 Task: In the  document Janeausten.odt ,align picture to the 'center'. Insert word art below the picture and give heading  'Jane Austen  in Light Purple'change the shape height to  7.2 in
Action: Mouse moved to (334, 504)
Screenshot: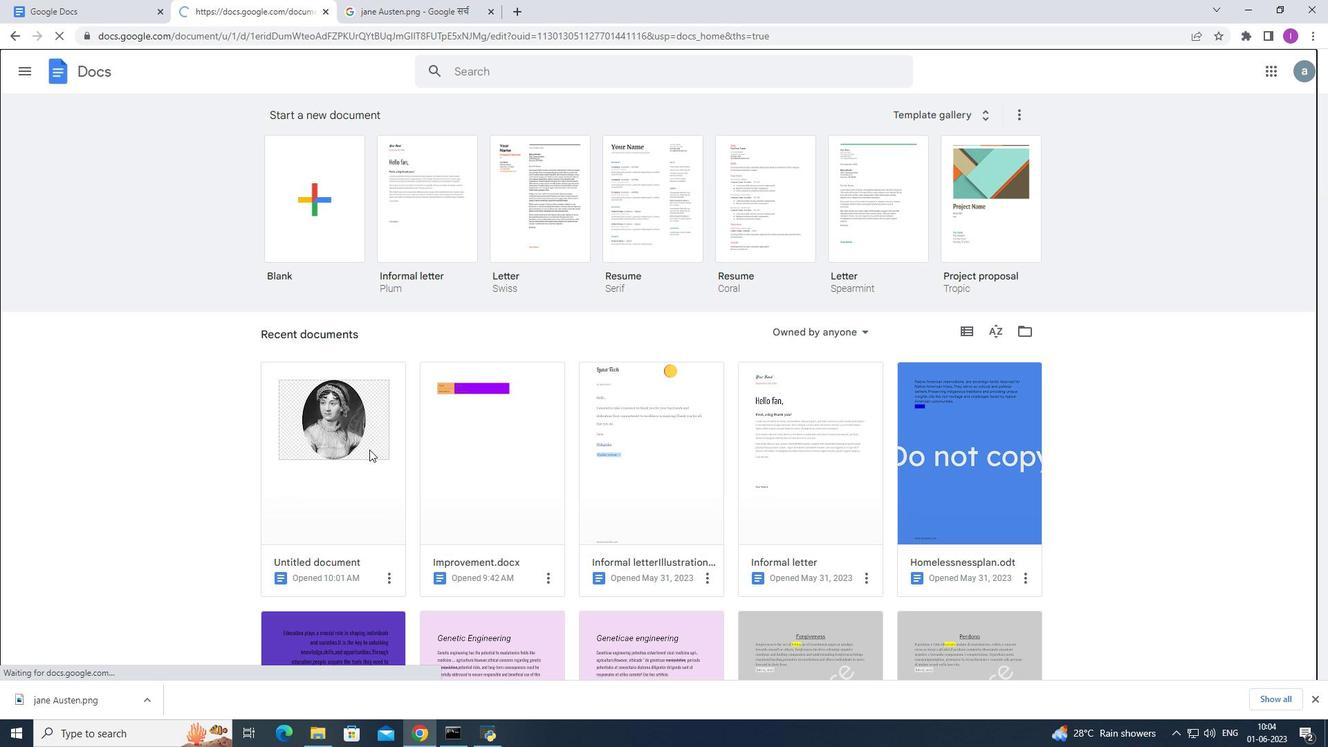 
Action: Mouse pressed left at (334, 504)
Screenshot: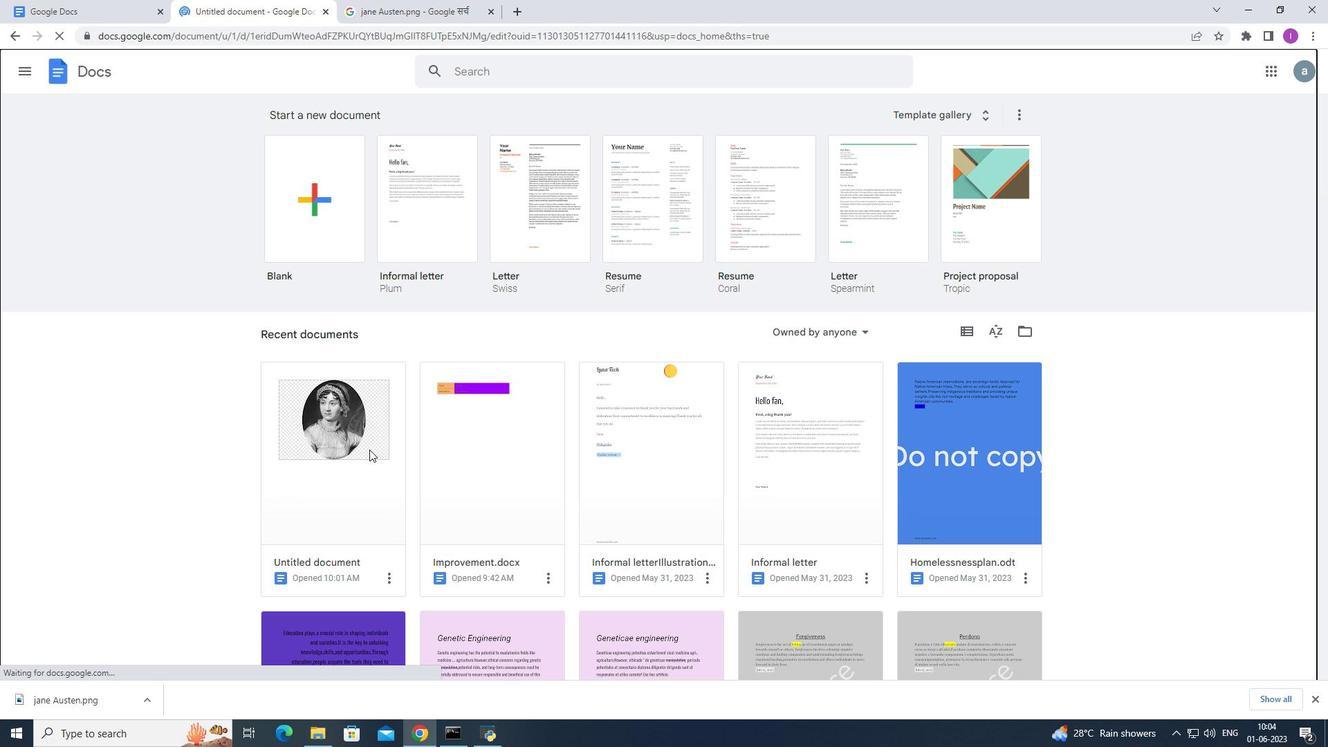 
Action: Mouse moved to (436, 213)
Screenshot: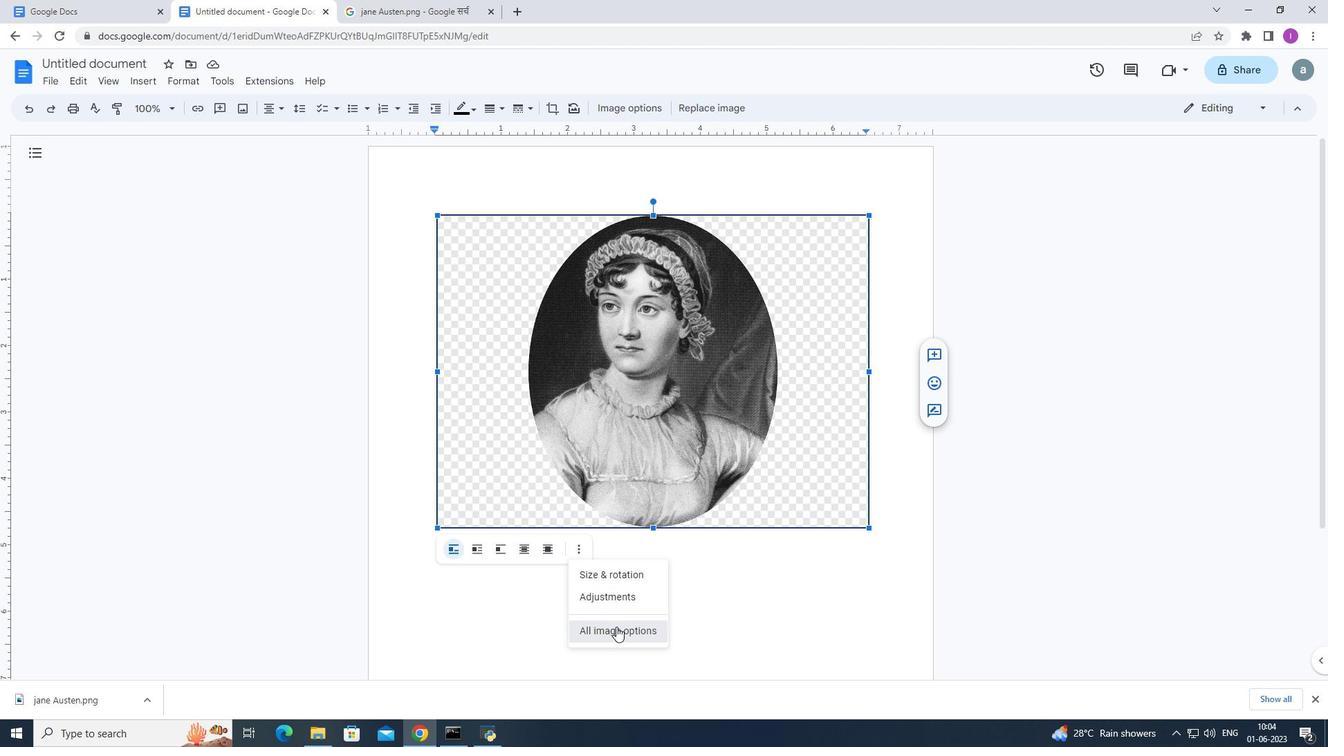 
Action: Mouse pressed left at (436, 213)
Screenshot: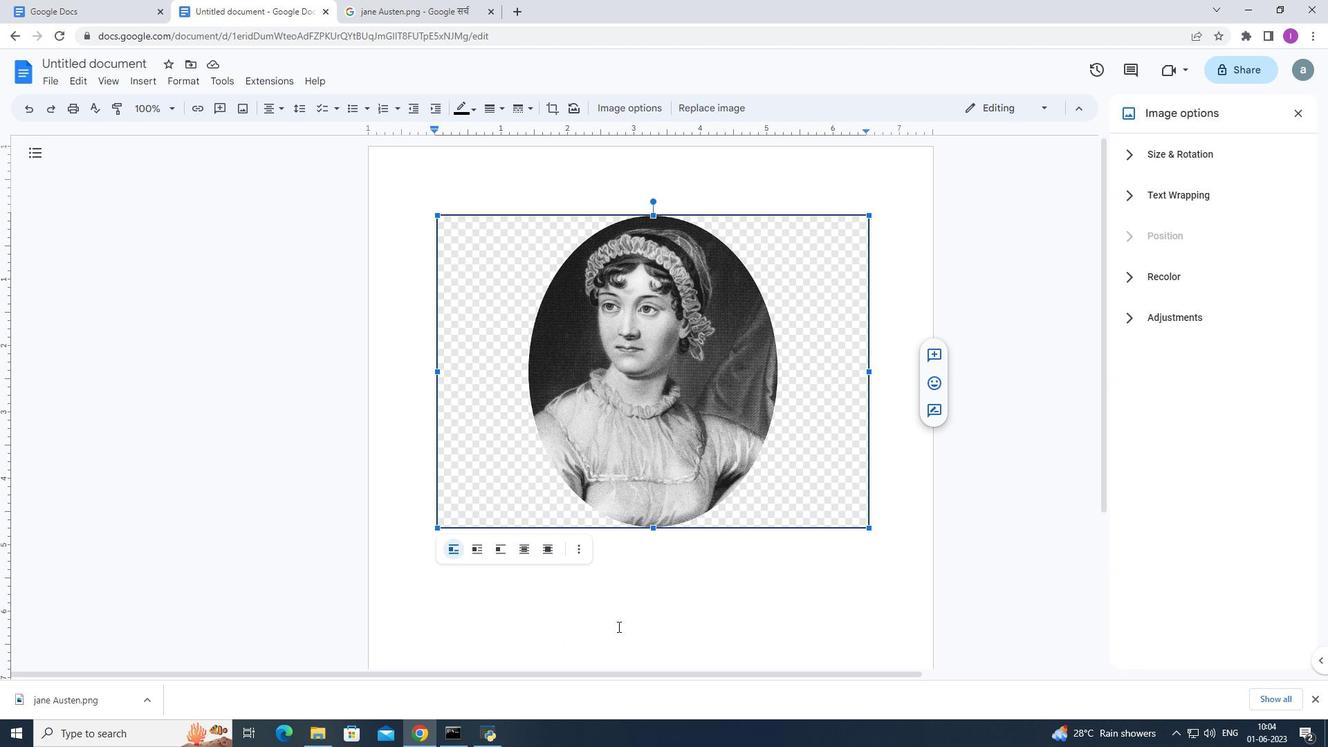 
Action: Mouse moved to (275, 105)
Screenshot: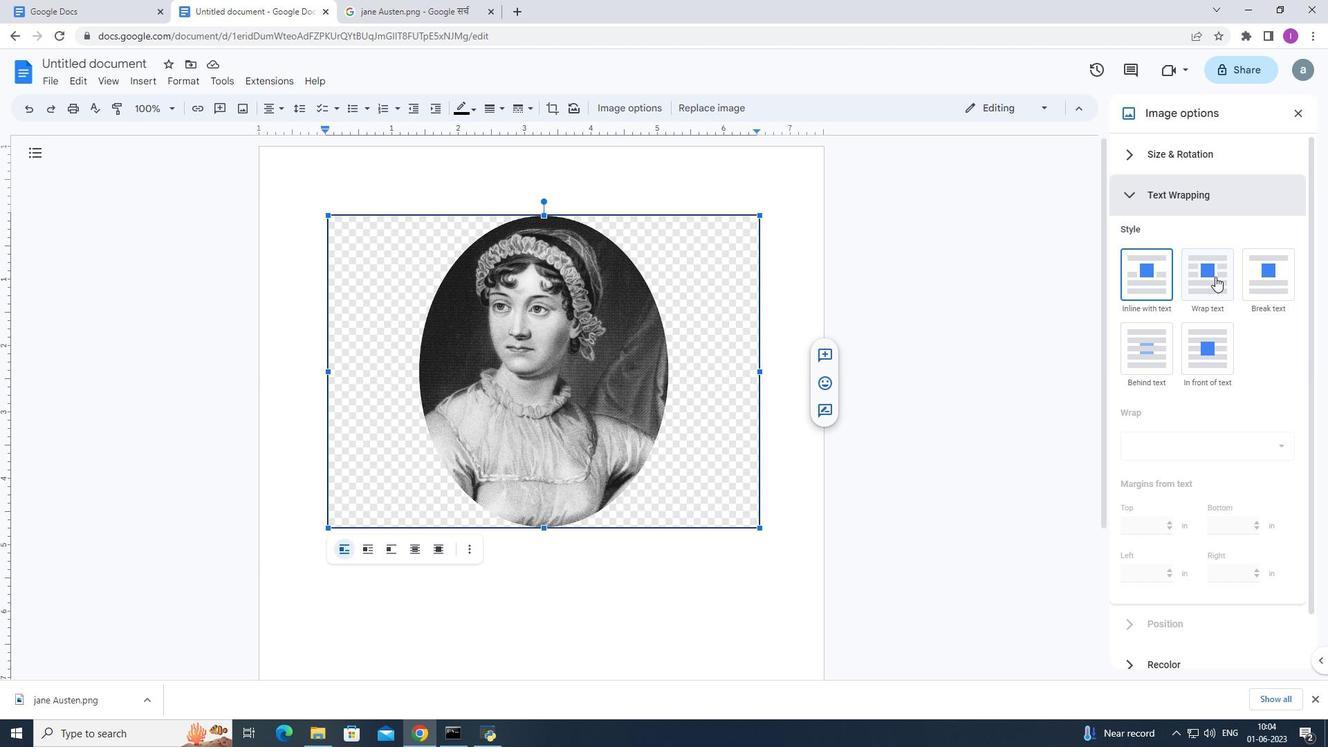 
Action: Mouse pressed left at (275, 105)
Screenshot: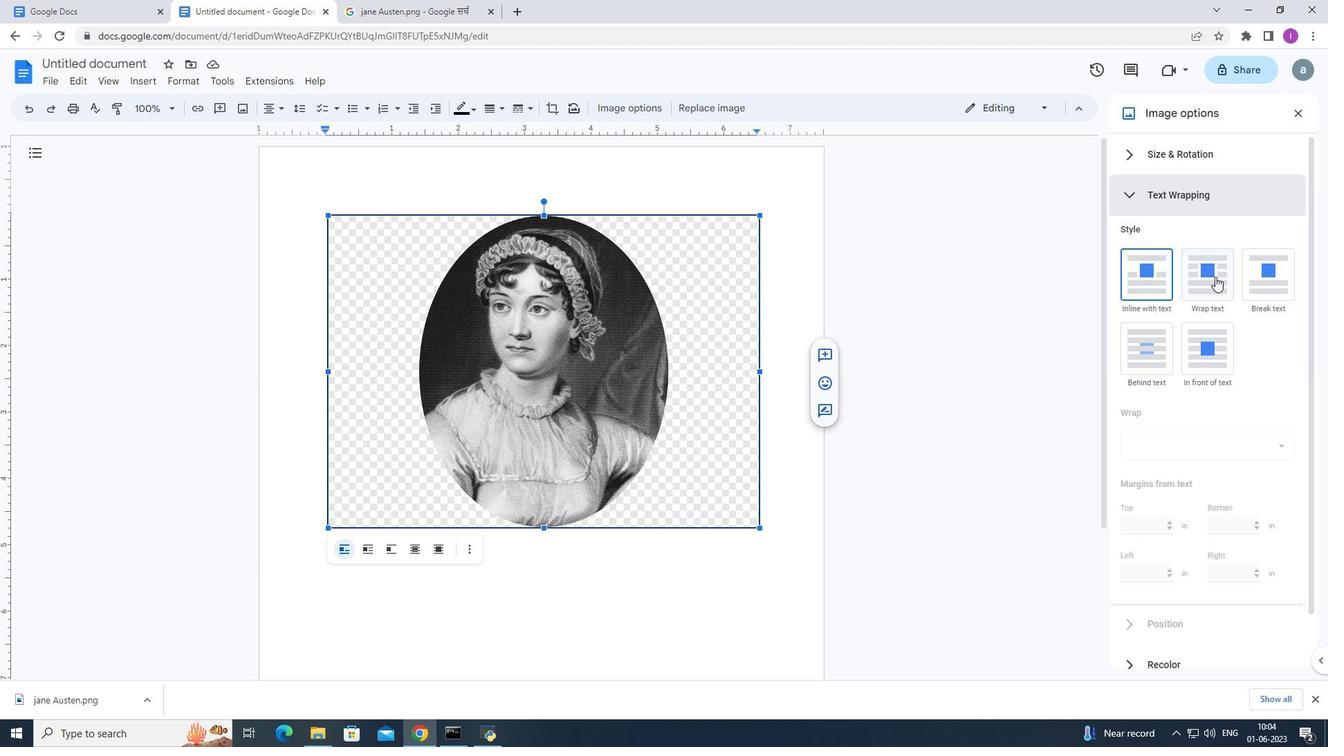 
Action: Mouse moved to (286, 134)
Screenshot: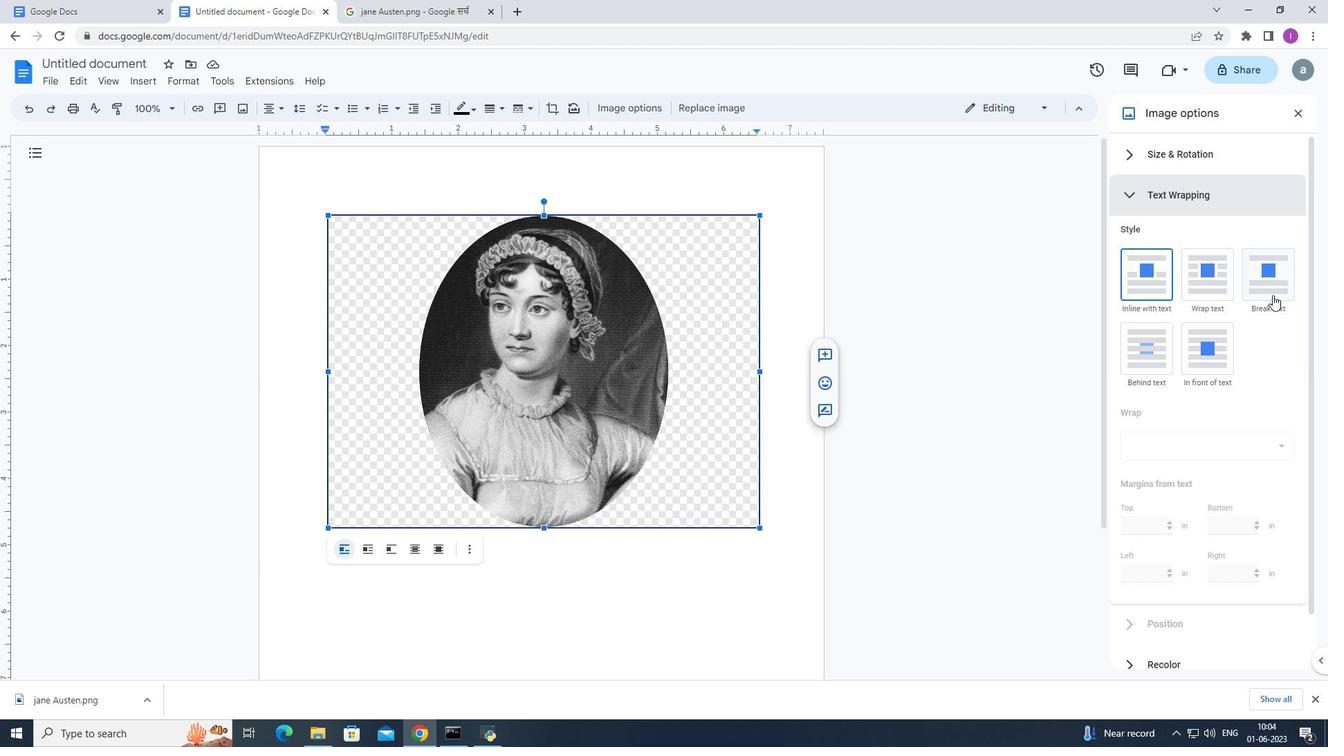 
Action: Mouse pressed left at (286, 134)
Screenshot: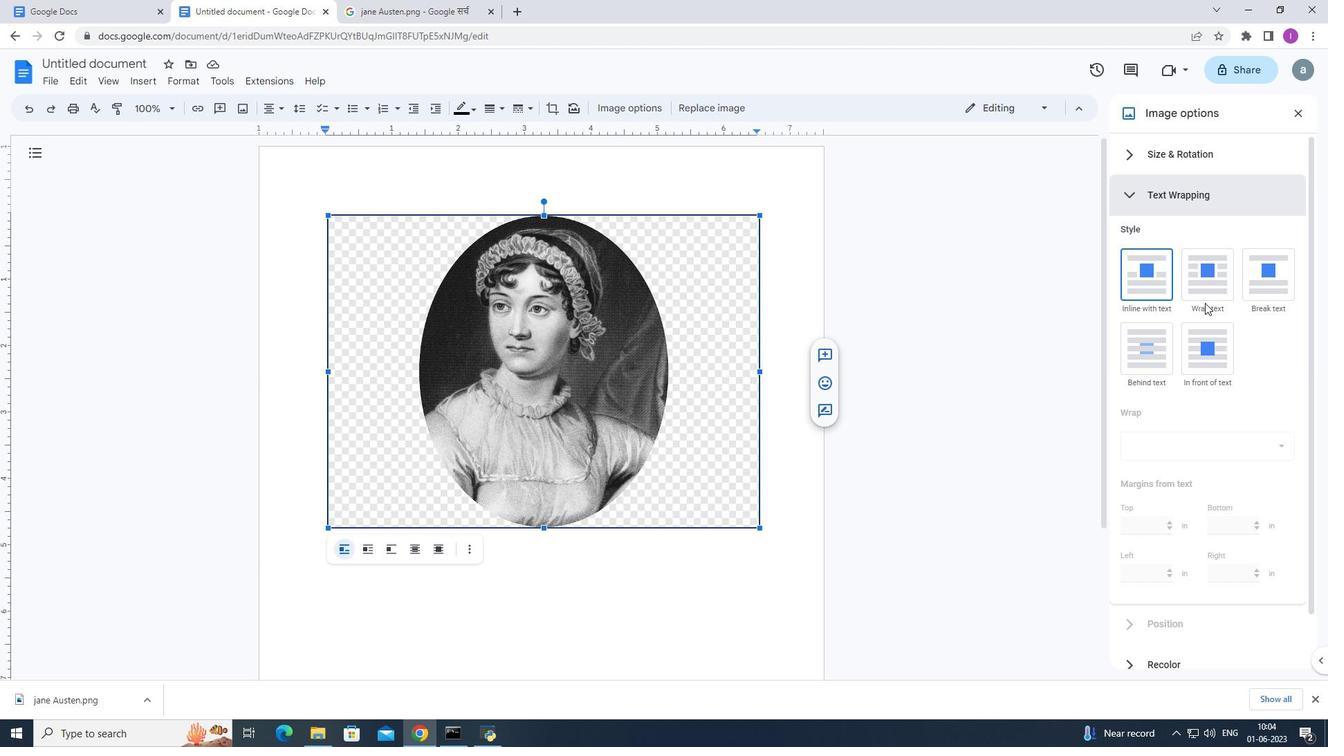 
Action: Mouse moved to (152, 78)
Screenshot: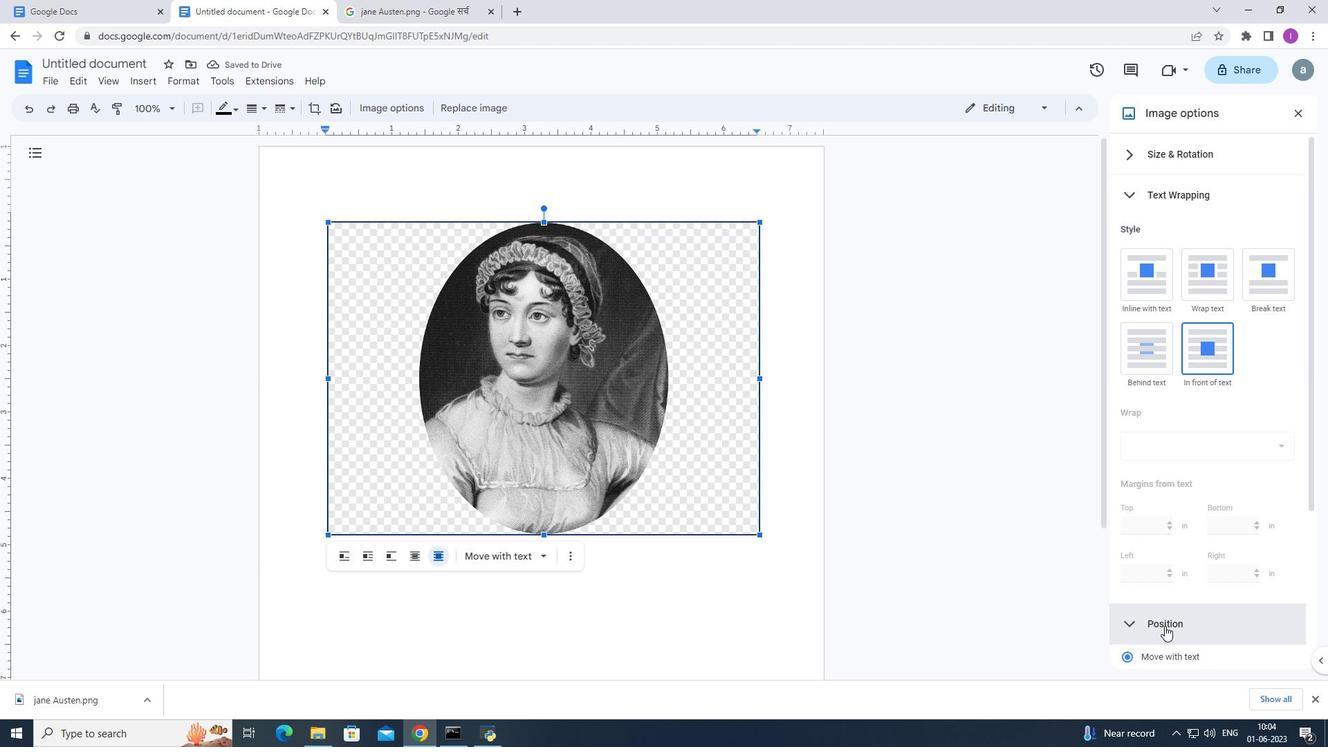 
Action: Mouse pressed left at (152, 78)
Screenshot: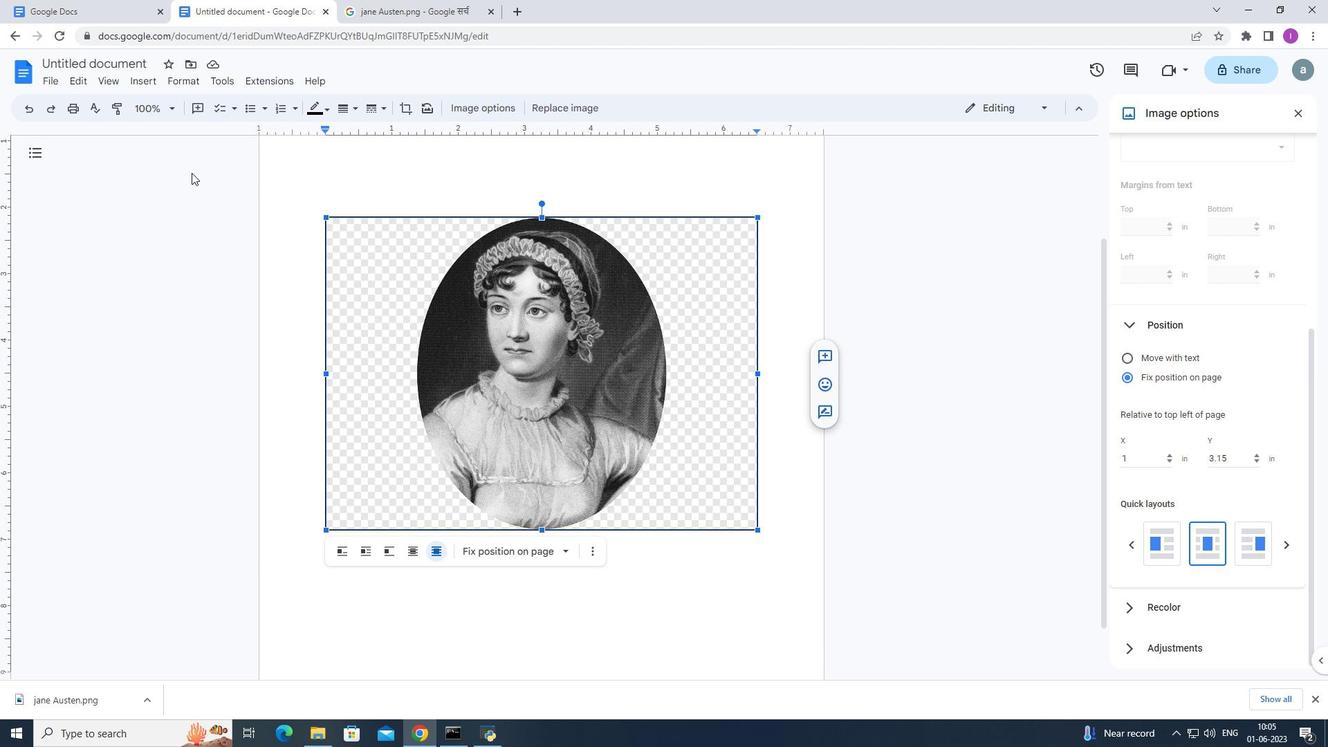 
Action: Mouse moved to (387, 152)
Screenshot: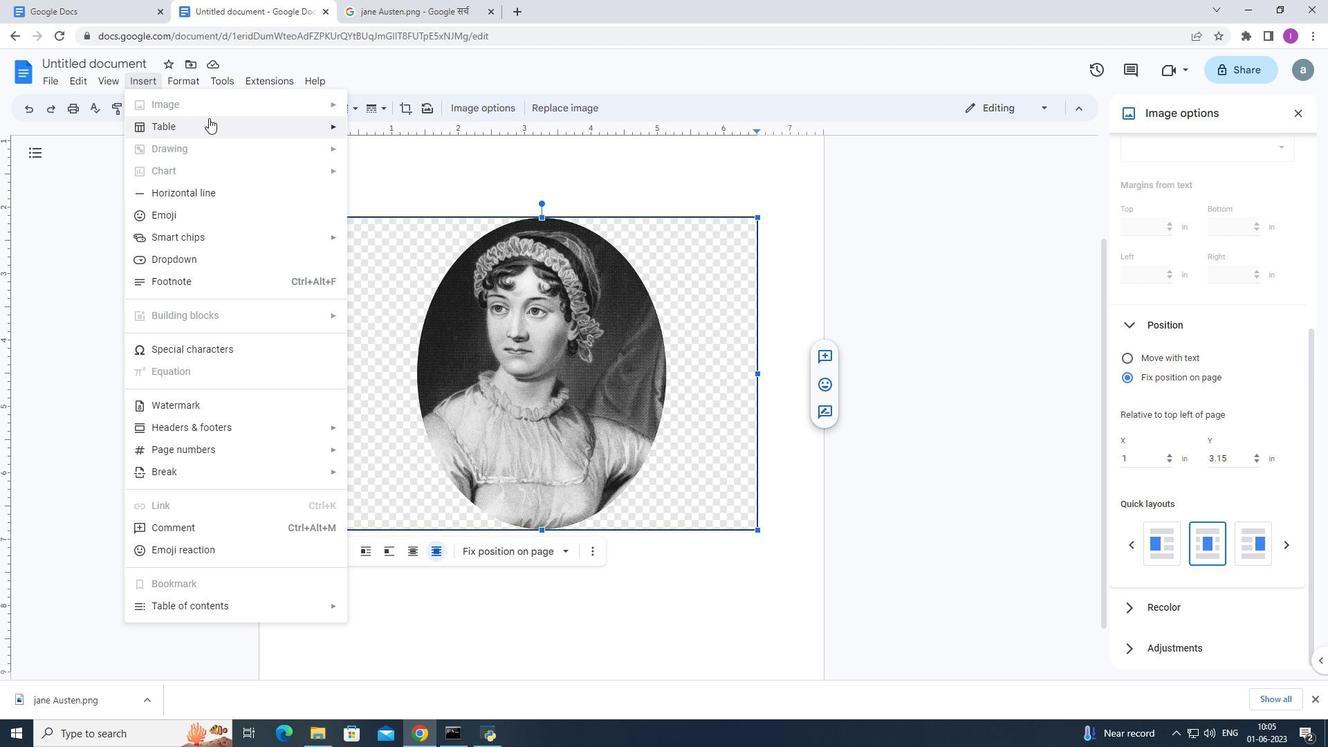 
Action: Mouse pressed left at (387, 152)
Screenshot: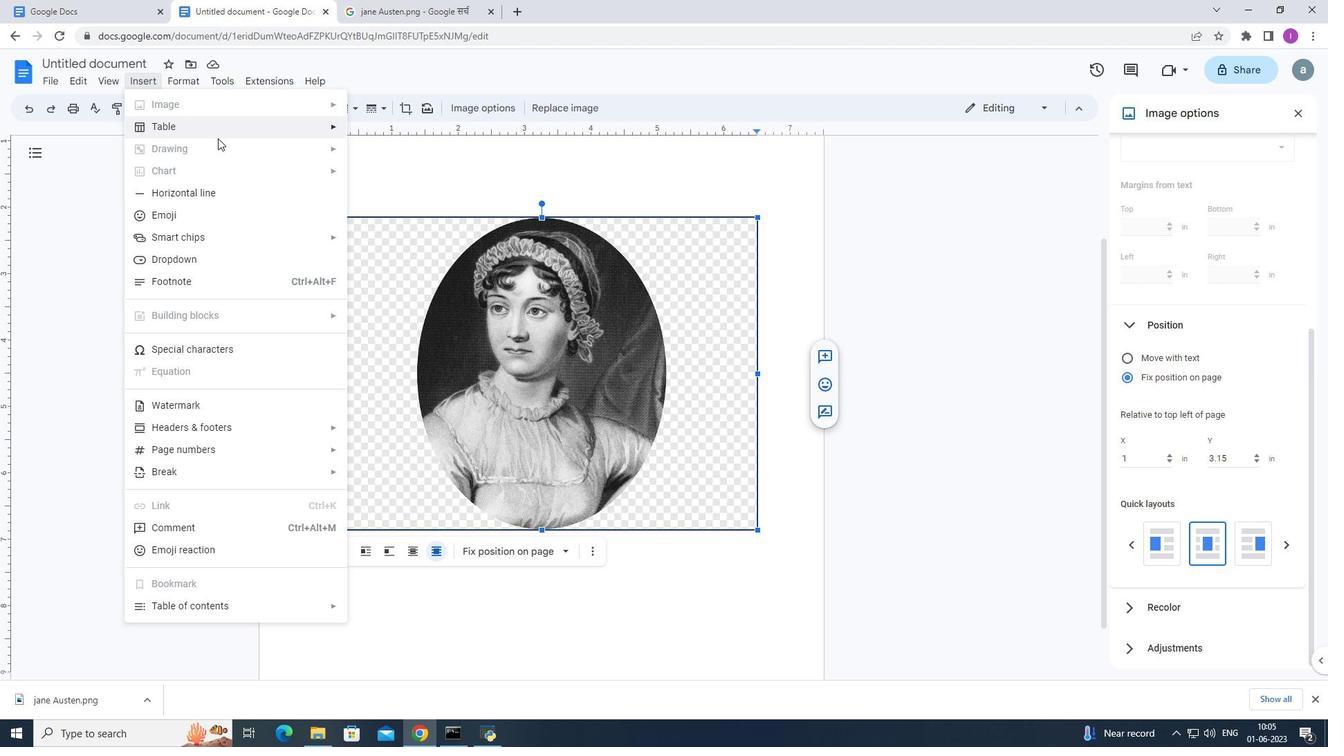 
Action: Mouse moved to (363, 130)
Screenshot: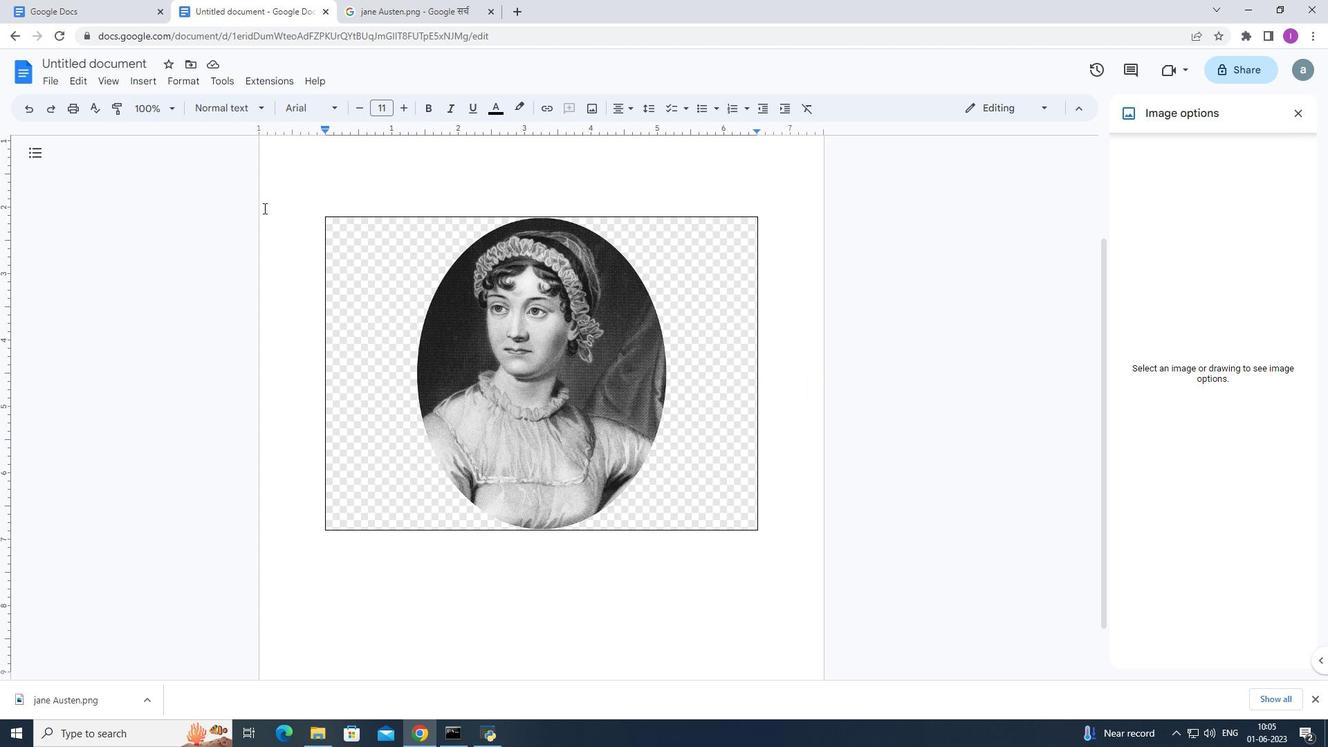 
Action: Mouse pressed left at (363, 130)
Screenshot: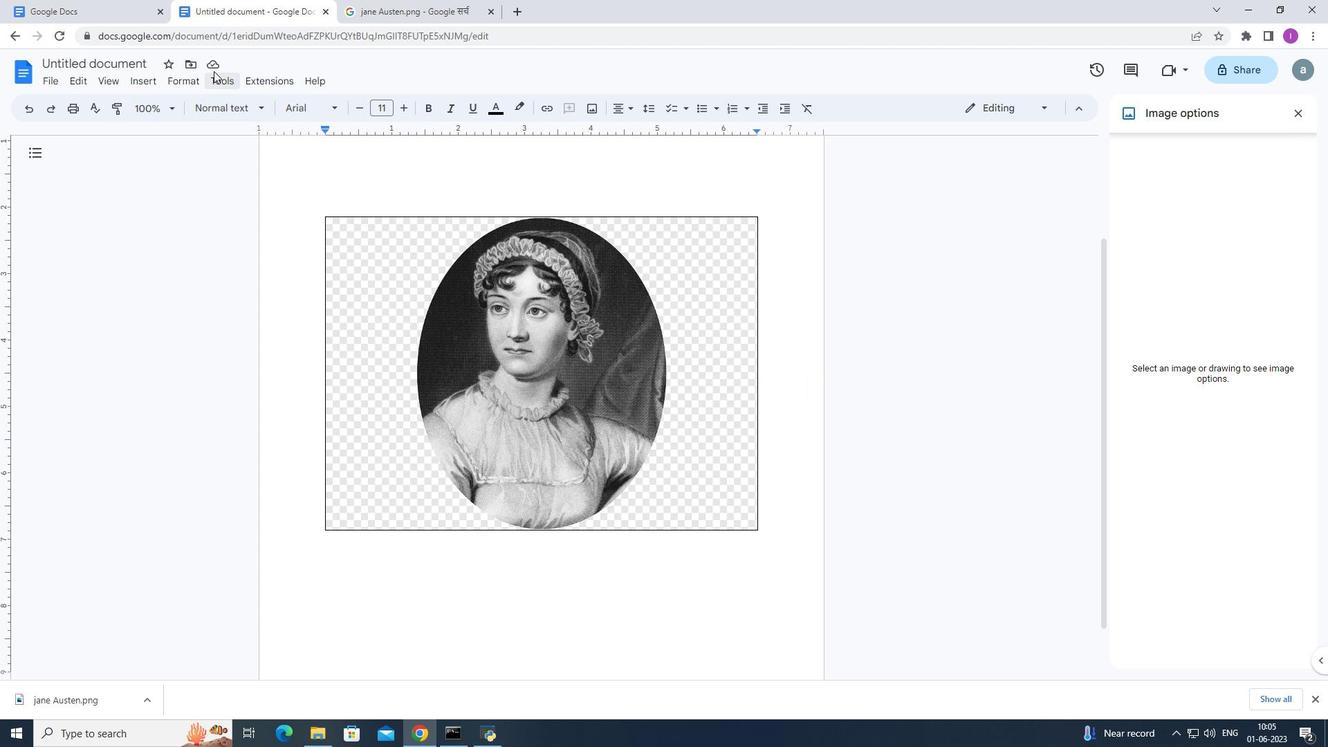 
Action: Mouse moved to (660, 205)
Screenshot: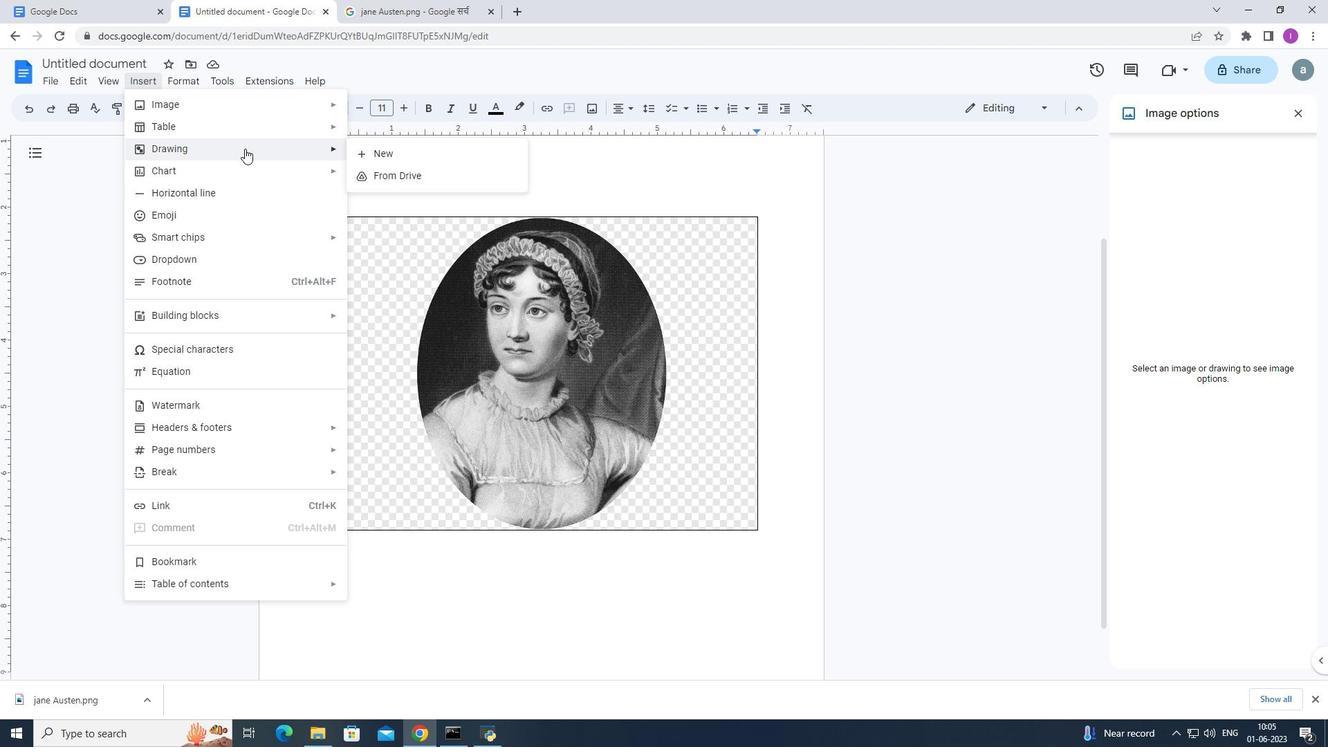 
Action: Mouse pressed left at (660, 205)
Screenshot: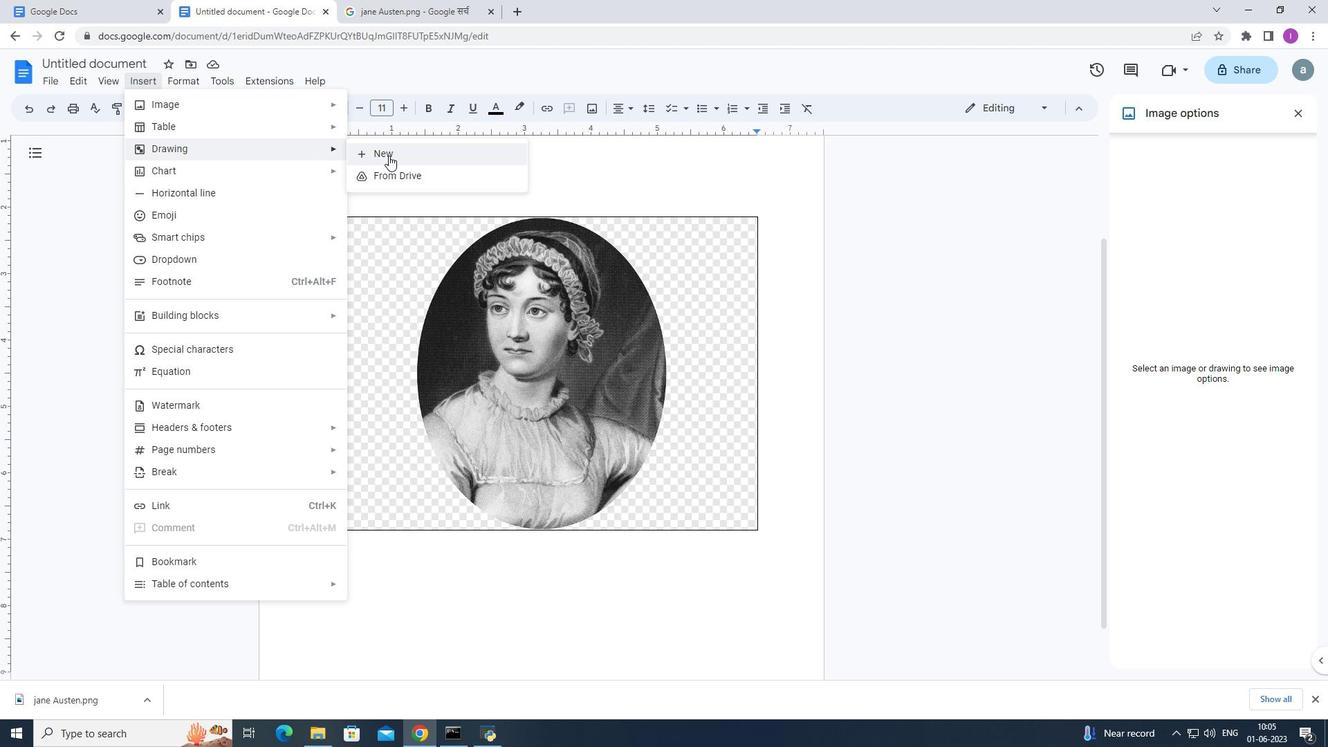 
Action: Mouse moved to (363, 130)
Screenshot: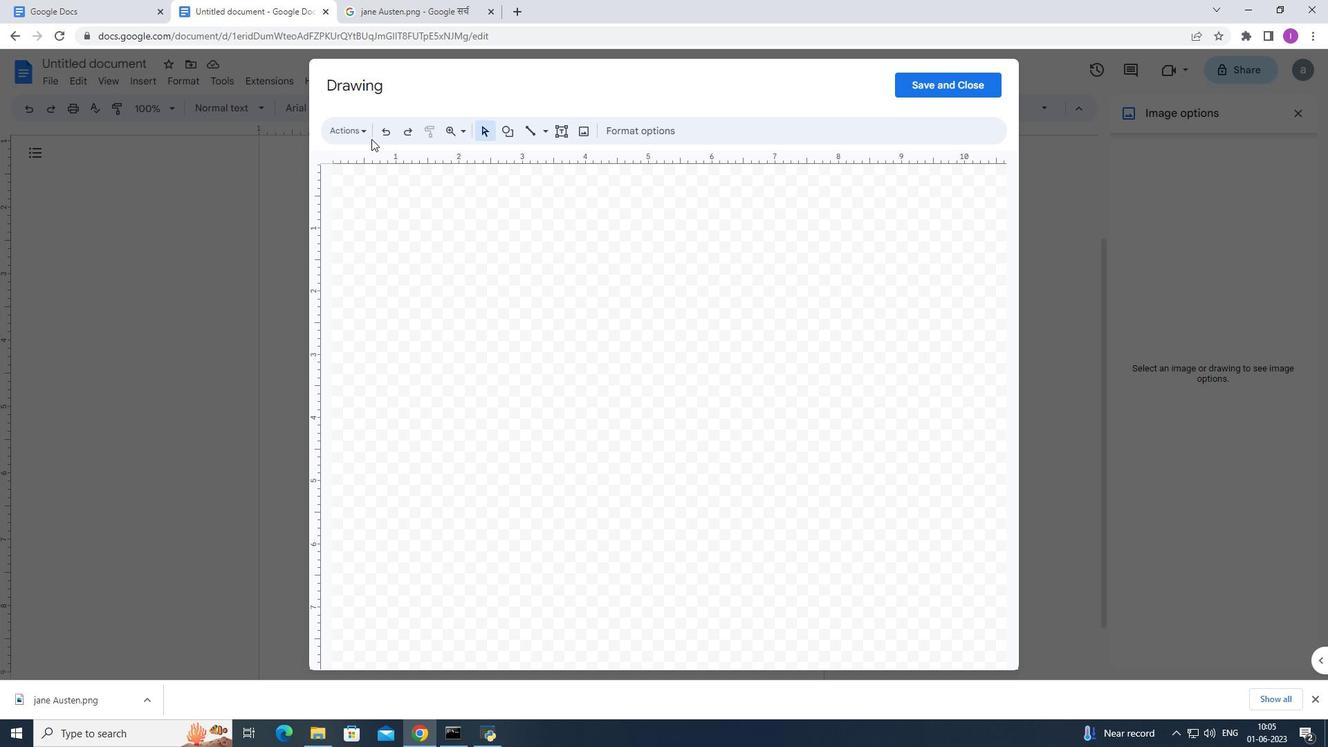 
Action: Mouse pressed left at (363, 130)
Screenshot: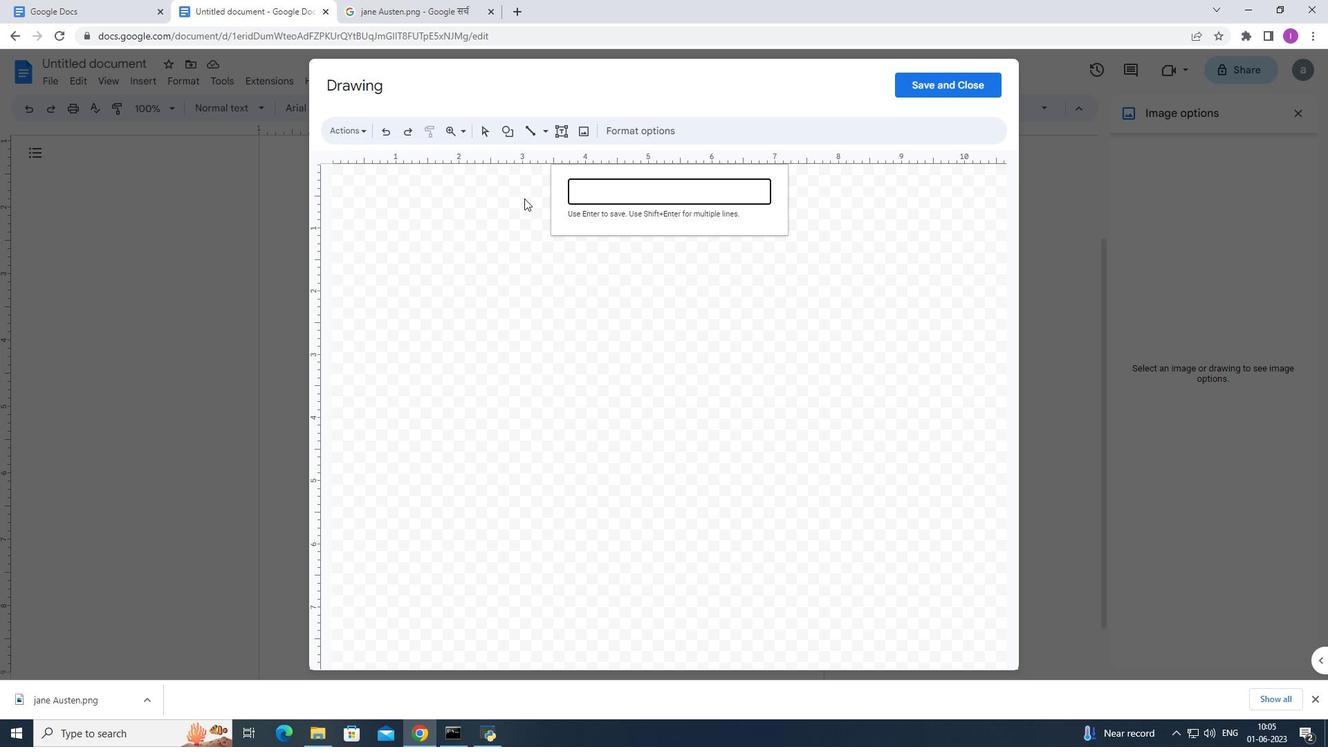 
Action: Mouse moved to (15, 35)
Screenshot: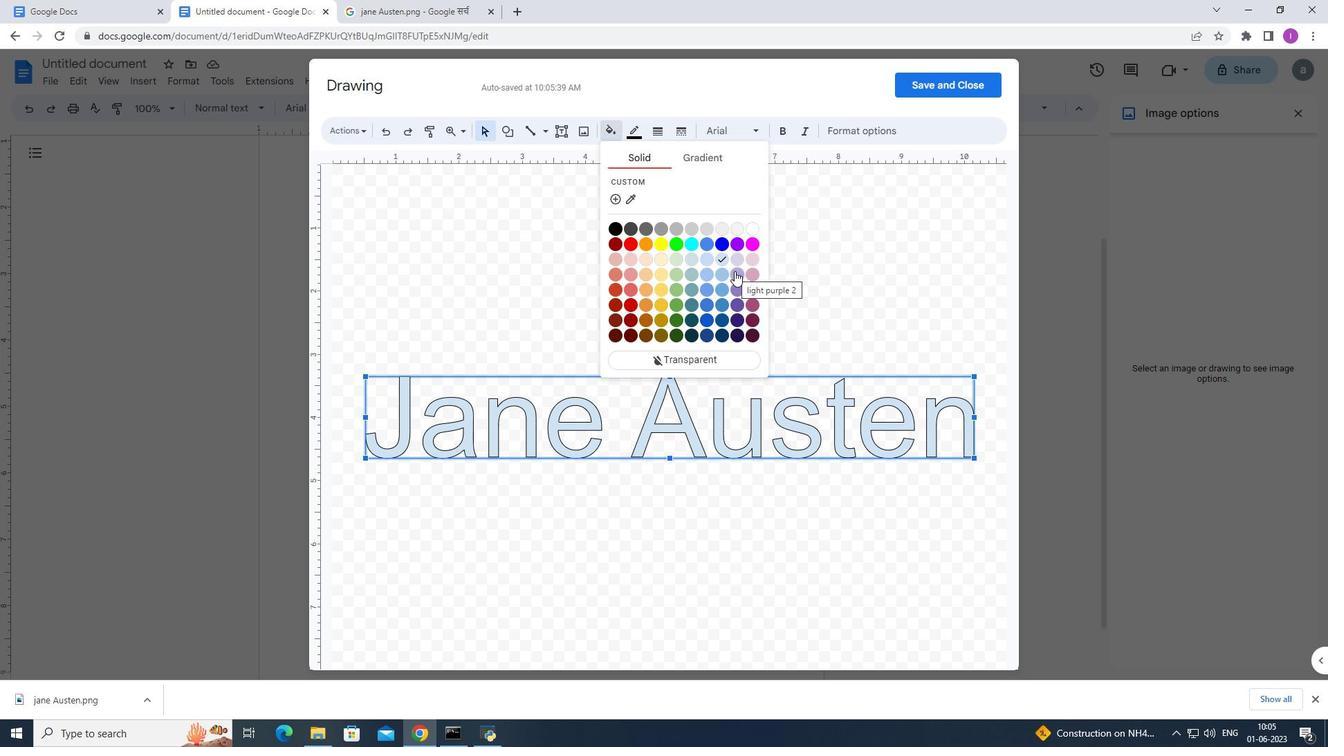 
Action: Mouse pressed left at (15, 35)
Screenshot: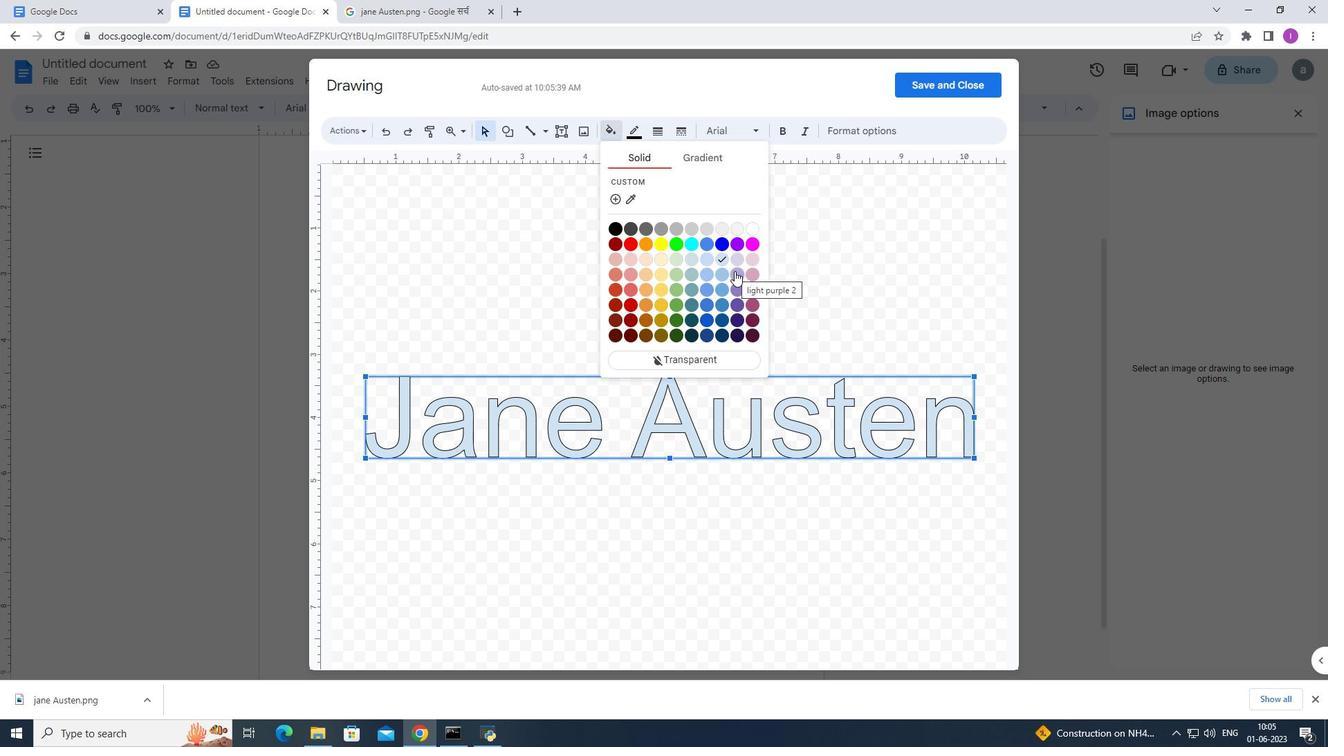 
Action: Mouse moved to (714, 116)
Screenshot: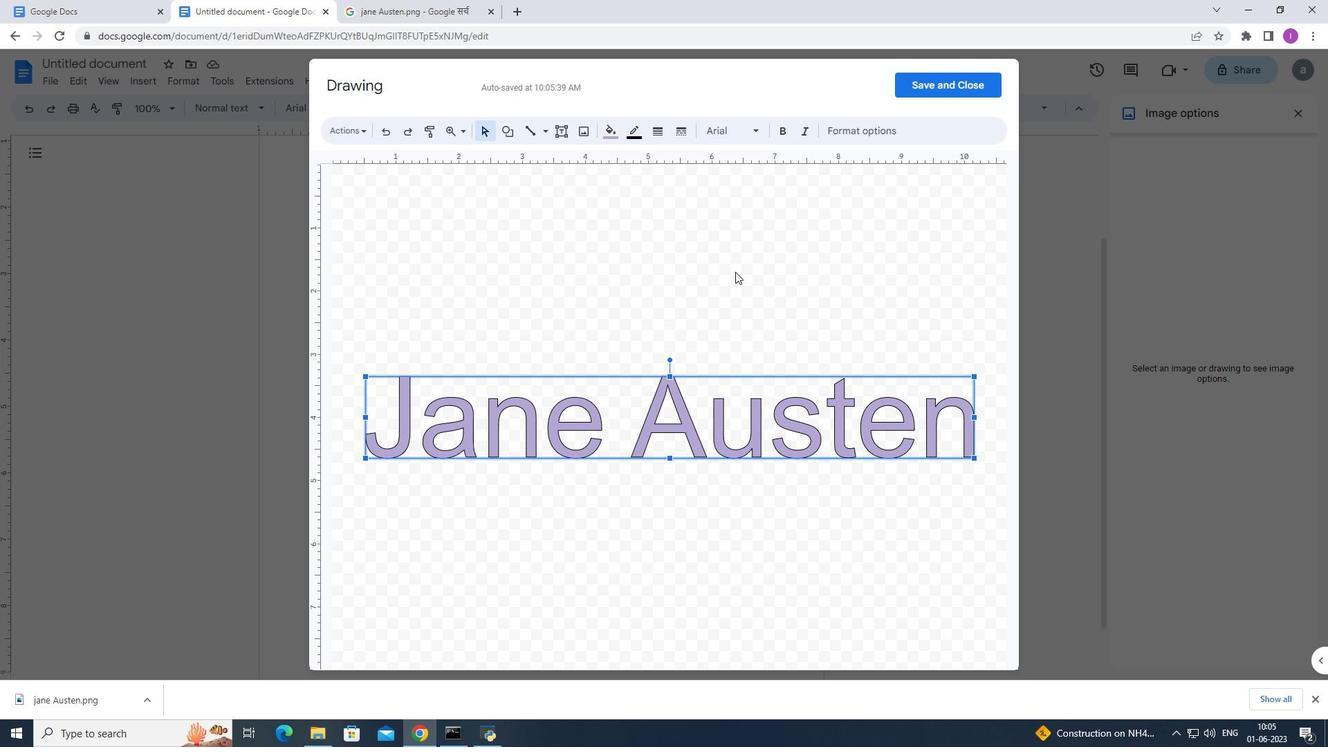 
Action: Mouse pressed left at (714, 116)
Screenshot: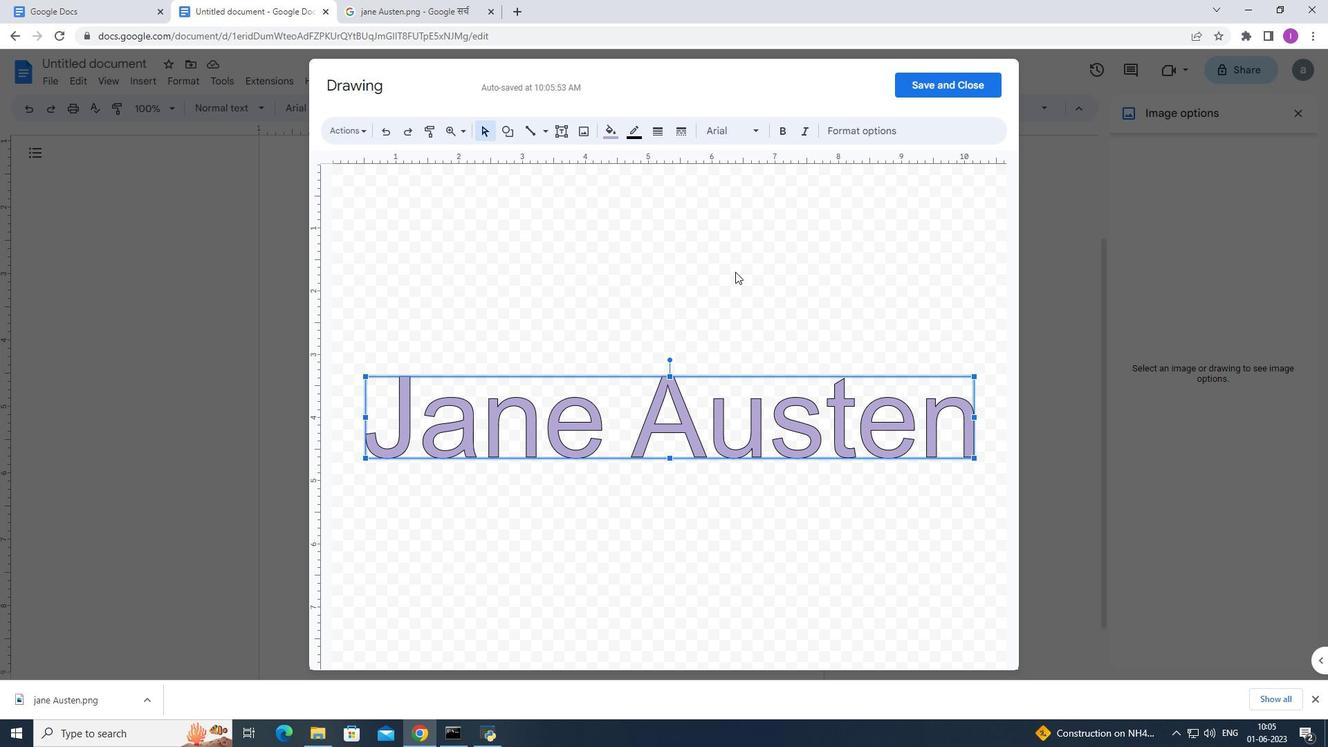 
Action: Mouse moved to (316, 402)
Screenshot: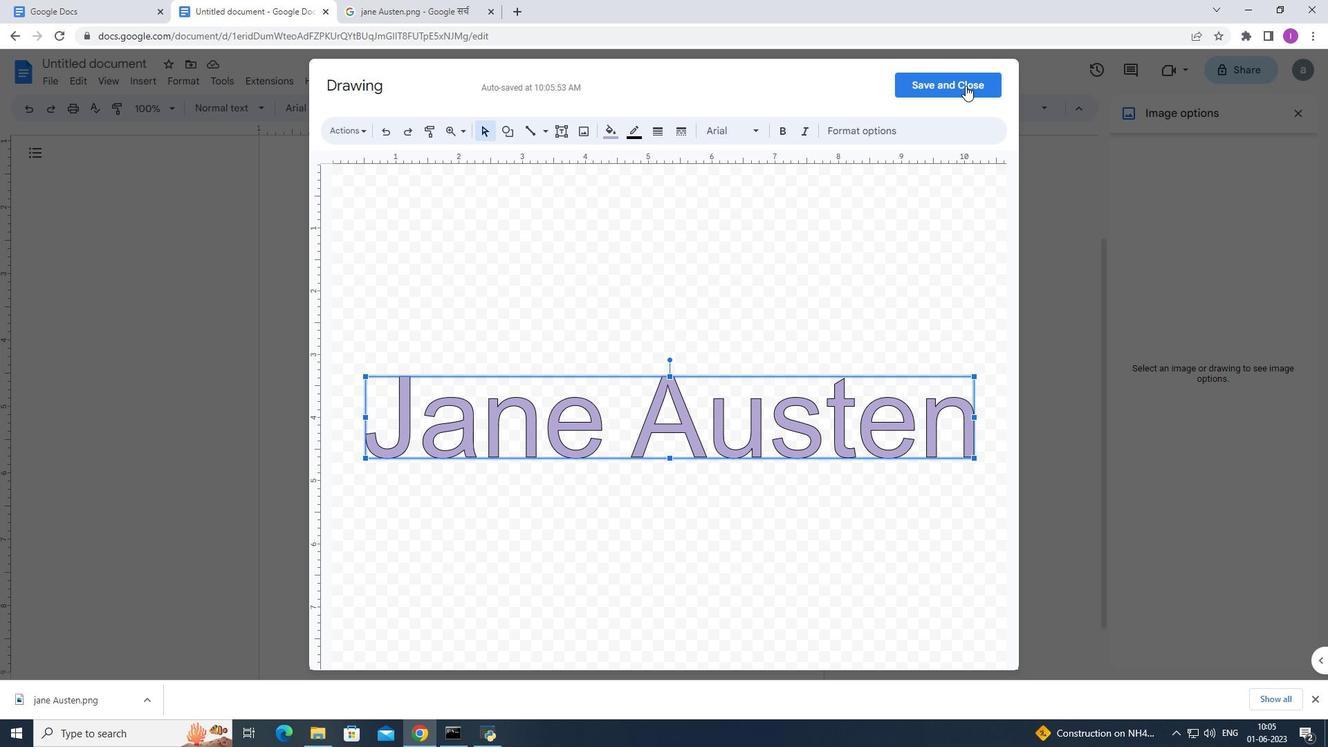 
Action: Mouse pressed left at (316, 402)
Screenshot: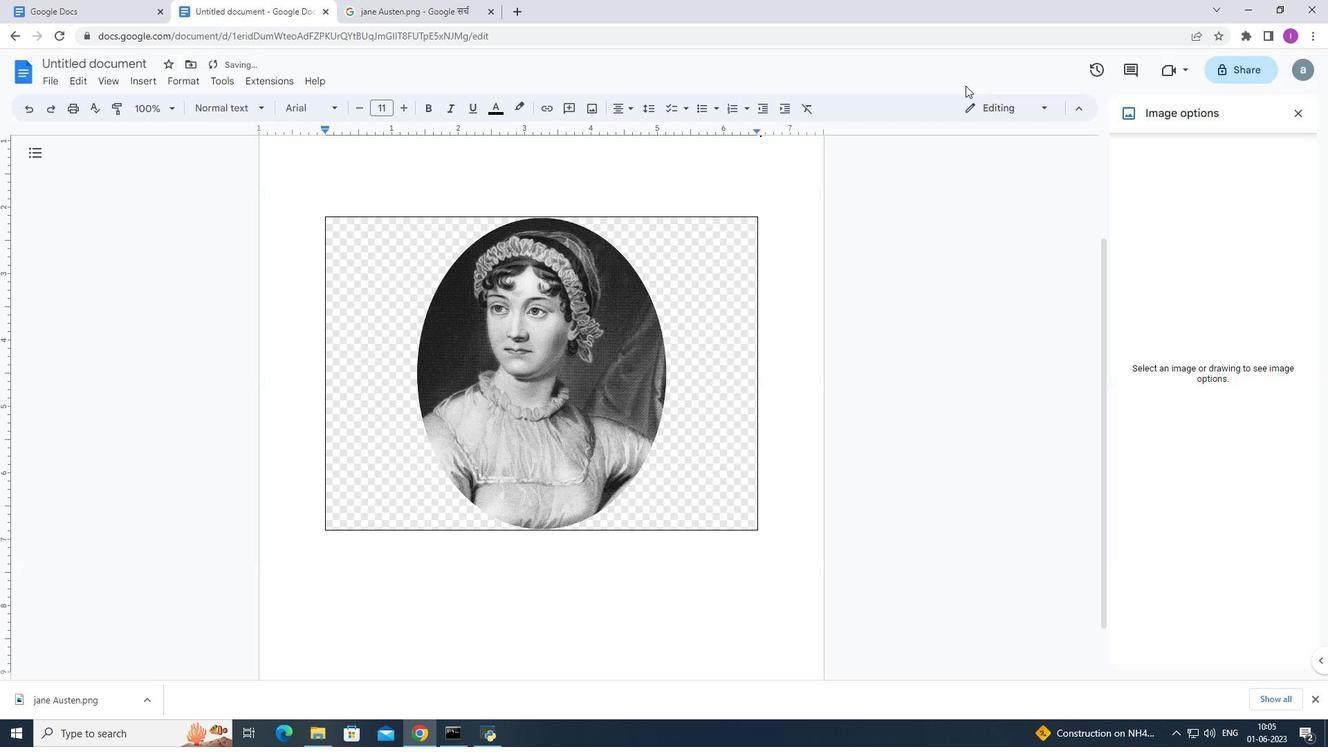 
Action: Mouse moved to (437, 217)
Screenshot: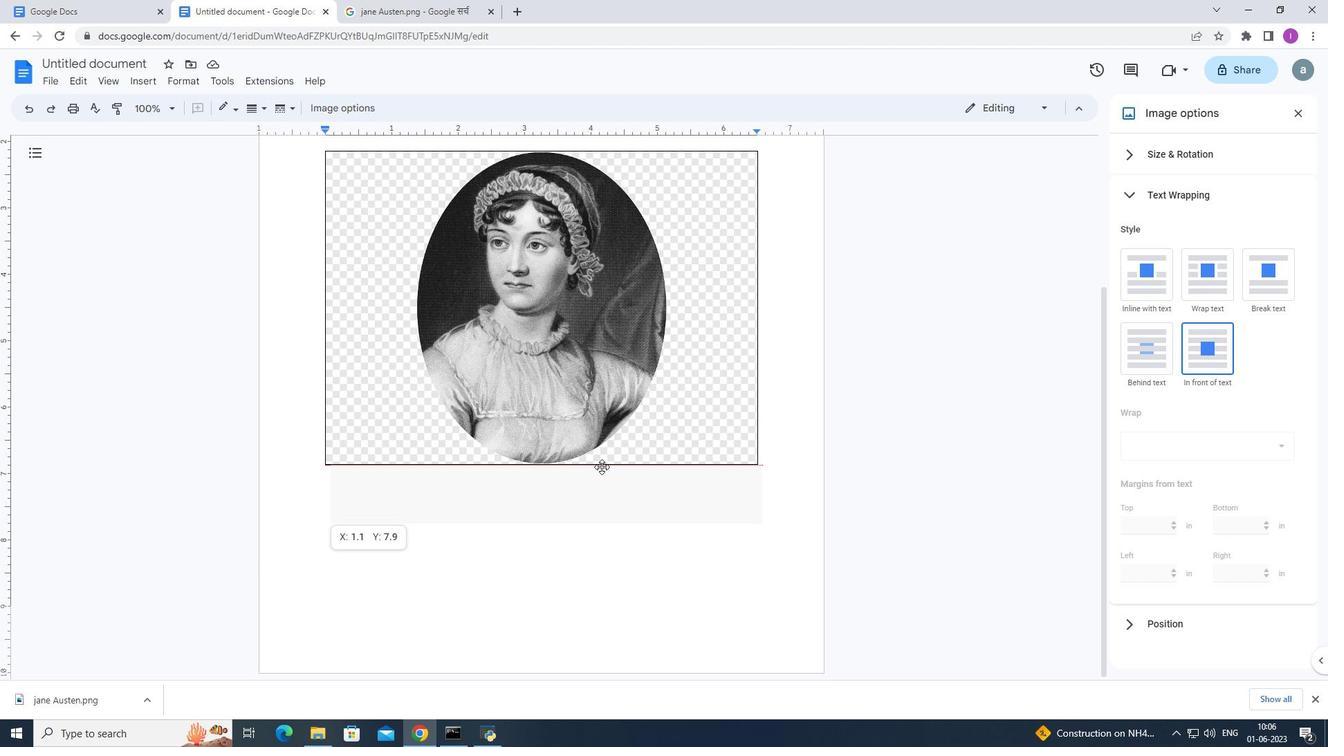 
Action: Mouse pressed left at (437, 217)
Screenshot: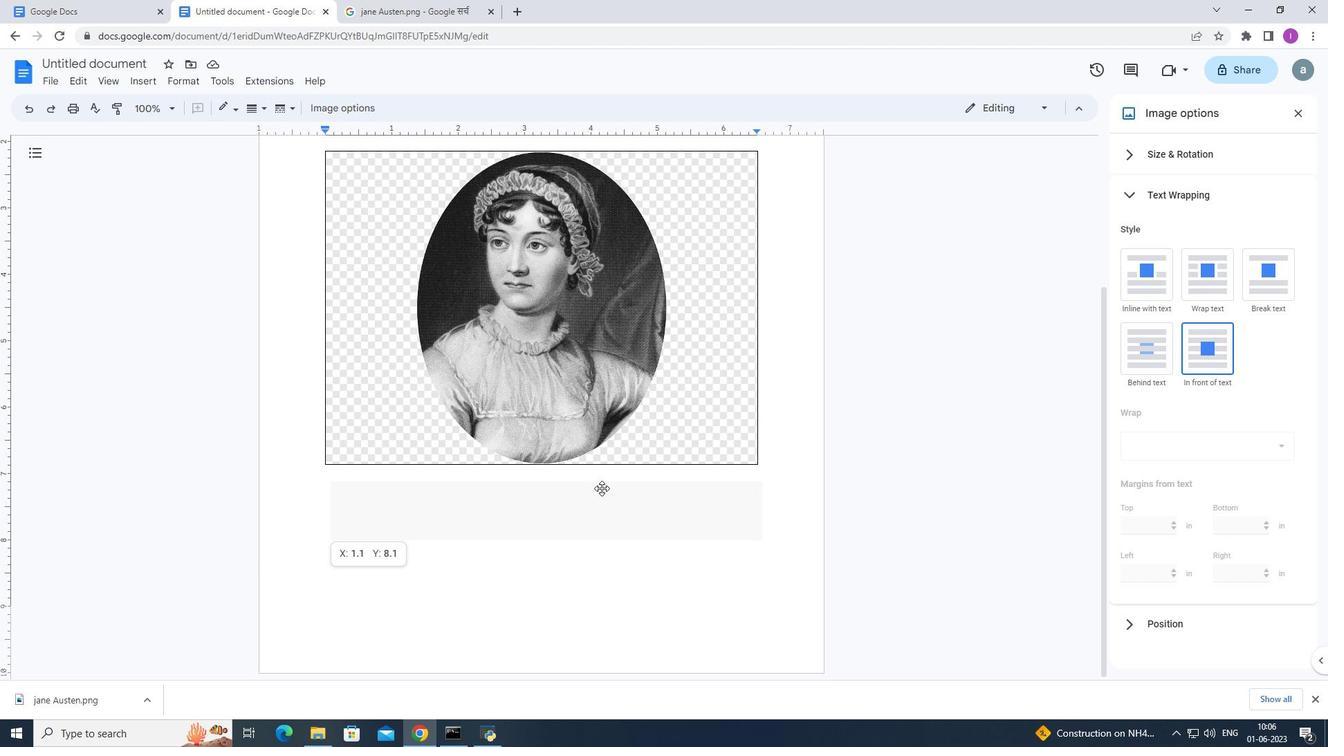 
Action: Mouse moved to (273, 105)
Screenshot: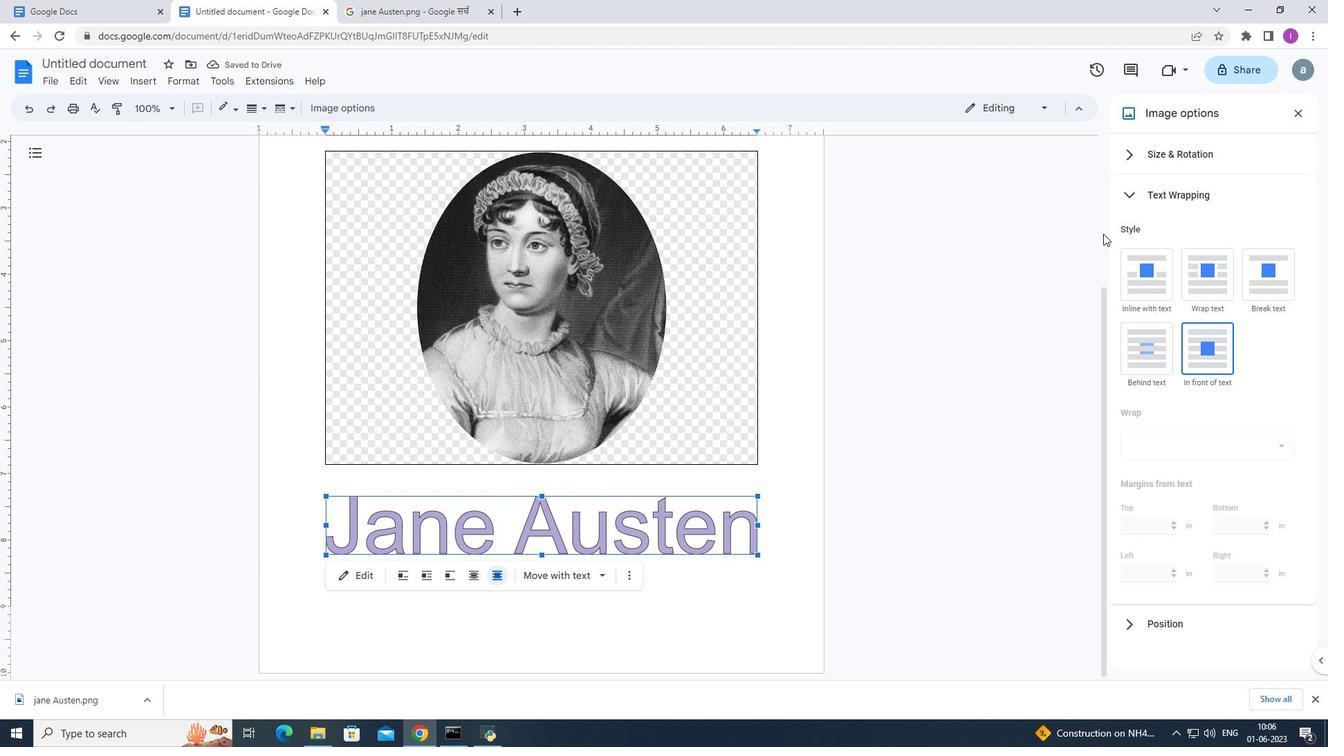 
Action: Mouse pressed left at (273, 105)
Screenshot: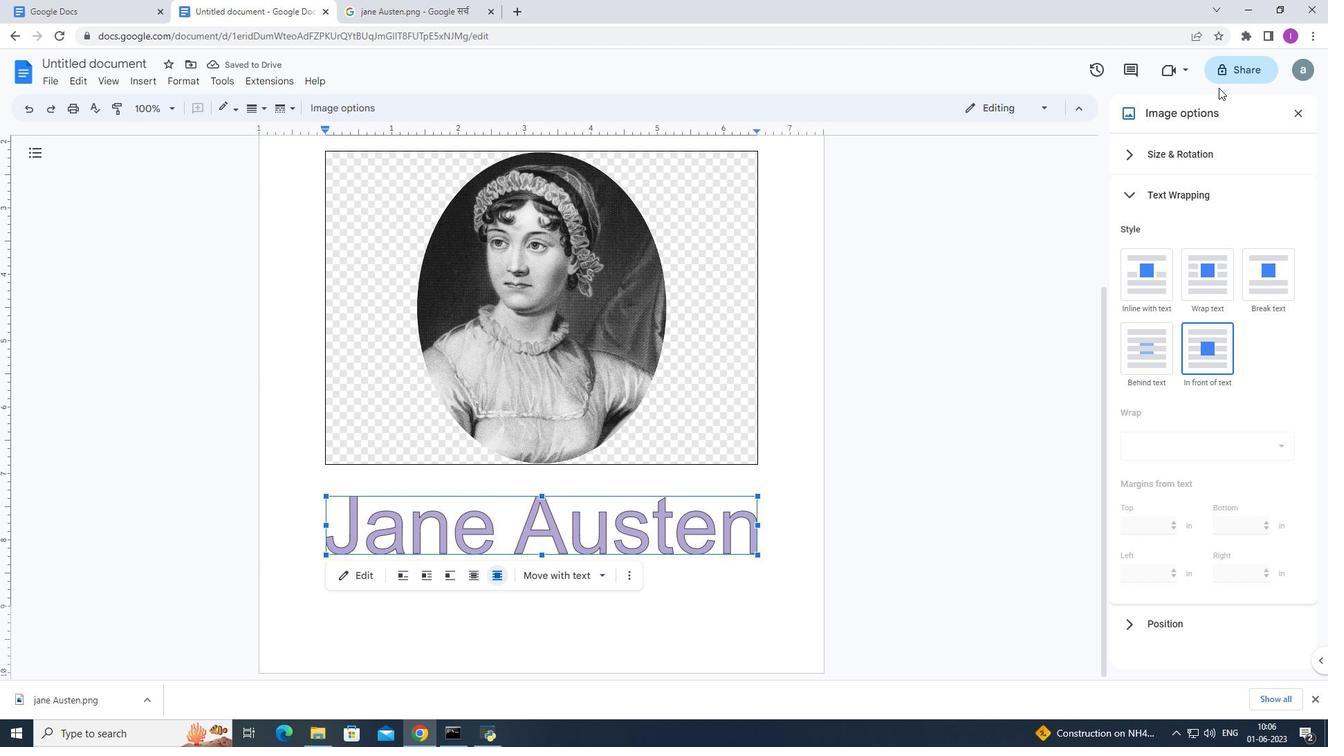 
Action: Mouse moved to (291, 131)
Screenshot: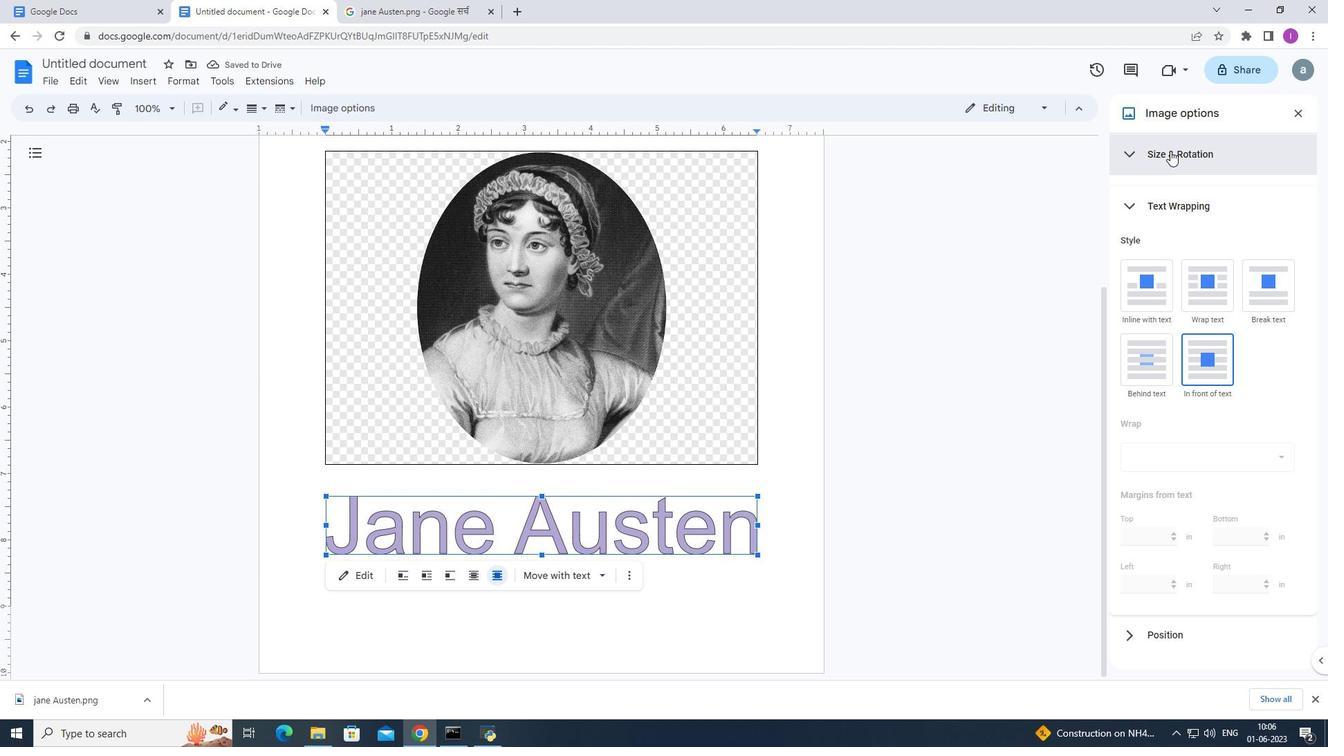 
Action: Mouse pressed left at (291, 131)
Screenshot: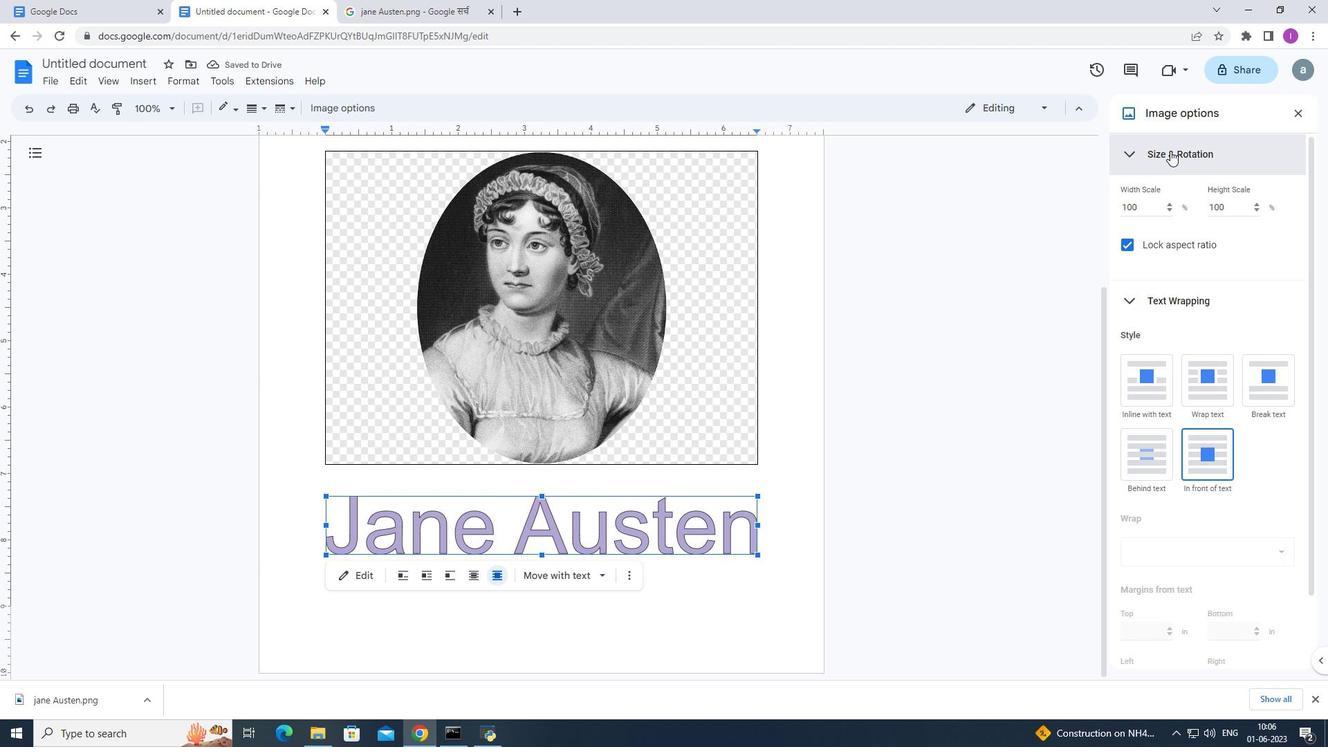 
Action: Mouse moved to (144, 82)
Screenshot: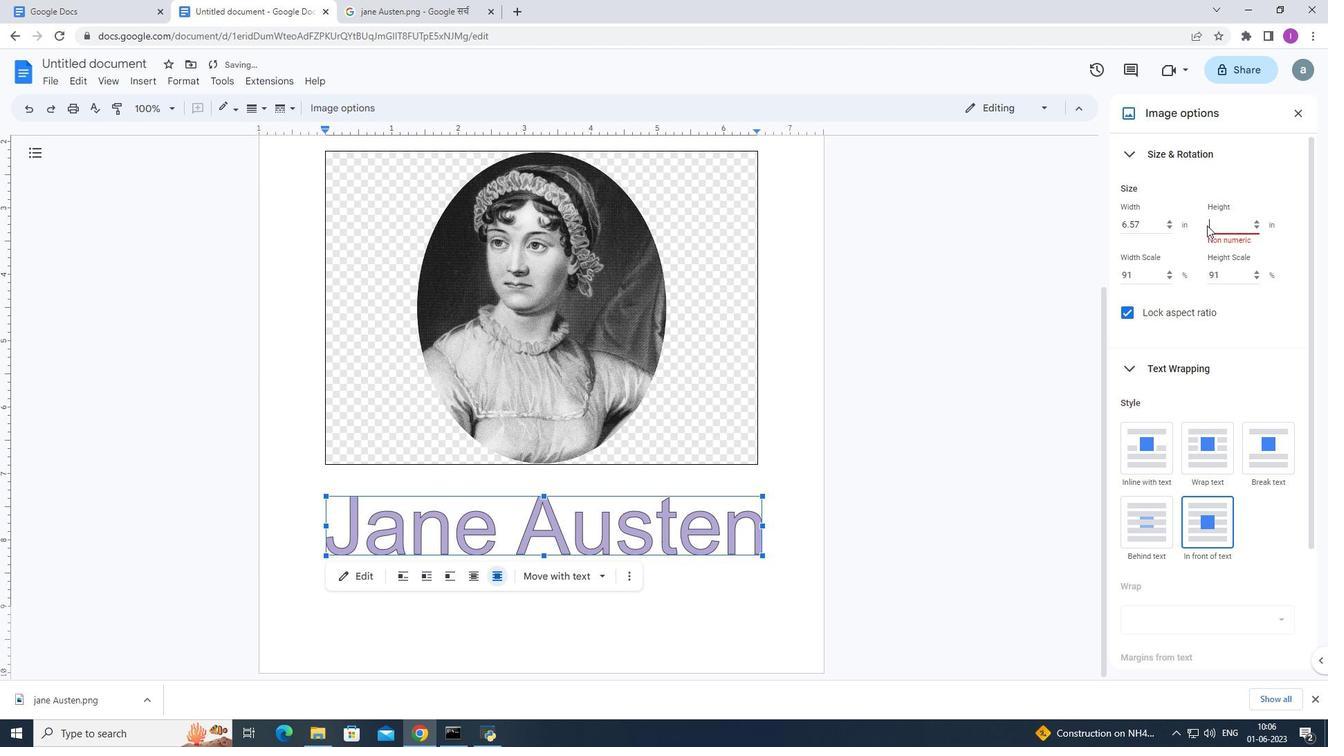 
Action: Mouse pressed left at (144, 82)
Screenshot: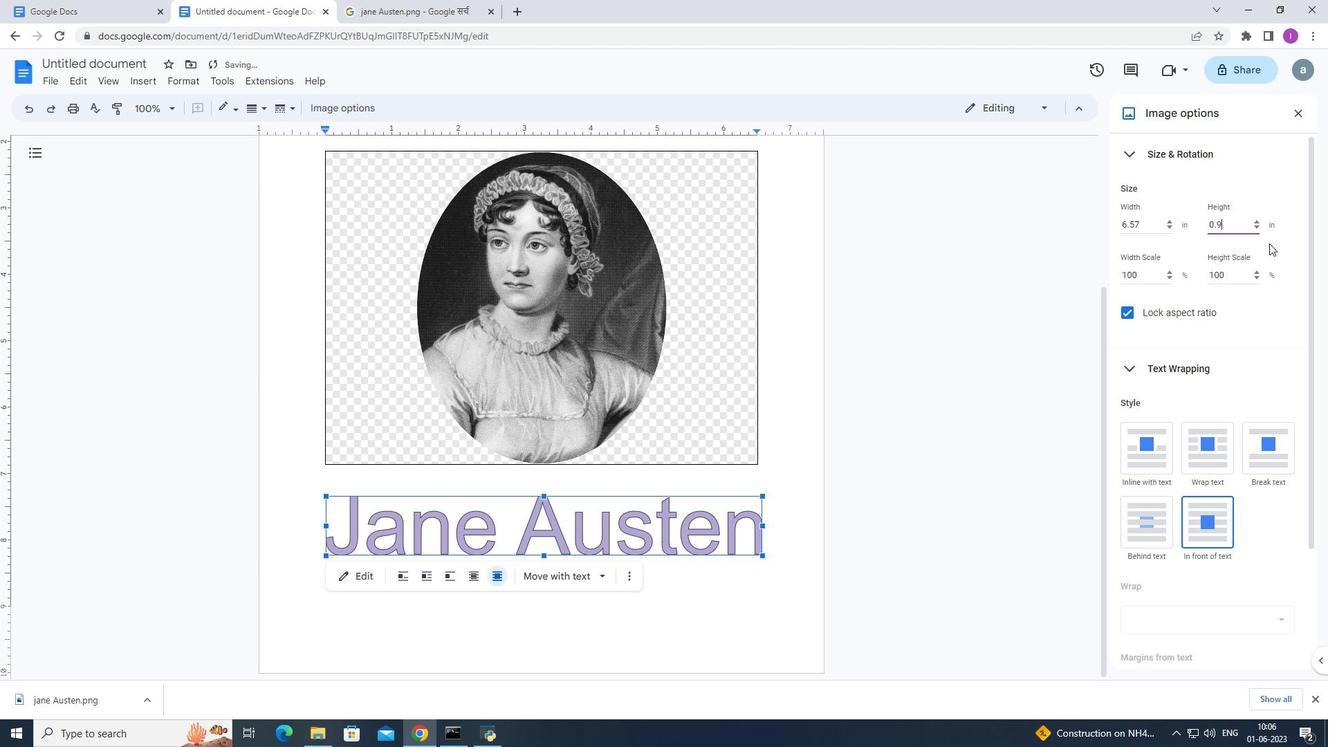 
Action: Mouse moved to (389, 148)
Screenshot: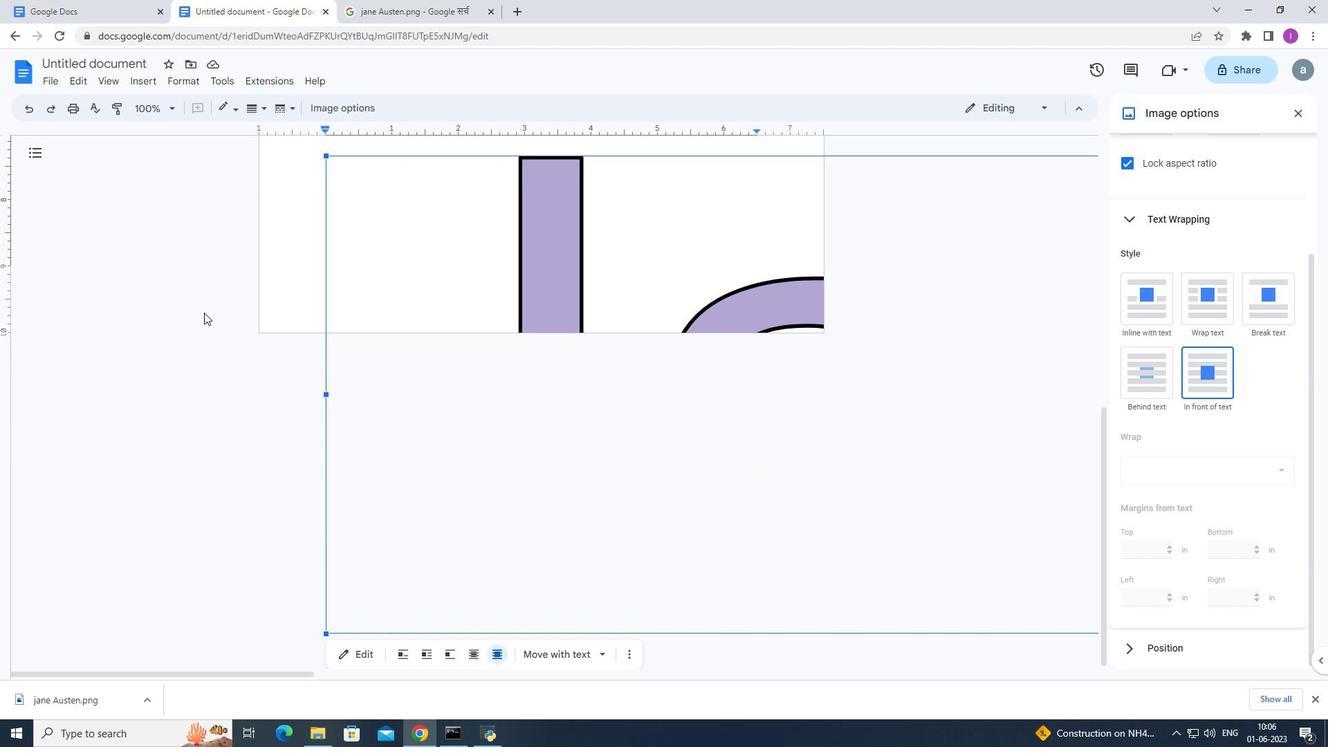 
Action: Mouse pressed left at (389, 148)
Screenshot: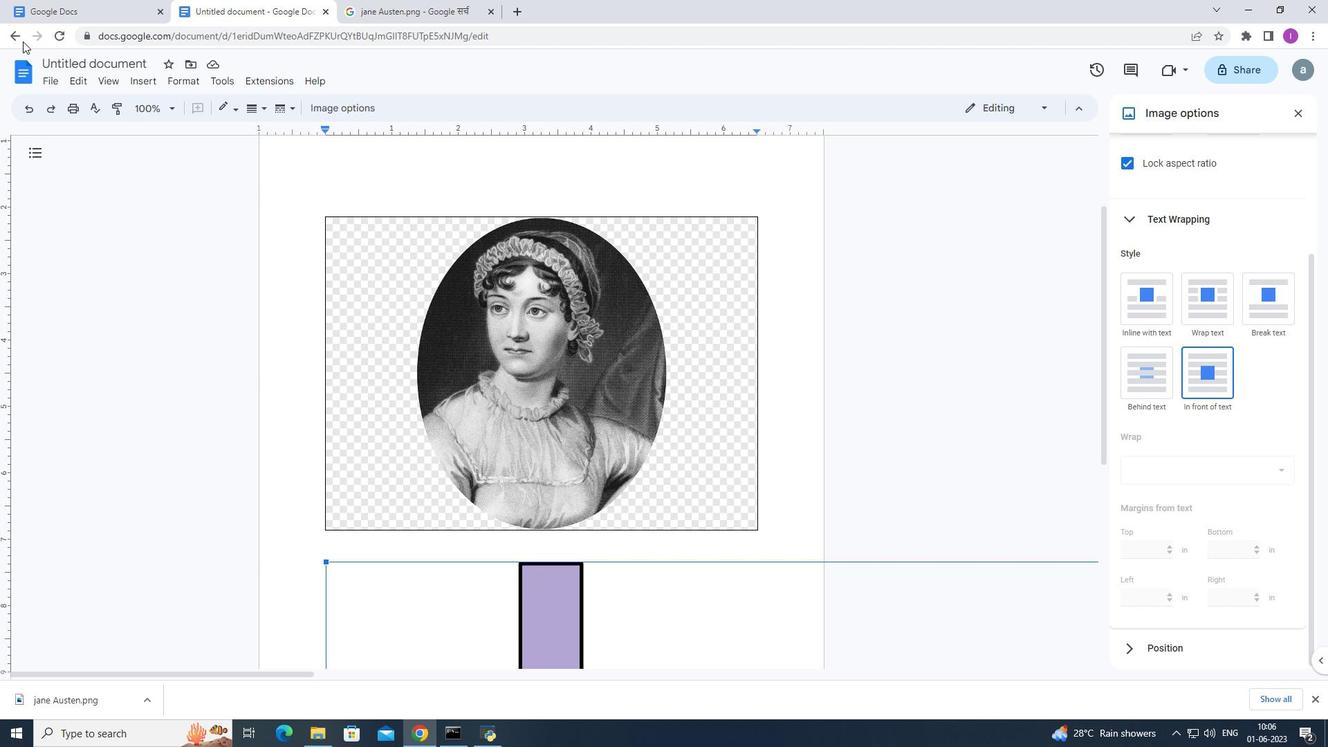 
Action: Mouse moved to (360, 129)
Screenshot: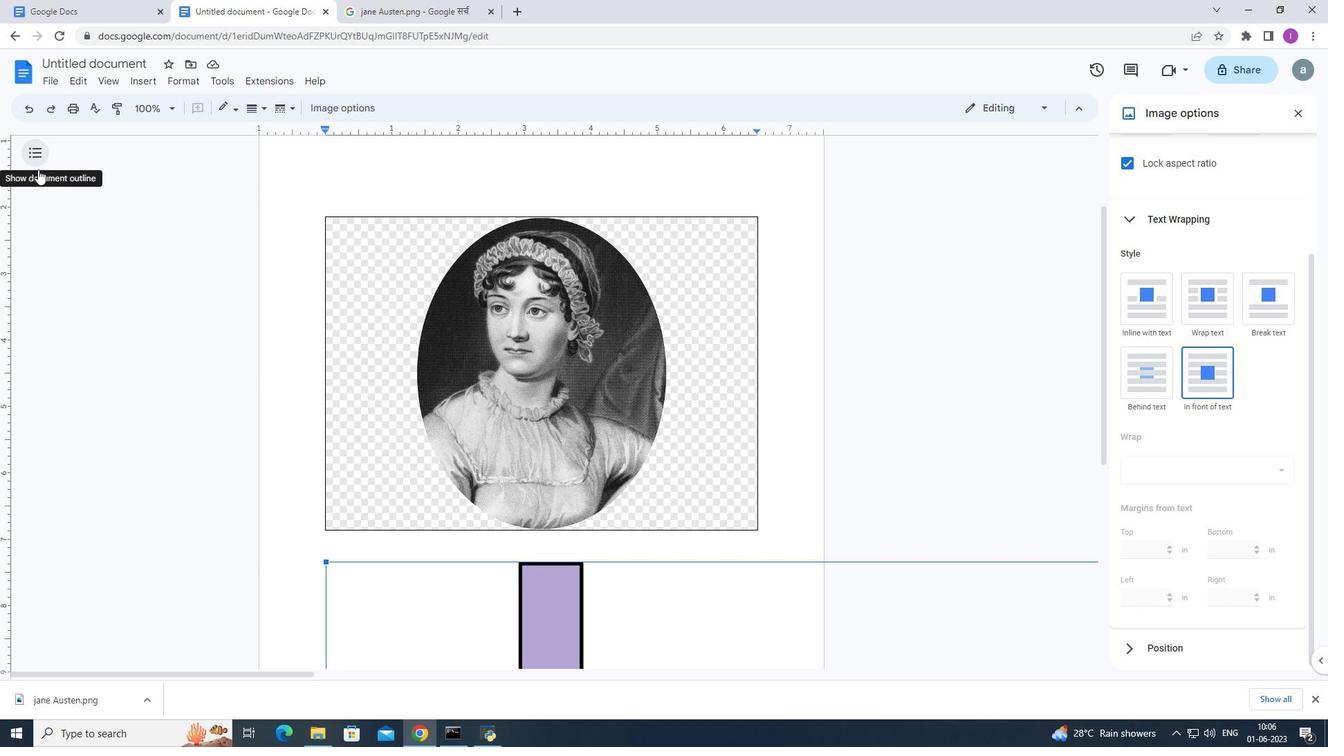 
Action: Mouse pressed left at (360, 129)
Screenshot: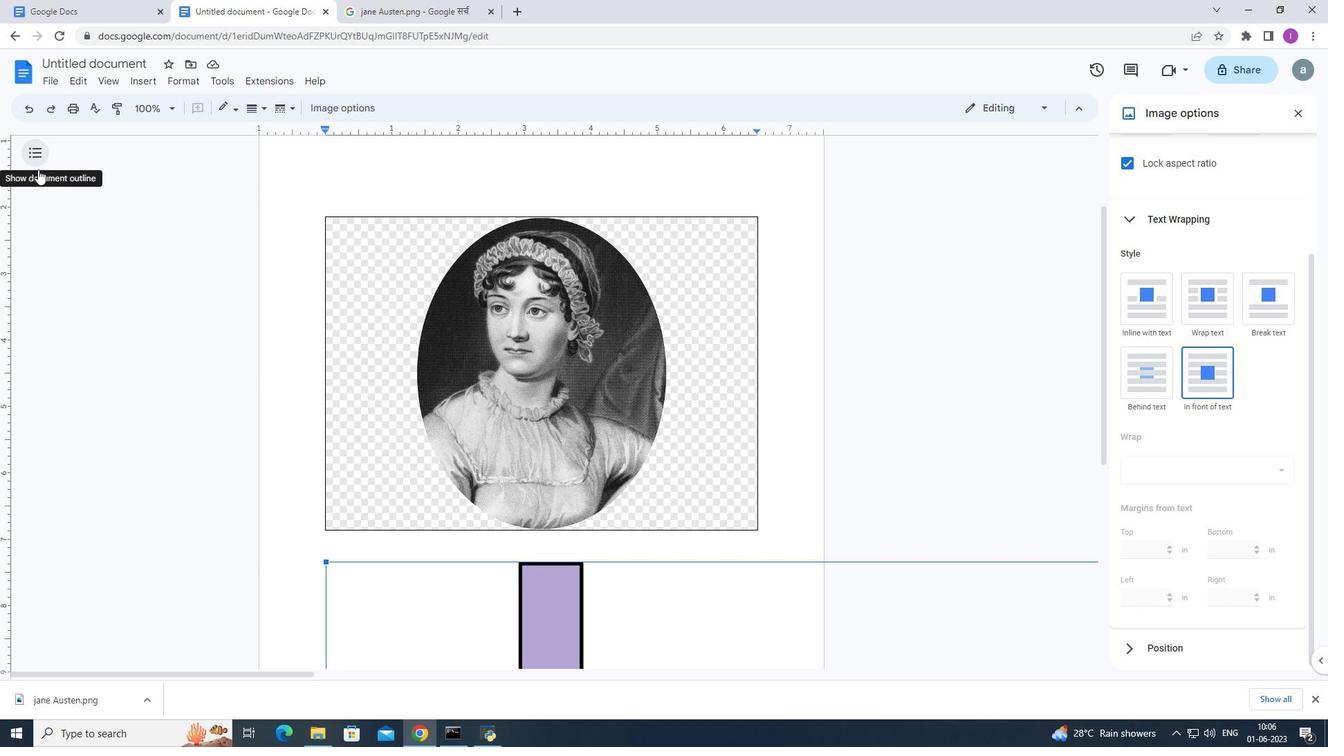 
Action: Mouse moved to (390, 226)
Screenshot: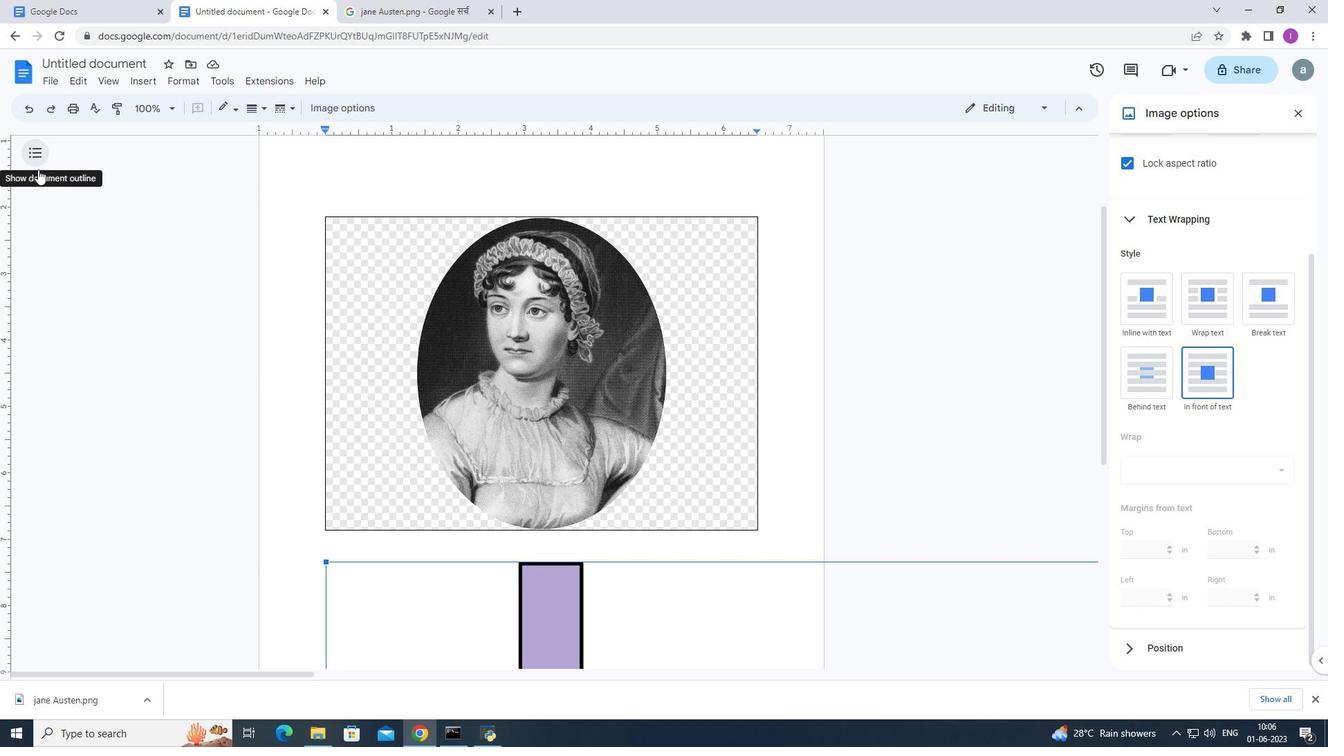 
Action: Mouse pressed left at (390, 226)
Screenshot: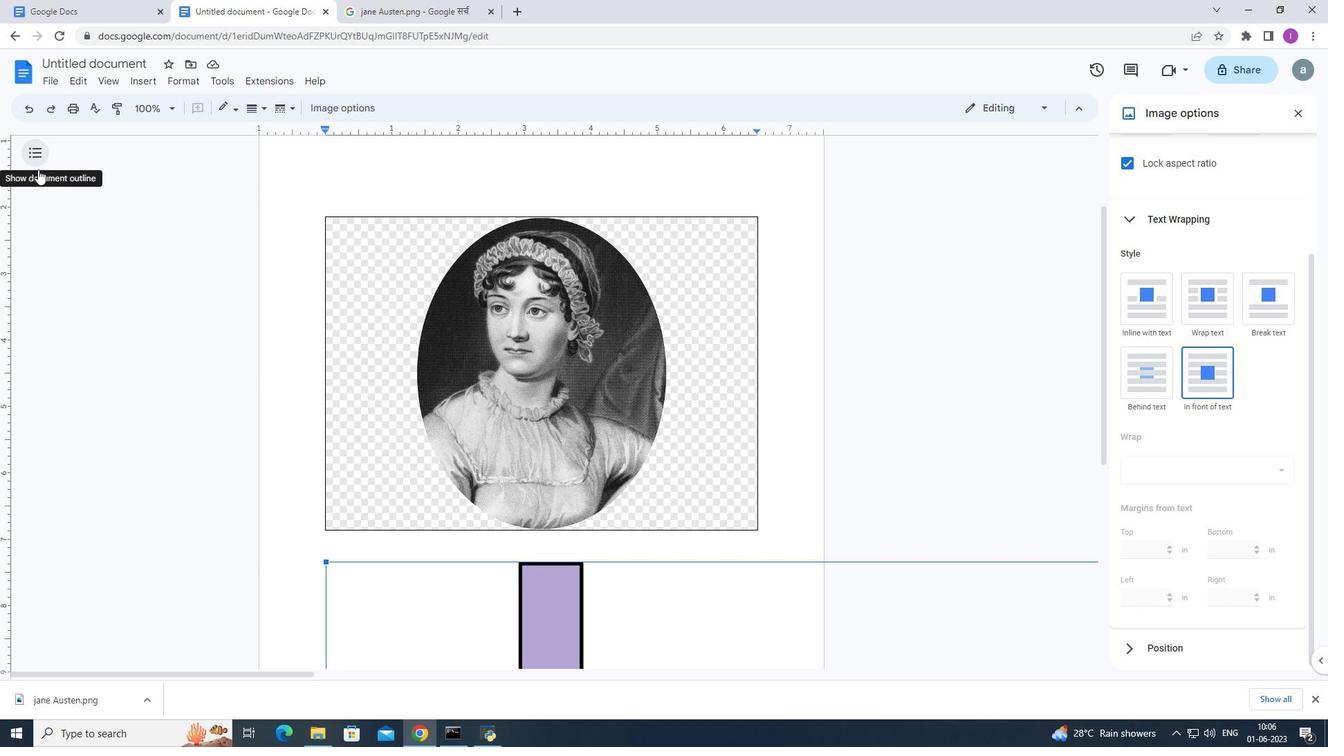 
Action: Mouse moved to (677, 175)
Screenshot: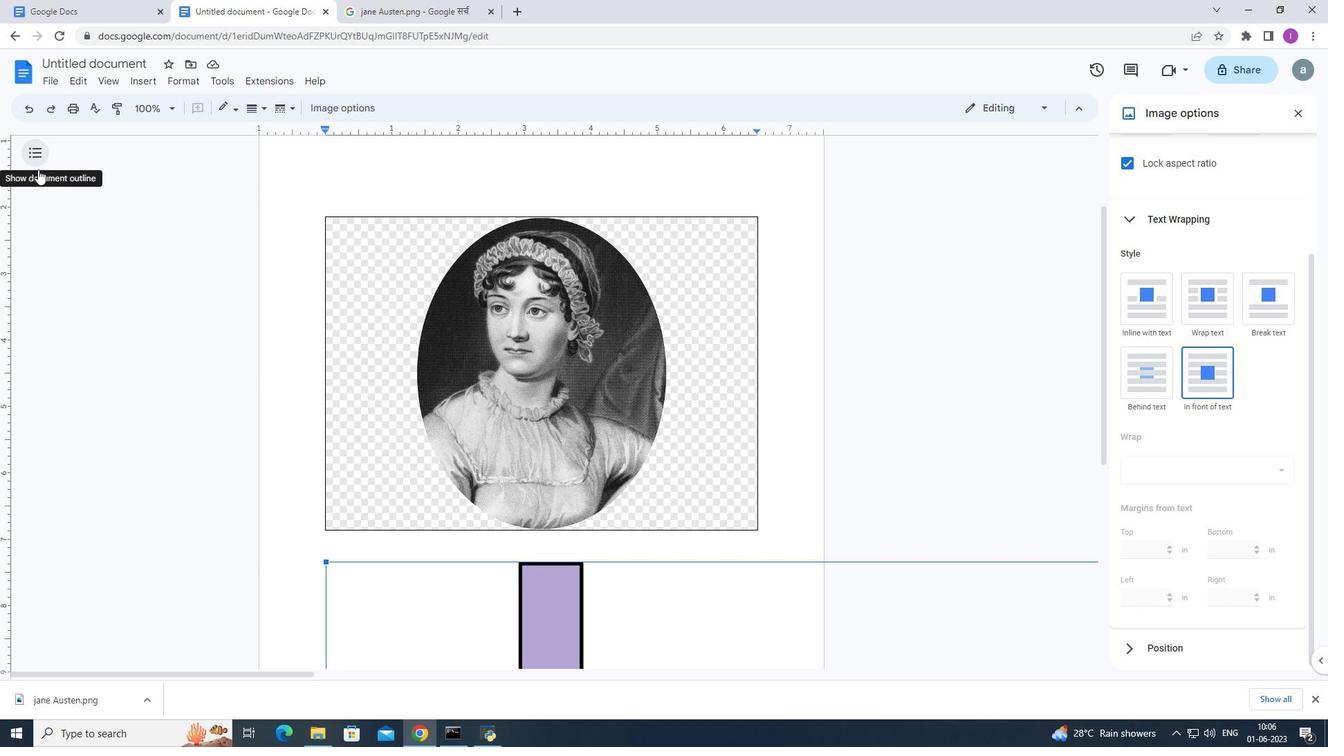 
Action: Key pressed <Key.shift>Jane<Key.space><Key.shift><Key.shift><Key.shift><Key.shift><Key.shift><Key.shift><Key.shift>Austin
Screenshot: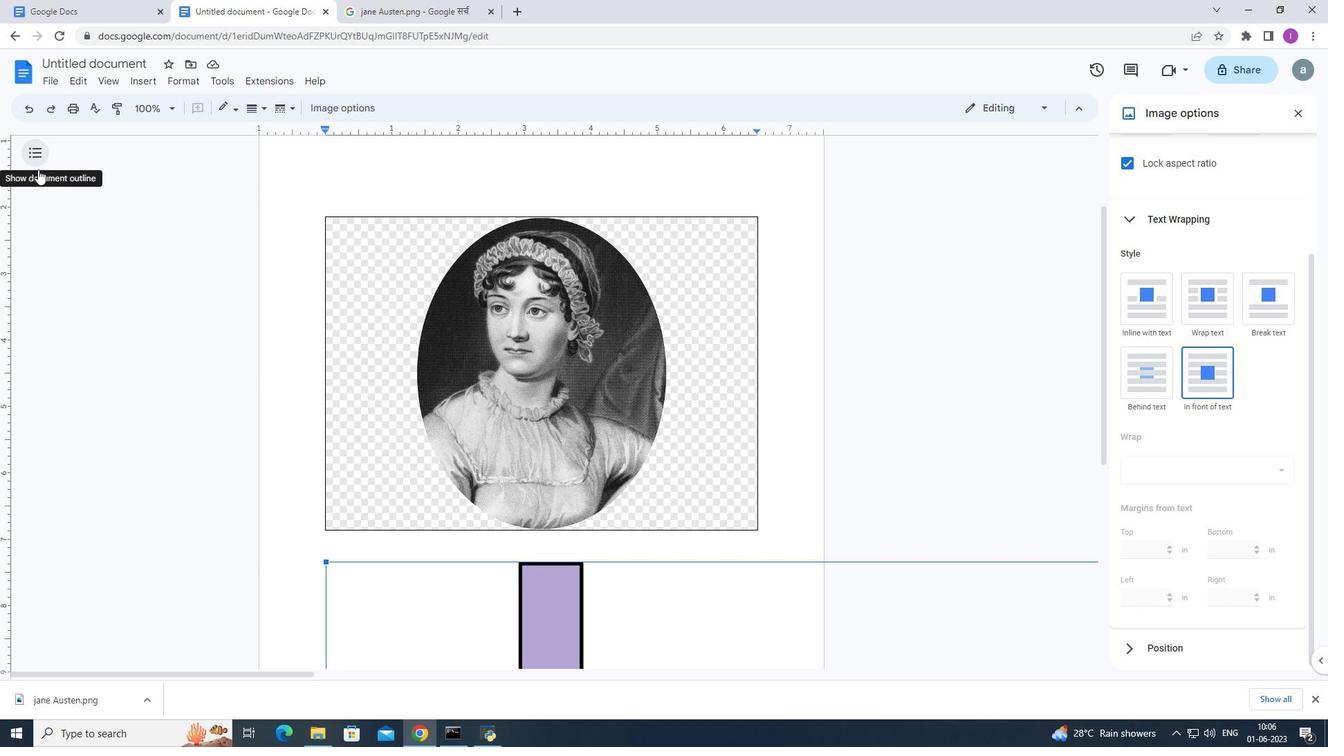 
Action: Mouse moved to (624, 197)
Screenshot: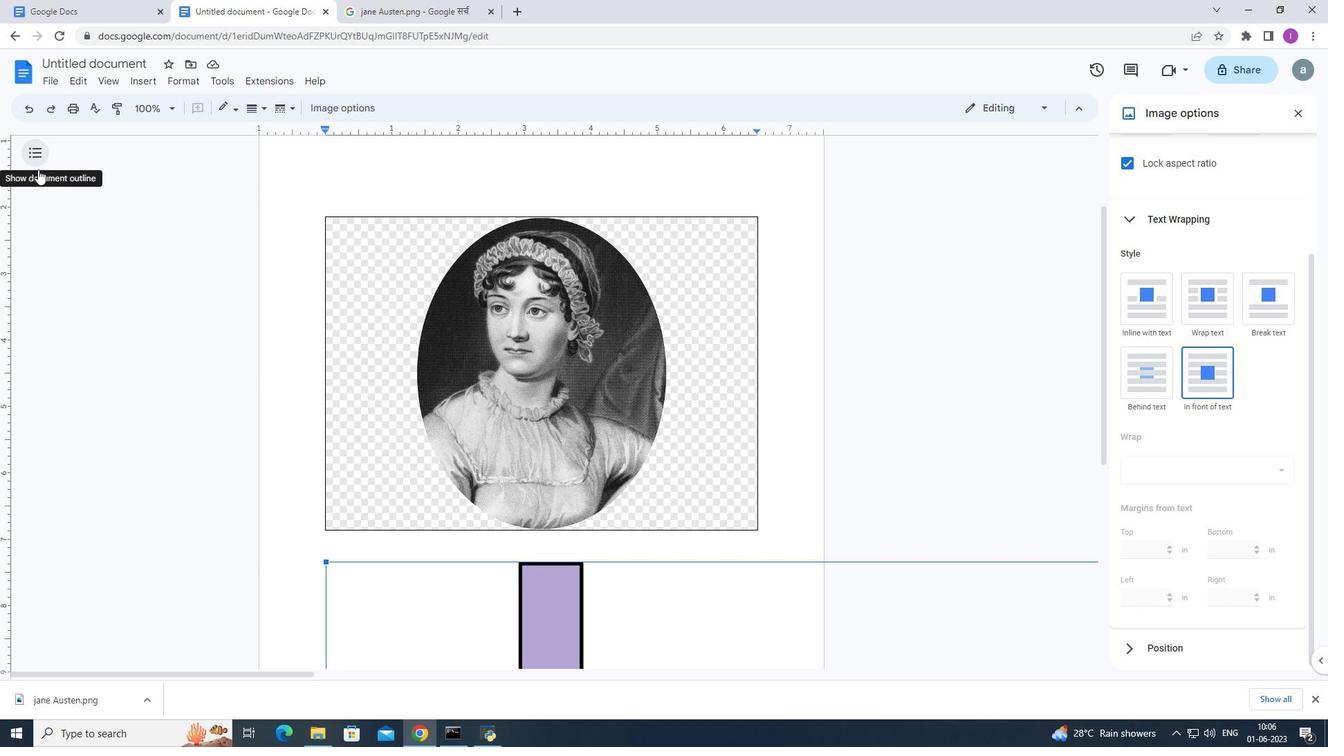 
Action: Key pressed <Key.backspace><Key.backspace>en
Screenshot: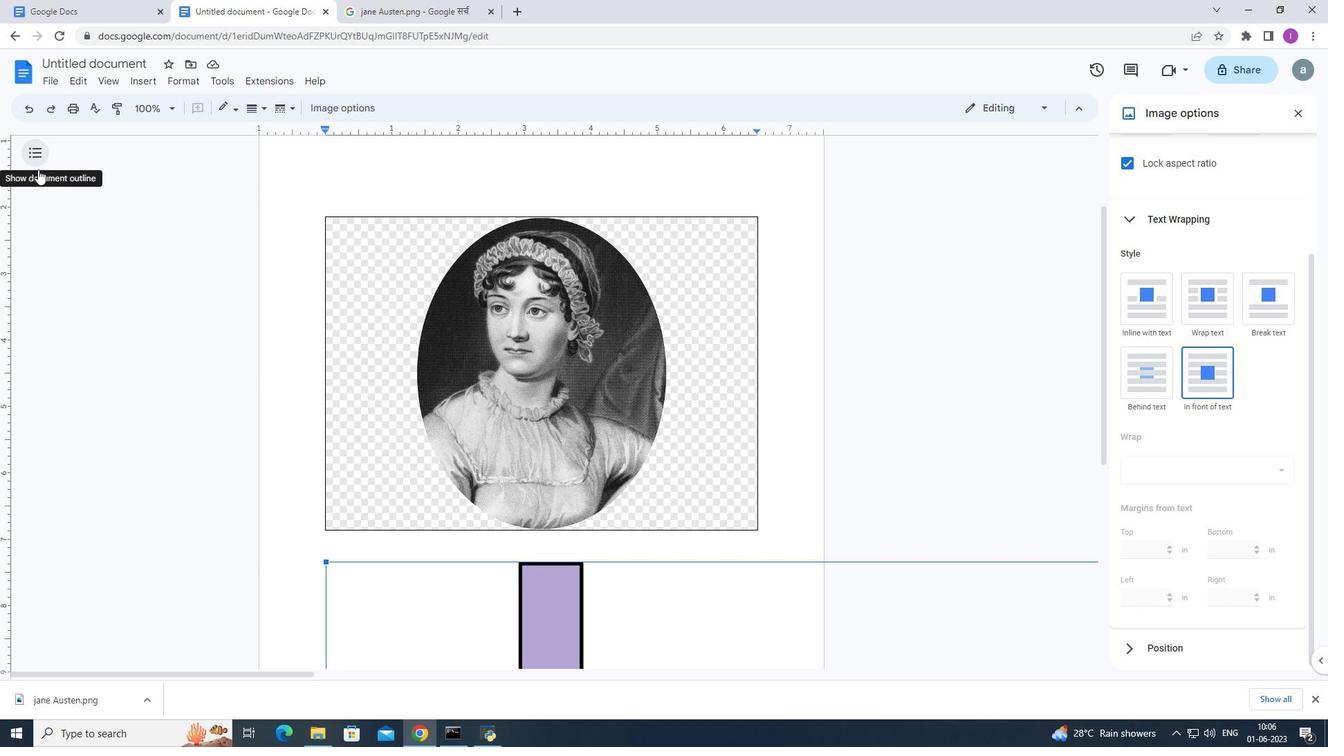 
Action: Mouse moved to (937, 80)
Screenshot: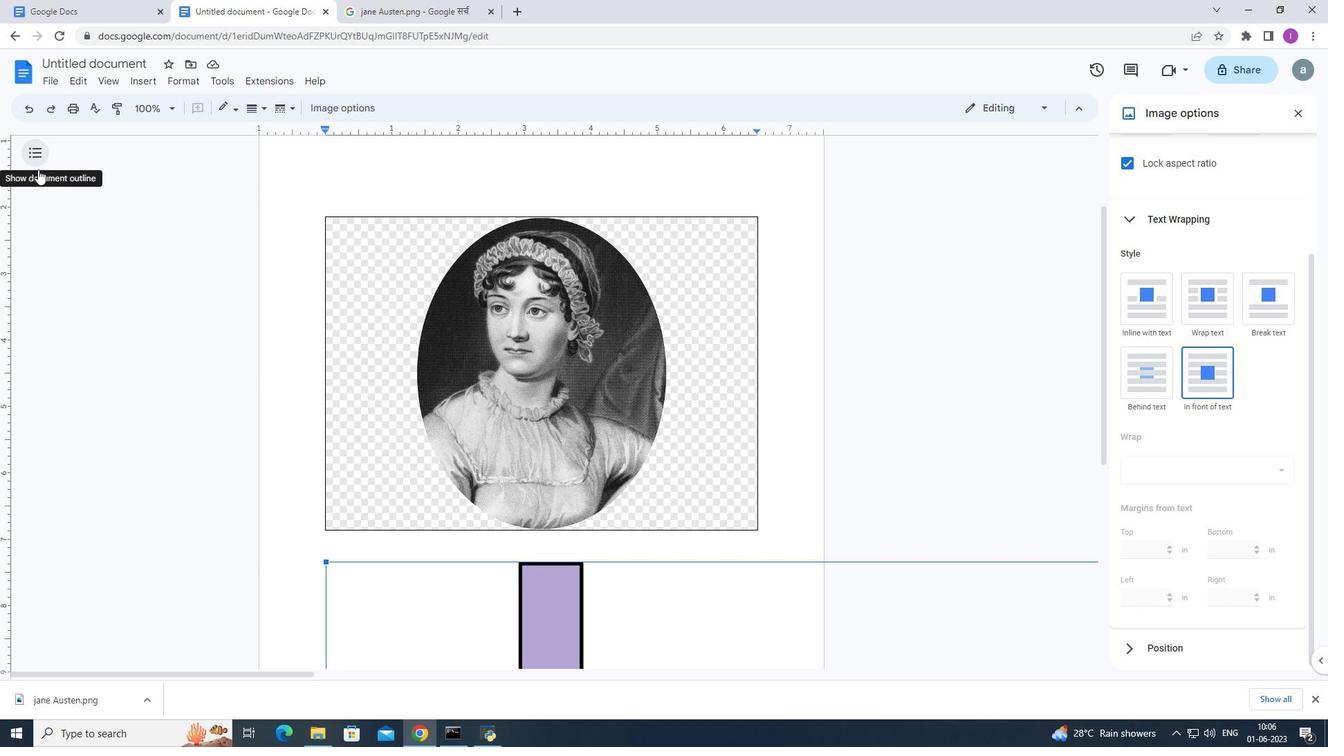 
Action: Mouse pressed left at (937, 80)
Screenshot: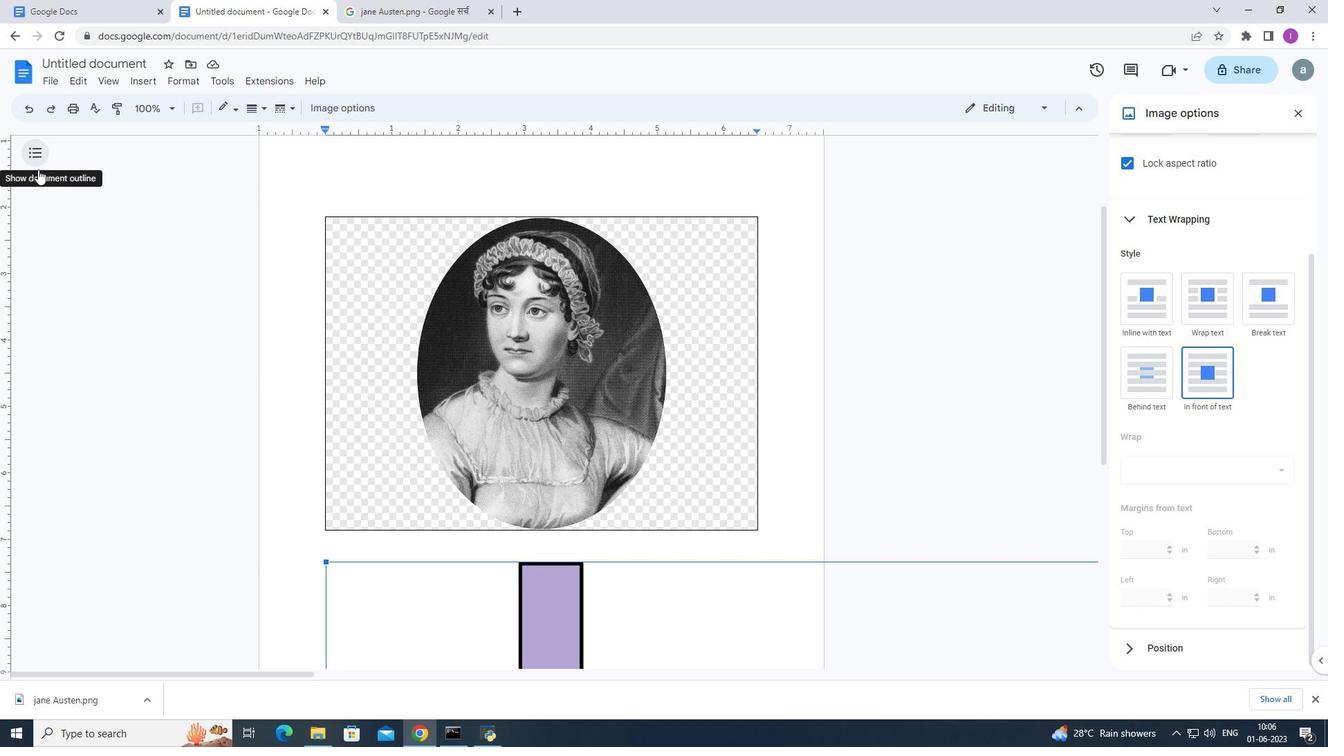 
Action: Mouse moved to (369, 449)
Screenshot: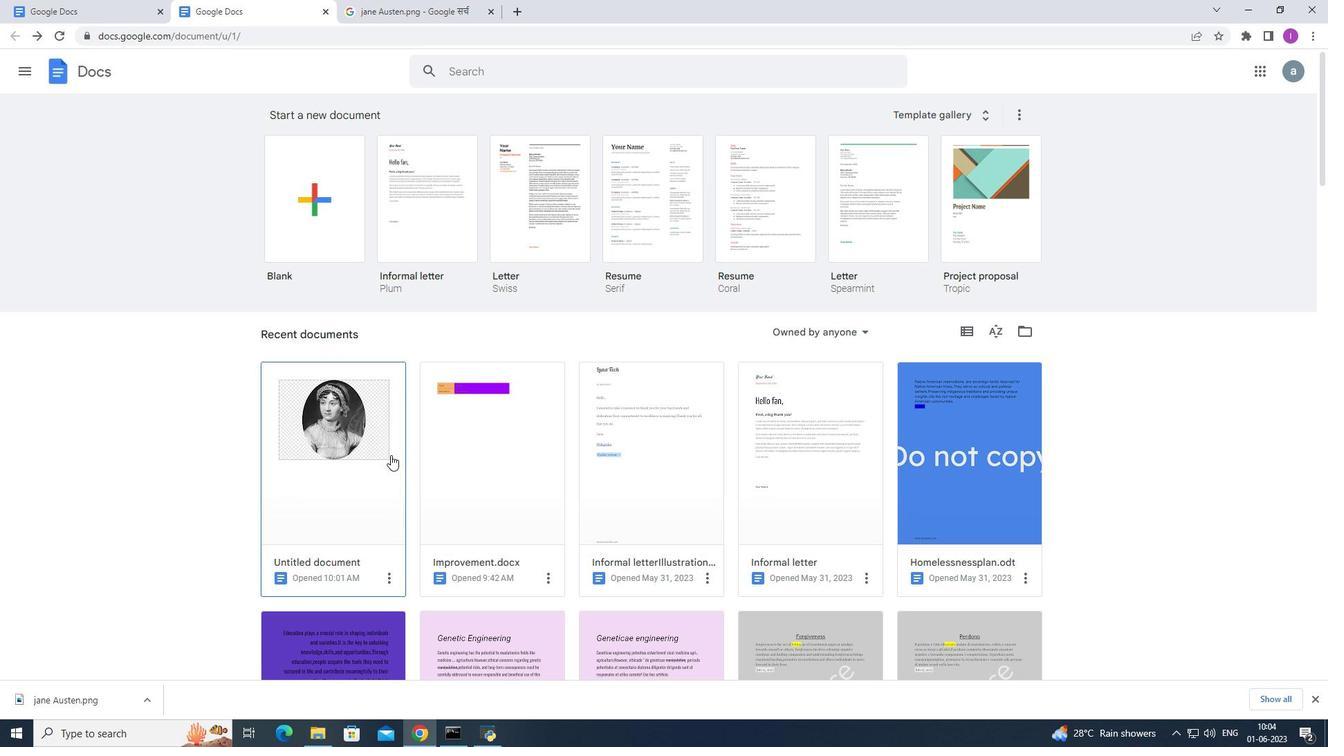 
Action: Mouse pressed left at (369, 449)
Screenshot: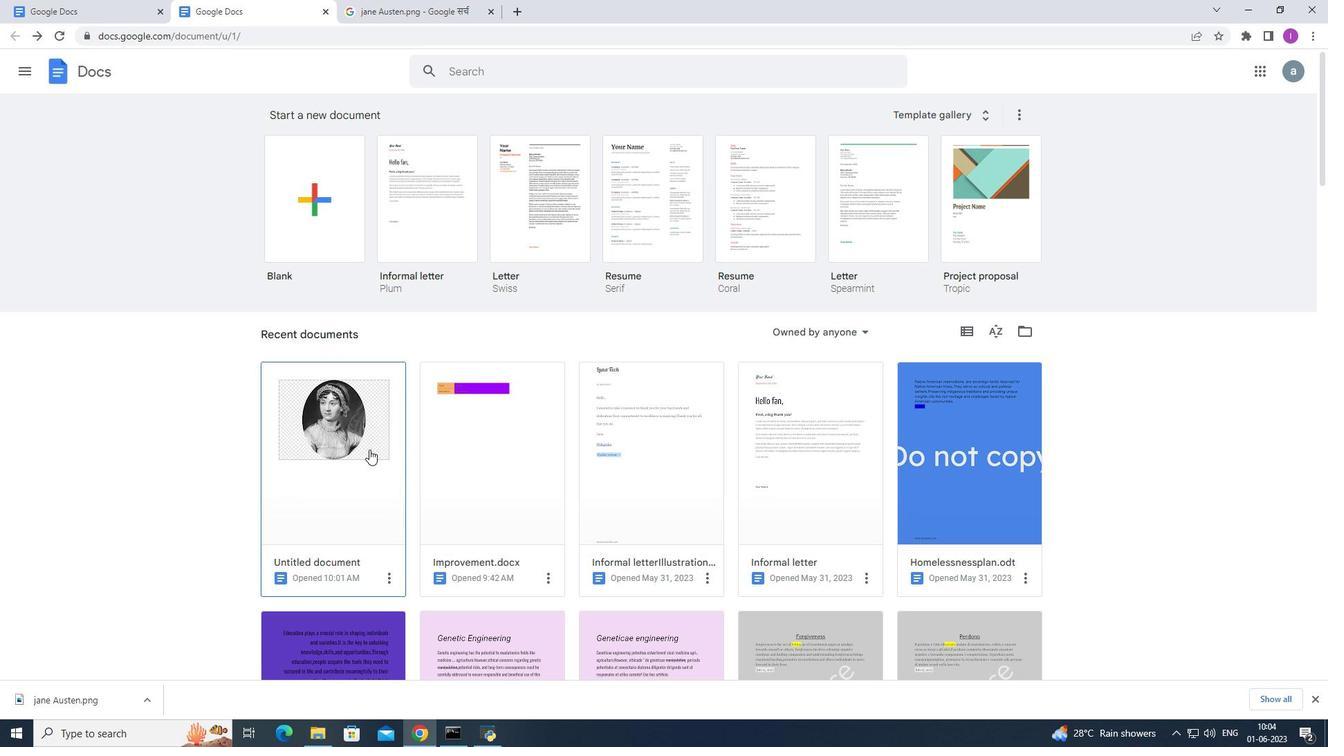 
Action: Mouse moved to (669, 404)
Screenshot: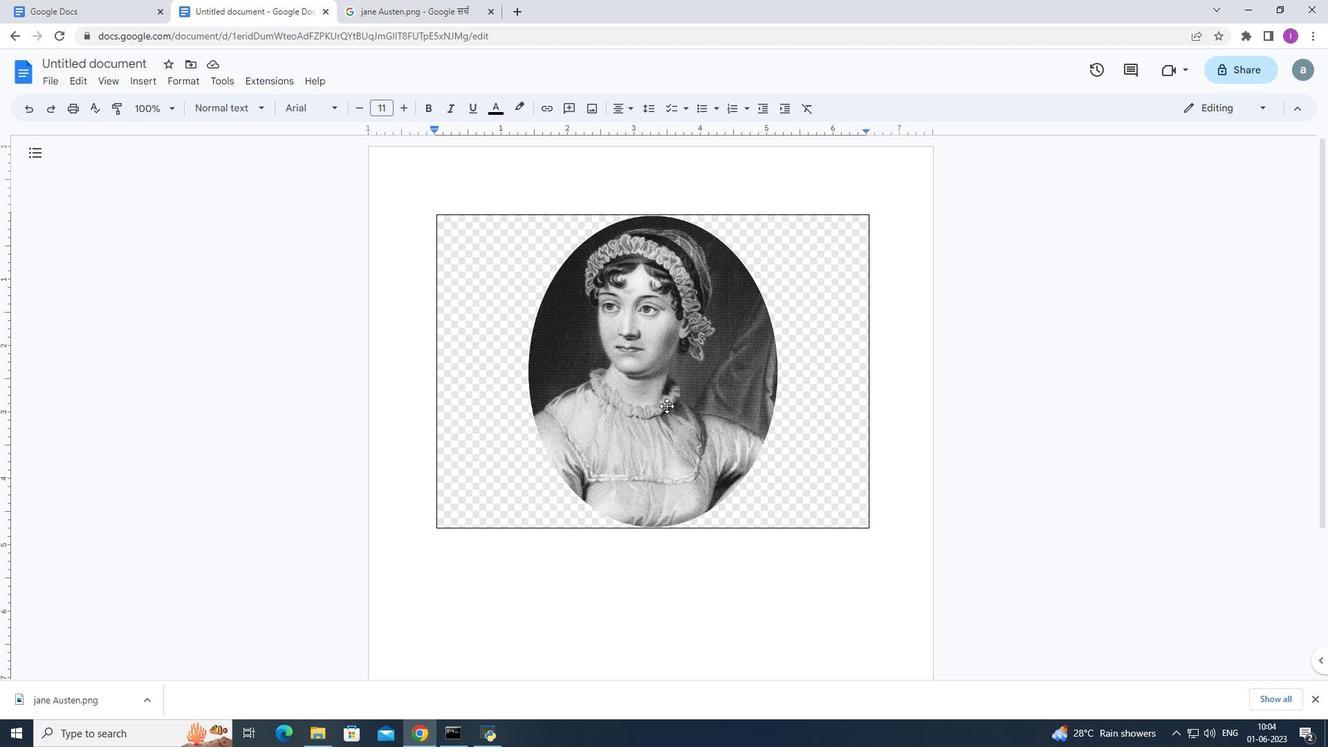 
Action: Mouse pressed left at (669, 404)
Screenshot: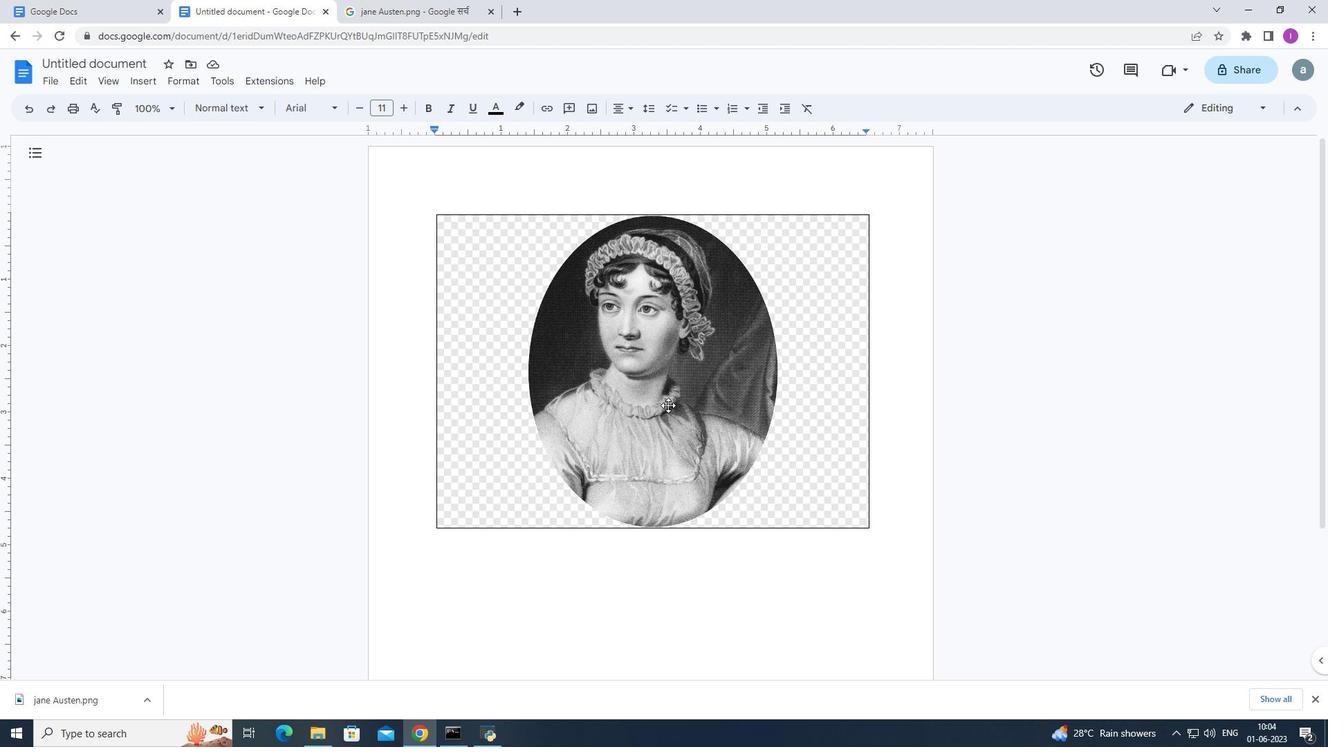 
Action: Mouse moved to (577, 550)
Screenshot: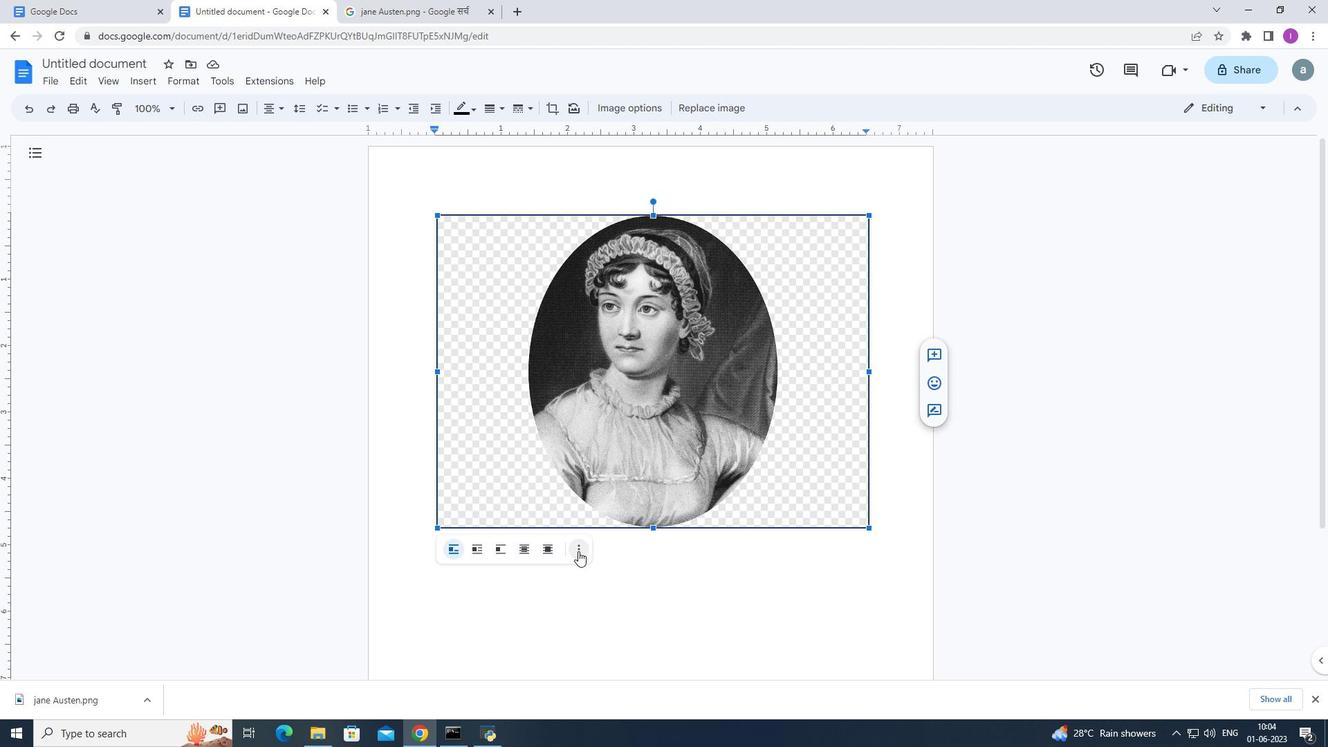 
Action: Mouse pressed left at (577, 550)
Screenshot: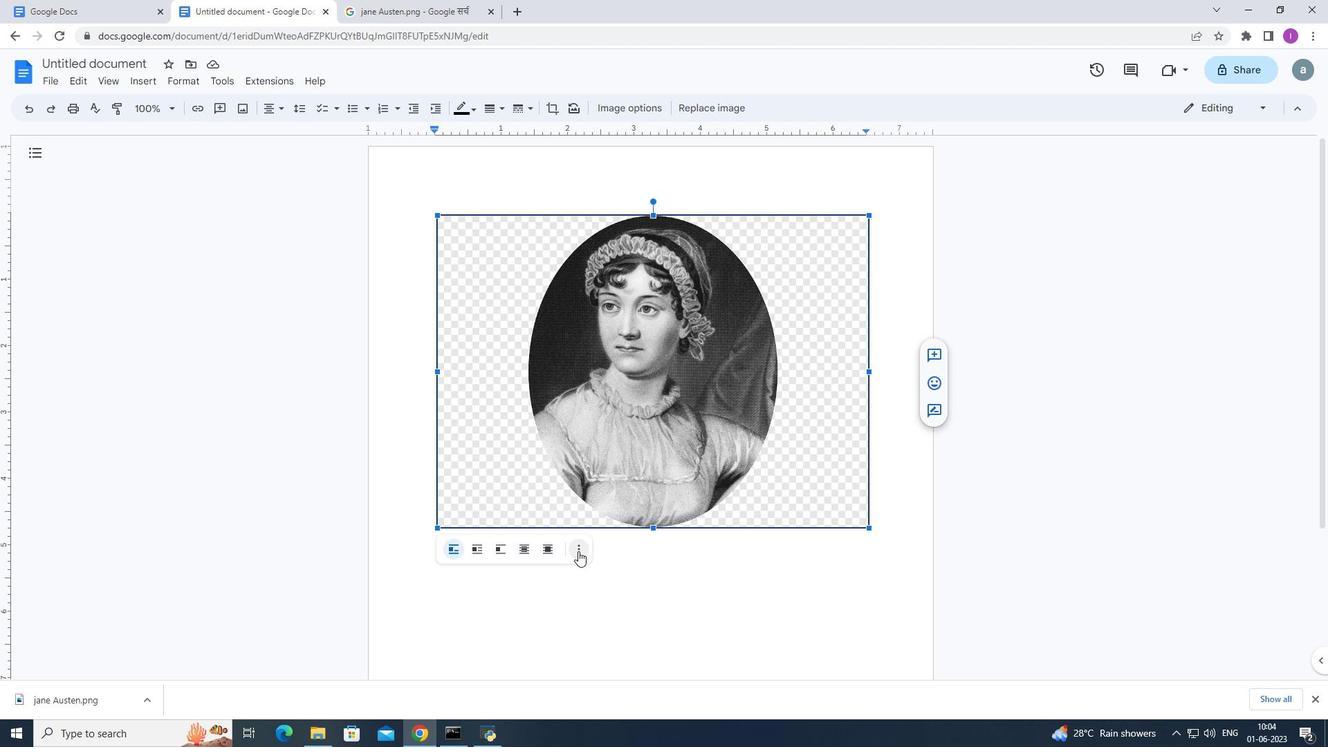 
Action: Mouse moved to (616, 626)
Screenshot: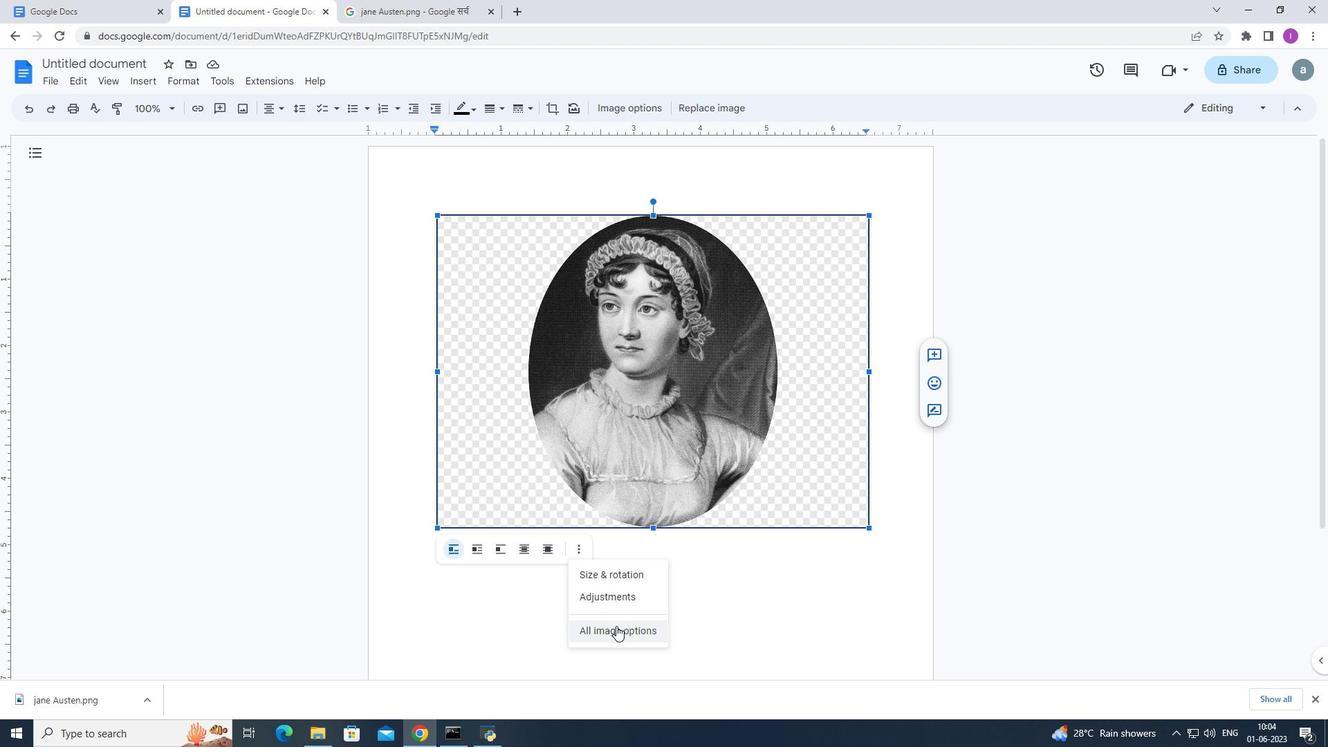 
Action: Mouse pressed left at (616, 626)
Screenshot: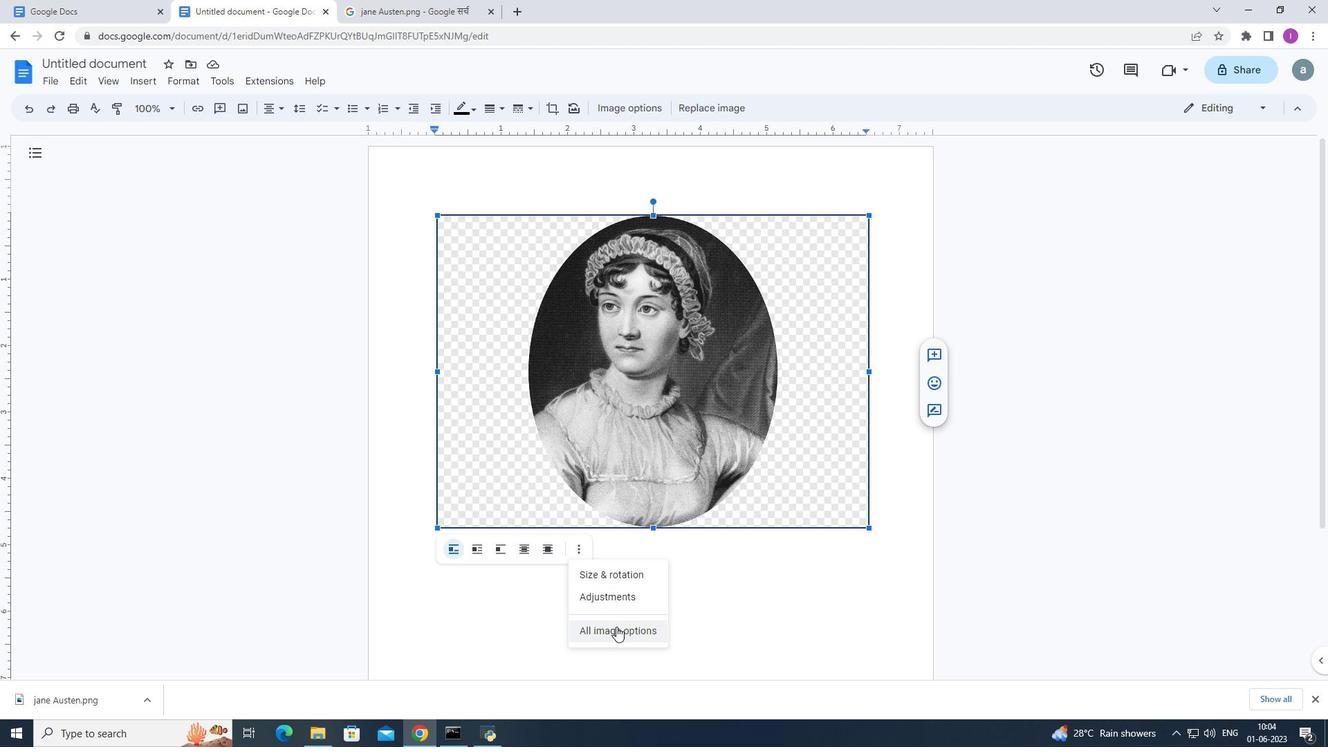 
Action: Mouse moved to (1194, 198)
Screenshot: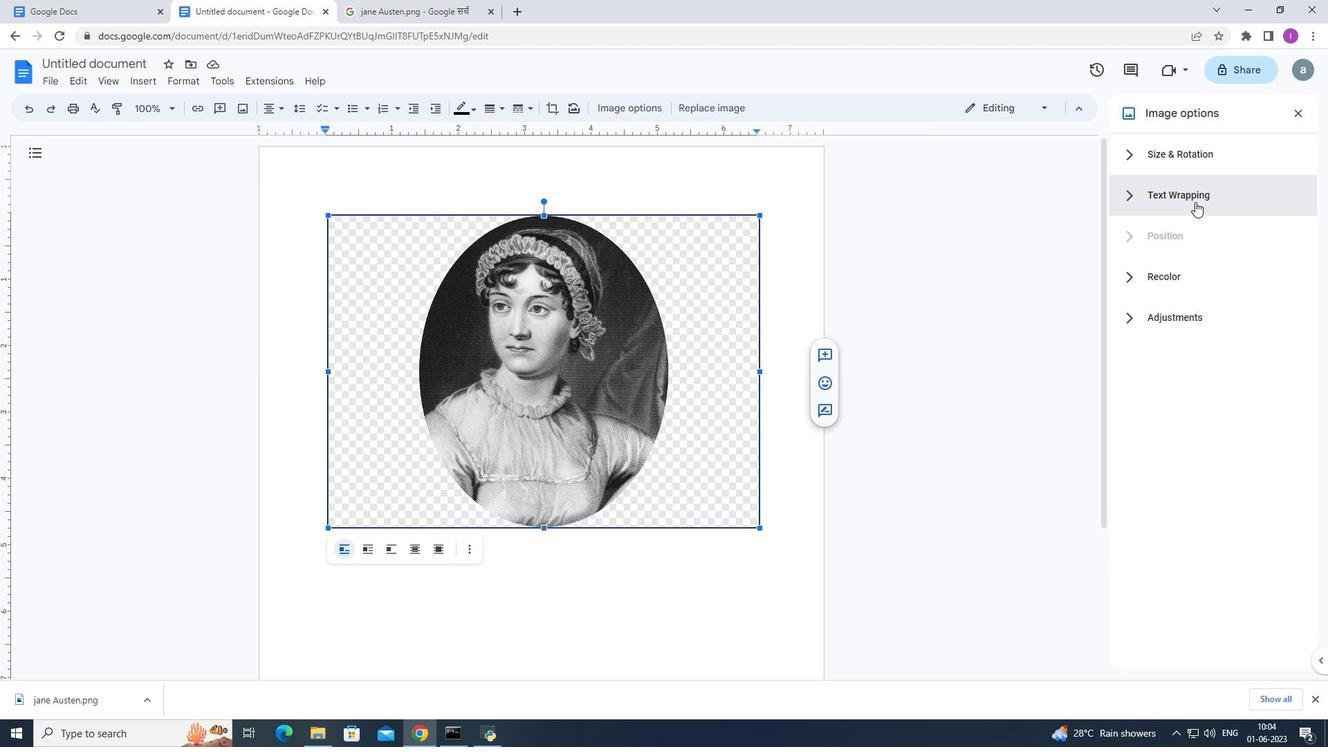
Action: Mouse pressed left at (1194, 198)
Screenshot: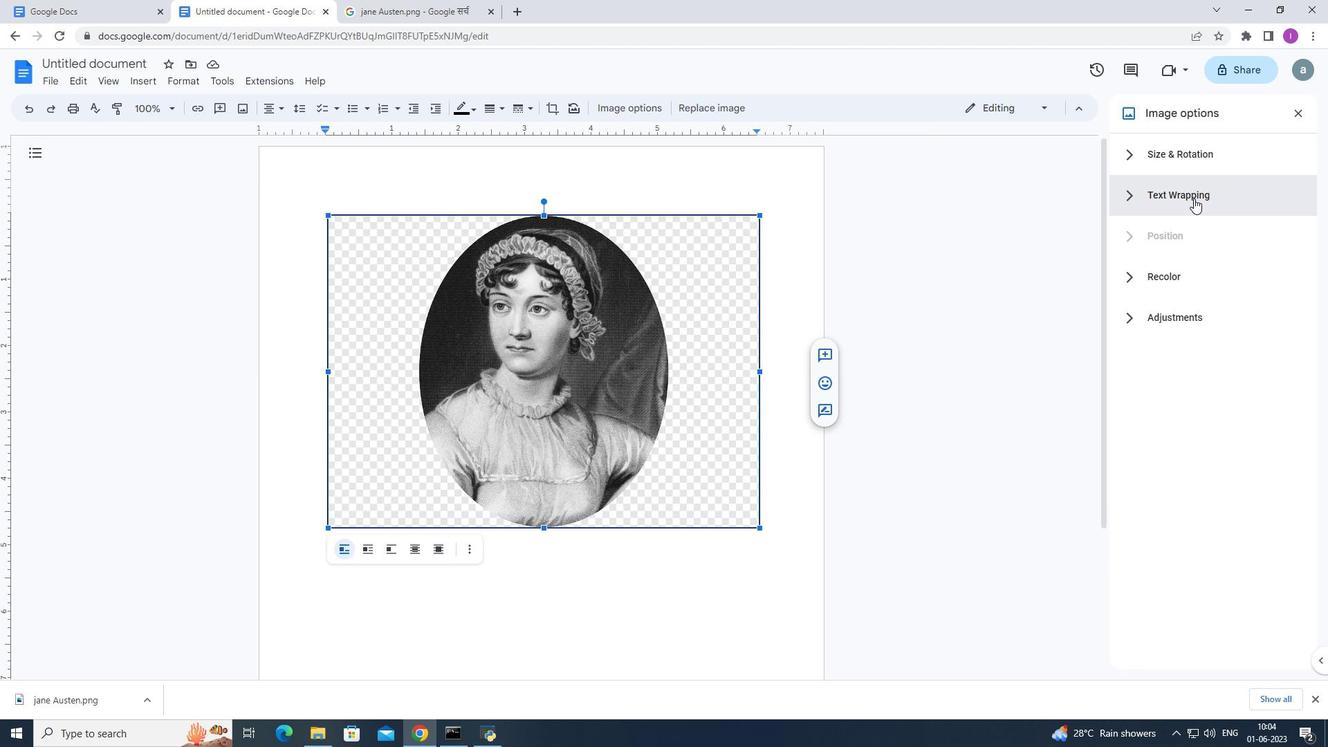 
Action: Mouse moved to (1221, 361)
Screenshot: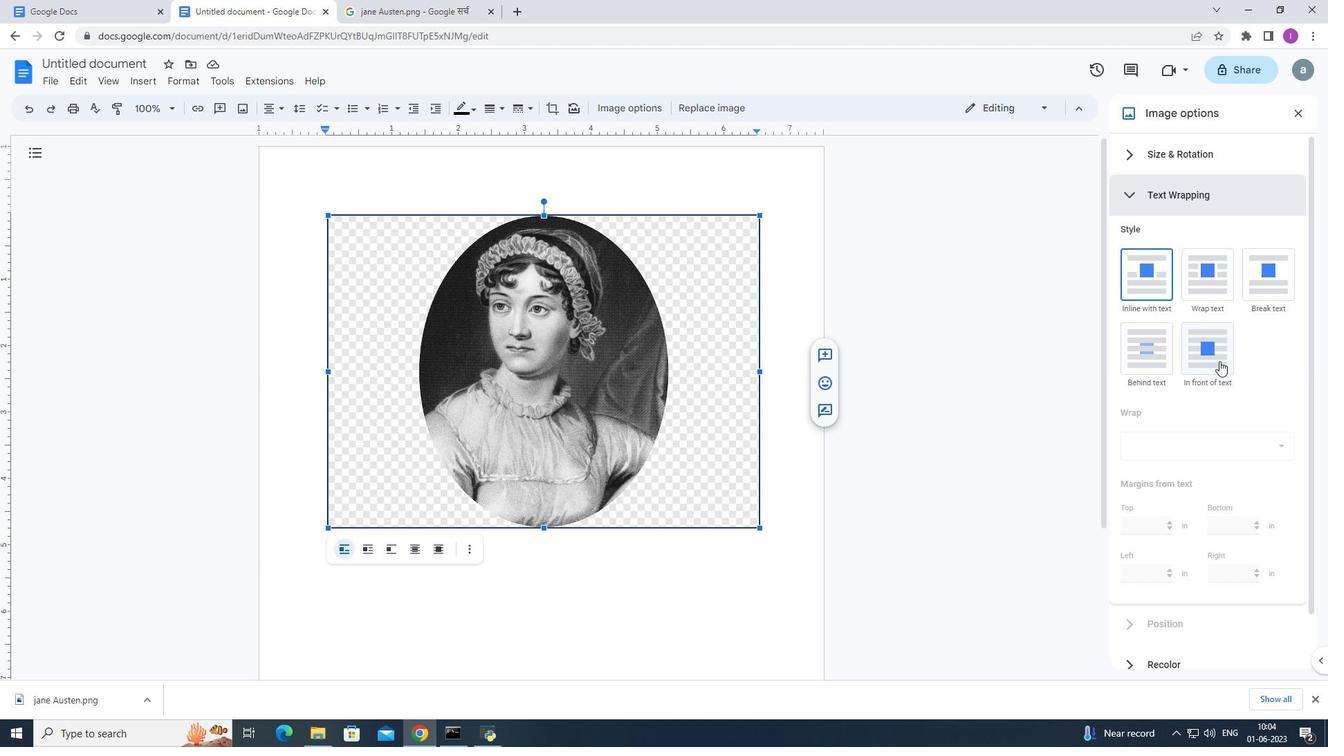 
Action: Mouse pressed left at (1221, 361)
Screenshot: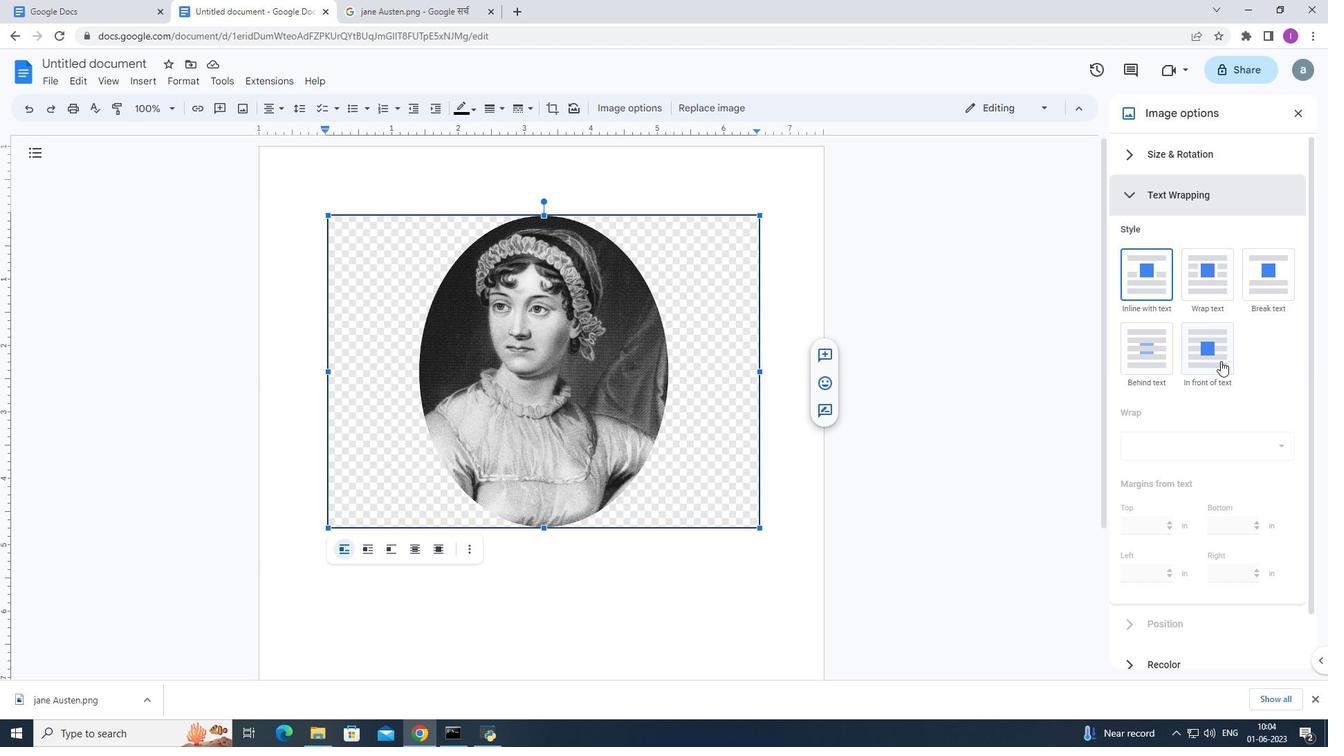 
Action: Mouse moved to (1158, 615)
Screenshot: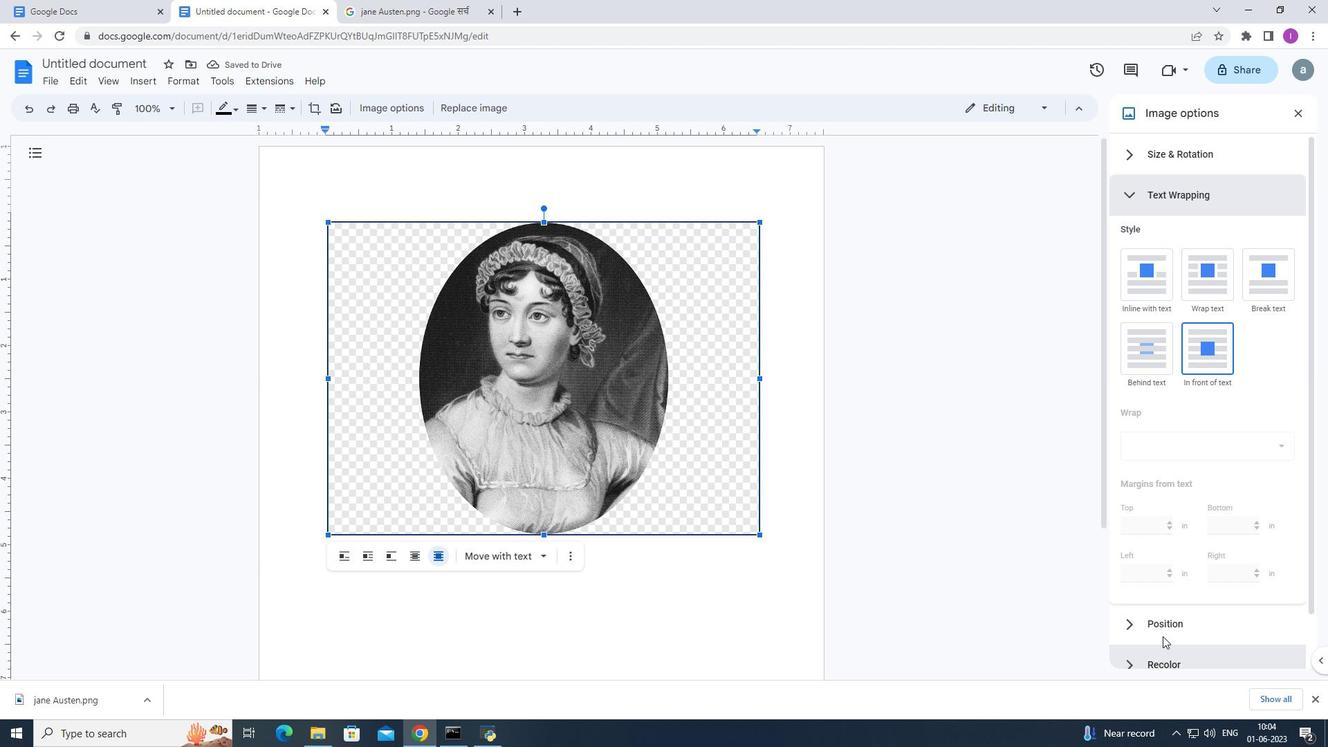 
Action: Mouse pressed left at (1158, 615)
Screenshot: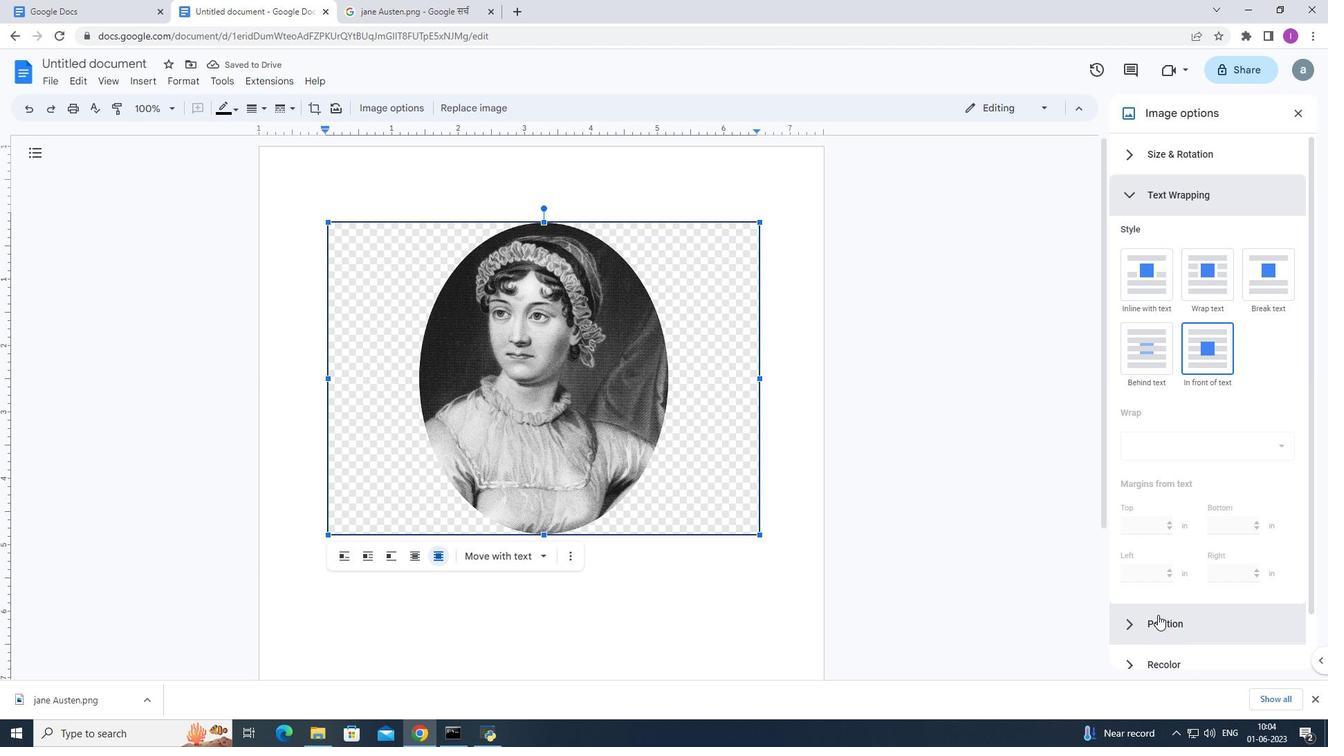 
Action: Mouse moved to (1165, 626)
Screenshot: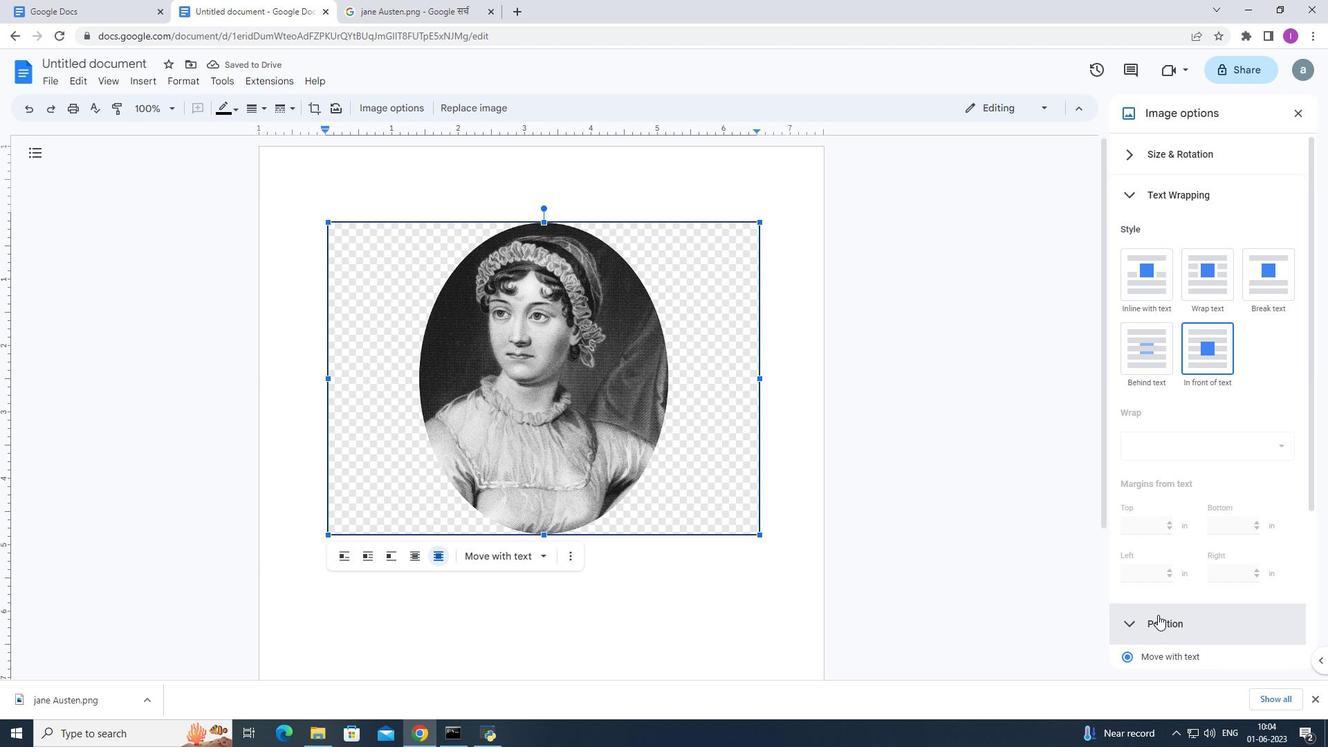 
Action: Mouse scrolled (1165, 625) with delta (0, 0)
Screenshot: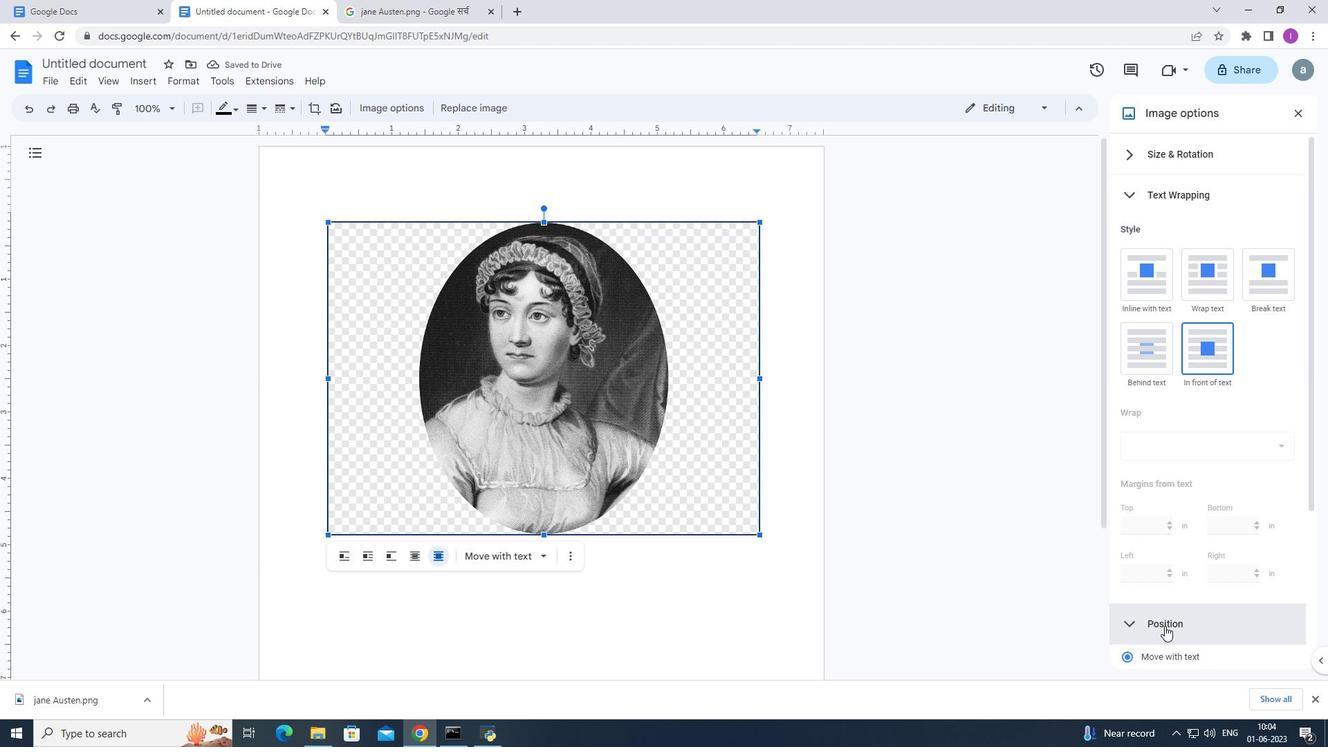 
Action: Mouse scrolled (1165, 625) with delta (0, 0)
Screenshot: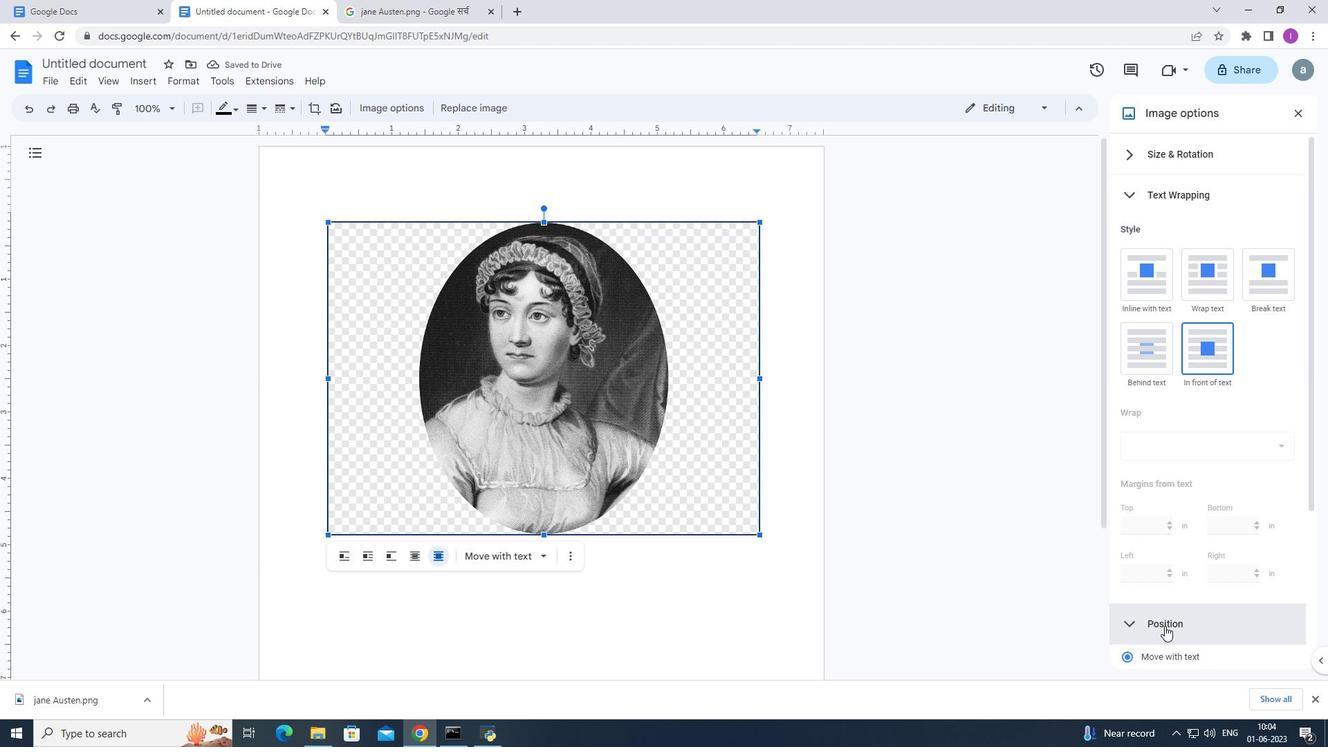 
Action: Mouse scrolled (1165, 625) with delta (0, 0)
Screenshot: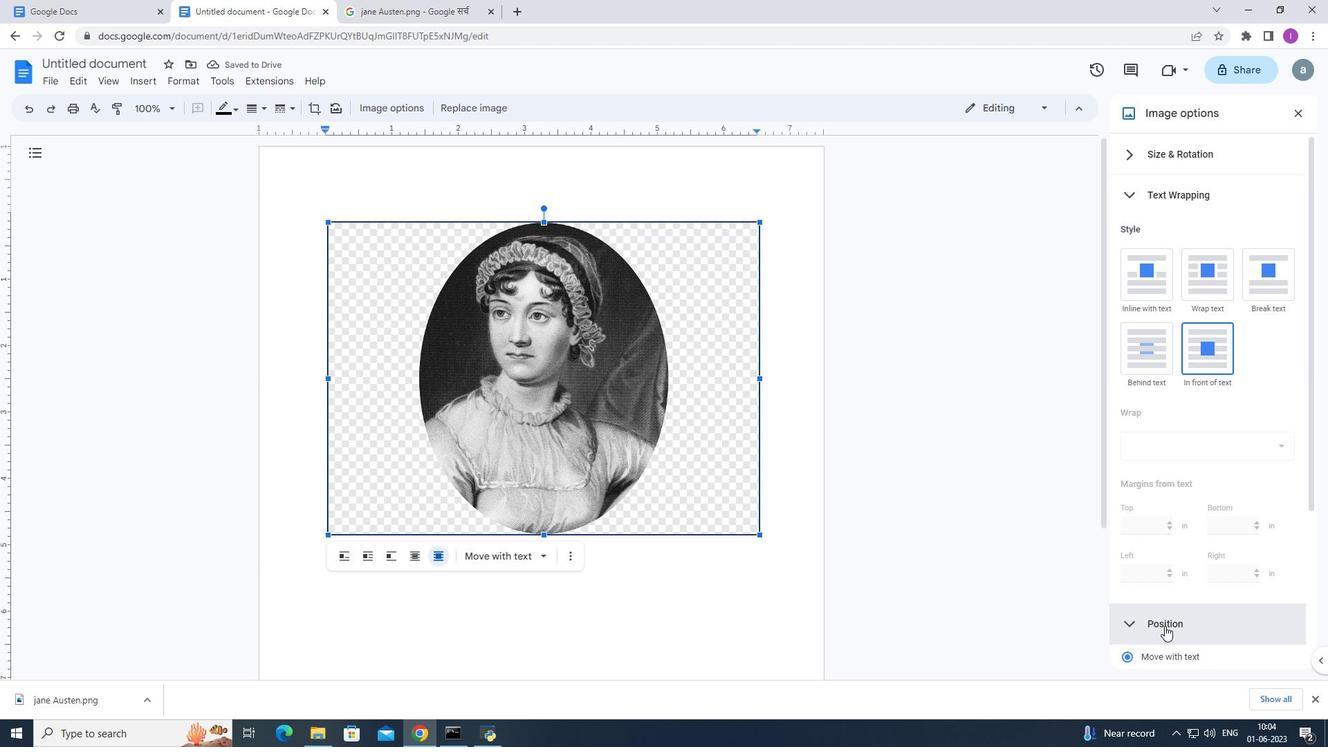 
Action: Mouse moved to (1165, 622)
Screenshot: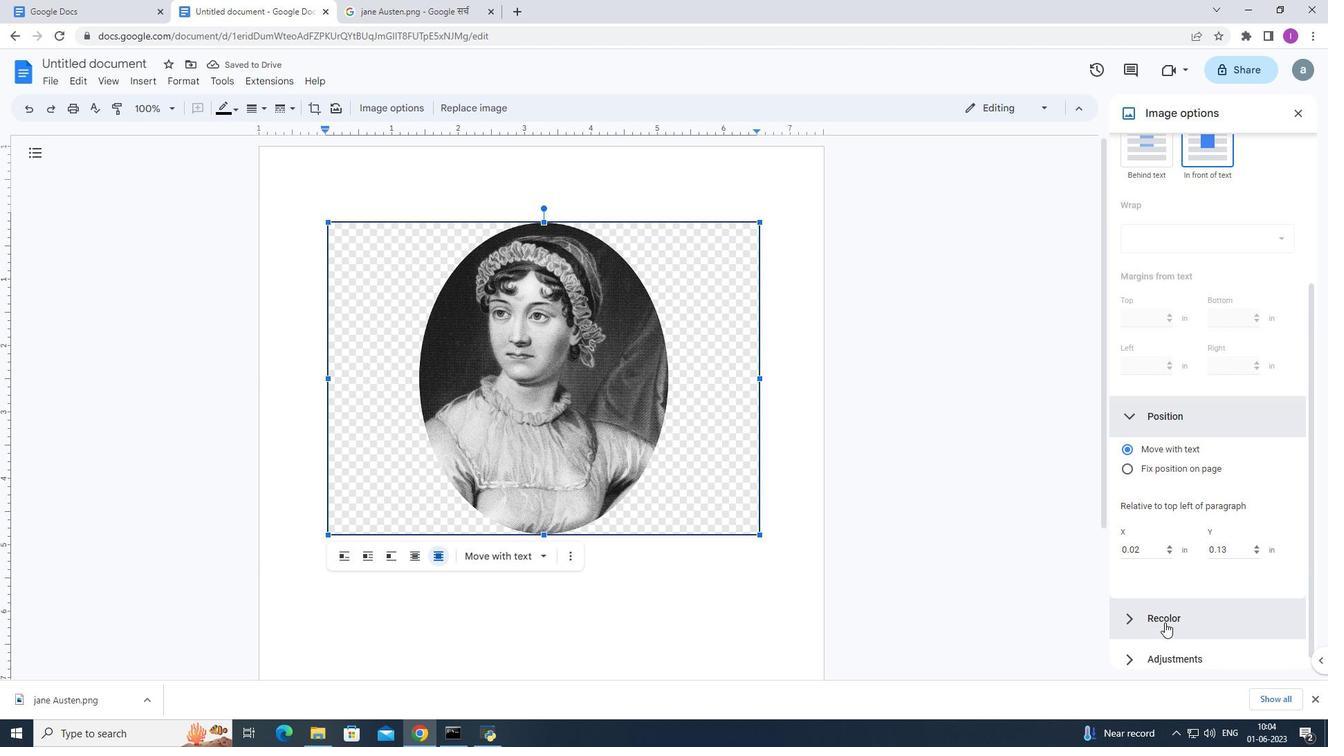 
Action: Mouse scrolled (1165, 622) with delta (0, 0)
Screenshot: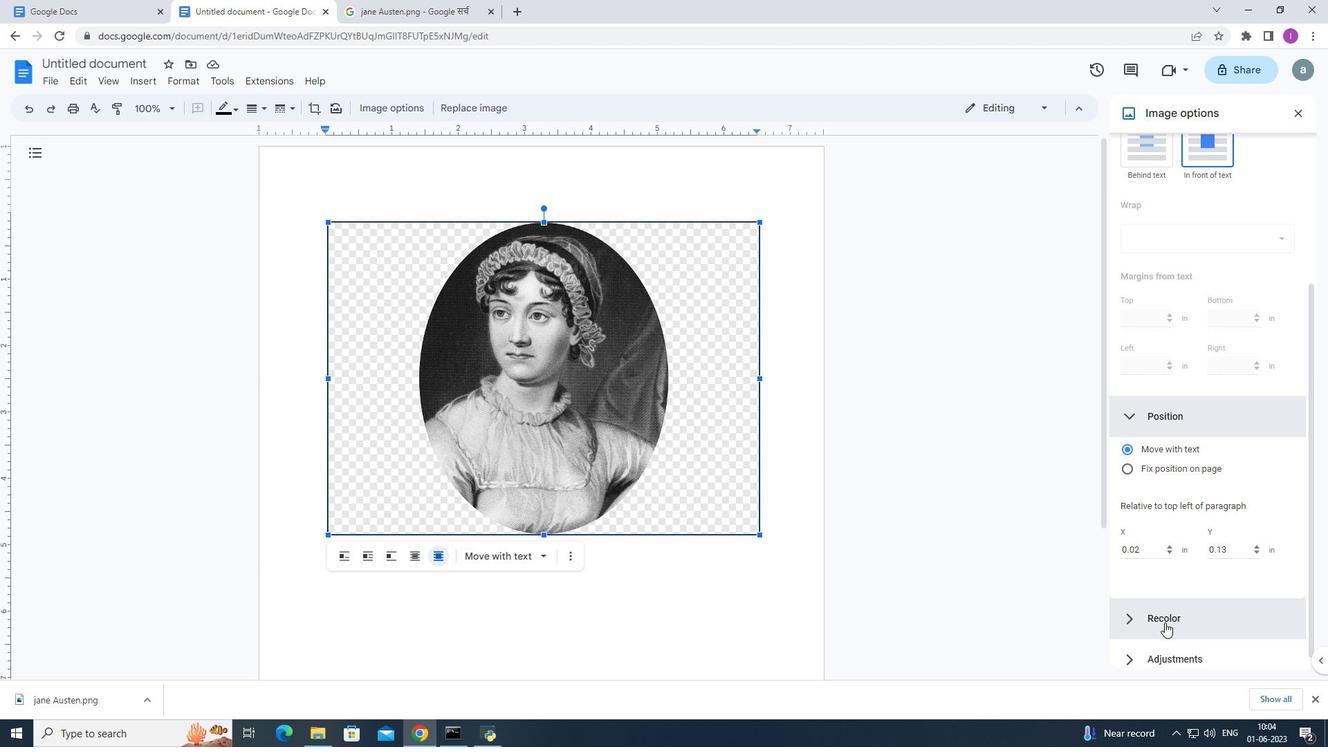
Action: Mouse moved to (1129, 457)
Screenshot: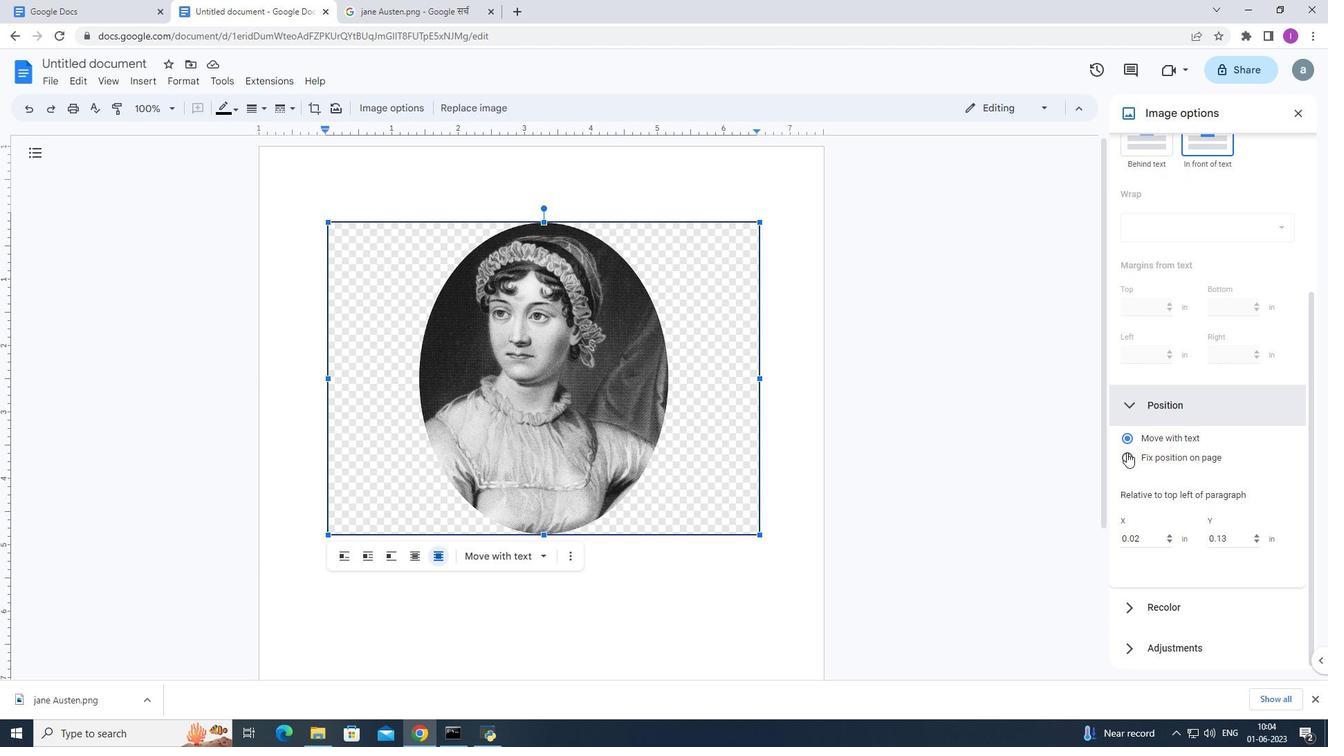
Action: Mouse pressed left at (1129, 457)
Screenshot: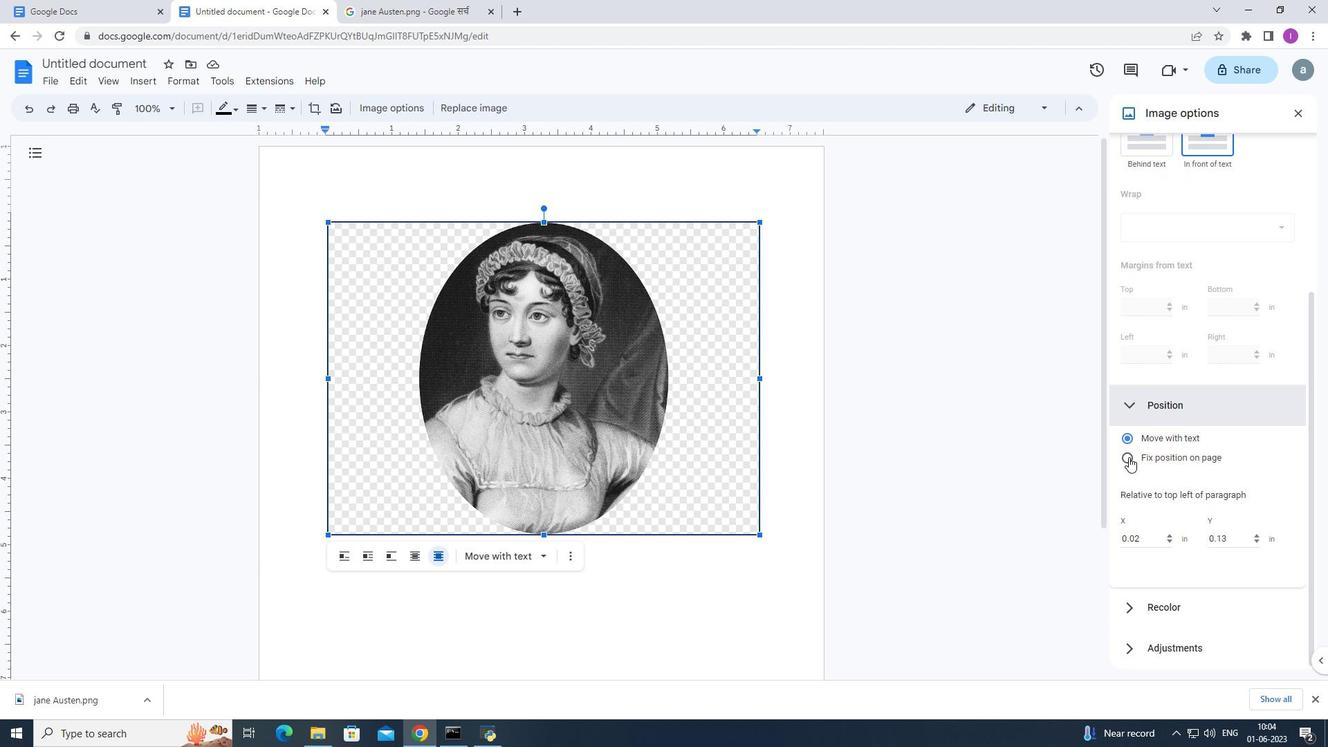 
Action: Mouse moved to (1161, 514)
Screenshot: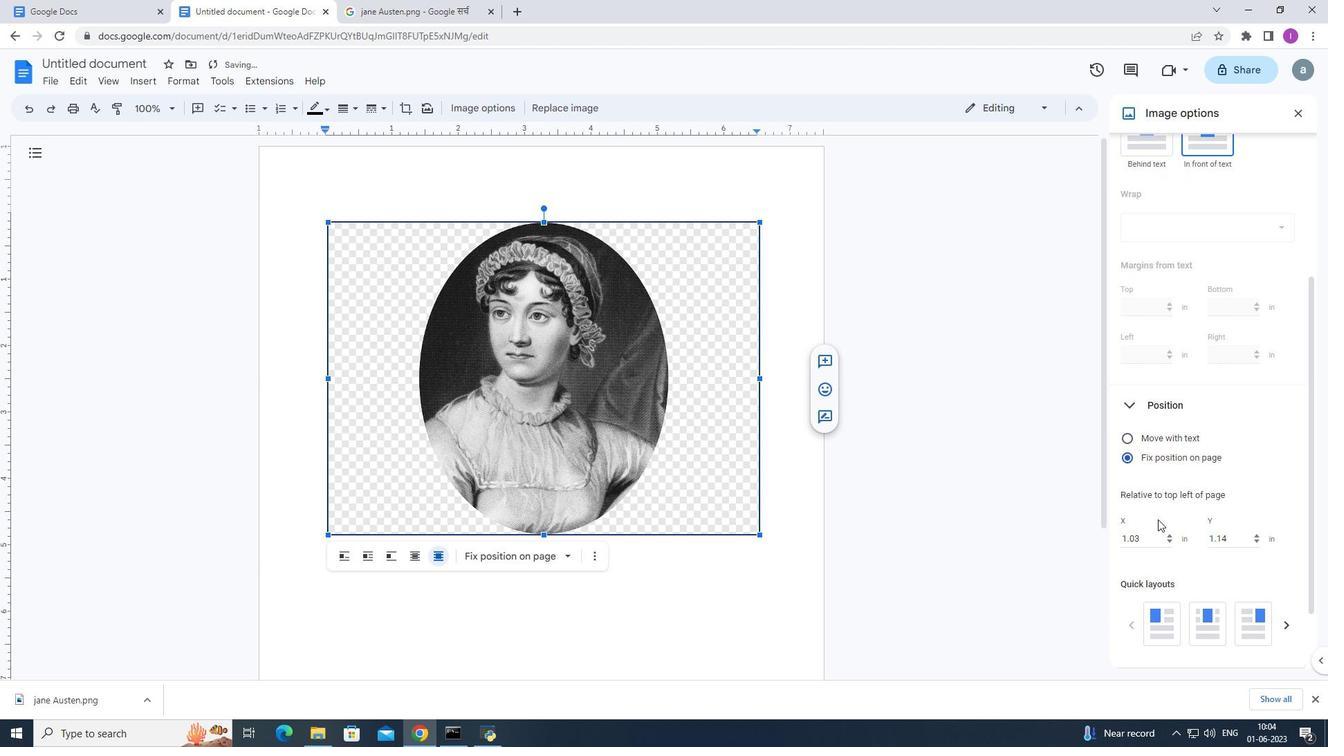 
Action: Mouse scrolled (1161, 514) with delta (0, 0)
Screenshot: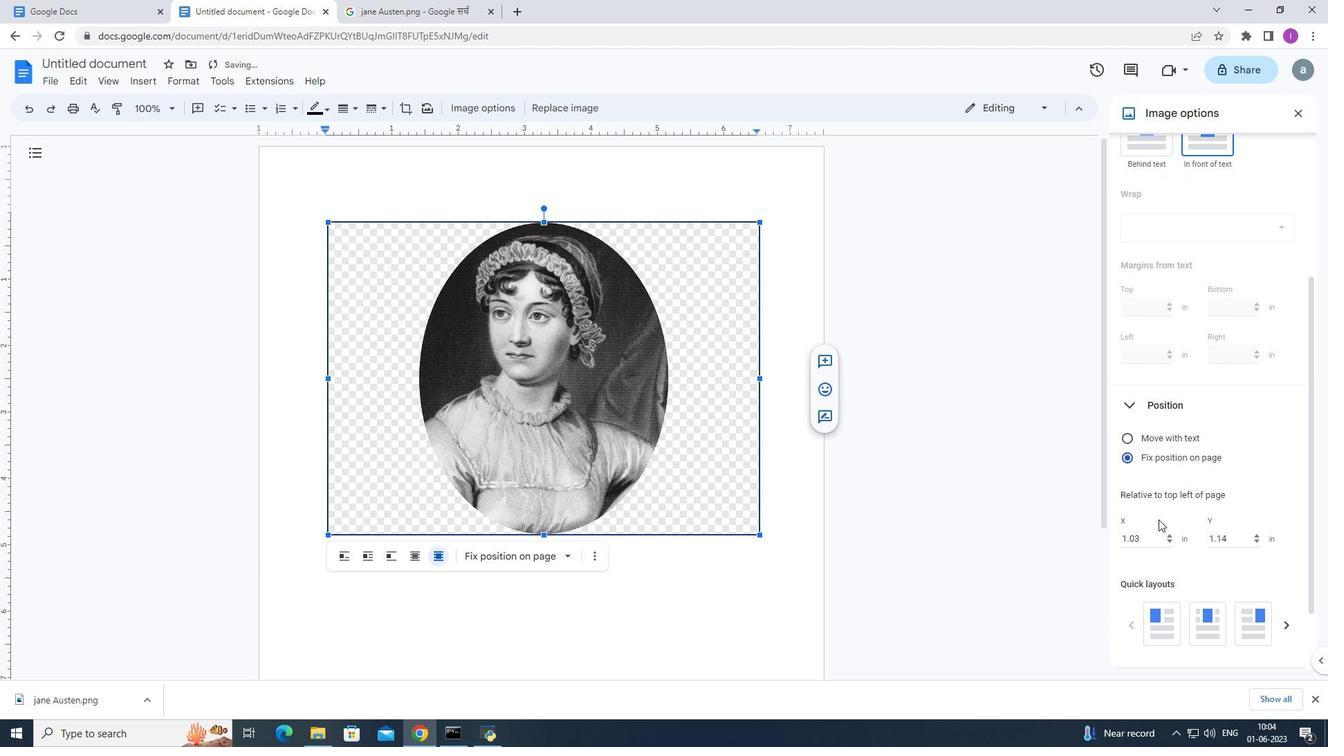 
Action: Mouse scrolled (1161, 514) with delta (0, 0)
Screenshot: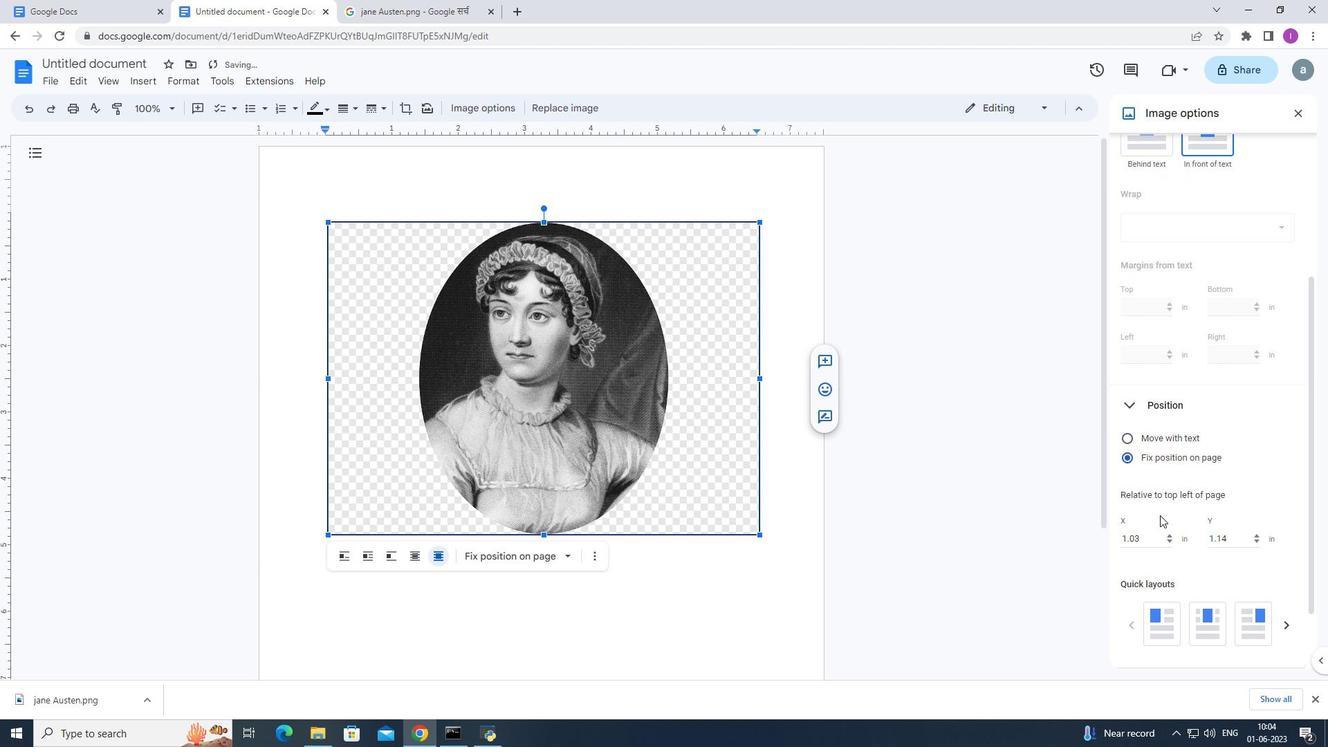 
Action: Mouse scrolled (1161, 514) with delta (0, 0)
Screenshot: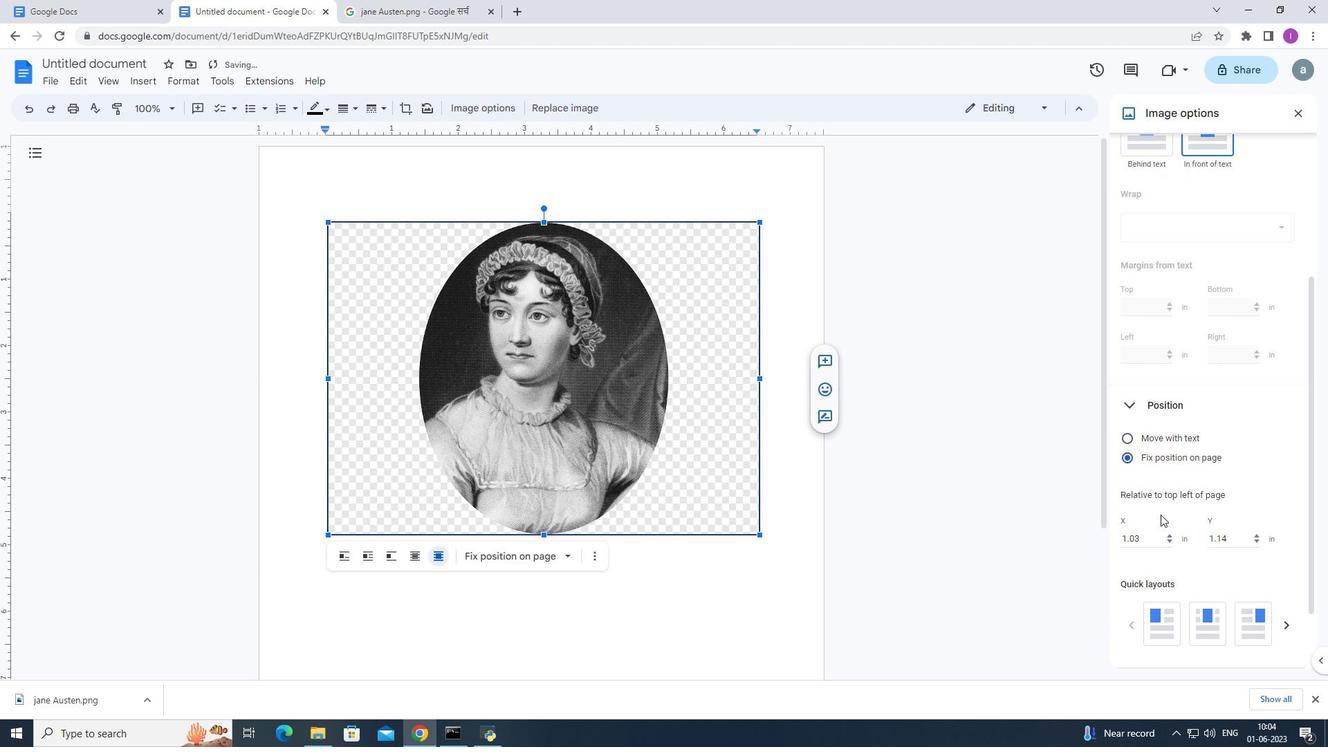 
Action: Mouse moved to (1161, 511)
Screenshot: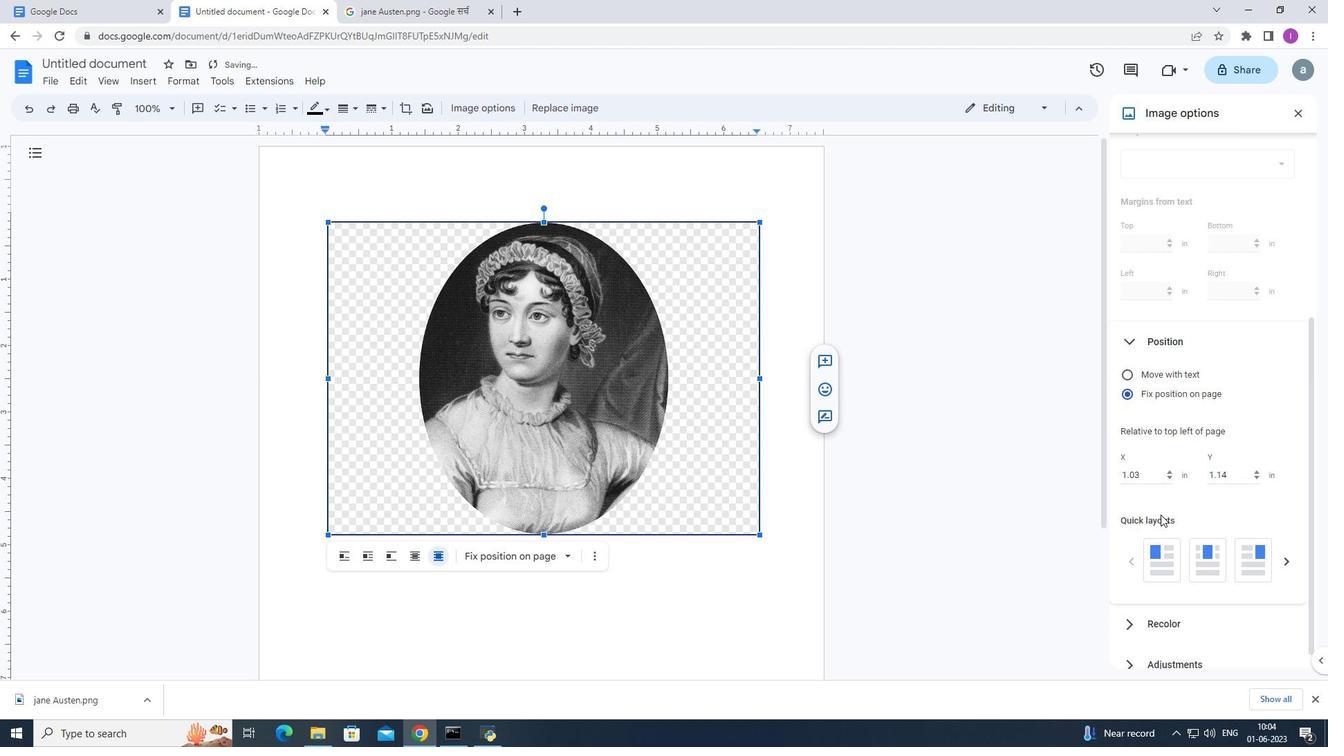 
Action: Mouse scrolled (1161, 510) with delta (0, 0)
Screenshot: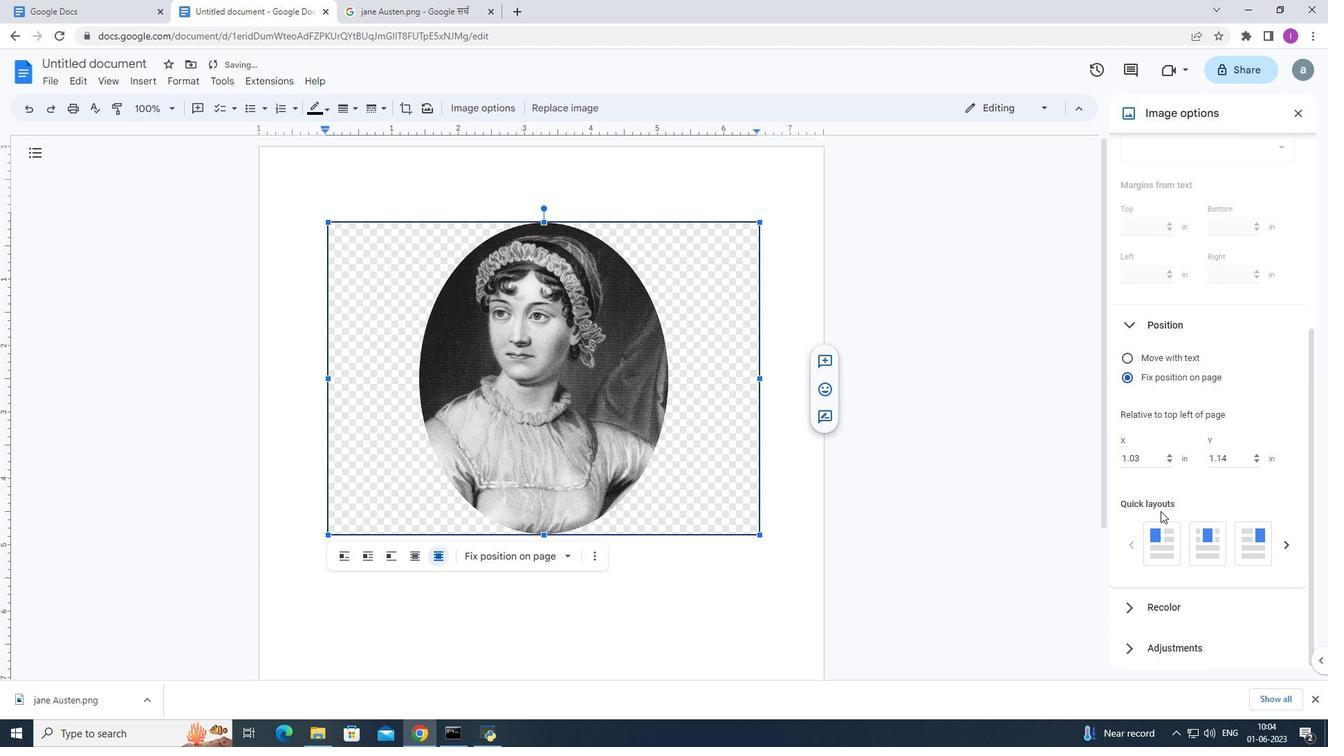 
Action: Mouse scrolled (1161, 510) with delta (0, 0)
Screenshot: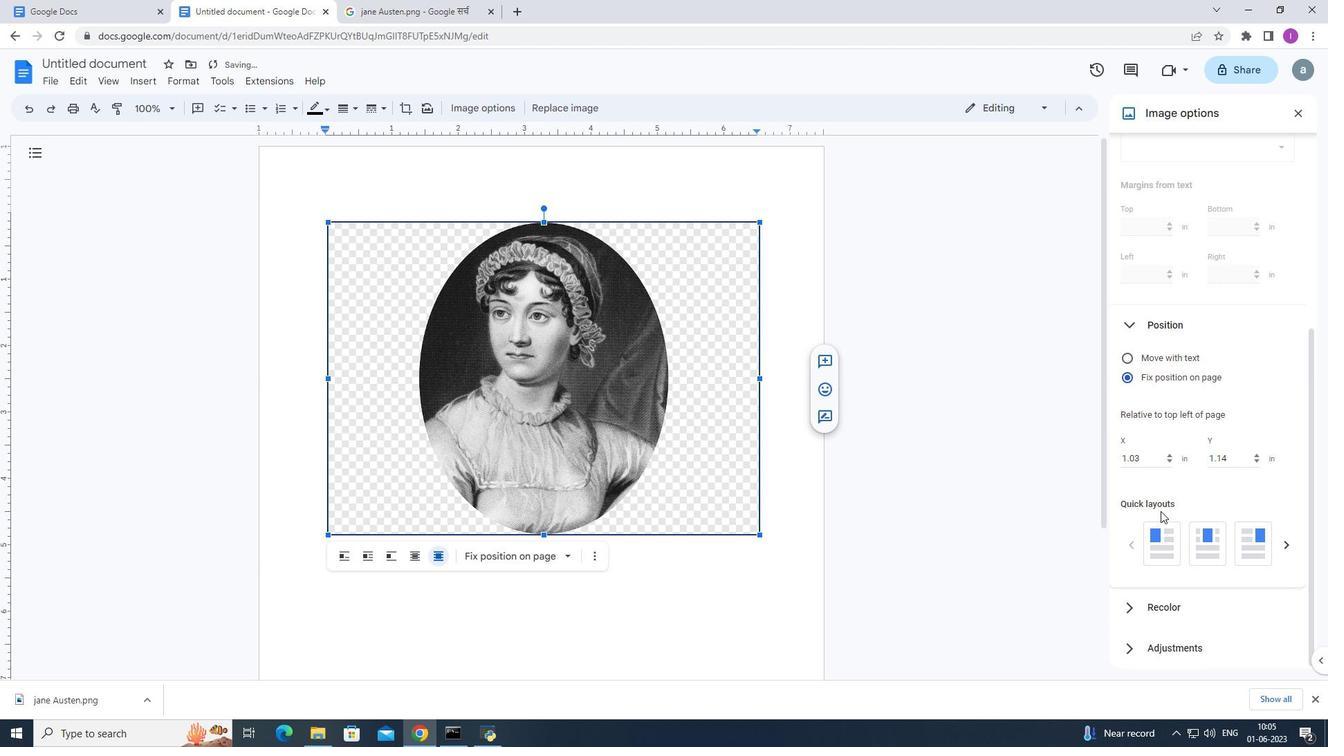 
Action: Mouse scrolled (1161, 510) with delta (0, 0)
Screenshot: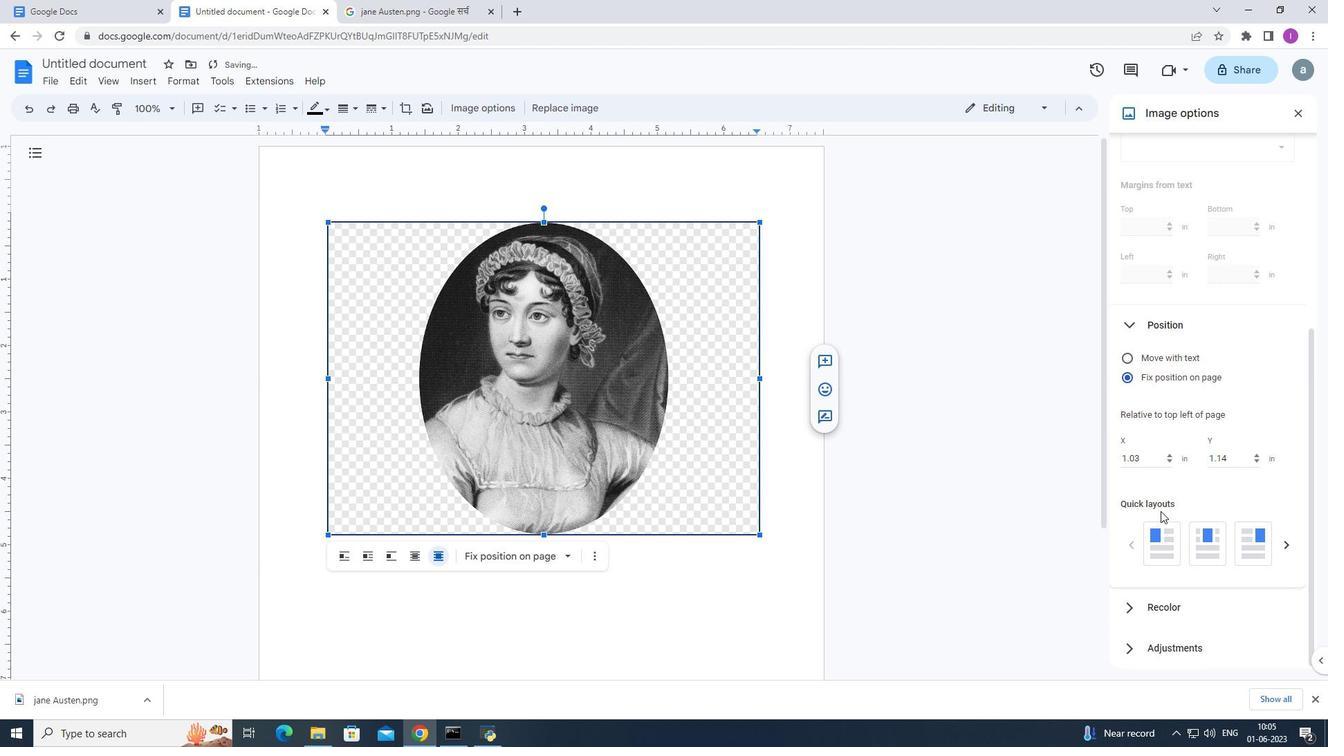 
Action: Mouse scrolled (1161, 510) with delta (0, 0)
Screenshot: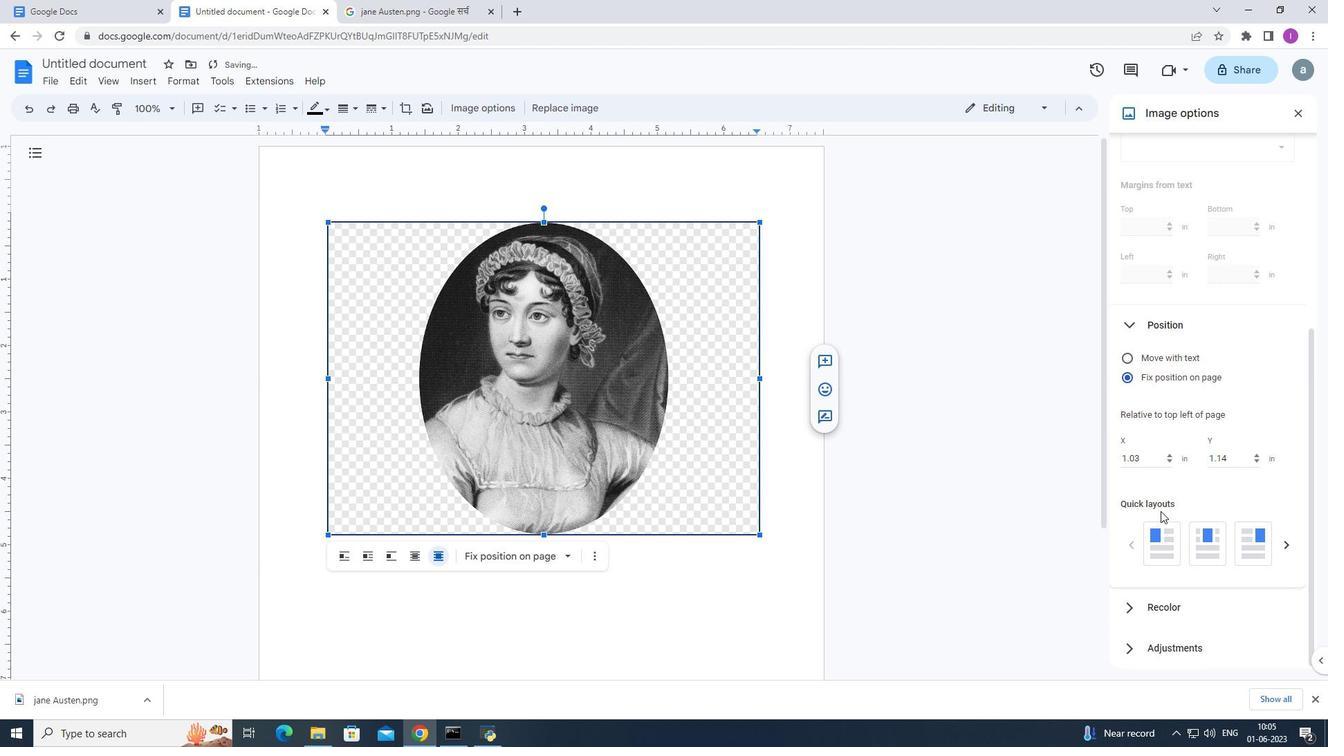 
Action: Mouse moved to (1286, 544)
Screenshot: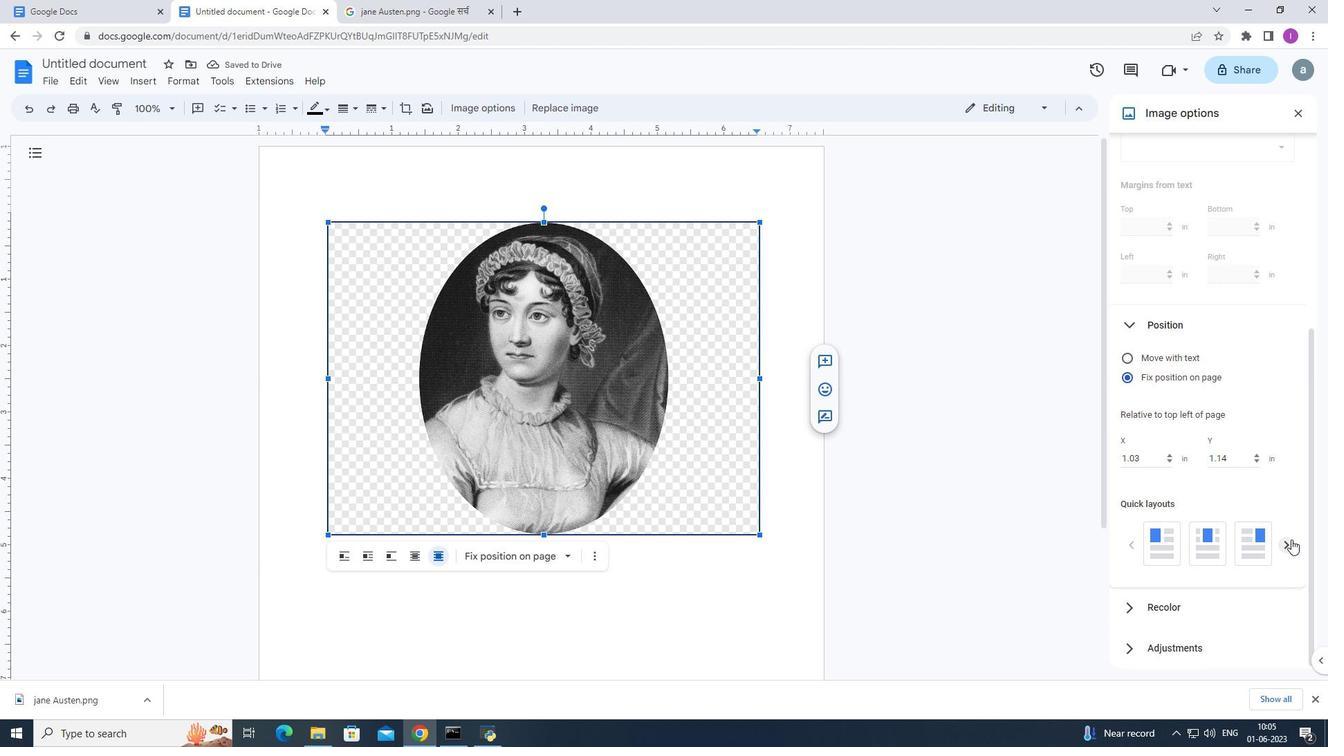 
Action: Mouse pressed left at (1286, 544)
Screenshot: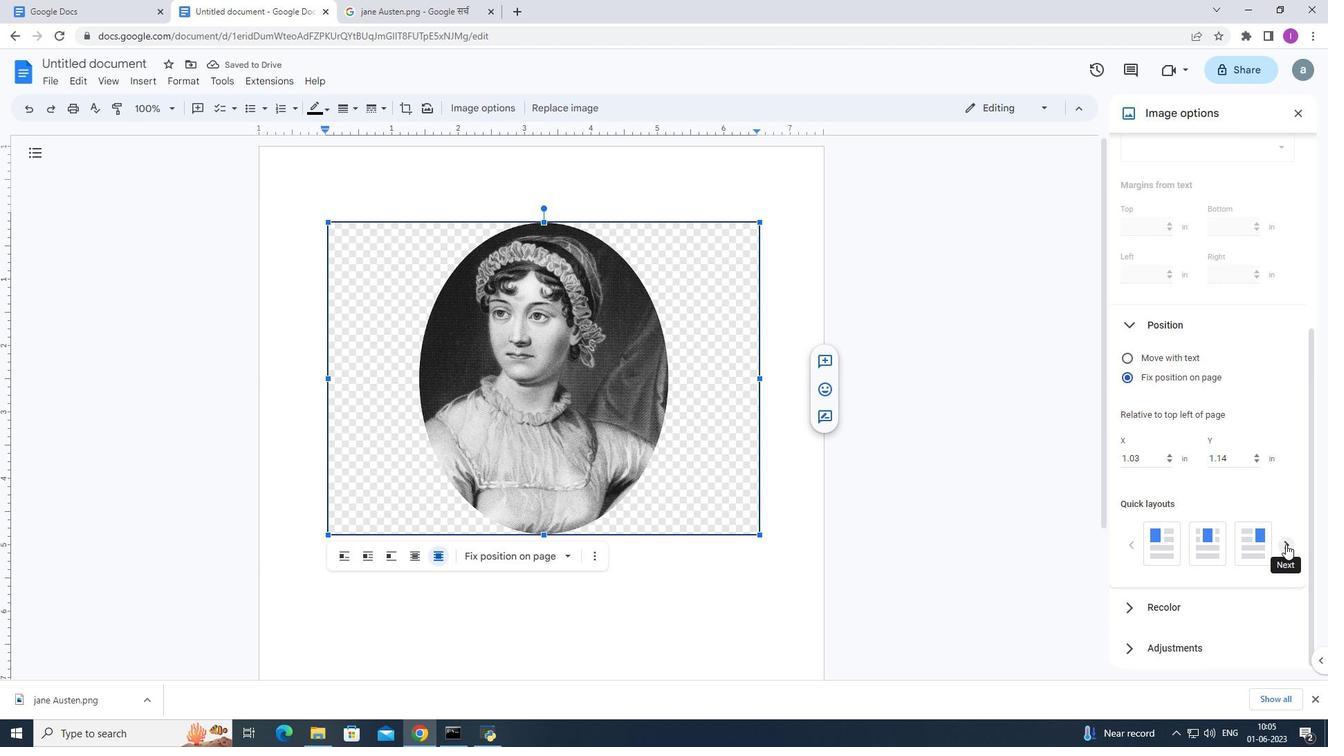 
Action: Mouse moved to (1206, 556)
Screenshot: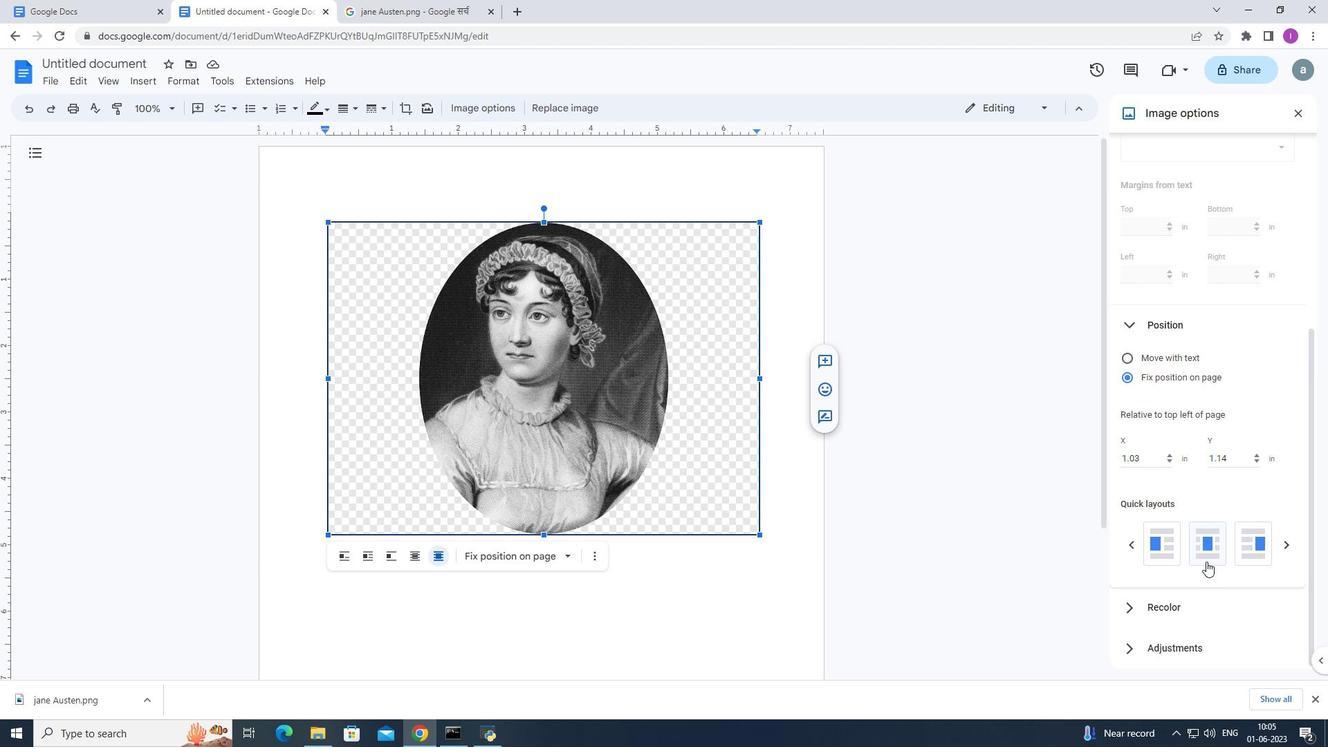 
Action: Mouse pressed left at (1206, 556)
Screenshot: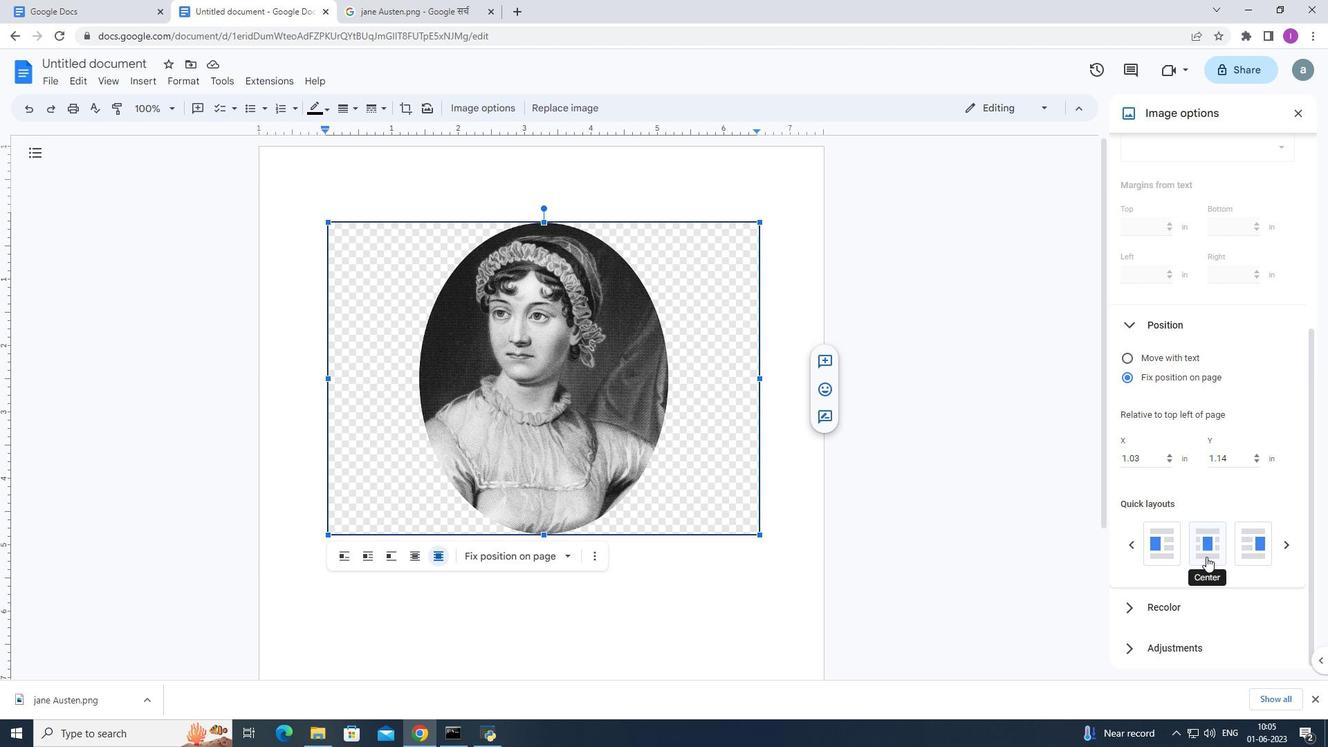 
Action: Mouse moved to (221, 309)
Screenshot: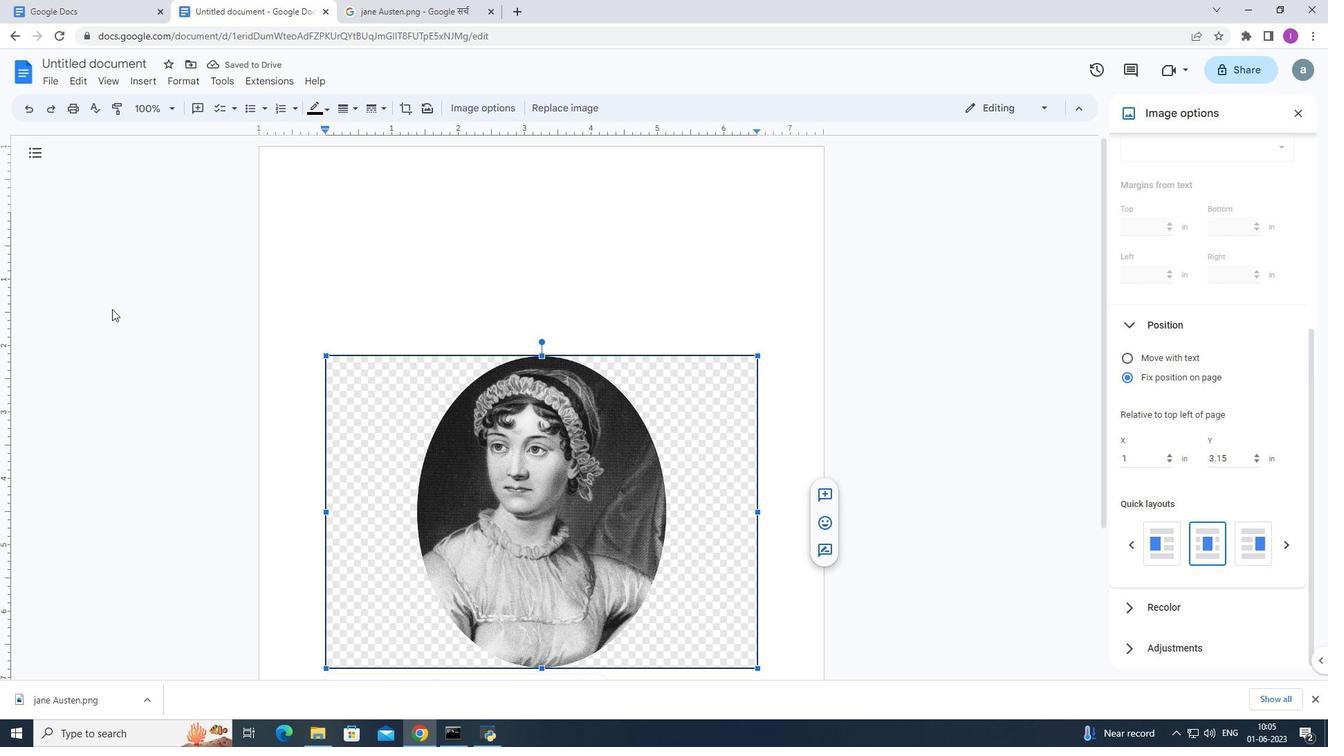 
Action: Mouse scrolled (217, 308) with delta (0, 0)
Screenshot: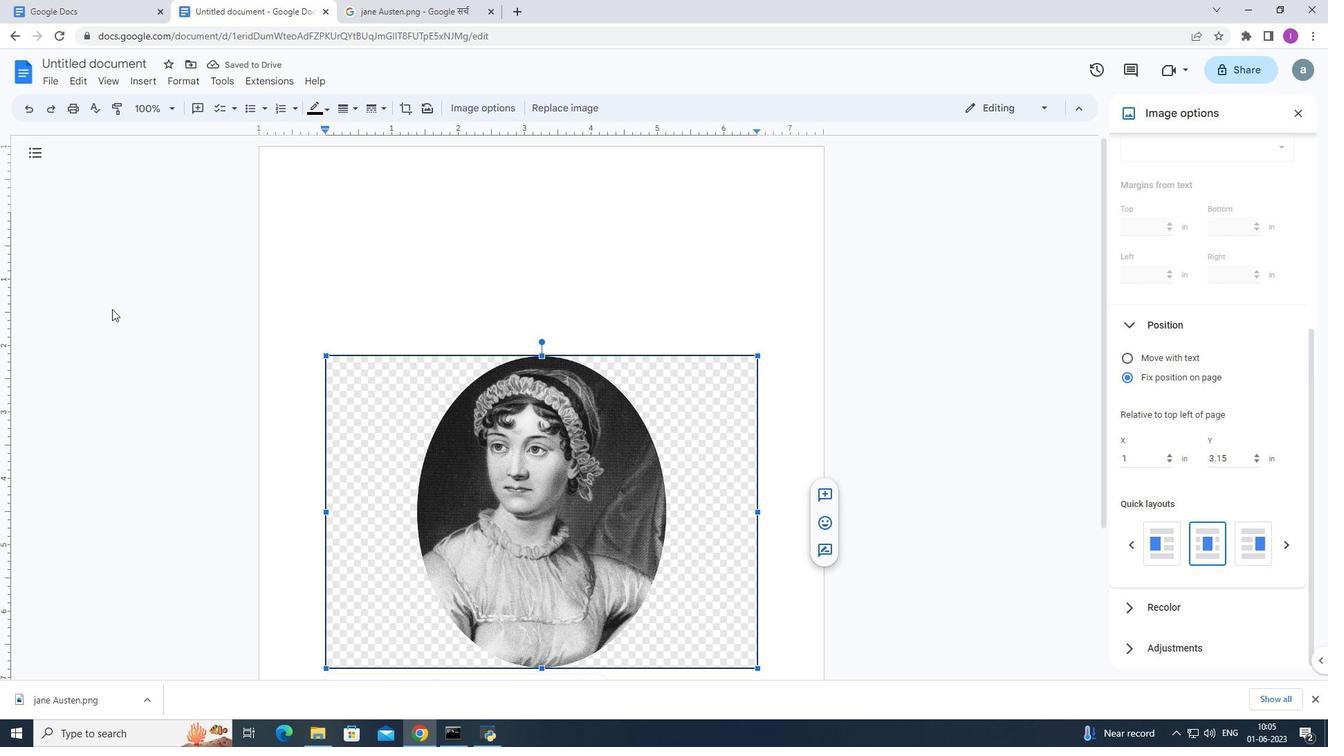 
Action: Mouse moved to (249, 305)
Screenshot: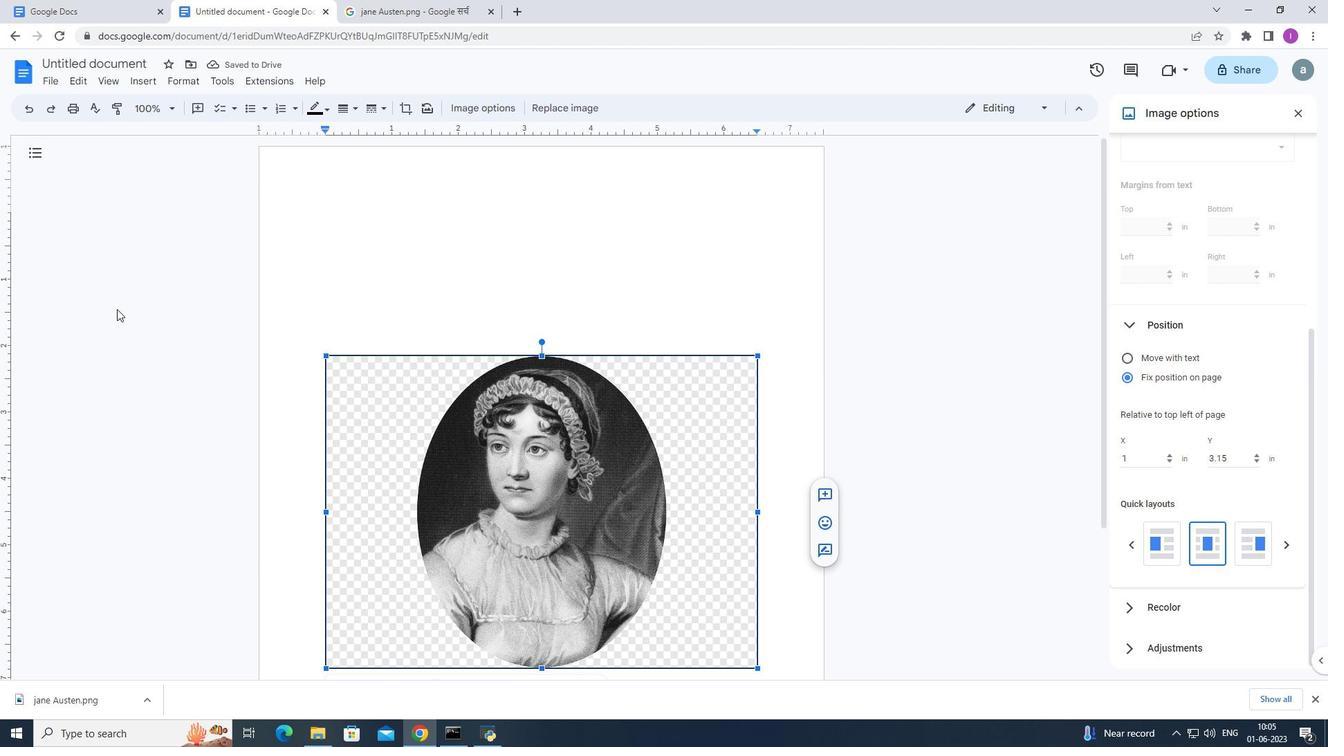
Action: Mouse scrolled (245, 305) with delta (0, 0)
Screenshot: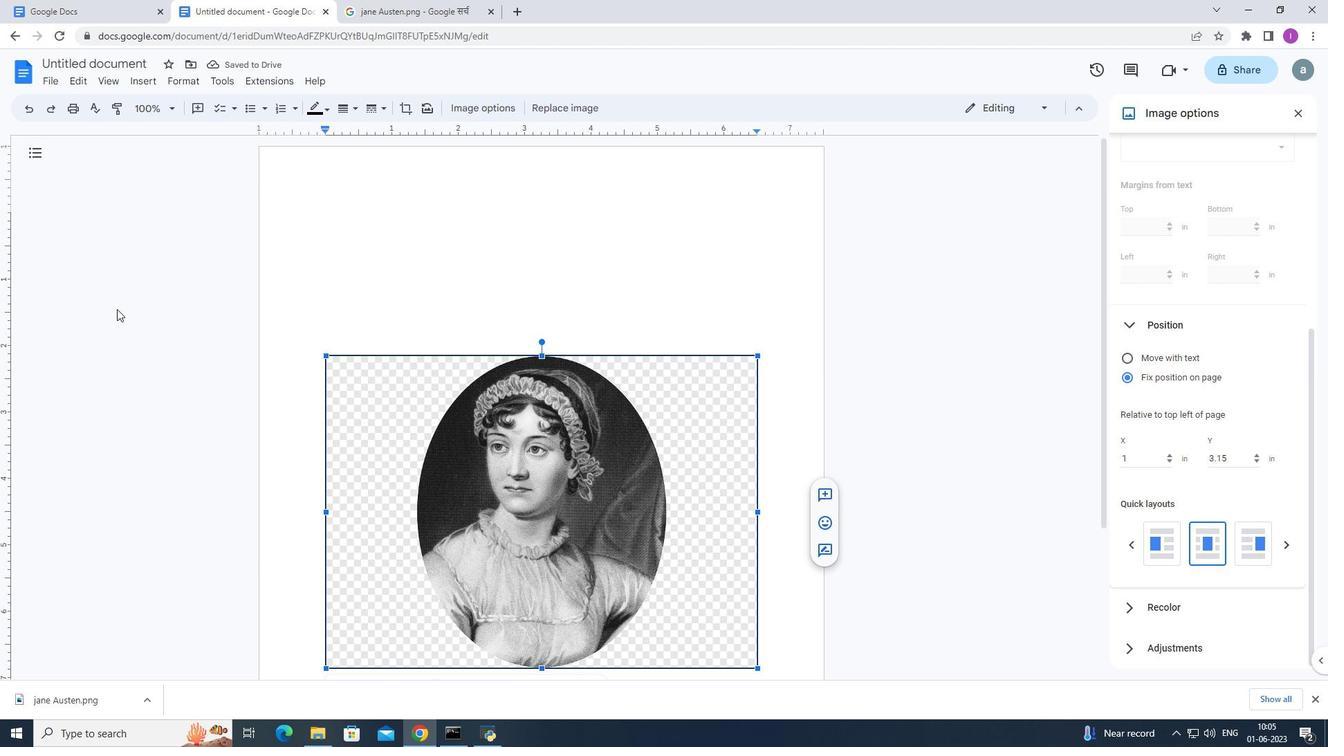 
Action: Mouse moved to (251, 304)
Screenshot: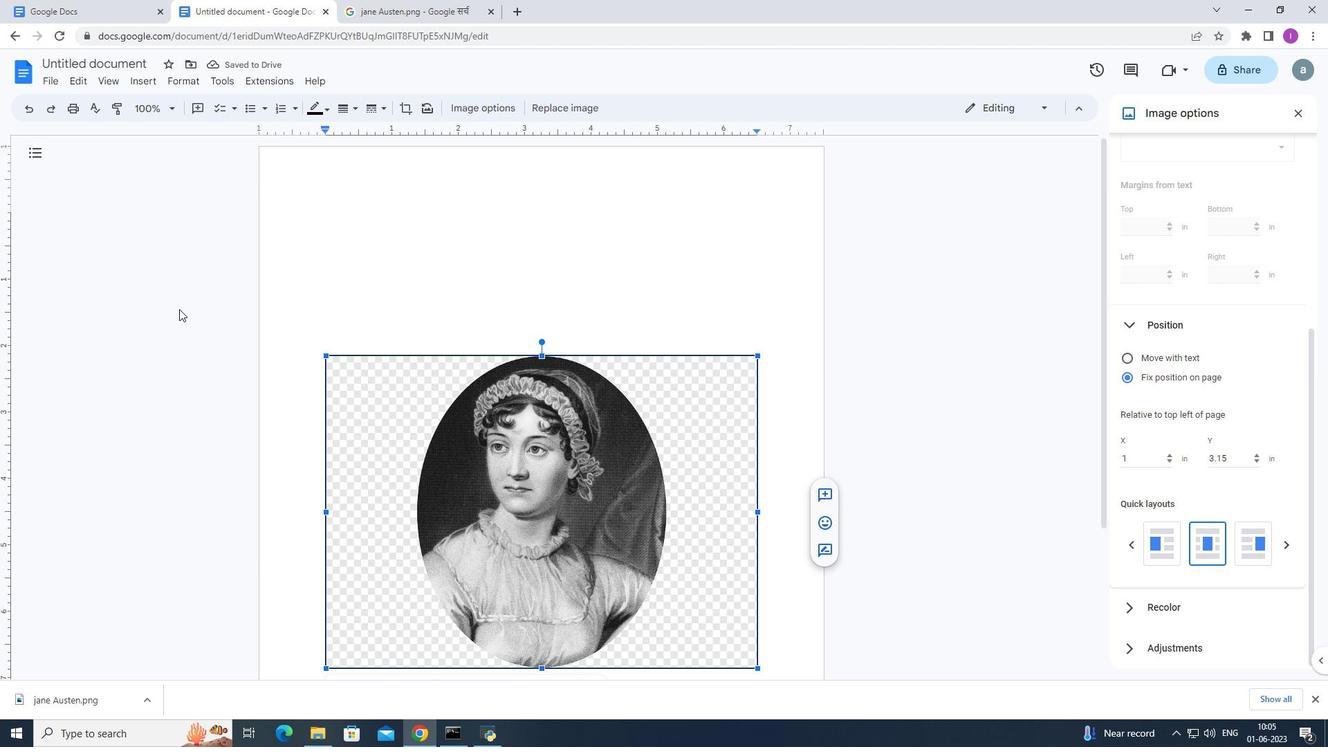 
Action: Mouse scrolled (251, 303) with delta (0, 0)
Screenshot: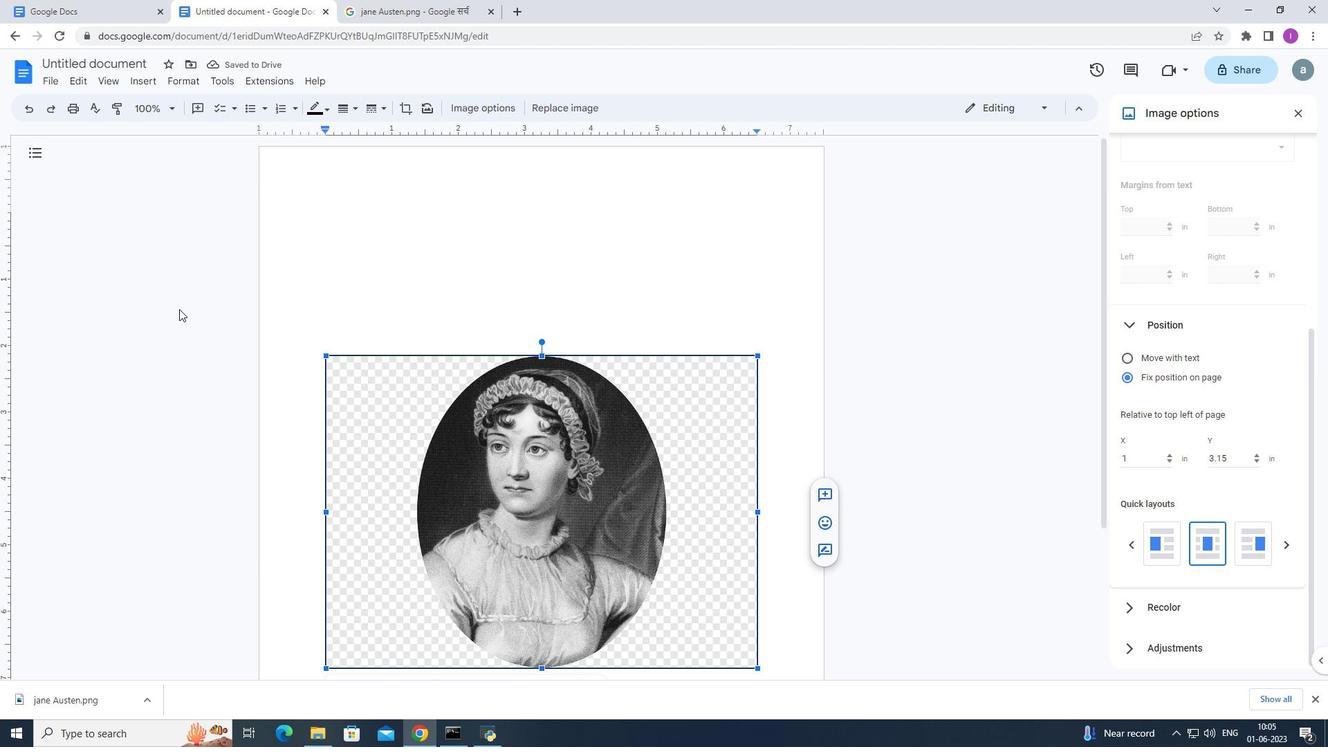 
Action: Mouse moved to (251, 304)
Screenshot: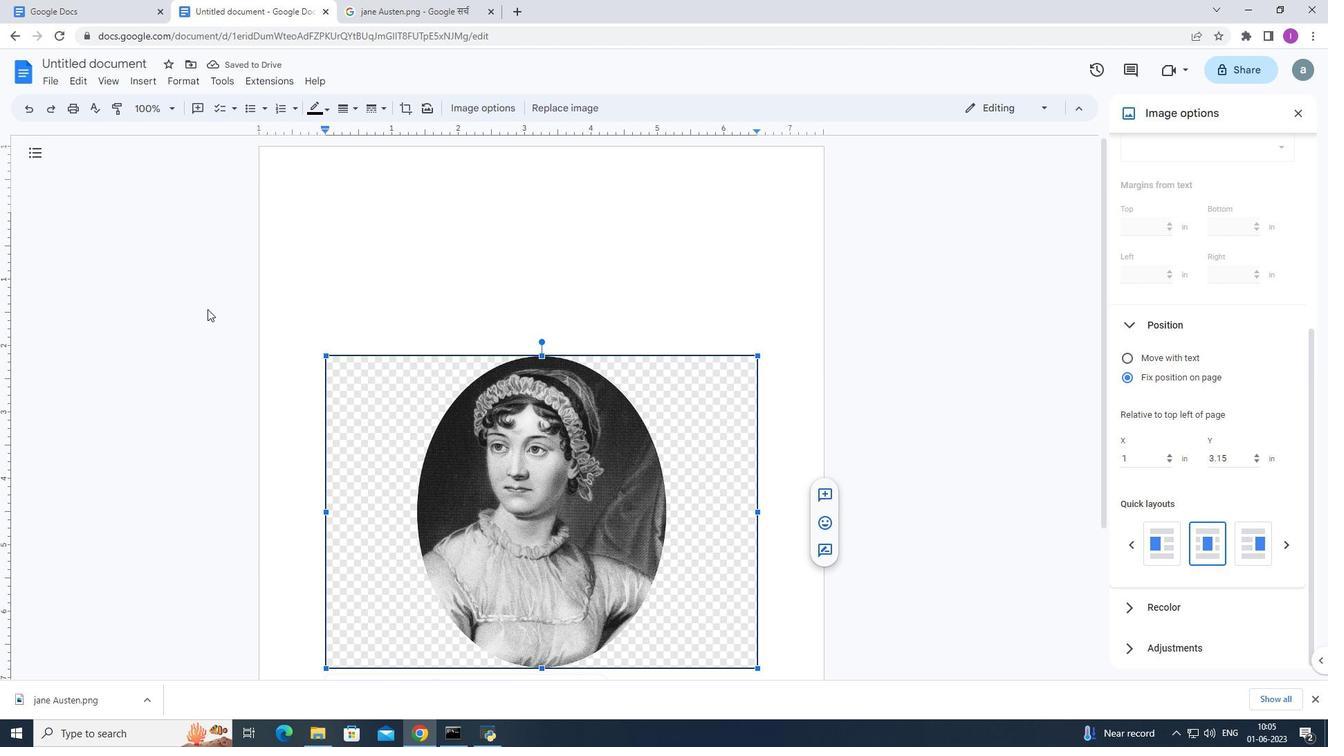 
Action: Mouse scrolled (251, 303) with delta (0, 0)
Screenshot: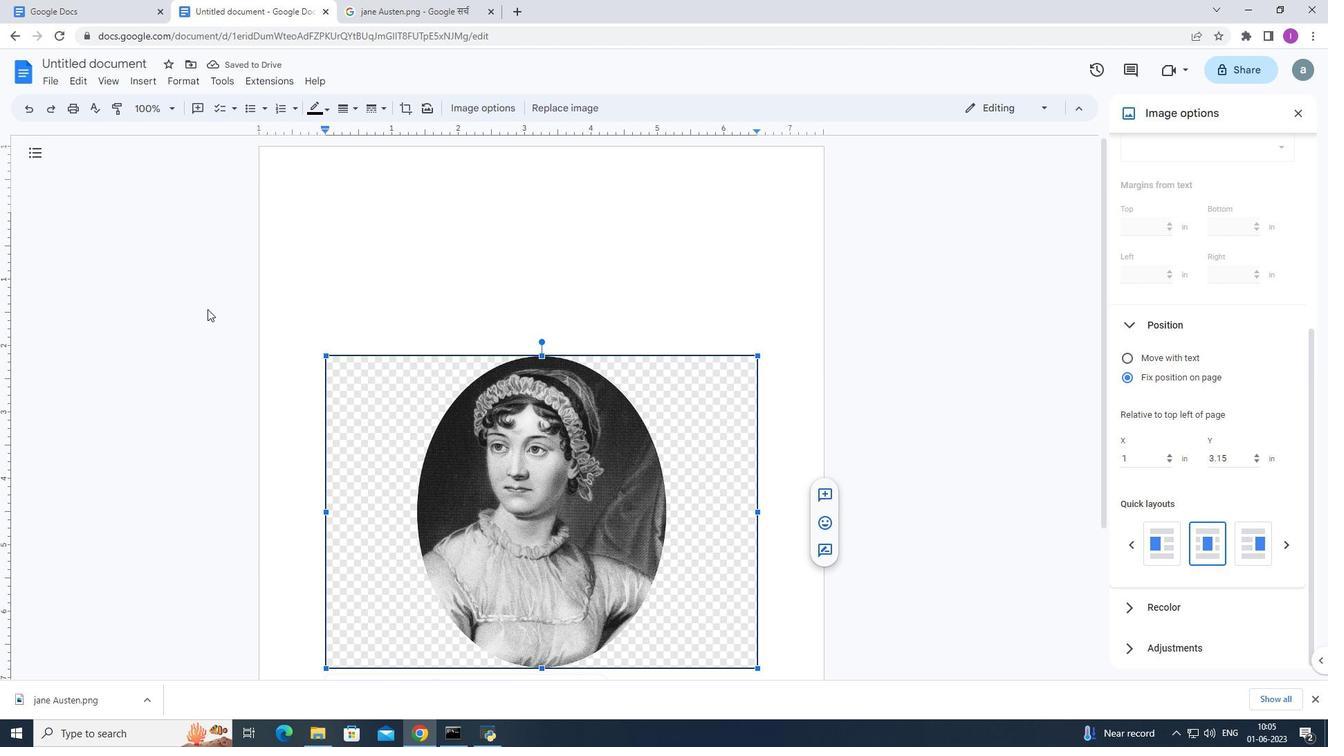 
Action: Mouse moved to (136, 83)
Screenshot: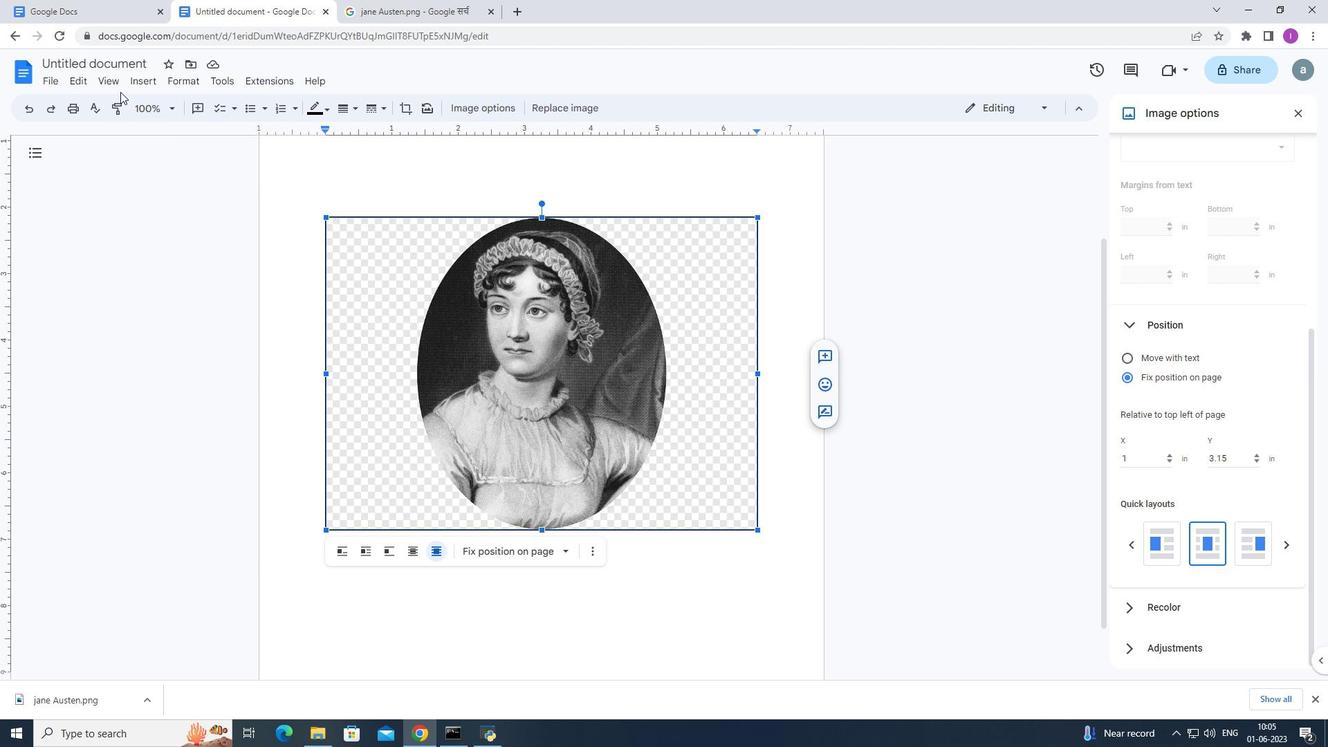 
Action: Mouse pressed left at (136, 83)
Screenshot: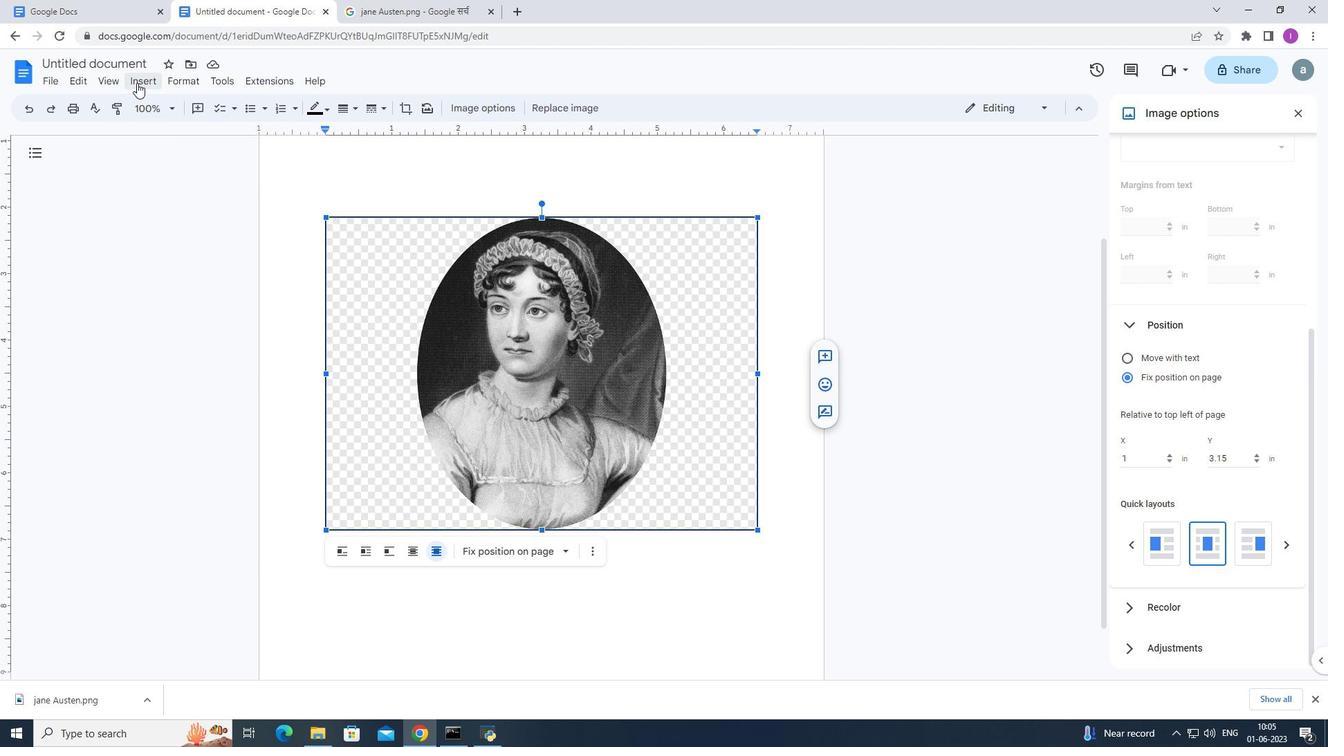 
Action: Mouse moved to (550, 624)
Screenshot: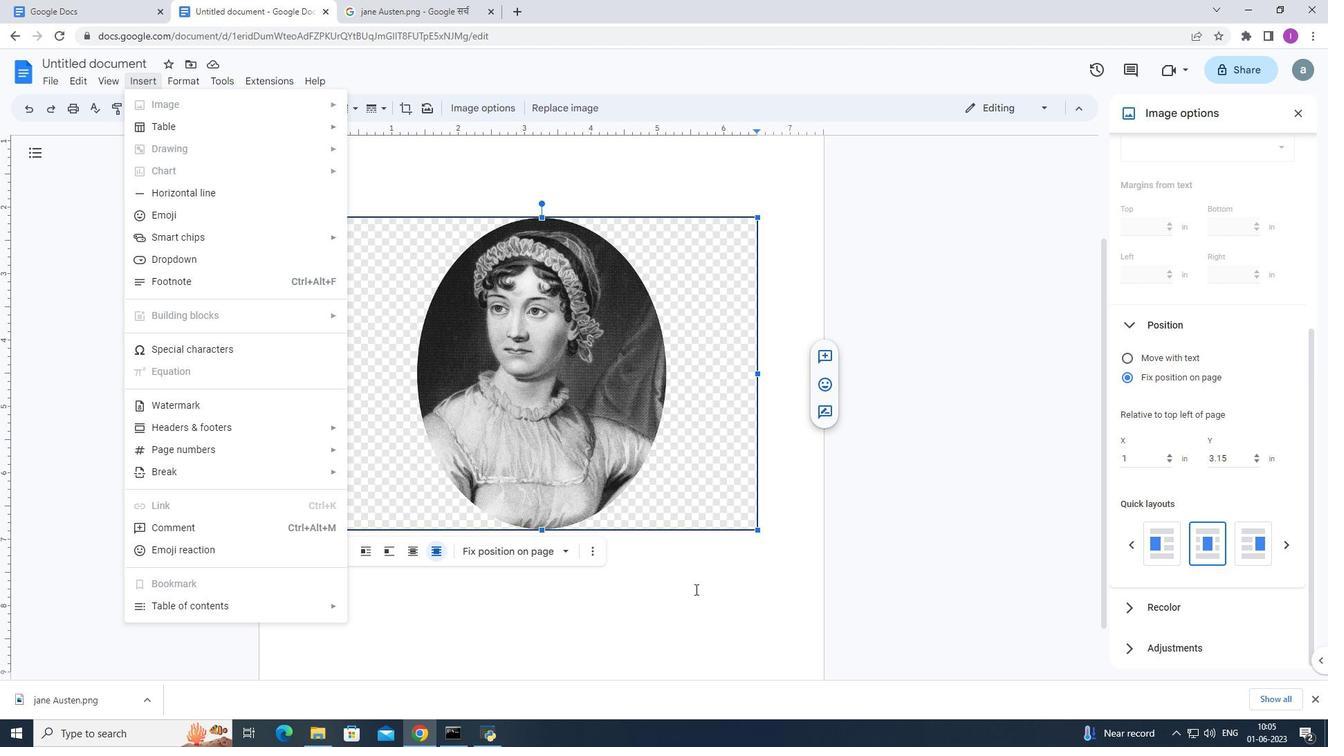 
Action: Mouse pressed left at (550, 624)
Screenshot: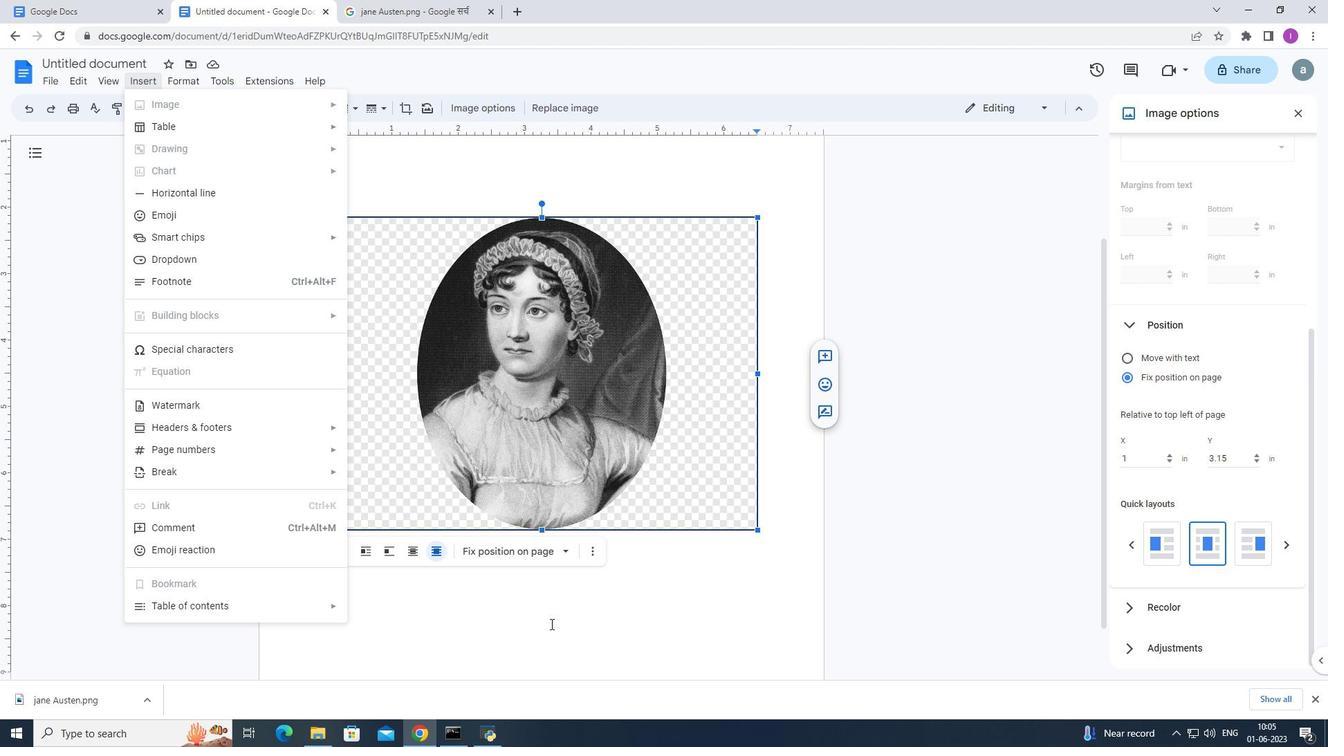 
Action: Mouse pressed left at (550, 624)
Screenshot: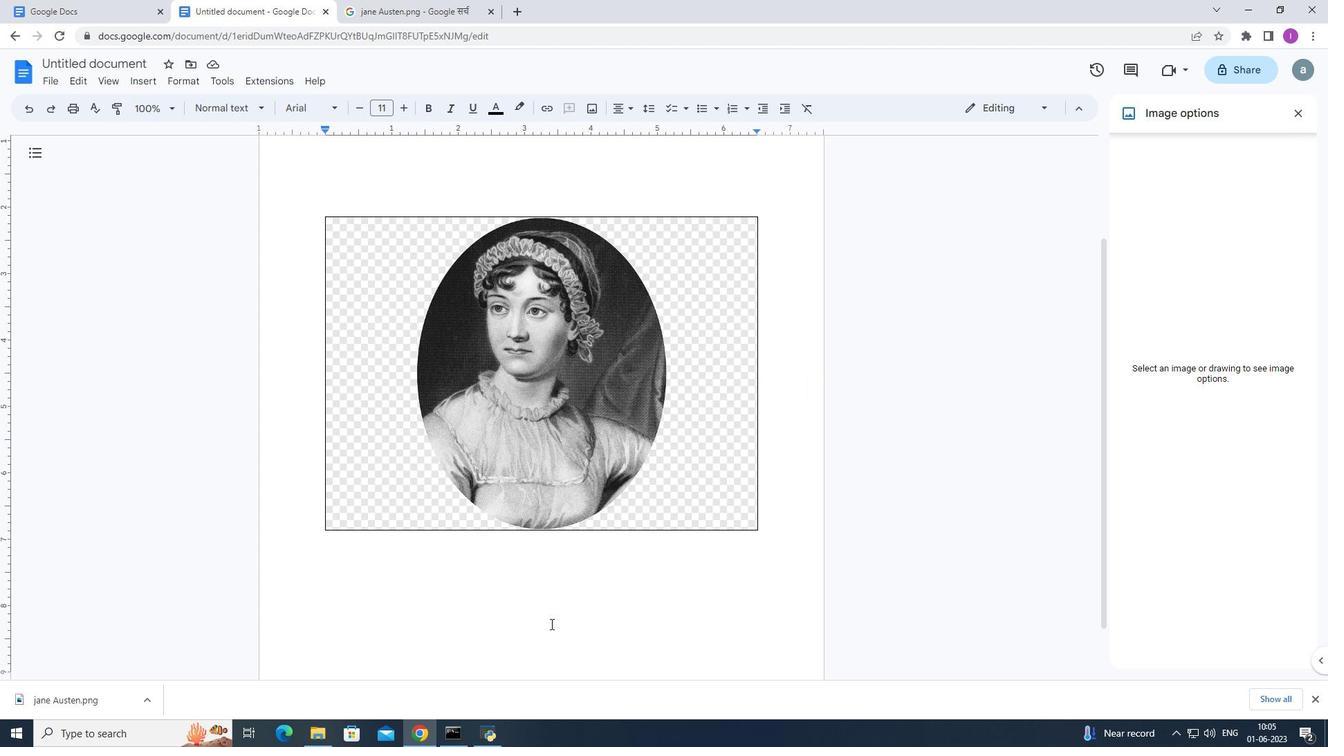 
Action: Mouse moved to (150, 82)
Screenshot: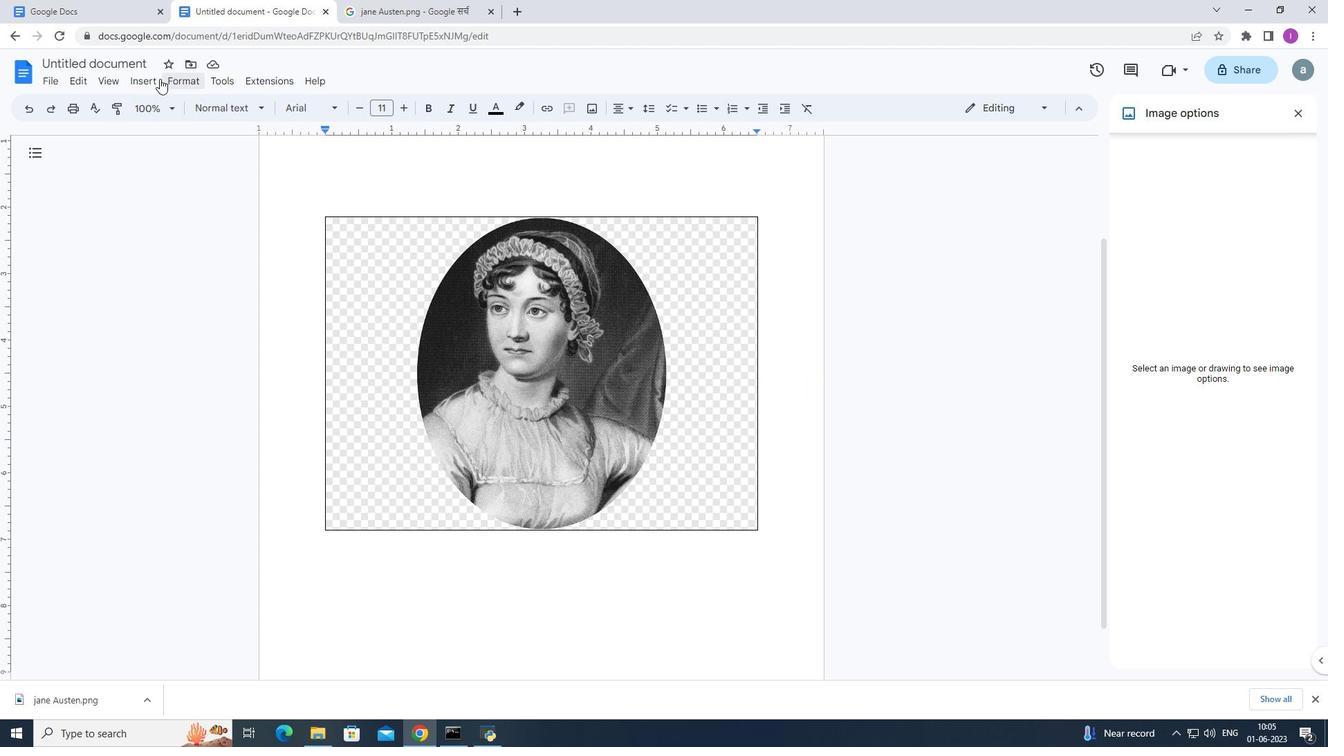 
Action: Mouse pressed left at (150, 82)
Screenshot: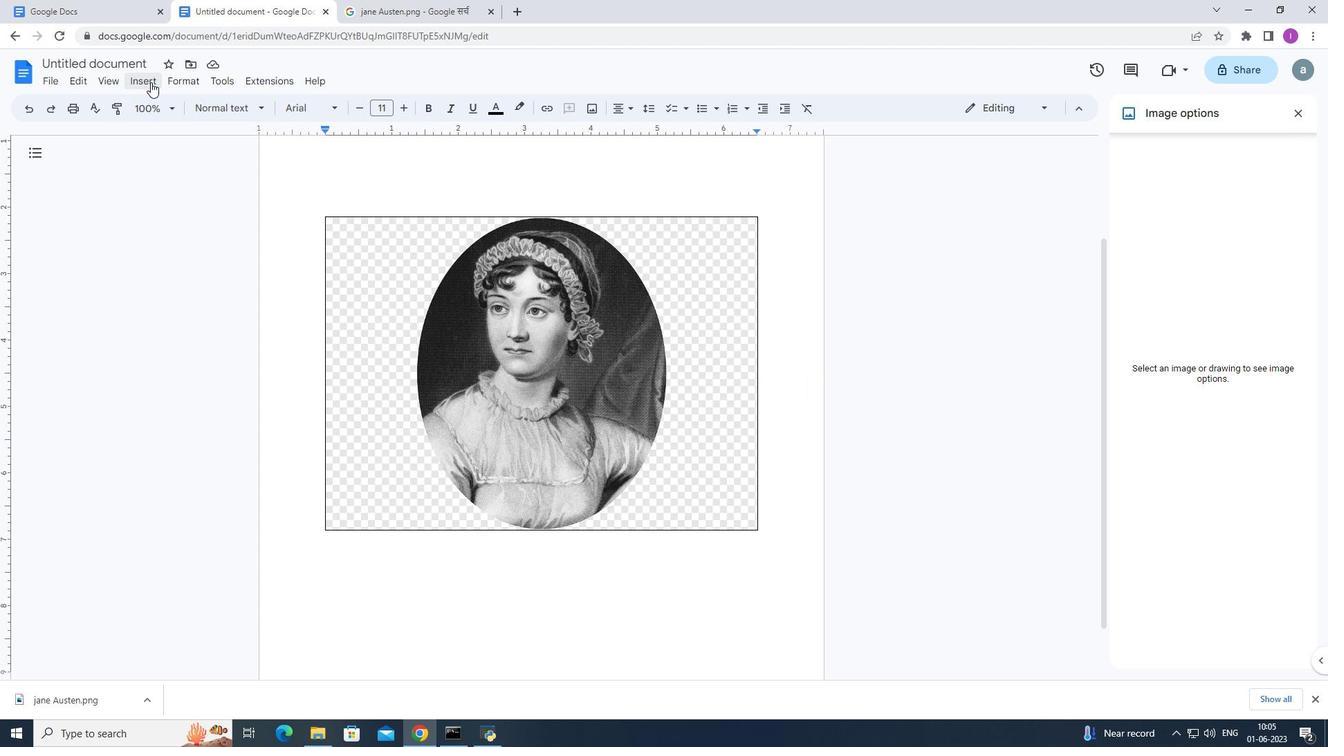 
Action: Mouse moved to (388, 155)
Screenshot: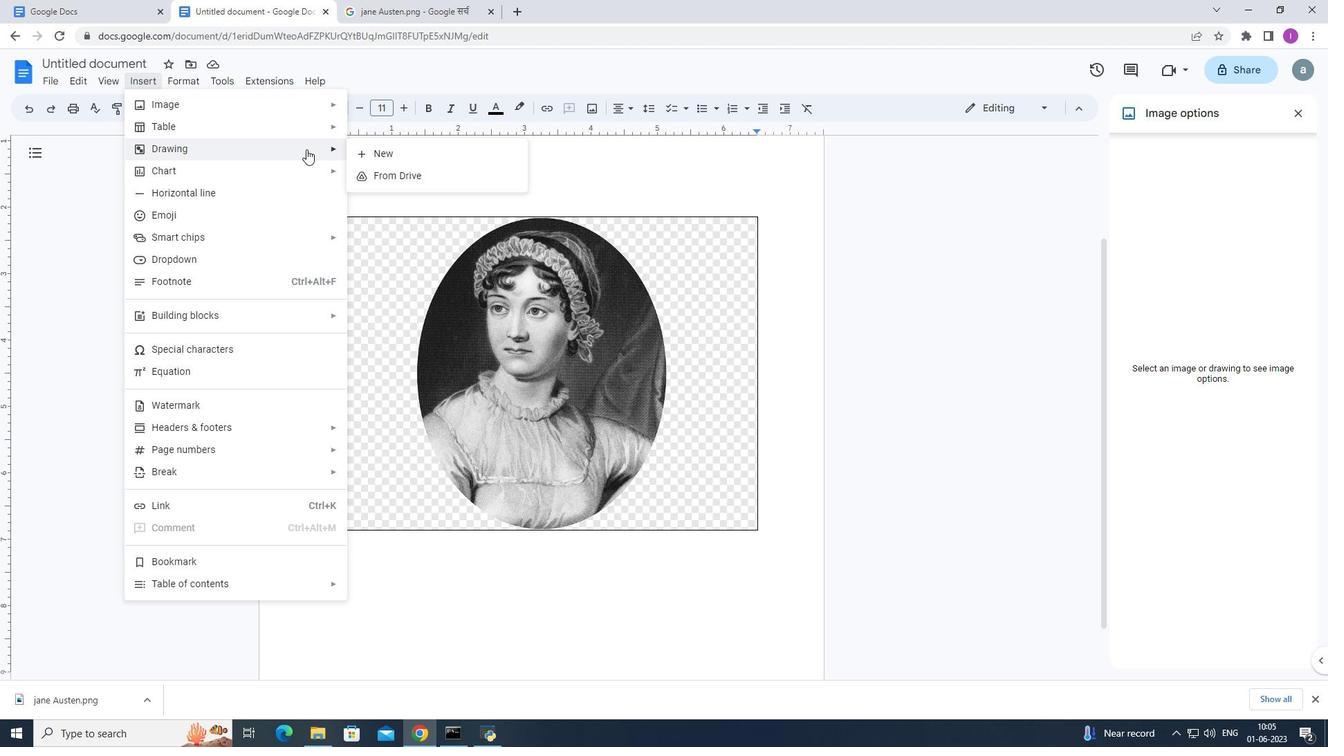 
Action: Mouse pressed left at (388, 155)
Screenshot: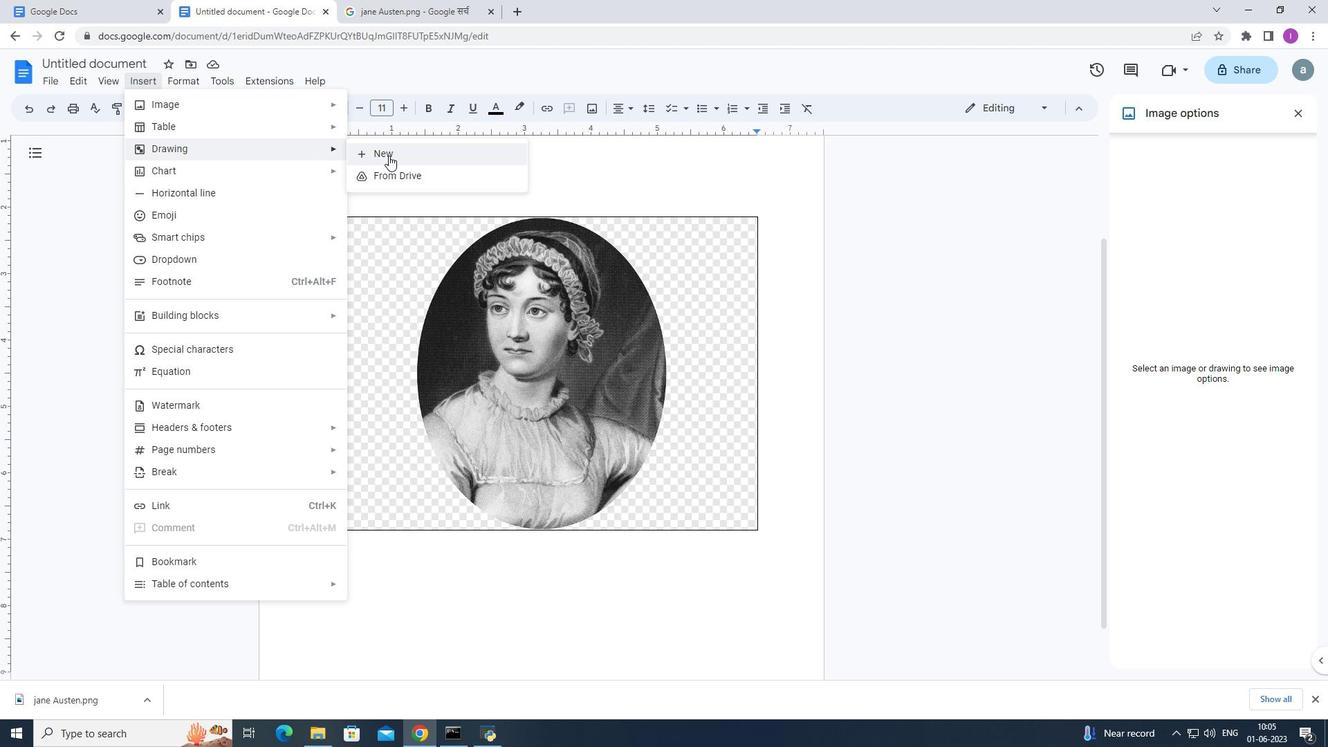 
Action: Mouse moved to (366, 129)
Screenshot: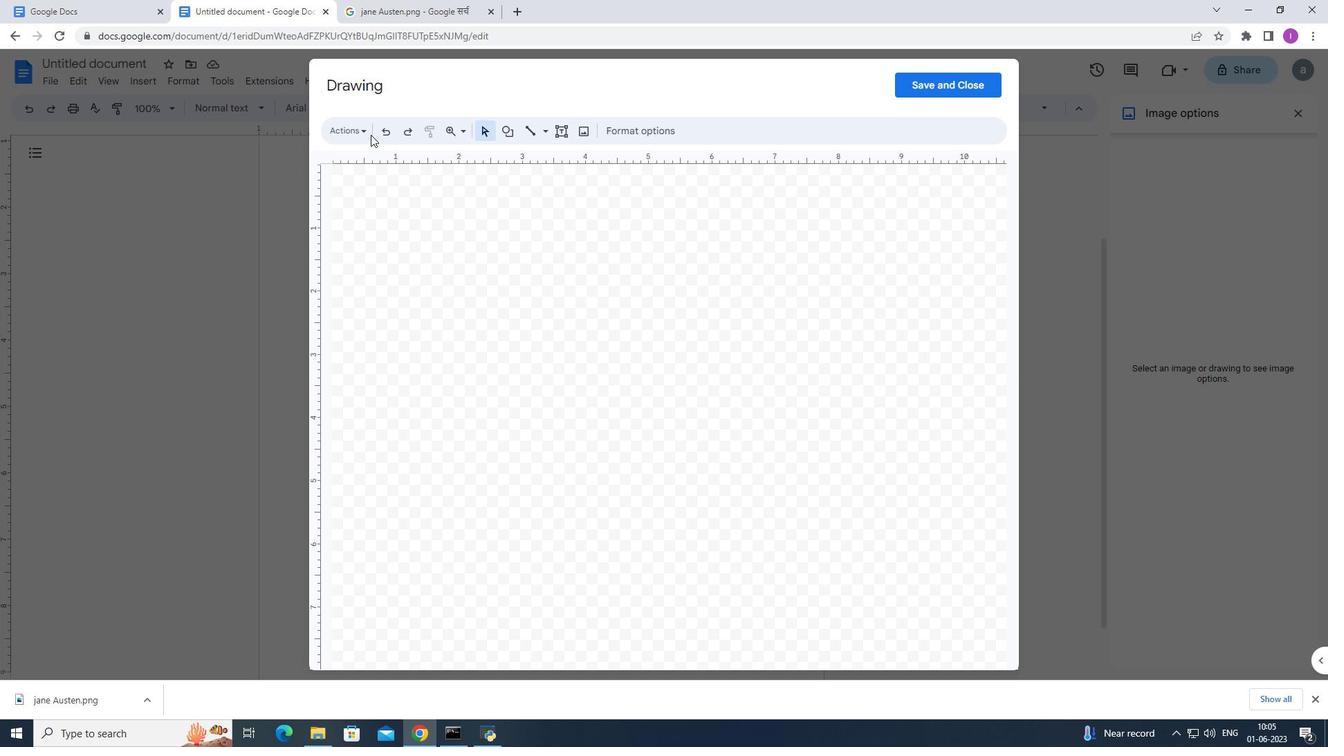 
Action: Mouse pressed left at (366, 129)
Screenshot: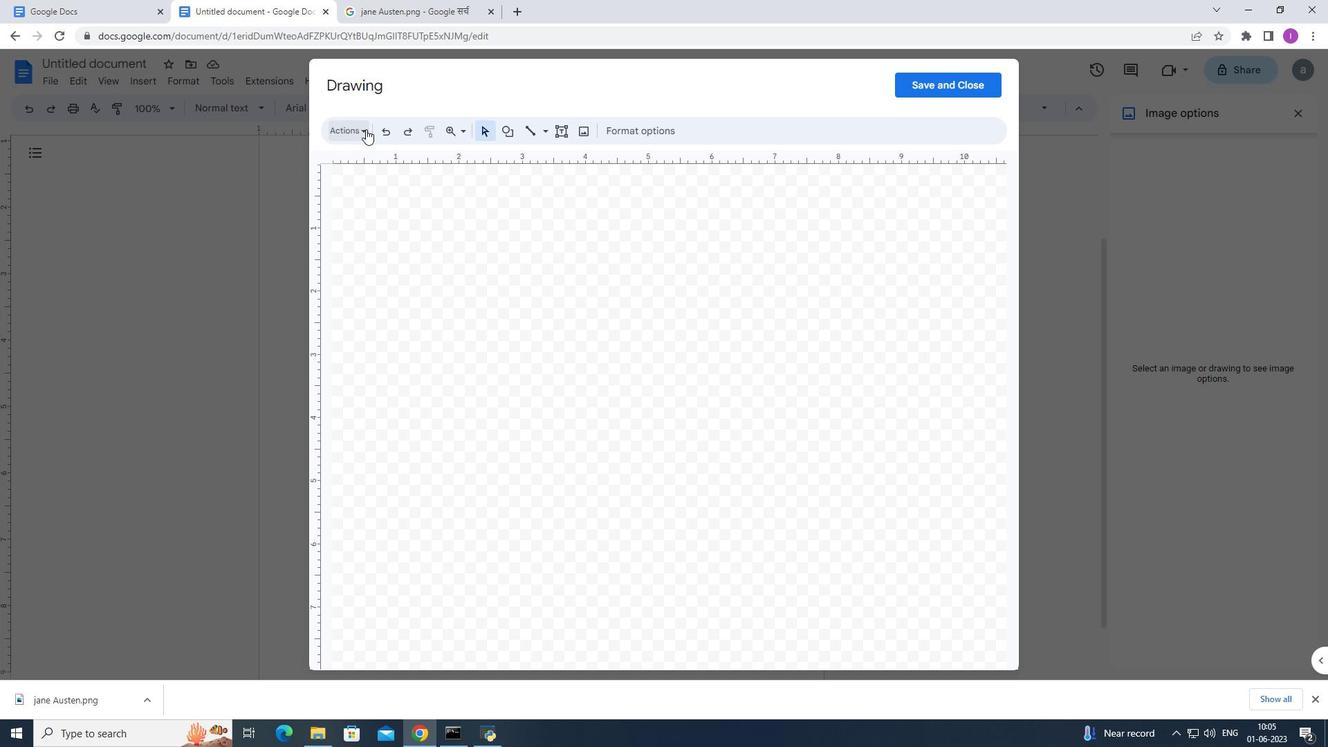 
Action: Mouse moved to (390, 228)
Screenshot: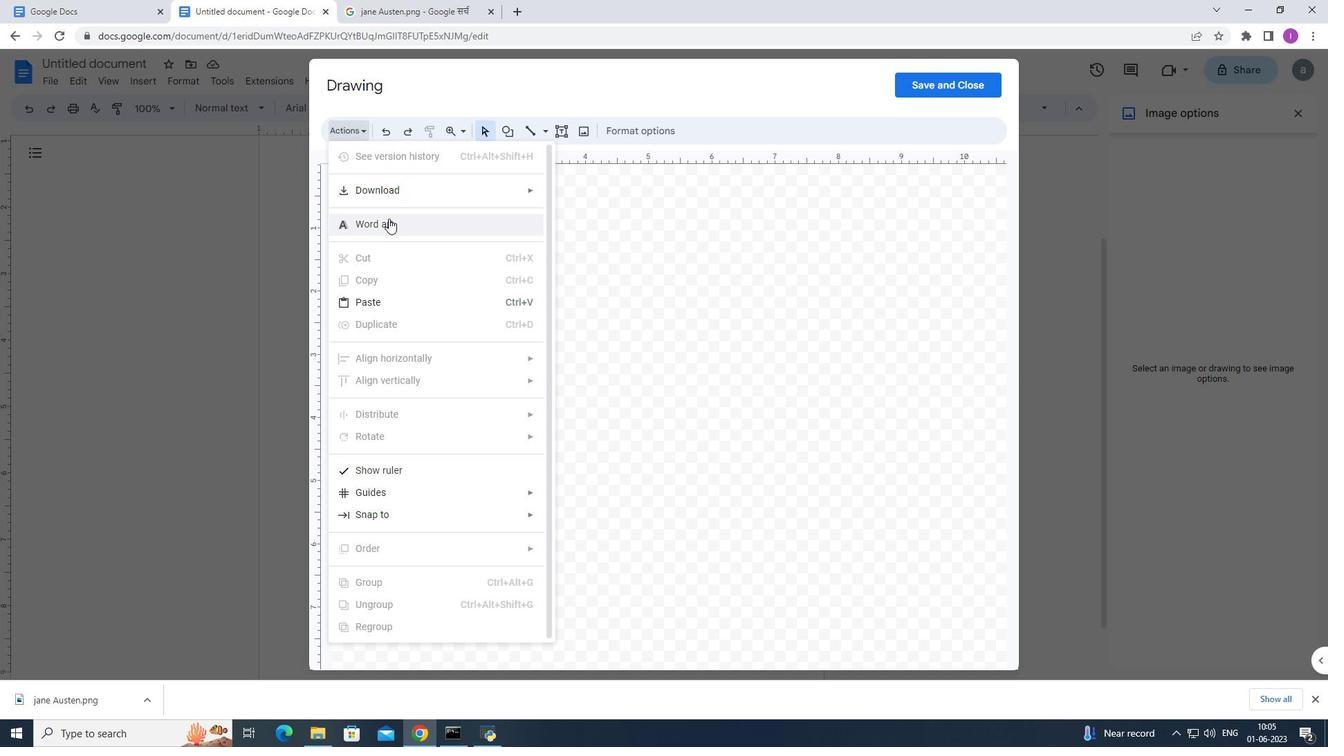 
Action: Mouse pressed left at (390, 228)
Screenshot: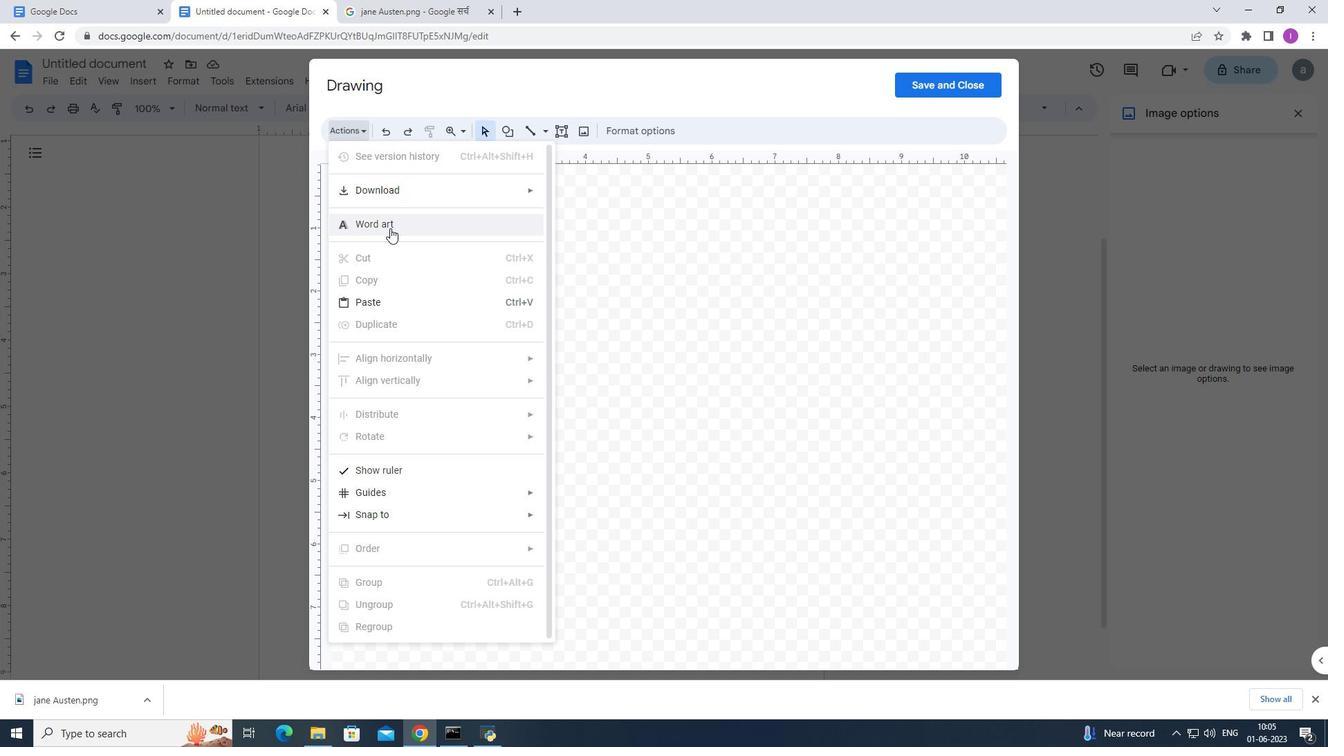 
Action: Mouse moved to (527, 198)
Screenshot: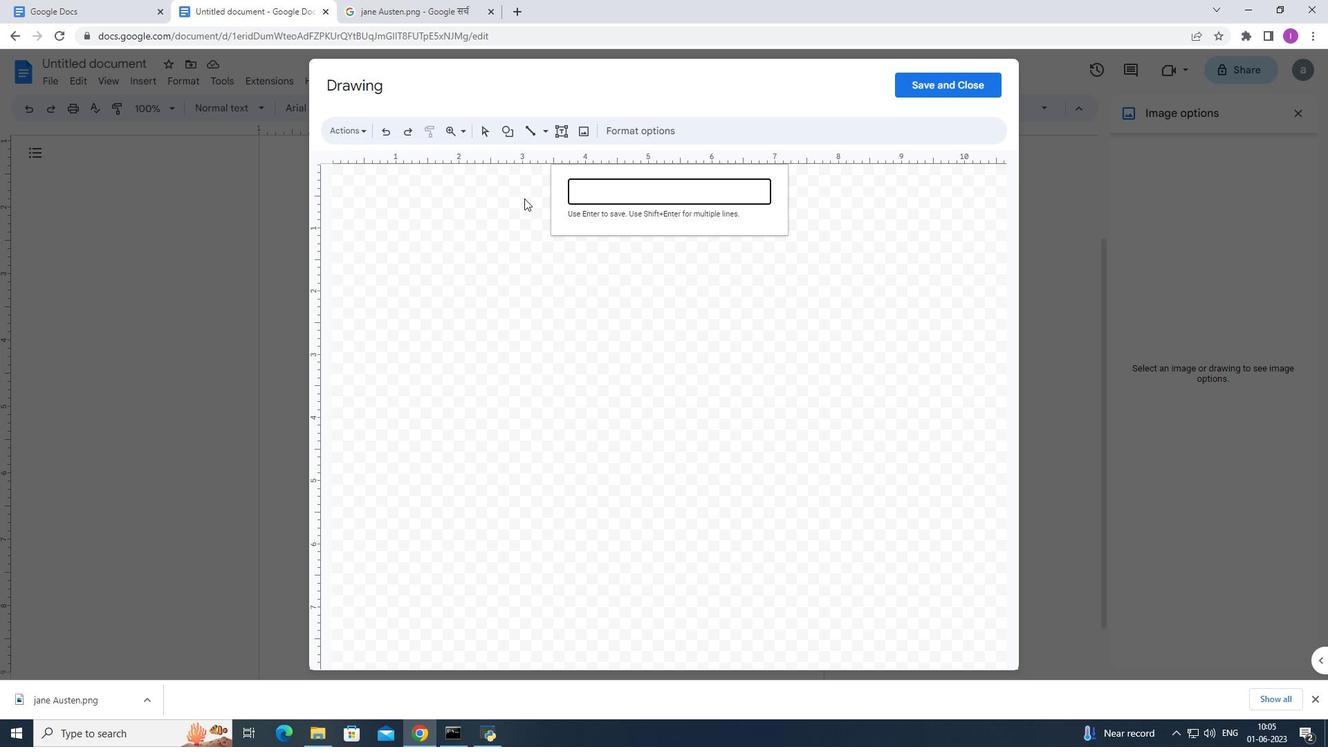 
Action: Key pressed <Key.shift>Jane<Key.space><Key.shift>Austen<Key.enter>
Screenshot: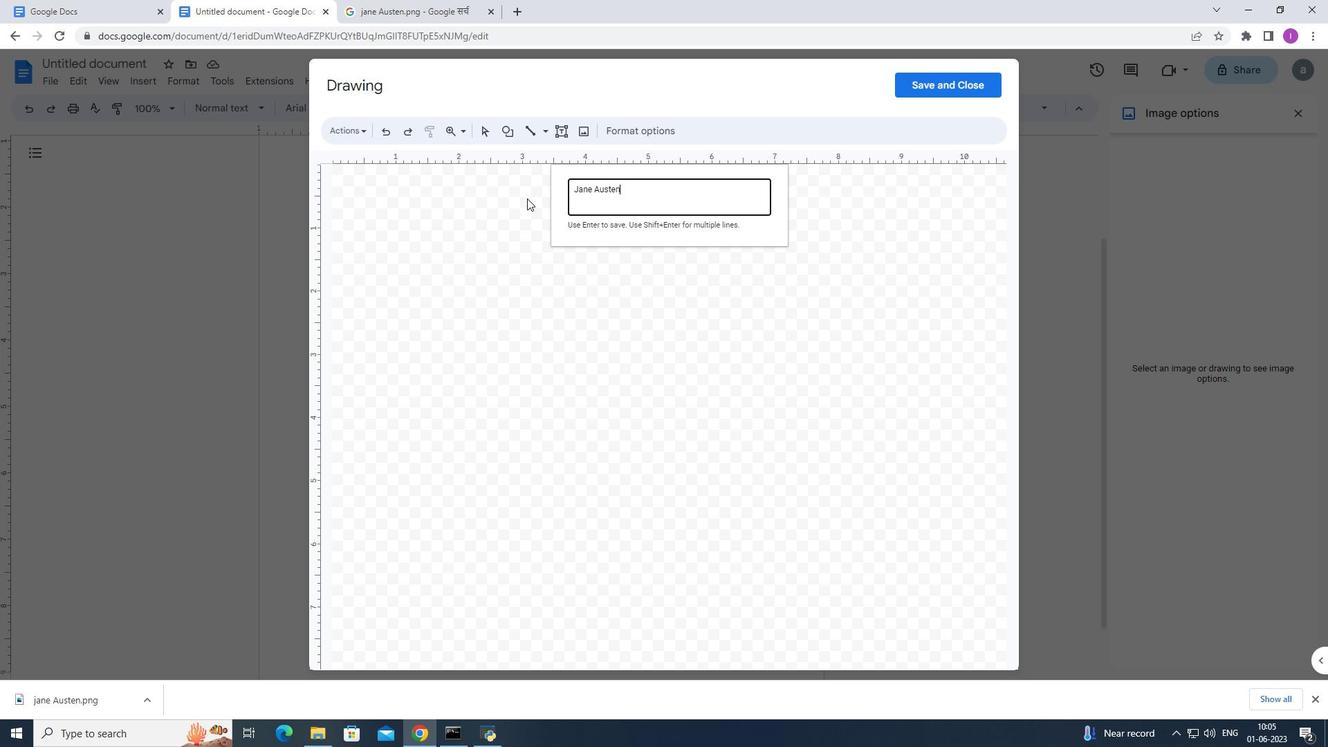 
Action: Mouse moved to (614, 130)
Screenshot: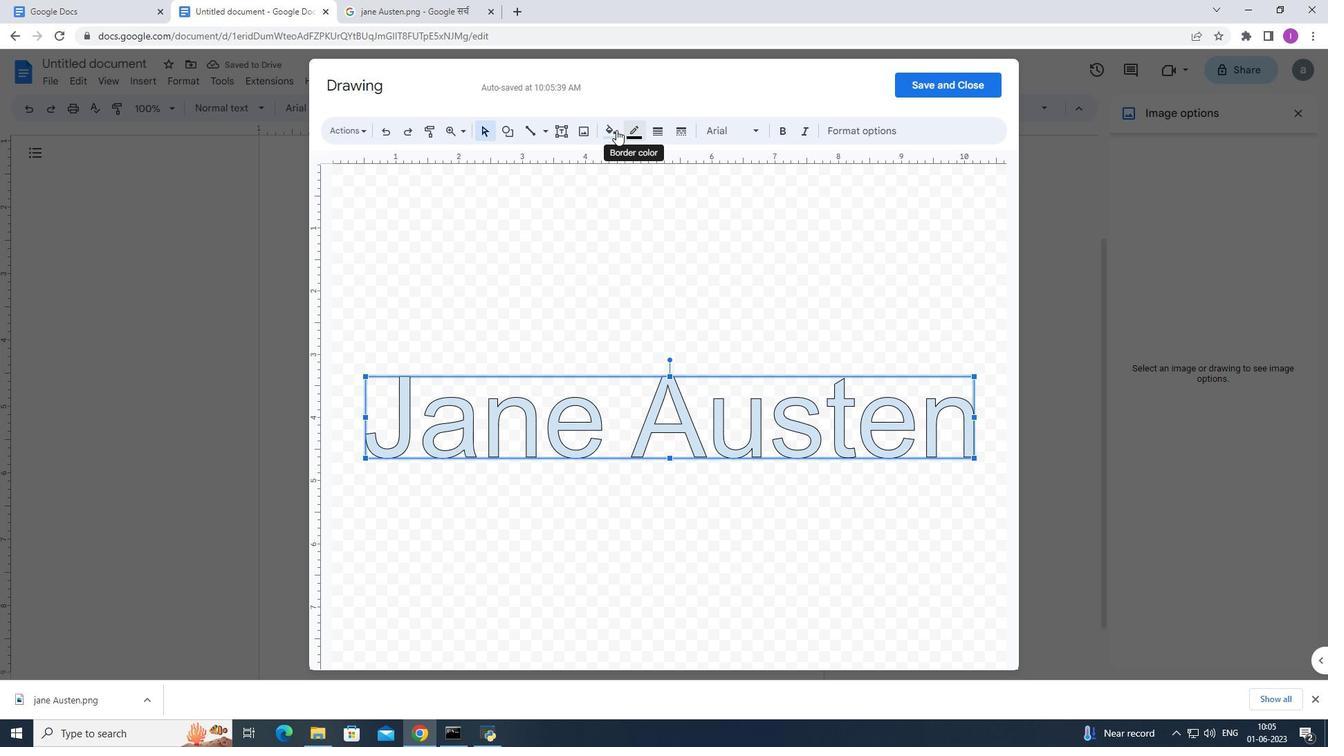 
Action: Mouse pressed left at (614, 130)
Screenshot: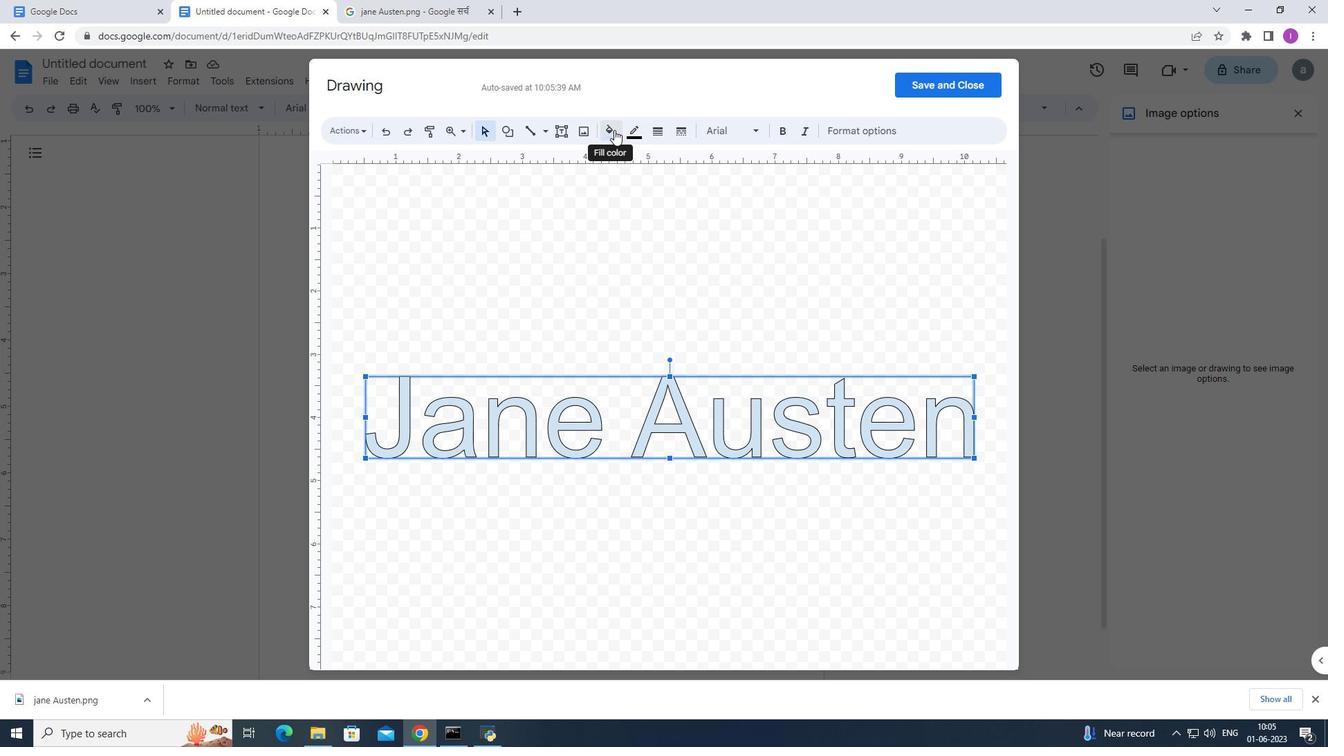 
Action: Mouse moved to (735, 271)
Screenshot: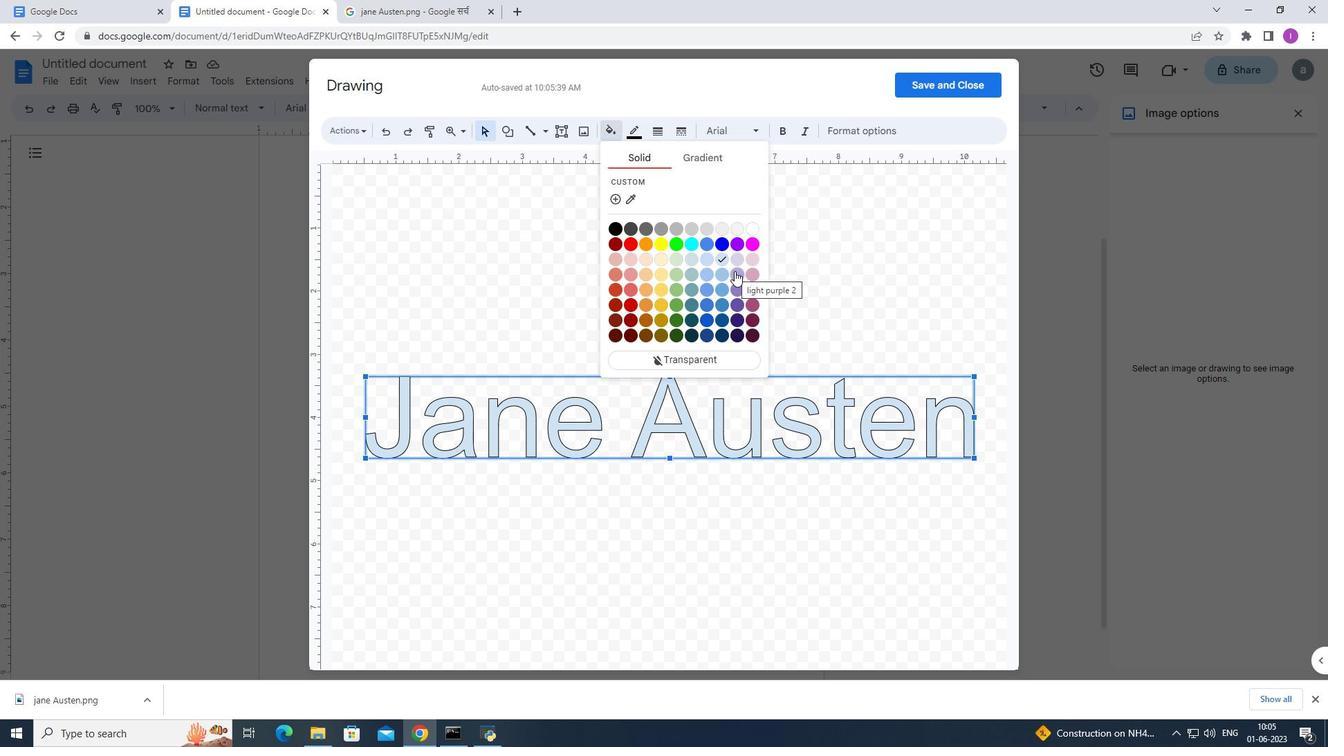 
Action: Mouse pressed left at (735, 271)
Screenshot: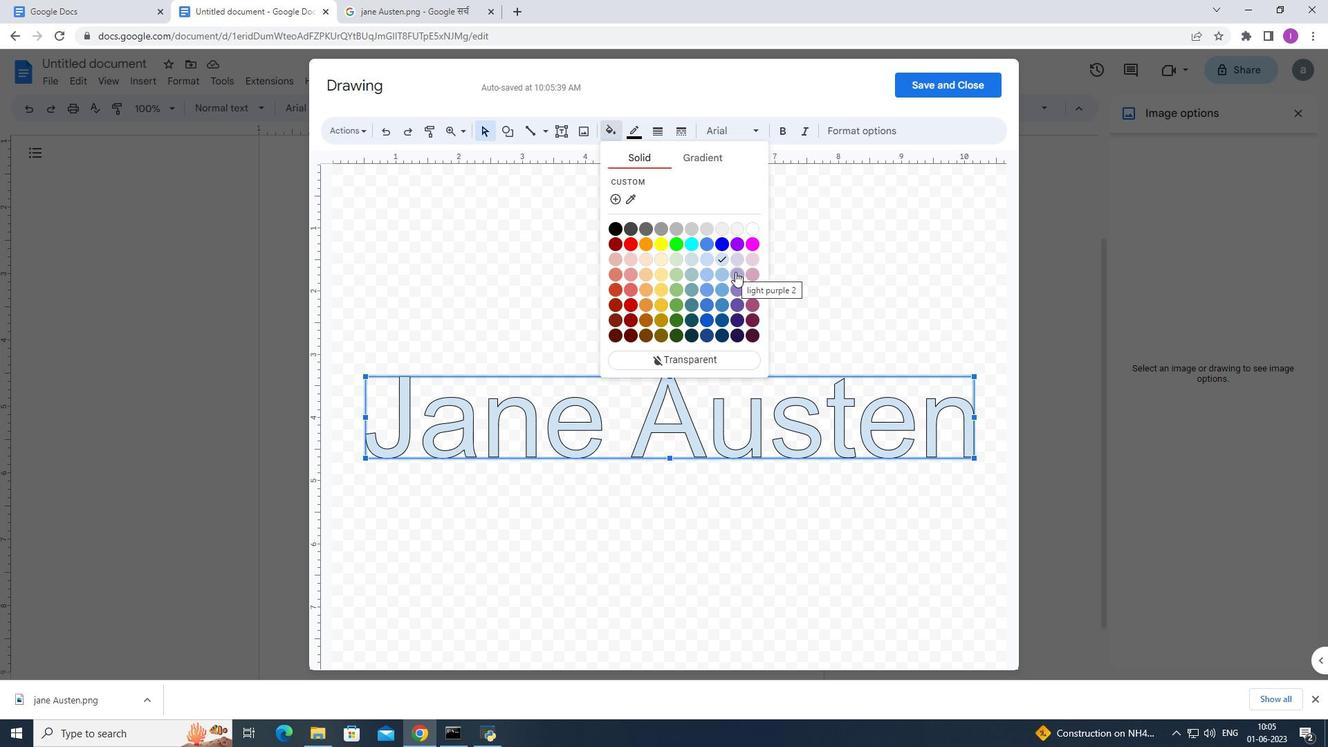 
Action: Mouse moved to (965, 85)
Screenshot: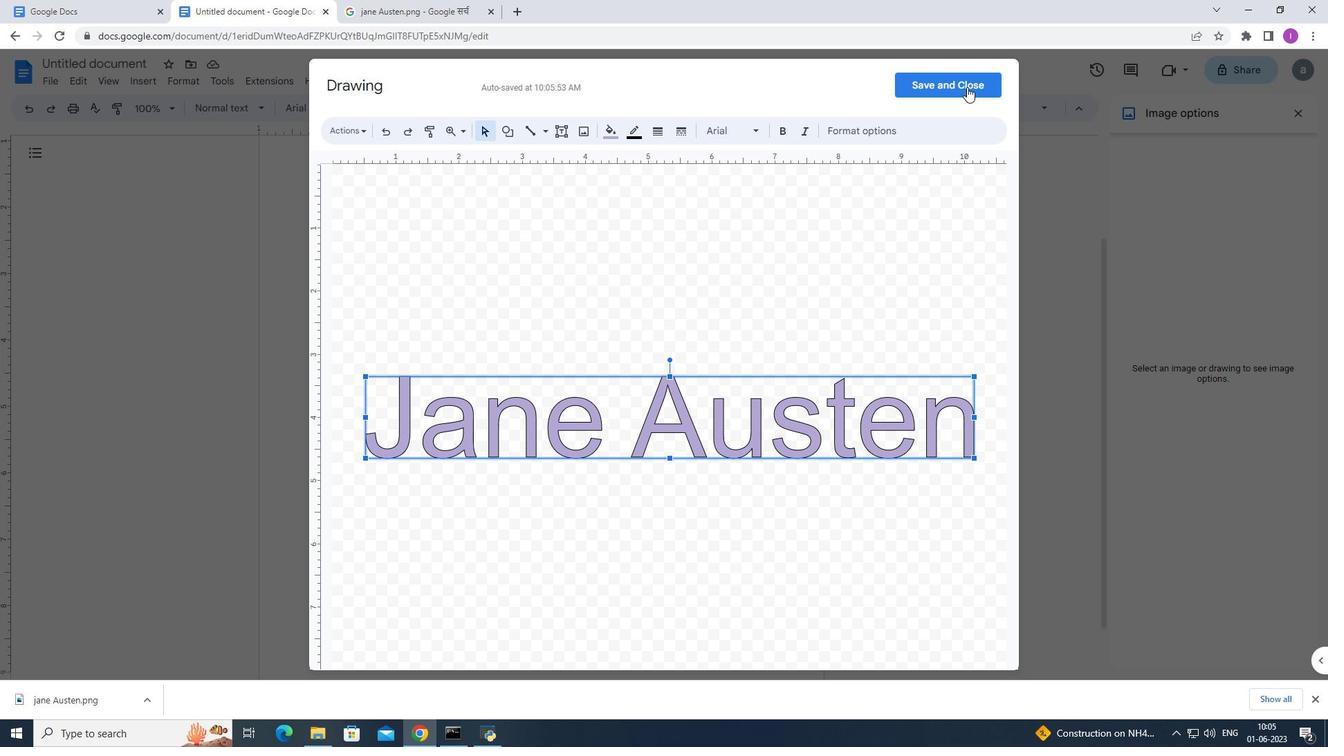 
Action: Mouse pressed left at (965, 85)
Screenshot: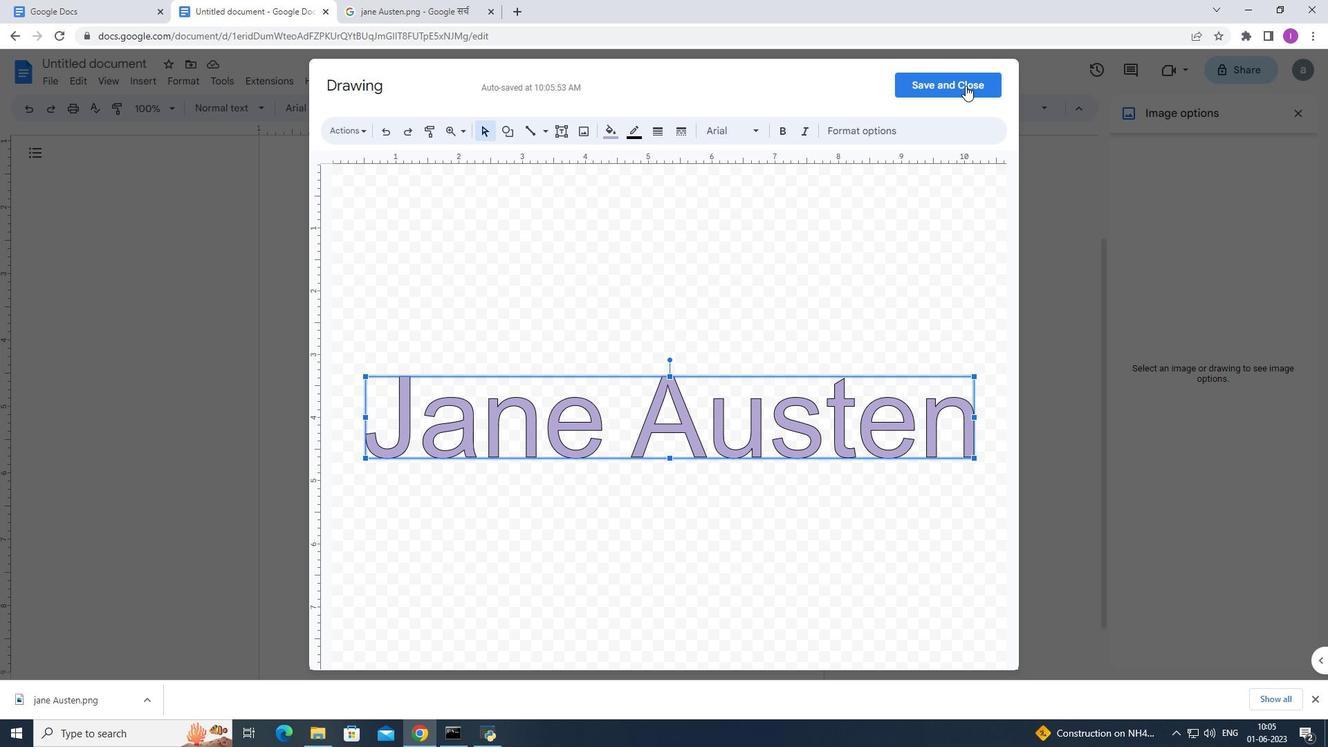
Action: Mouse moved to (642, 605)
Screenshot: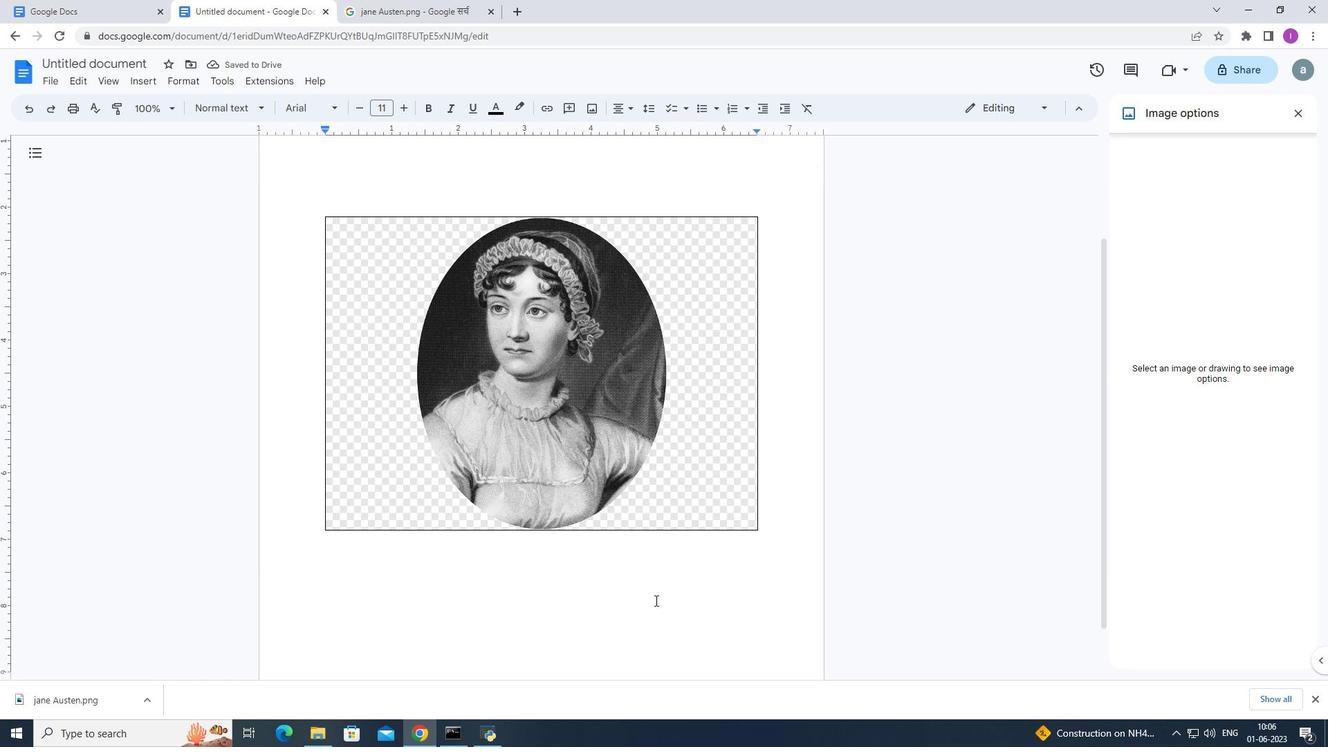 
Action: Mouse scrolled (642, 604) with delta (0, 0)
Screenshot: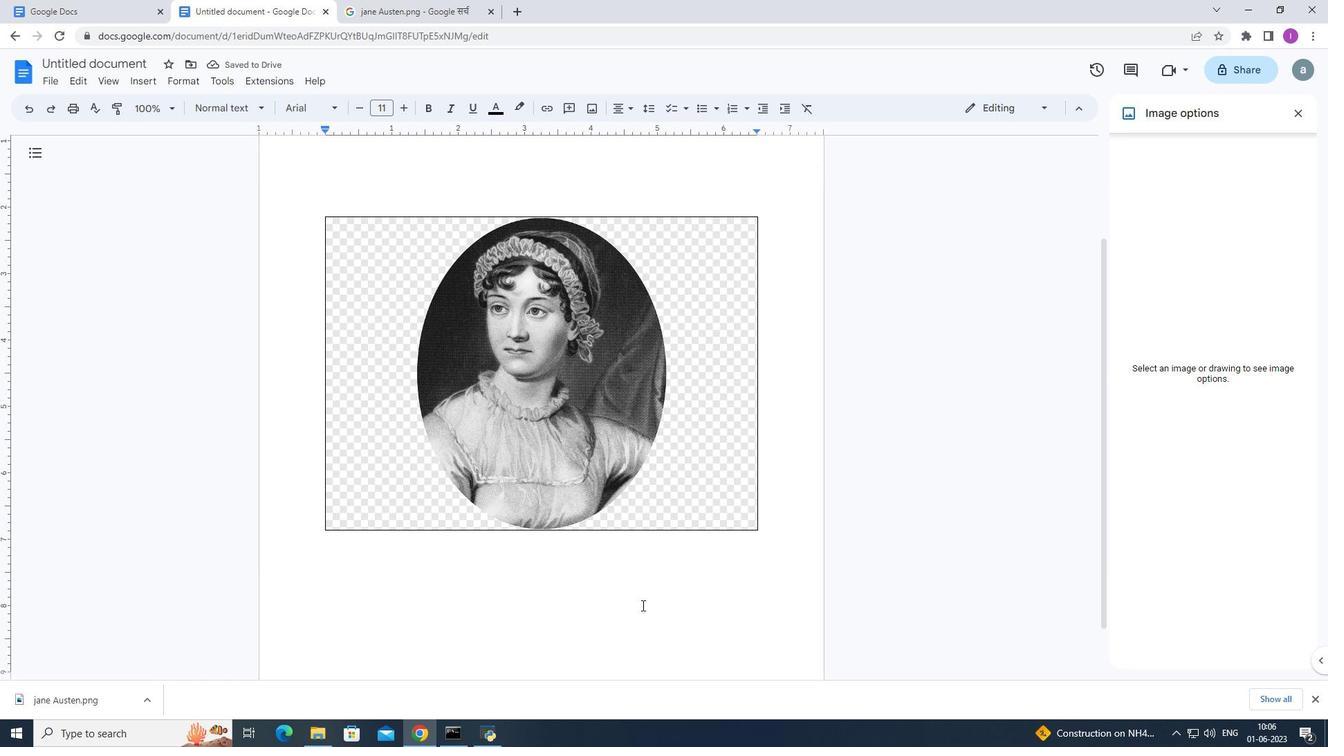 
Action: Mouse scrolled (642, 604) with delta (0, 0)
Screenshot: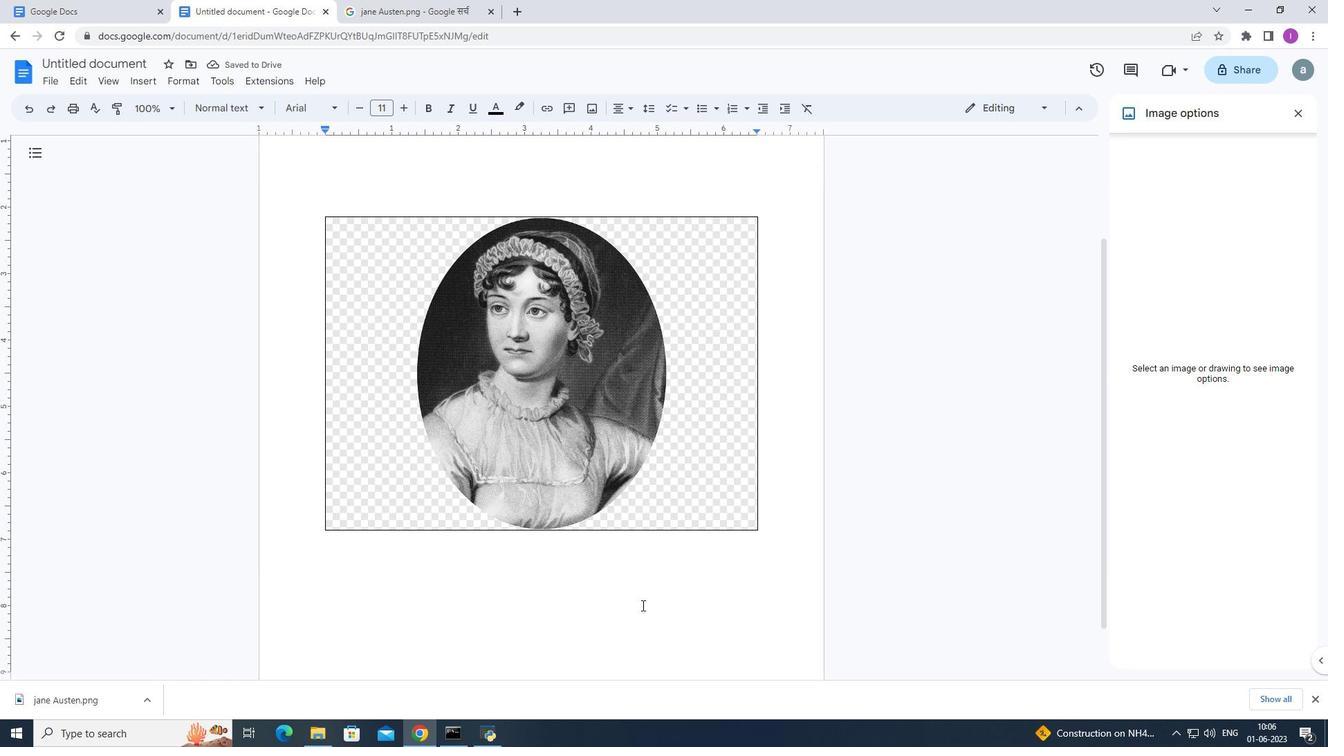 
Action: Mouse scrolled (642, 604) with delta (0, 0)
Screenshot: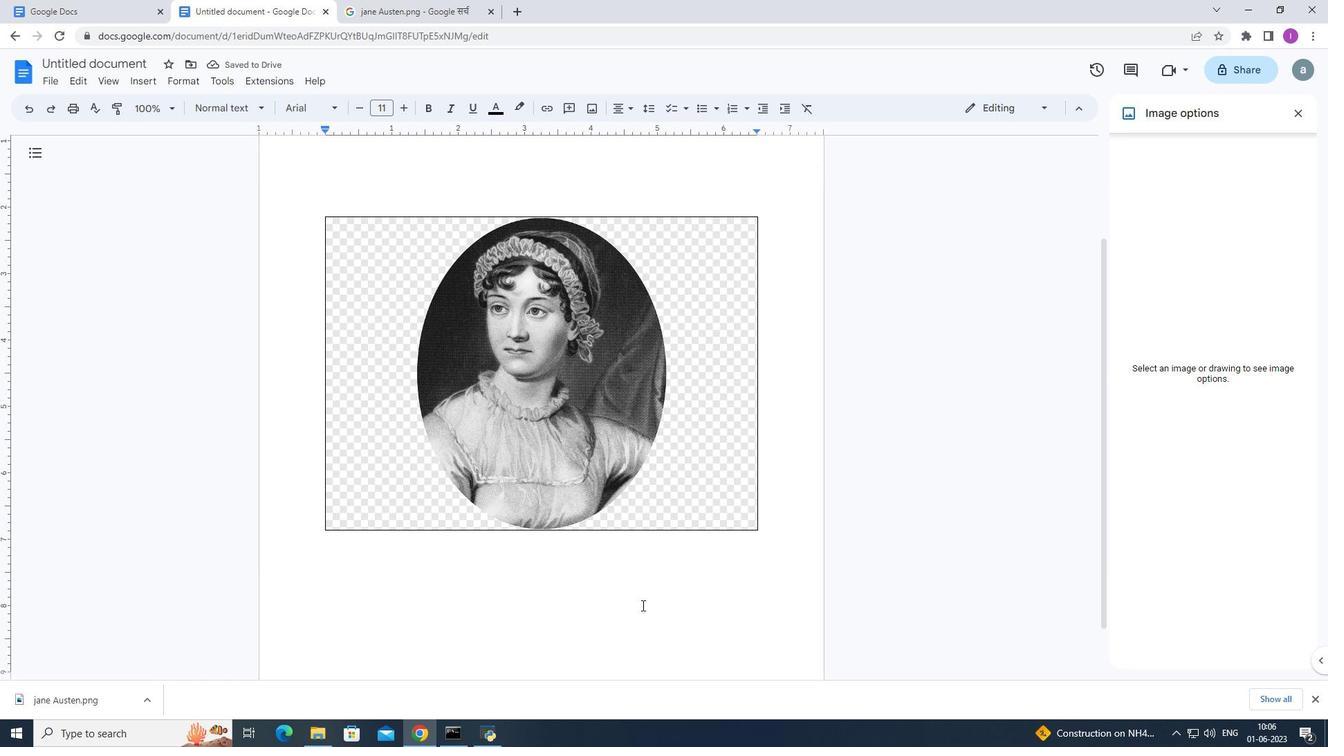 
Action: Mouse moved to (662, 556)
Screenshot: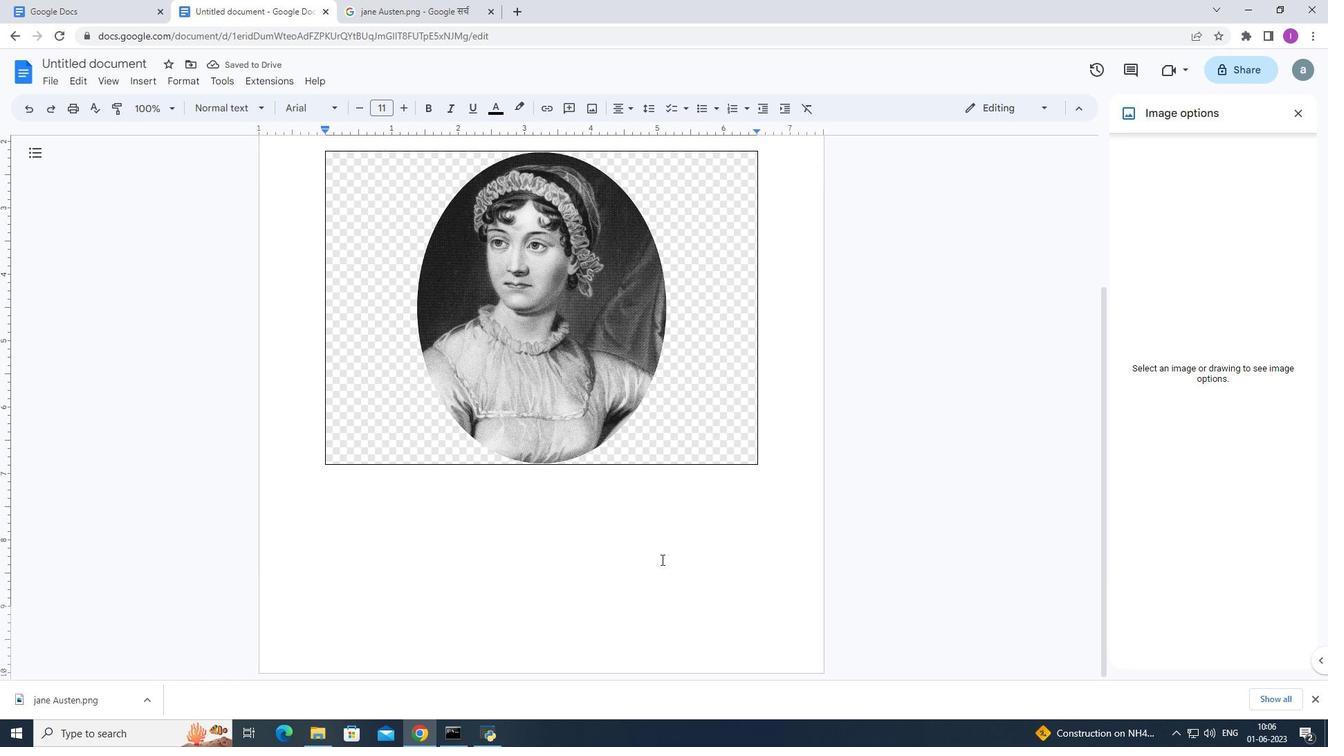 
Action: Mouse scrolled (662, 556) with delta (0, 0)
Screenshot: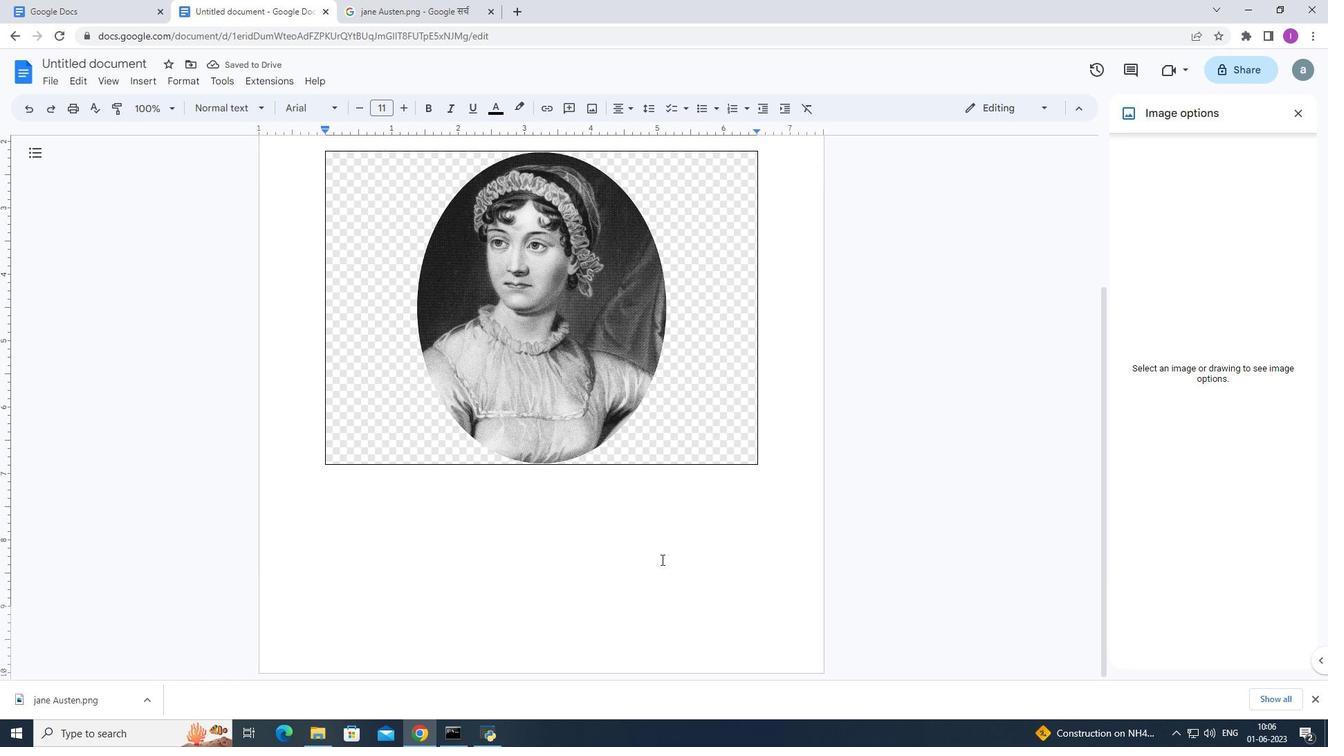 
Action: Mouse moved to (662, 552)
Screenshot: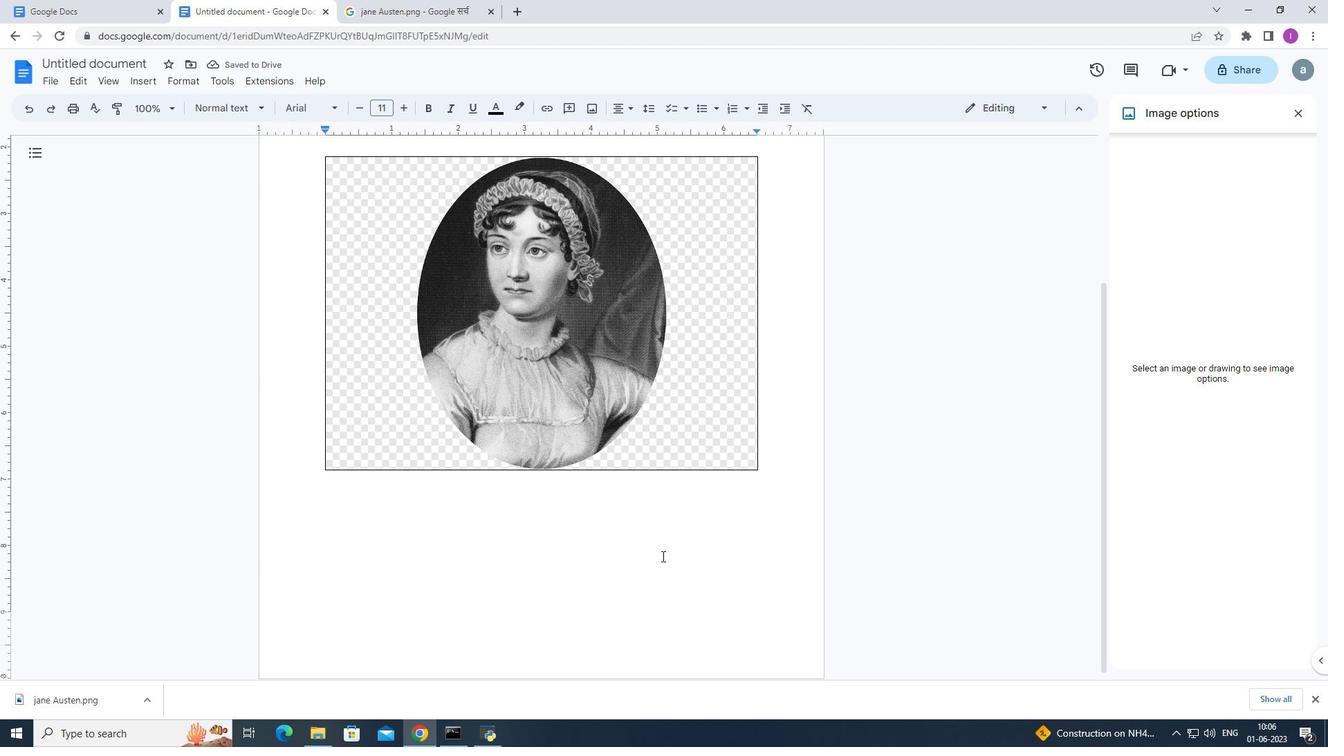 
Action: Mouse scrolled (662, 552) with delta (0, 0)
Screenshot: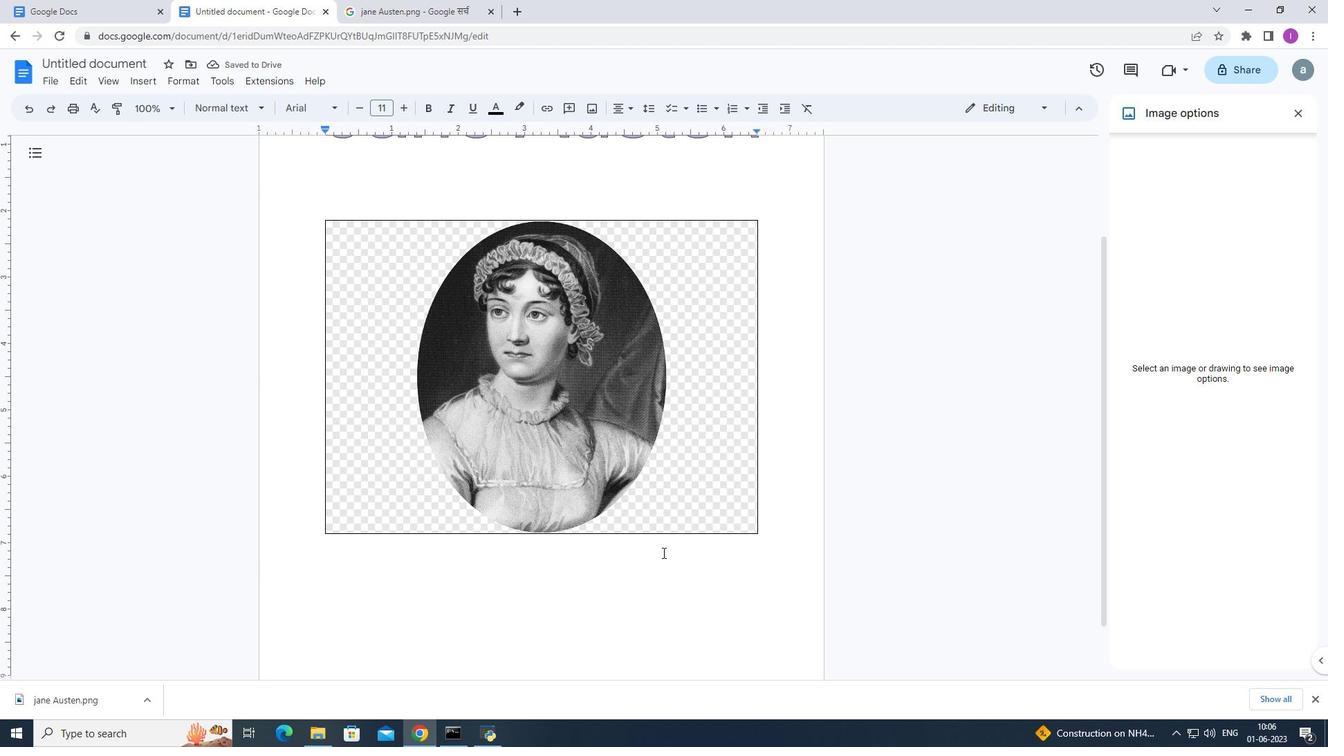 
Action: Mouse scrolled (662, 552) with delta (0, 0)
Screenshot: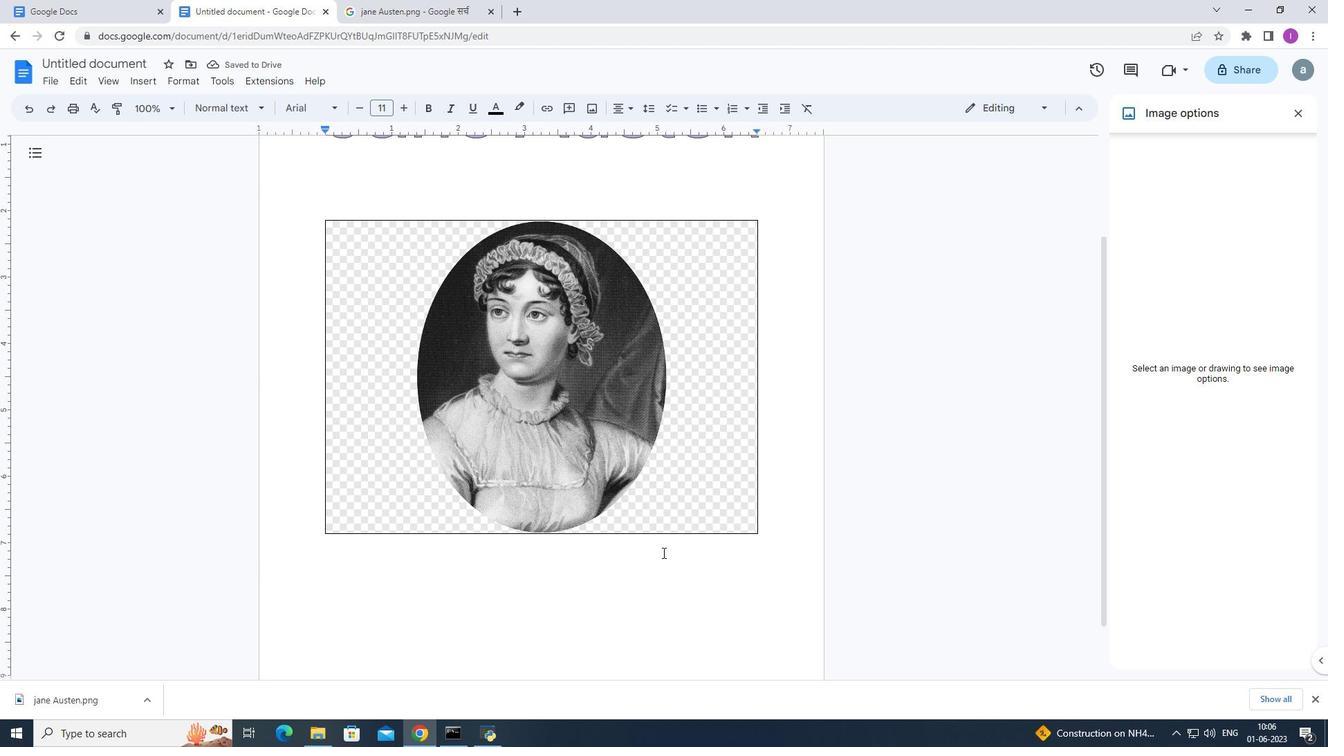 
Action: Mouse moved to (652, 490)
Screenshot: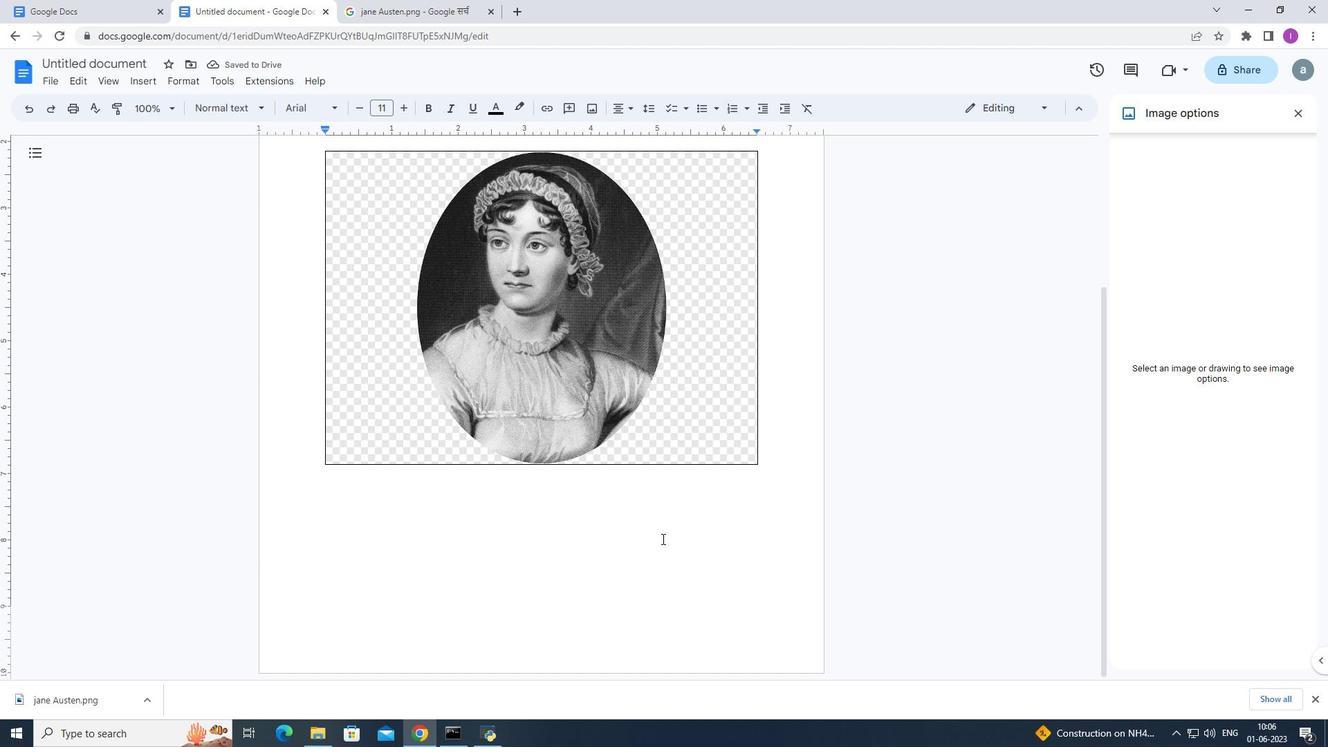 
Action: Mouse scrolled (652, 491) with delta (0, 0)
Screenshot: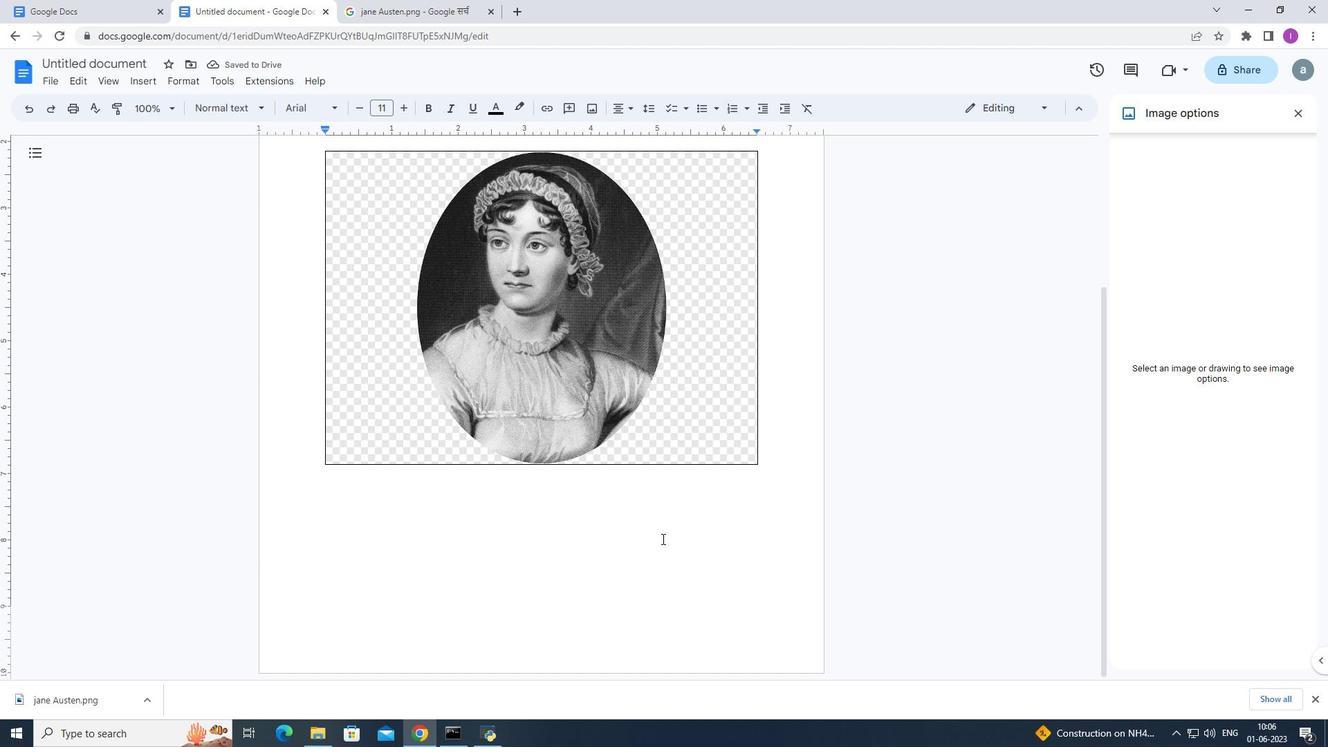 
Action: Mouse scrolled (652, 491) with delta (0, 0)
Screenshot: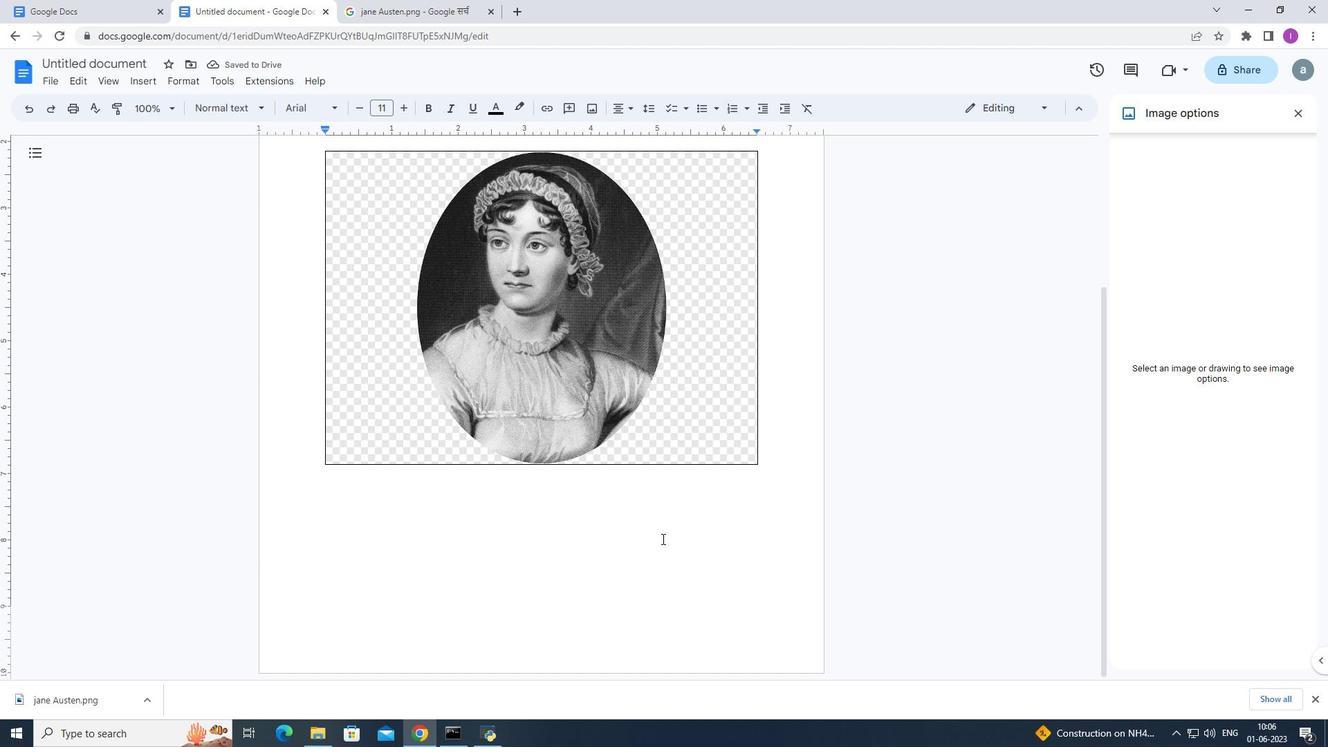 
Action: Mouse scrolled (652, 491) with delta (0, 0)
Screenshot: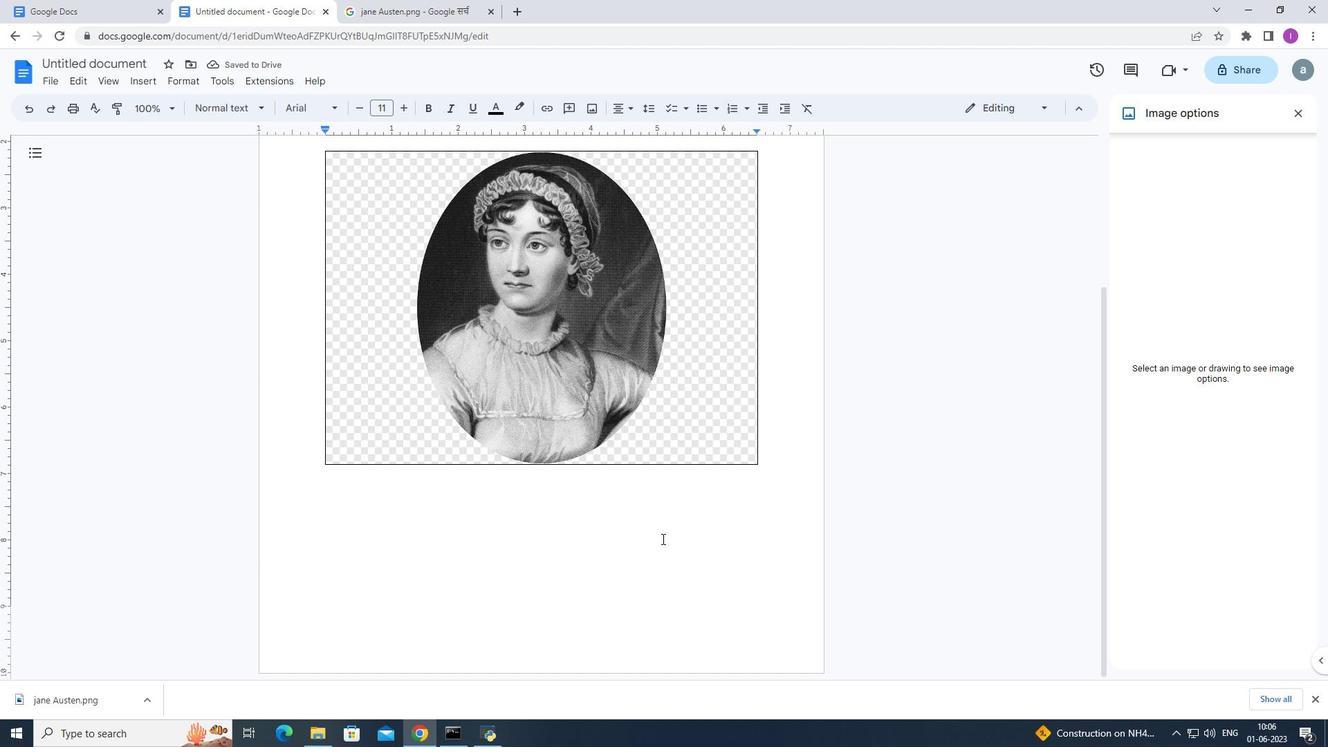 
Action: Mouse scrolled (652, 491) with delta (0, 0)
Screenshot: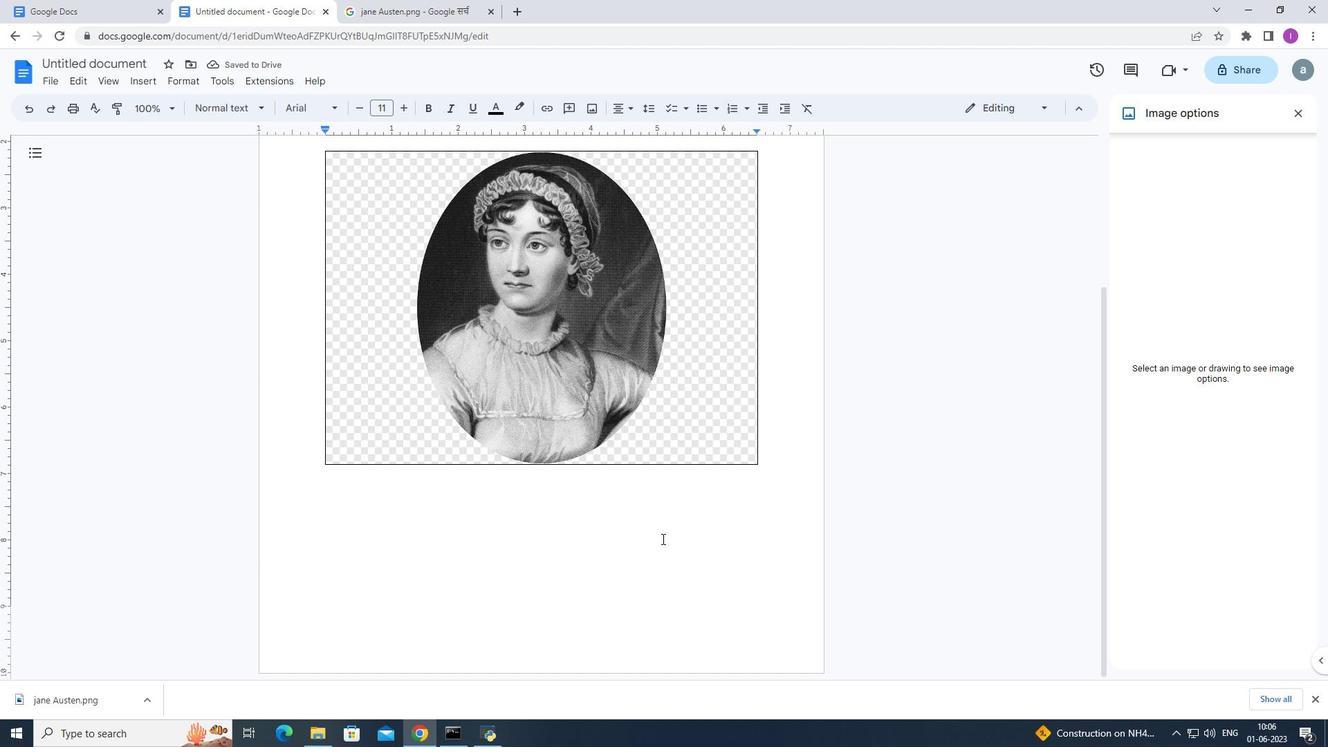
Action: Mouse scrolled (652, 491) with delta (0, 0)
Screenshot: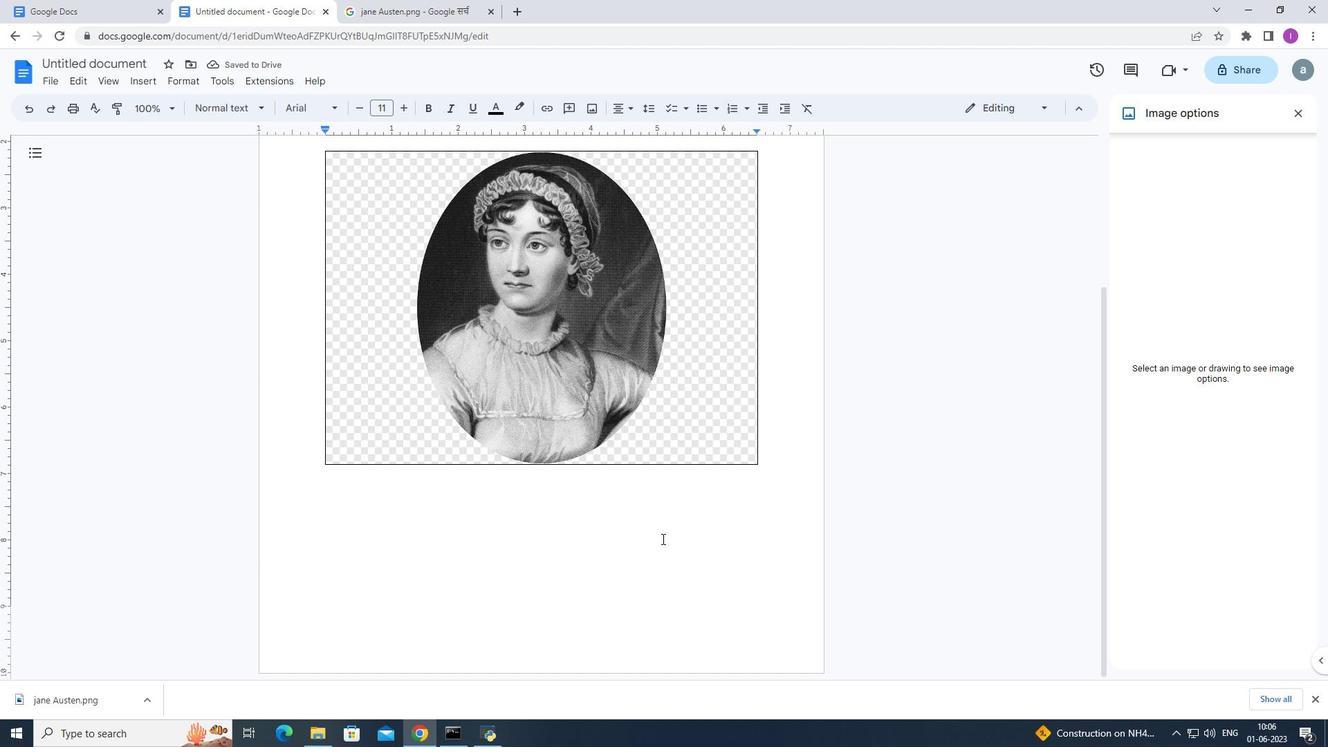 
Action: Mouse scrolled (652, 491) with delta (0, 0)
Screenshot: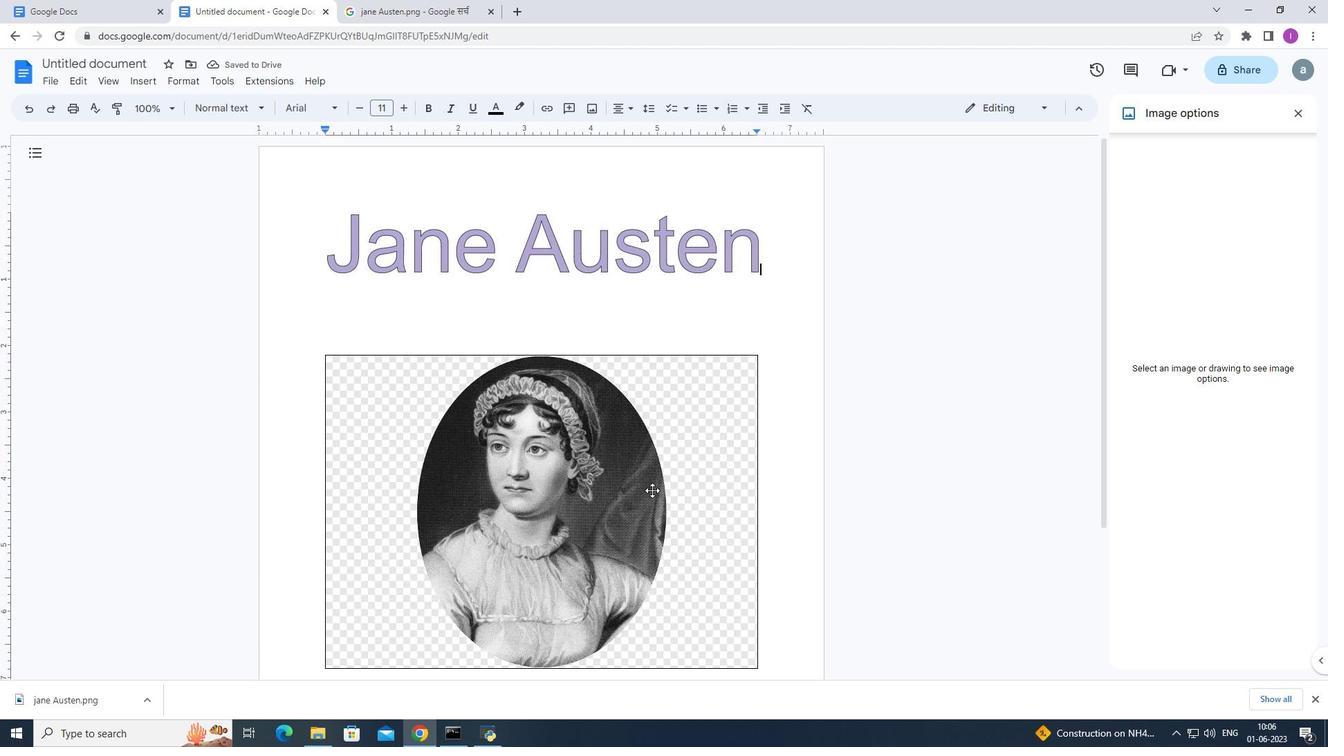 
Action: Mouse moved to (362, 225)
Screenshot: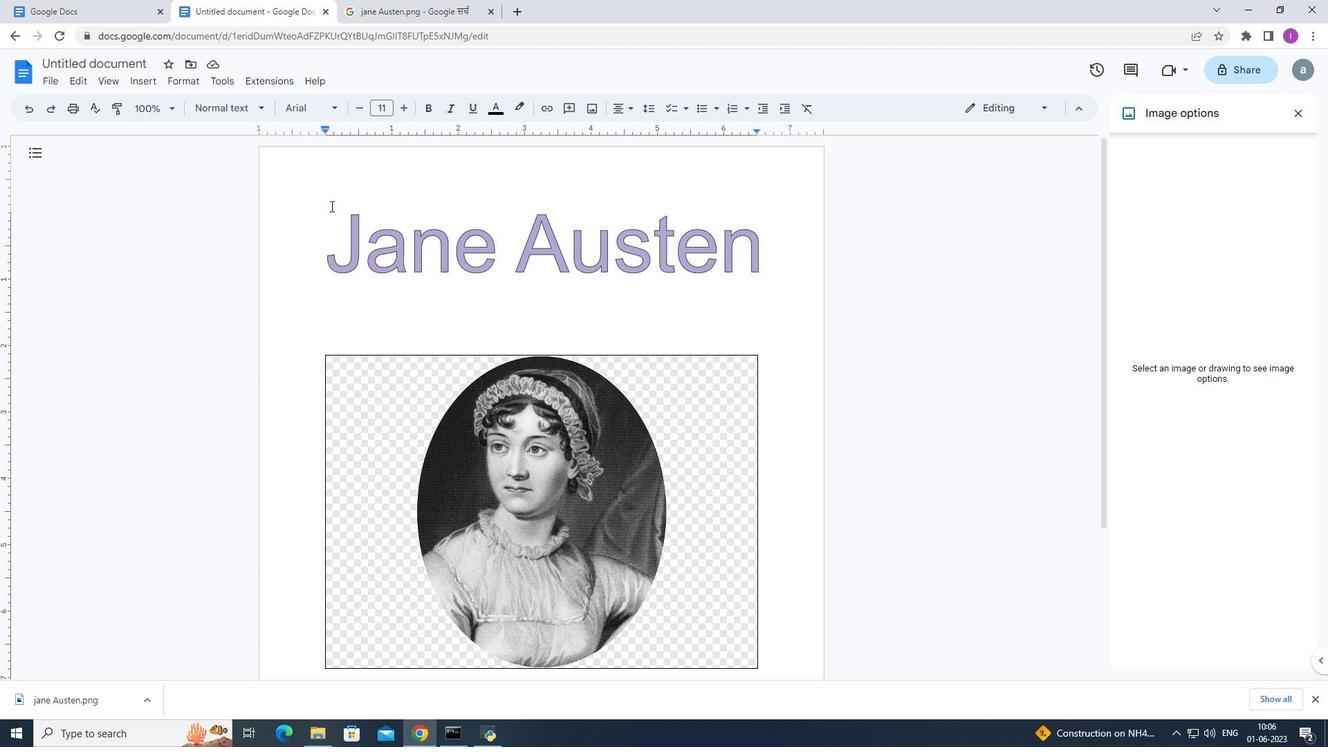 
Action: Mouse pressed left at (362, 225)
Screenshot: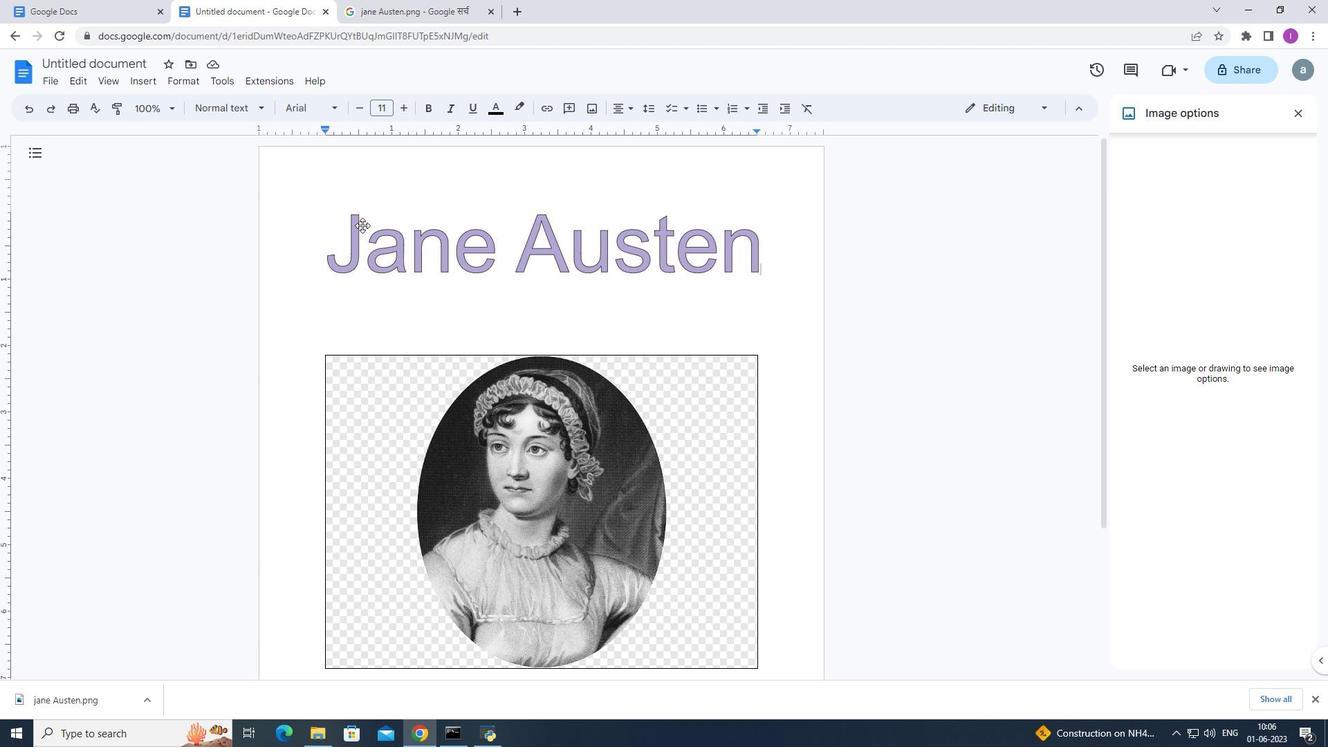 
Action: Mouse moved to (503, 295)
Screenshot: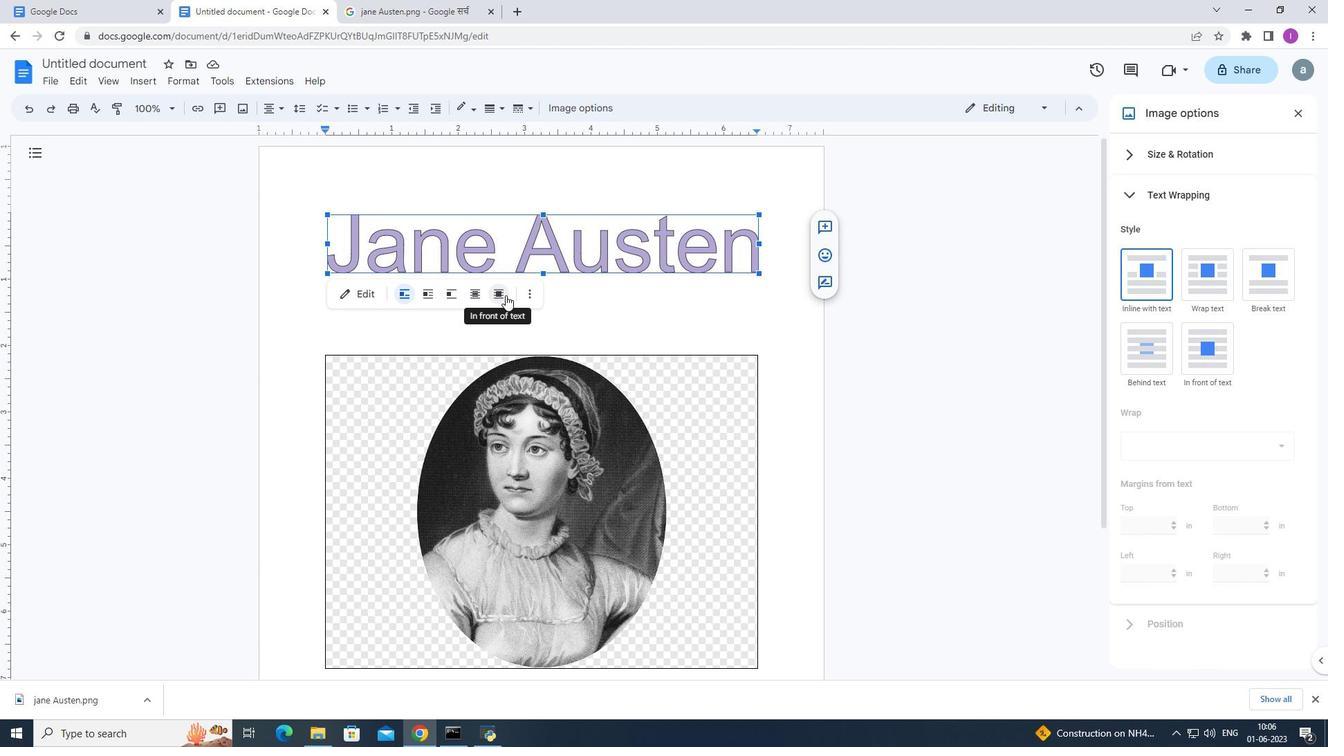 
Action: Mouse pressed left at (503, 295)
Screenshot: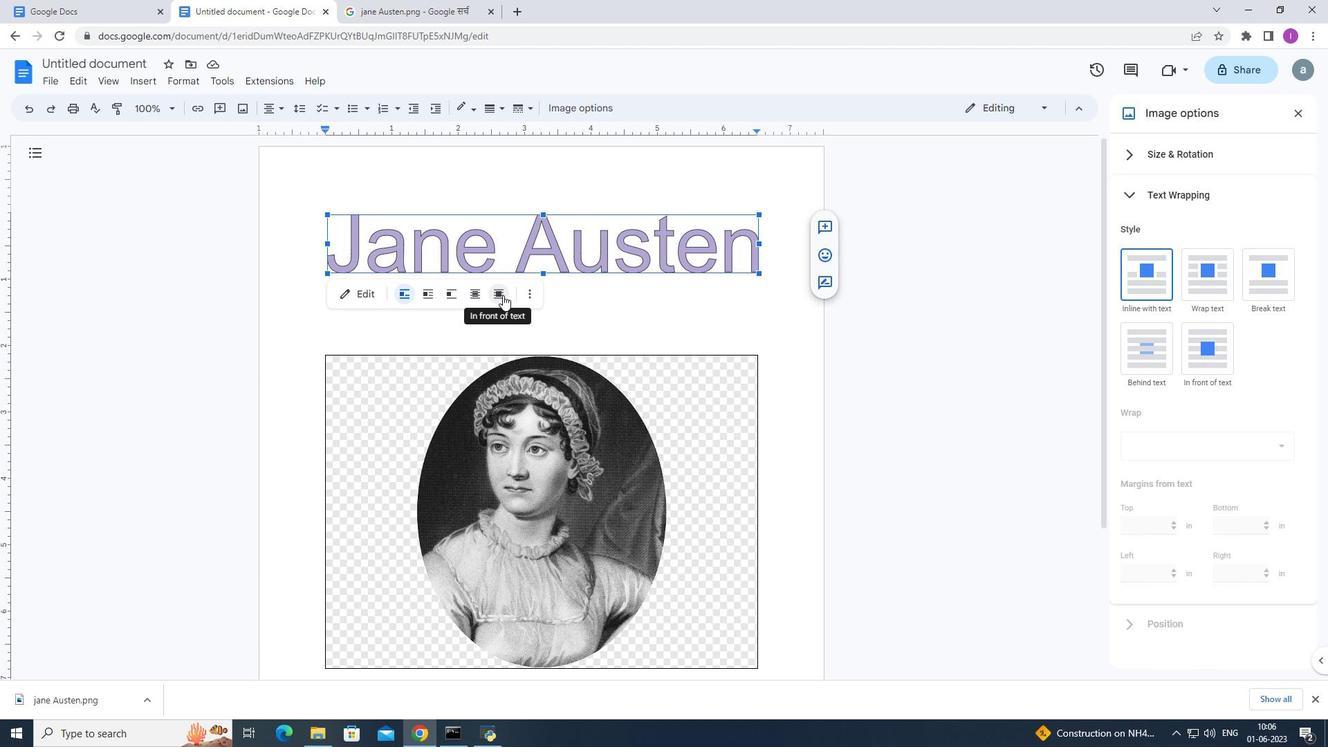 
Action: Mouse moved to (598, 223)
Screenshot: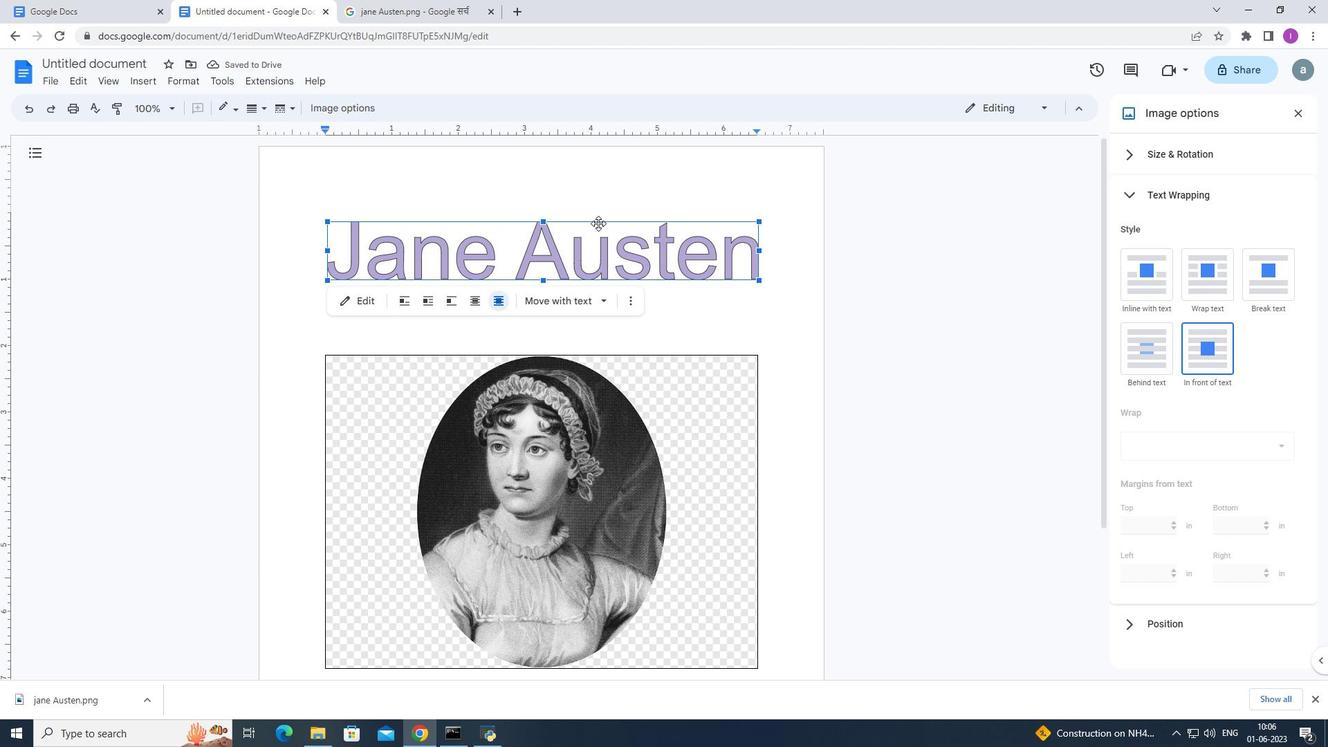 
Action: Mouse pressed left at (598, 223)
Screenshot: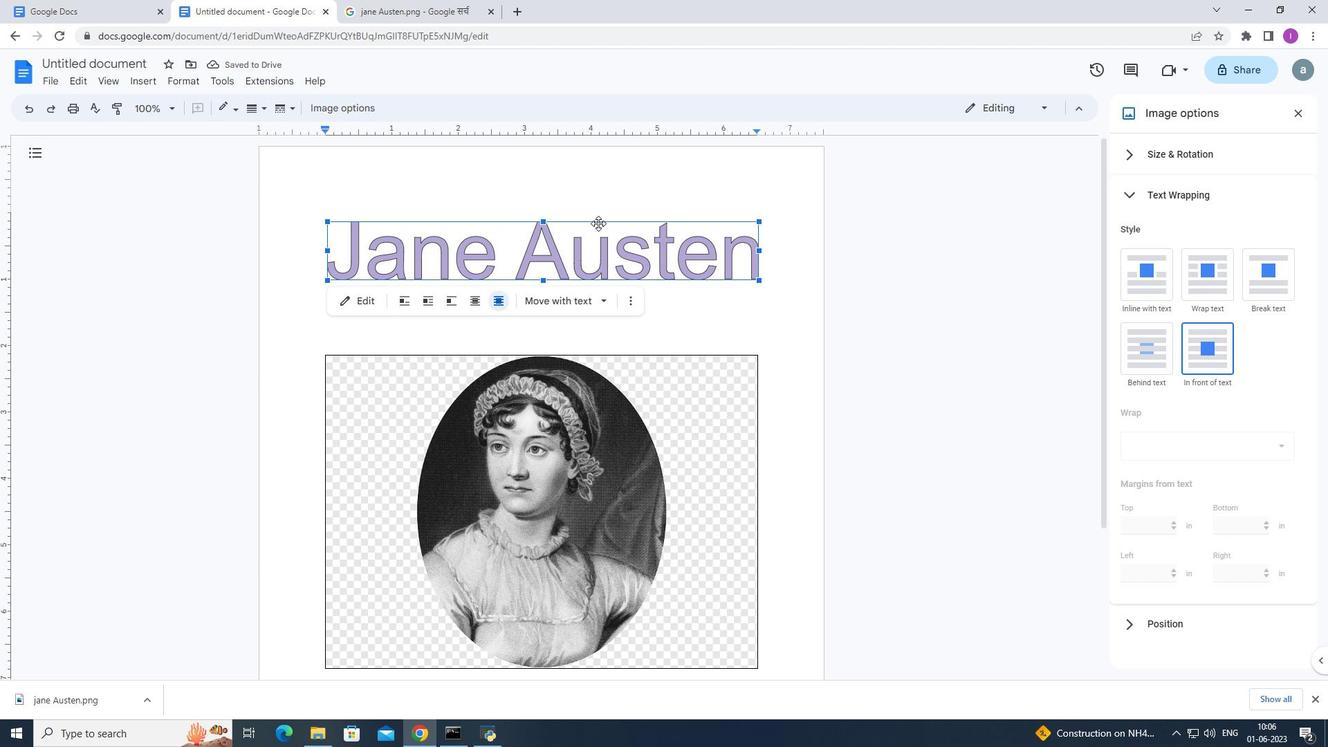 
Action: Mouse pressed left at (598, 223)
Screenshot: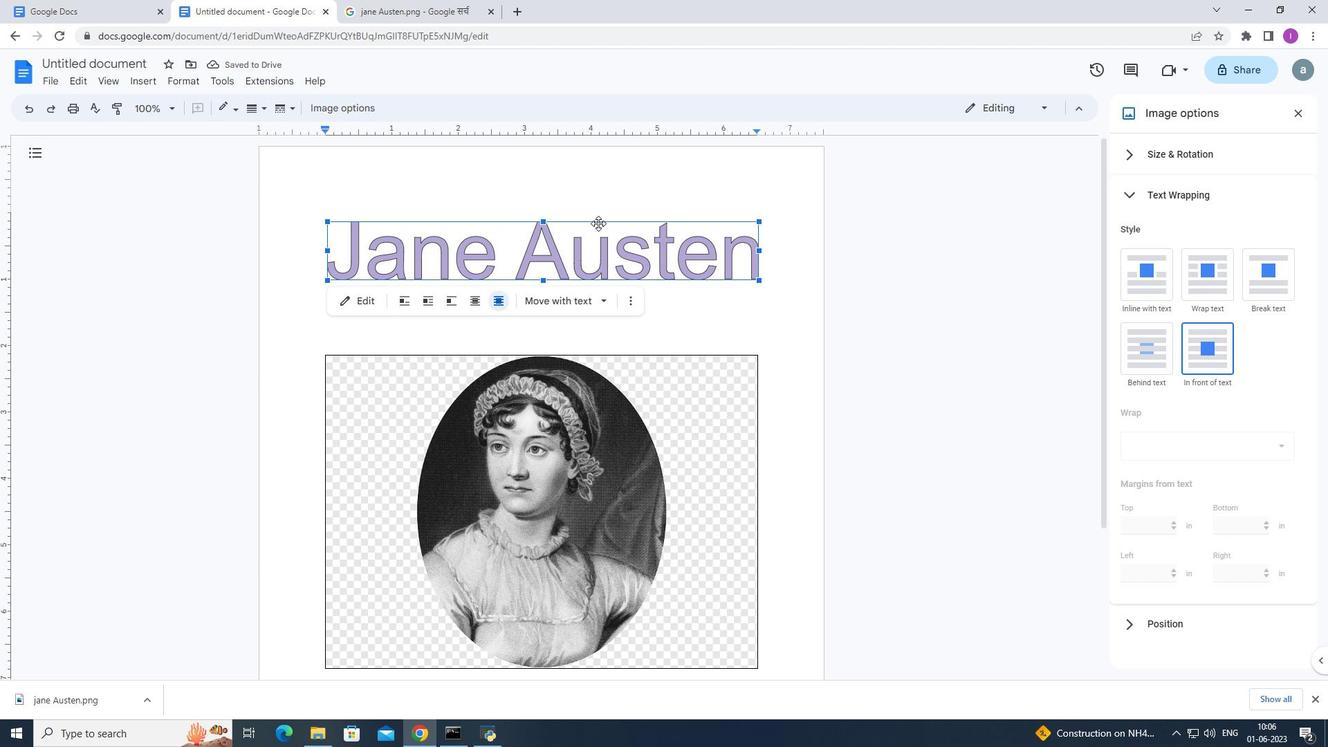 
Action: Mouse moved to (601, 449)
Screenshot: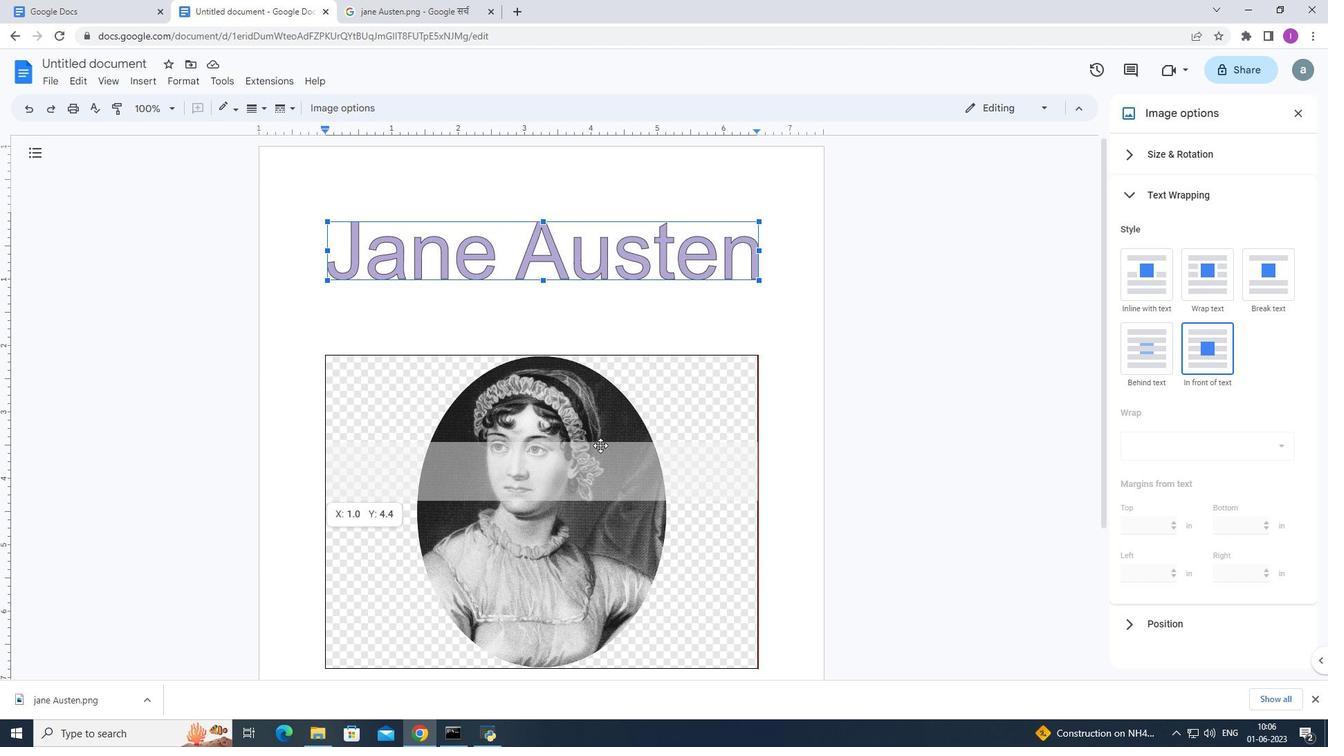 
Action: Mouse scrolled (601, 449) with delta (0, 0)
Screenshot: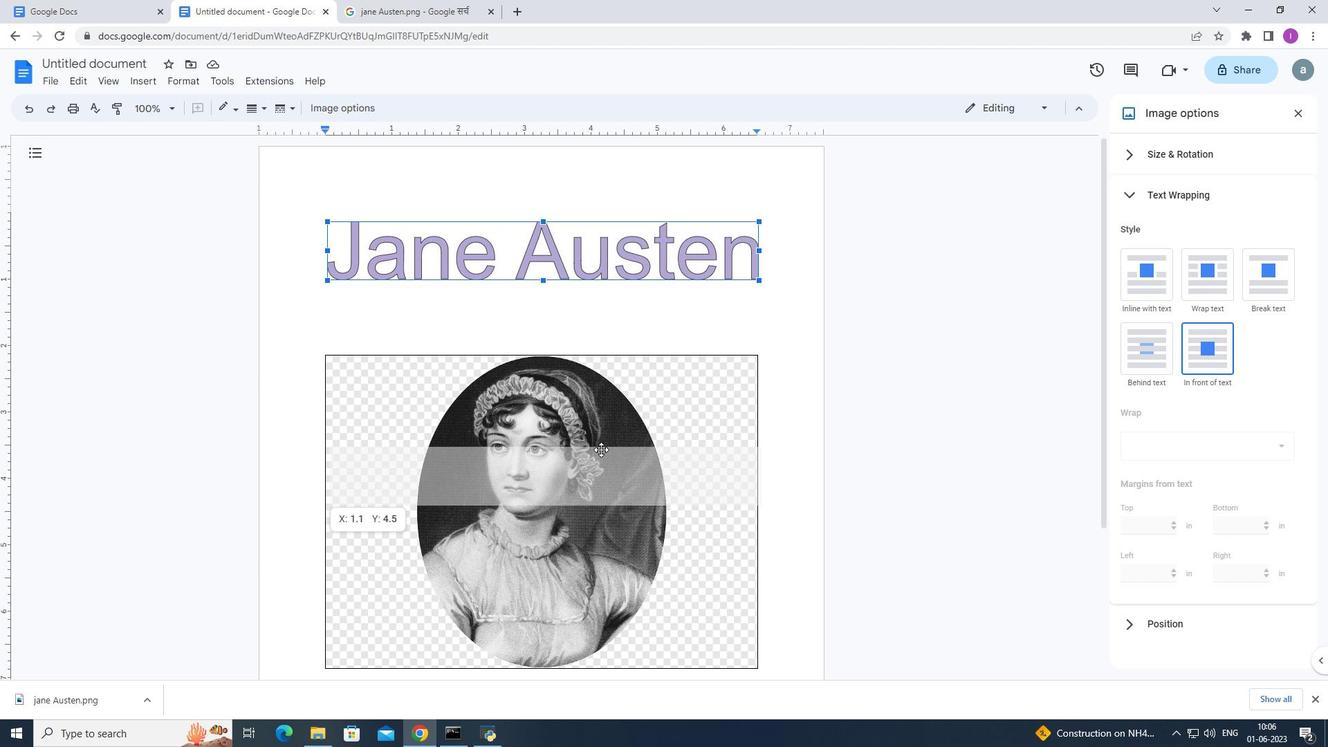 
Action: Mouse scrolled (601, 449) with delta (0, 0)
Screenshot: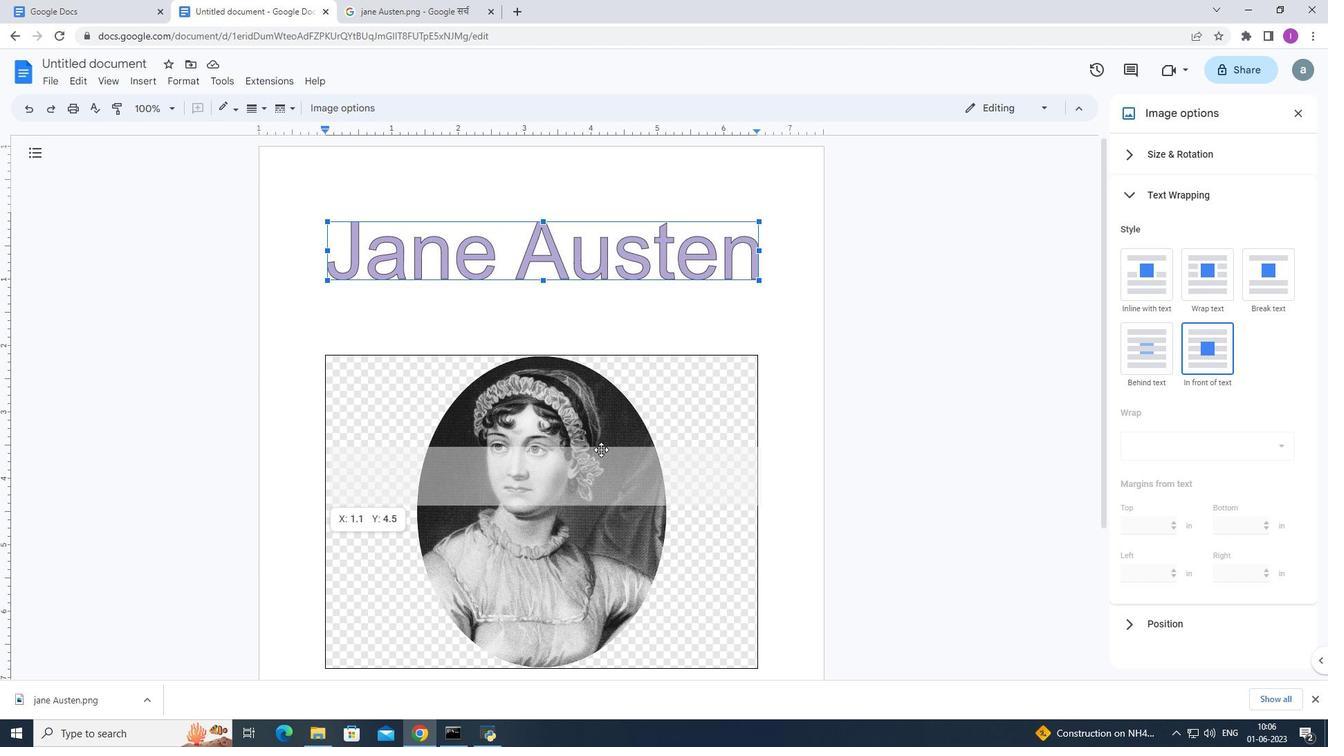 
Action: Mouse moved to (601, 451)
Screenshot: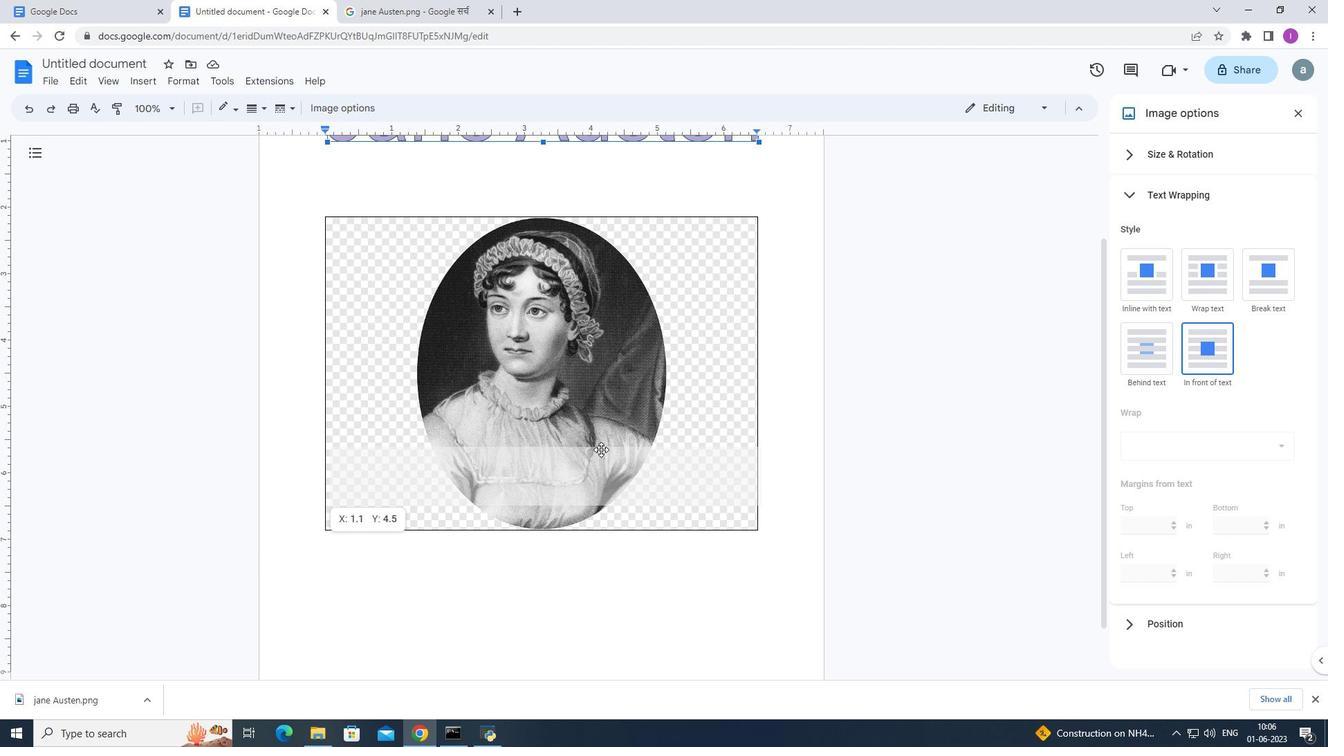 
Action: Mouse scrolled (601, 451) with delta (0, 0)
Screenshot: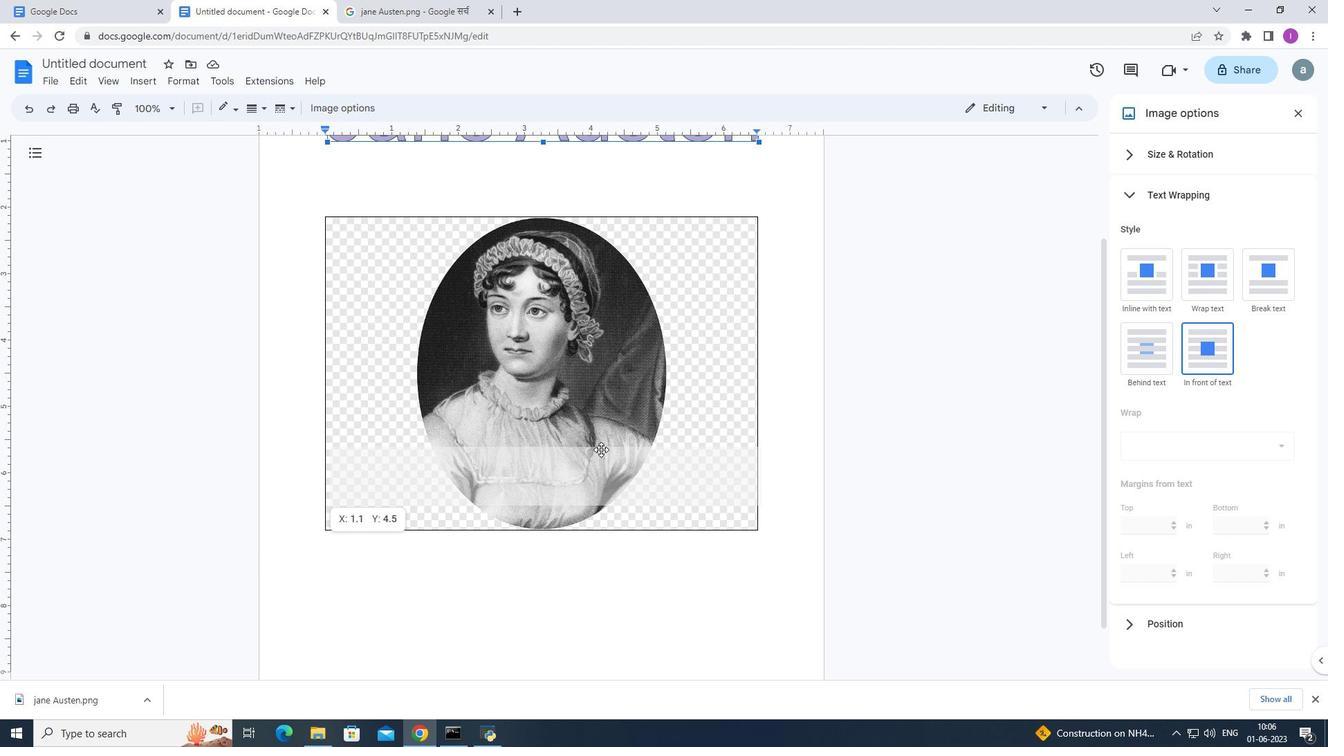 
Action: Mouse moved to (601, 454)
Screenshot: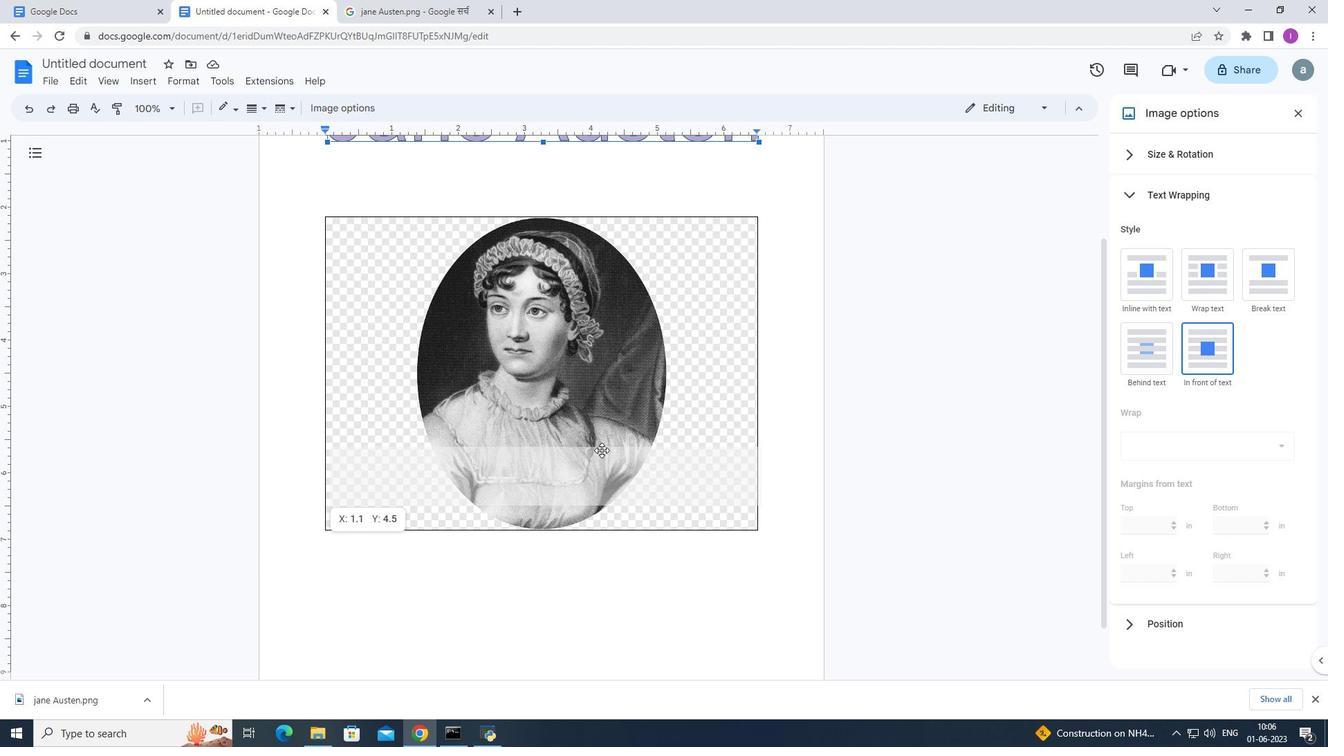 
Action: Mouse scrolled (601, 453) with delta (0, 0)
Screenshot: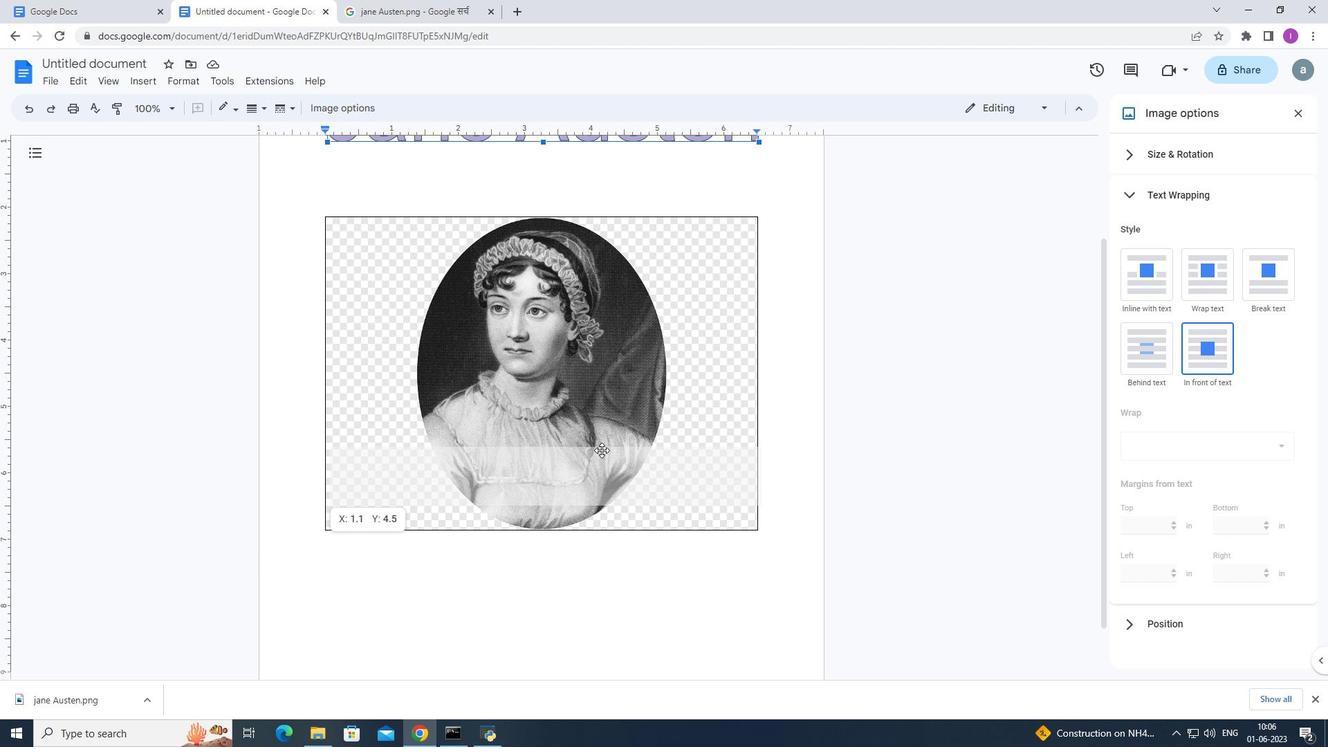 
Action: Mouse moved to (601, 455)
Screenshot: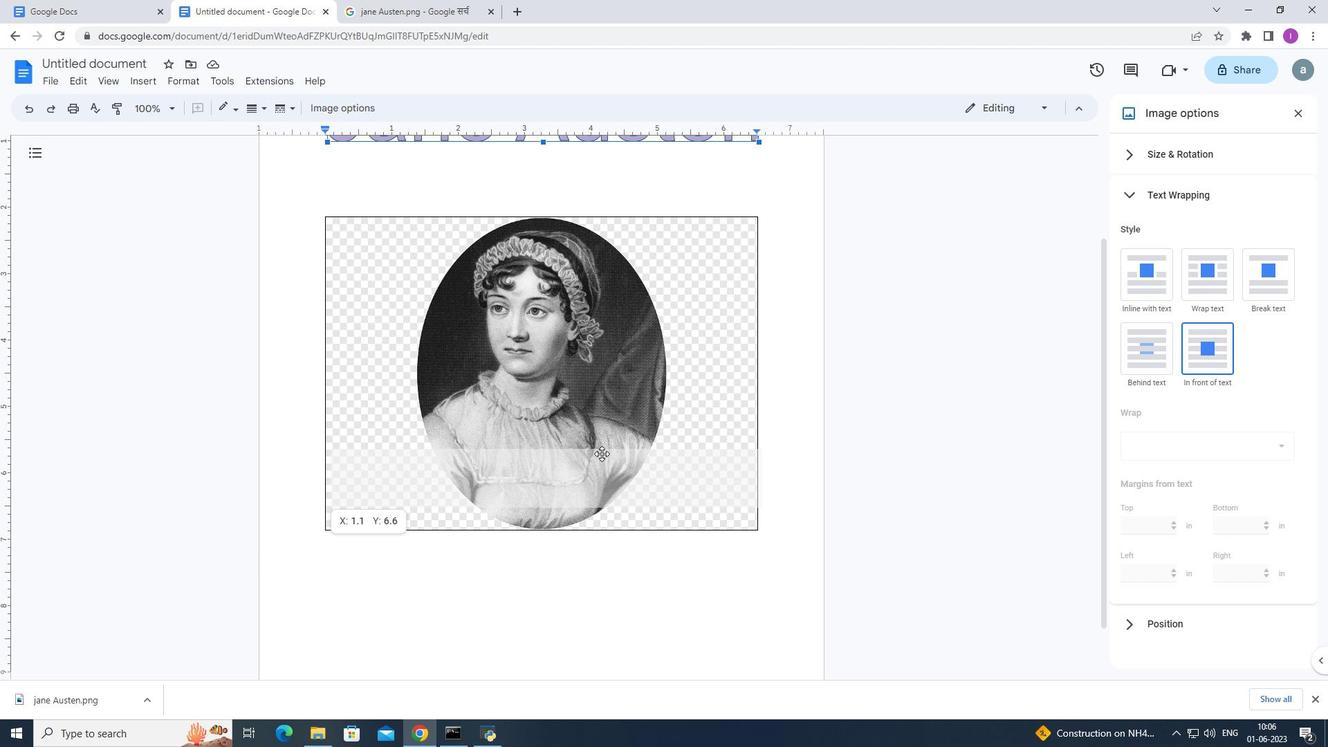 
Action: Mouse scrolled (601, 455) with delta (0, 0)
Screenshot: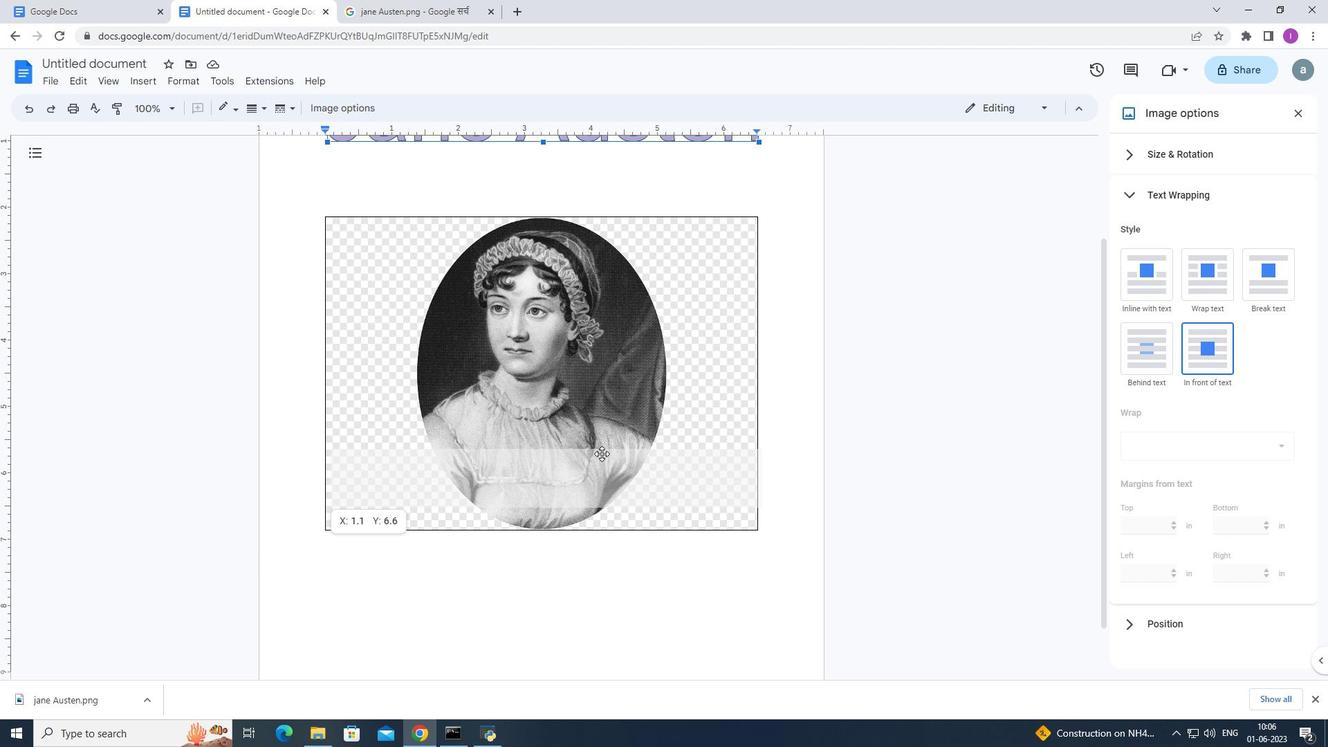
Action: Mouse moved to (1170, 150)
Screenshot: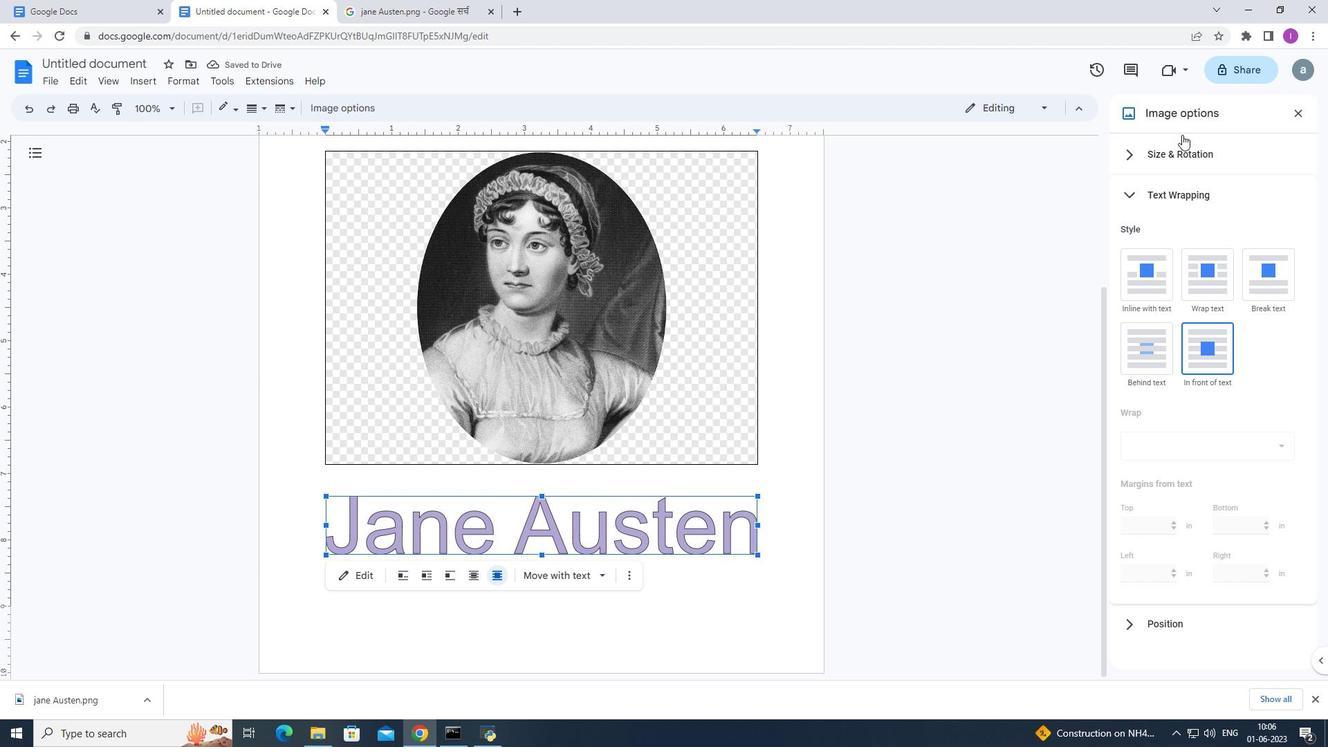 
Action: Mouse pressed left at (1170, 150)
Screenshot: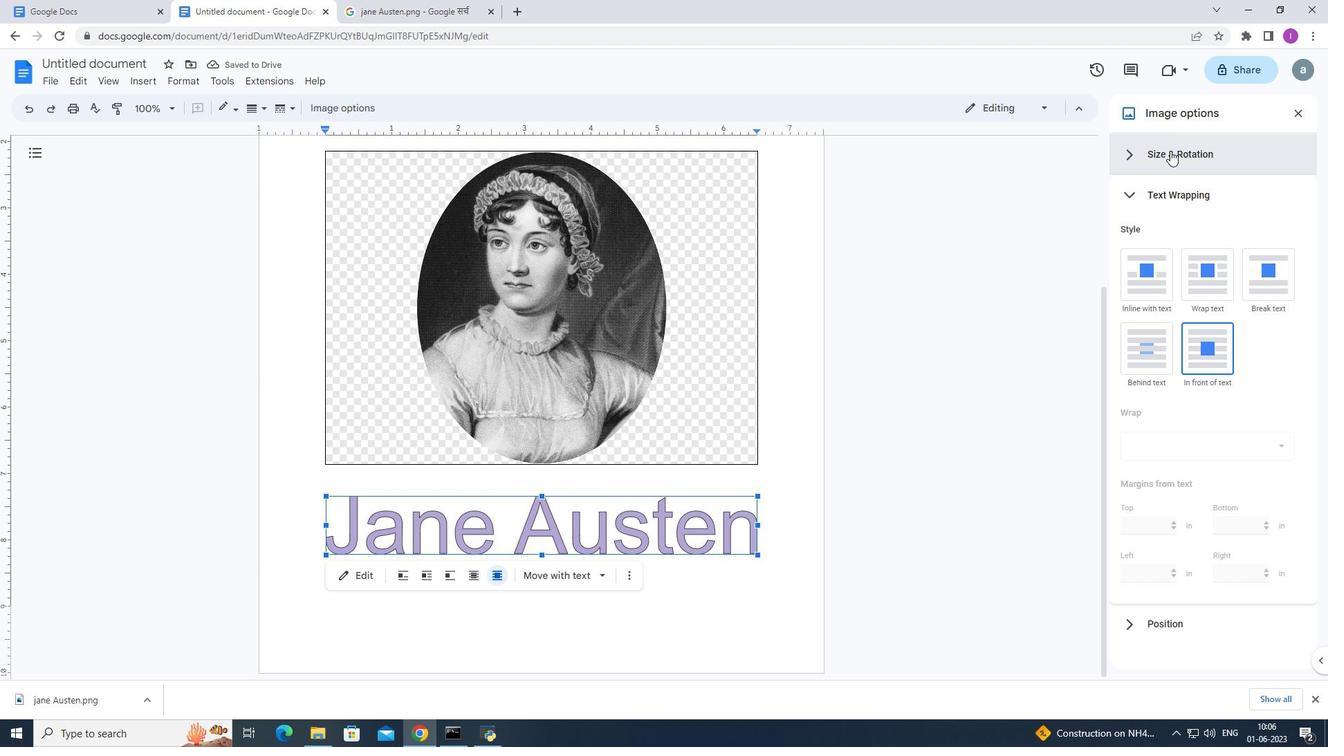 
Action: Mouse moved to (1259, 222)
Screenshot: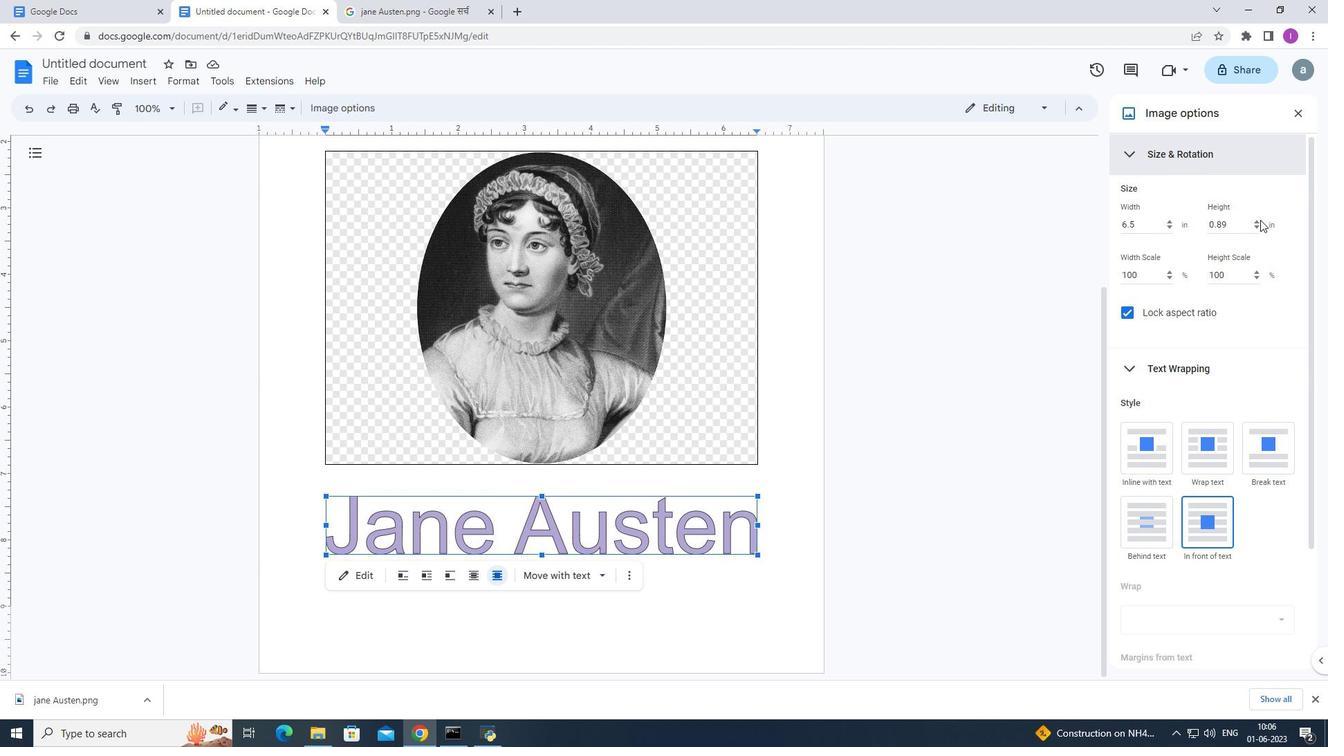 
Action: Mouse pressed left at (1259, 222)
Screenshot: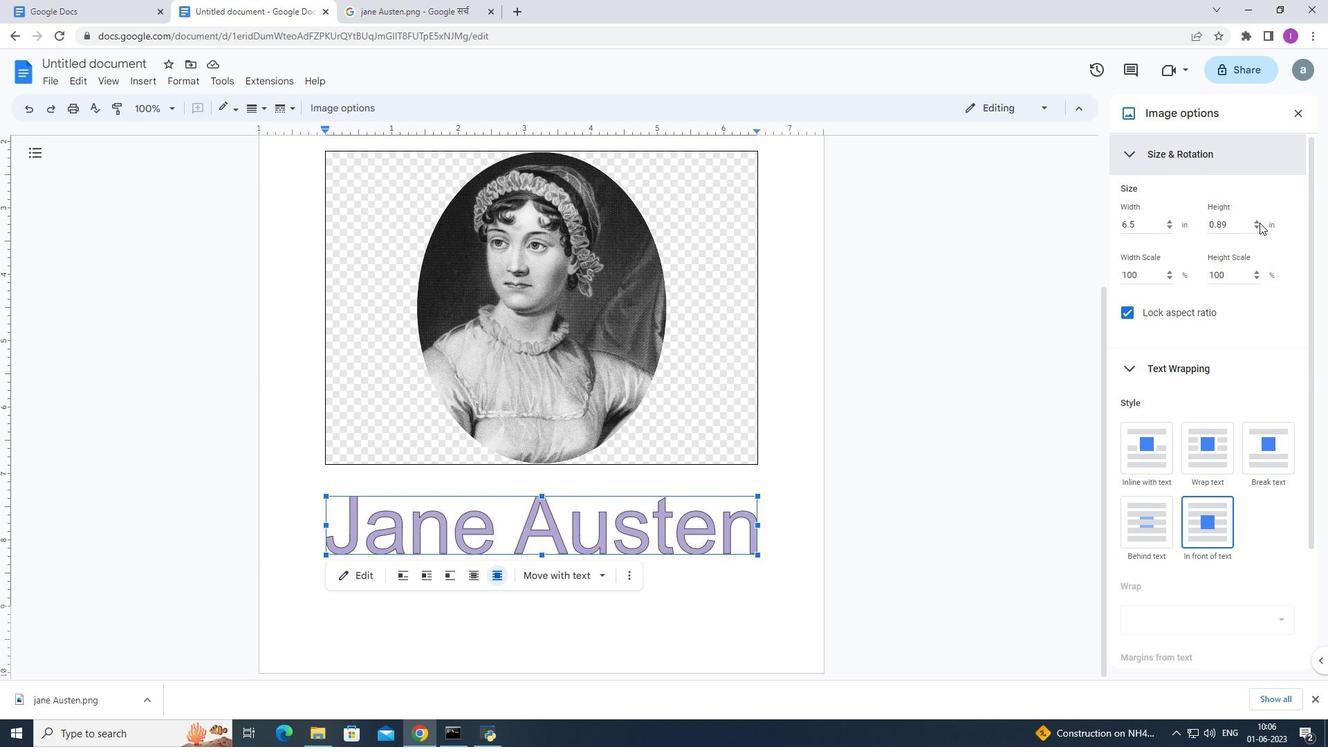 
Action: Mouse moved to (1255, 222)
Screenshot: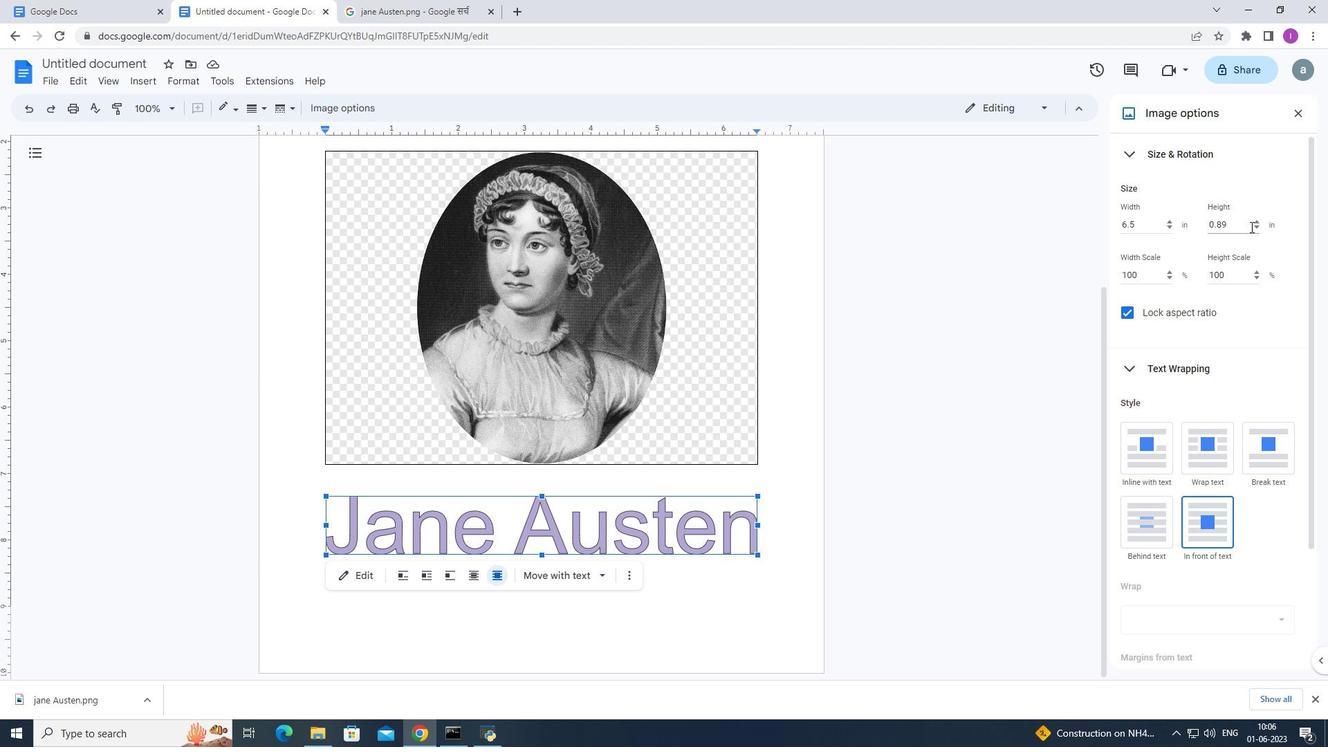 
Action: Mouse pressed left at (1255, 222)
Screenshot: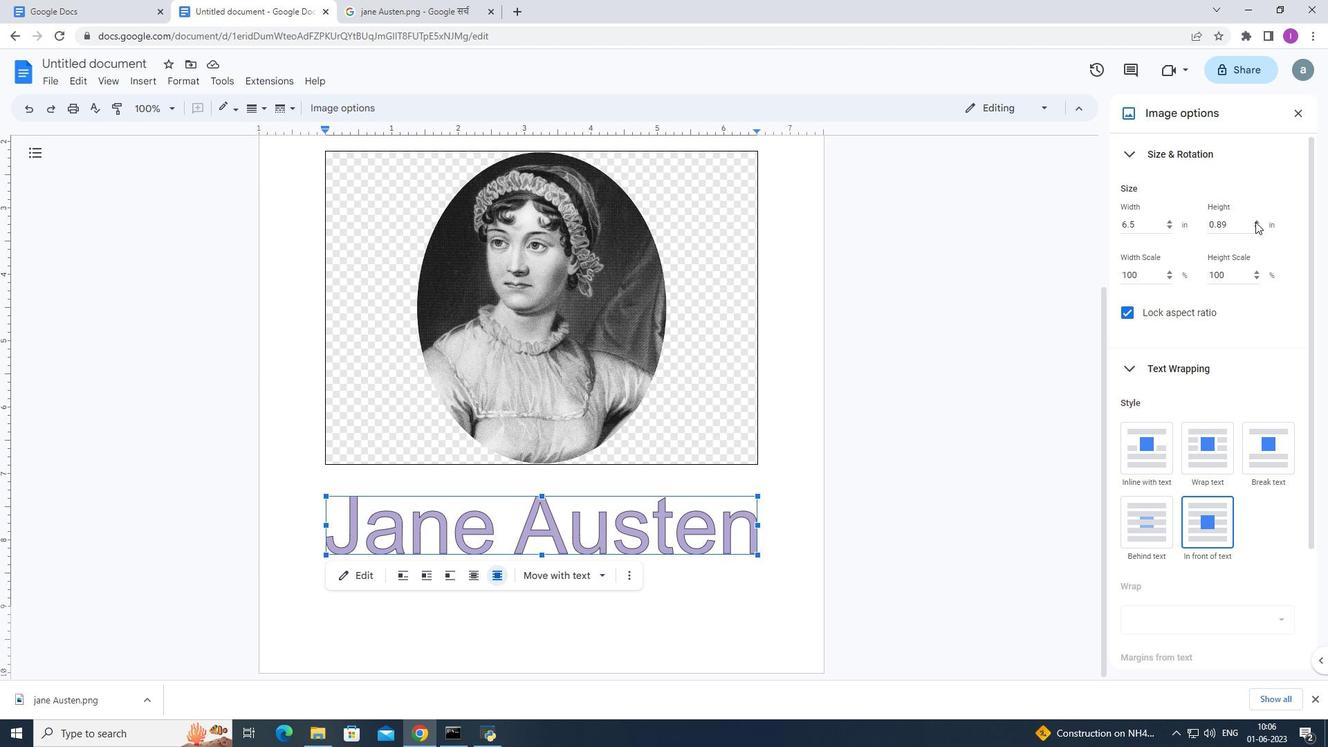 
Action: Mouse moved to (1242, 221)
Screenshot: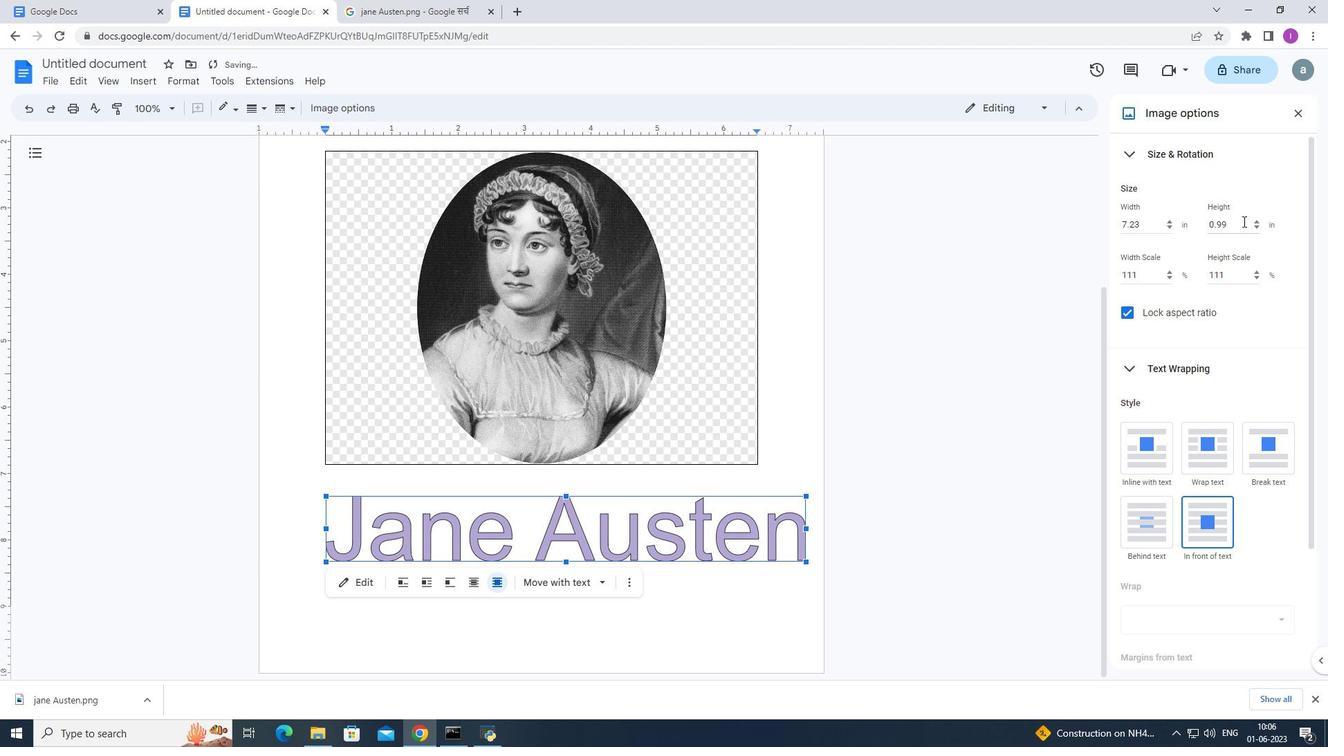 
Action: Mouse pressed left at (1242, 221)
Screenshot: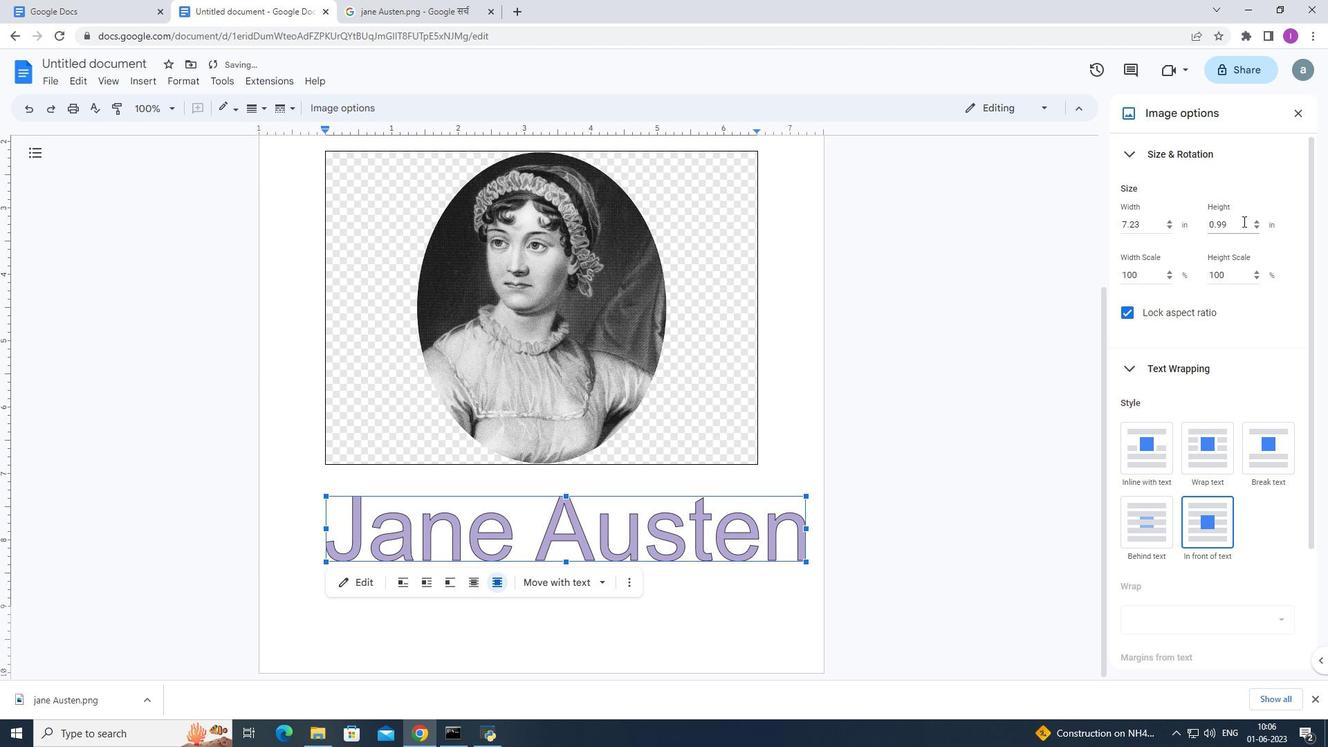 
Action: Mouse moved to (1233, 222)
Screenshot: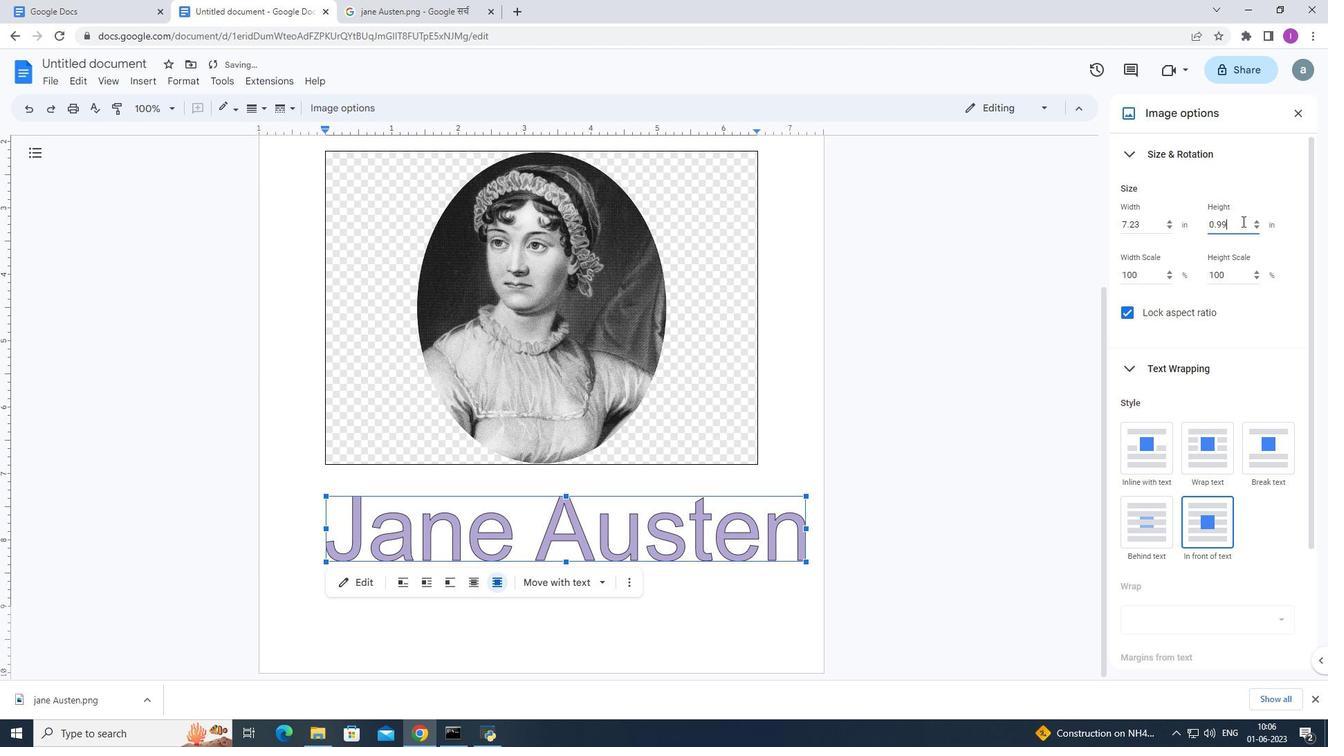 
Action: Mouse pressed left at (1233, 222)
Screenshot: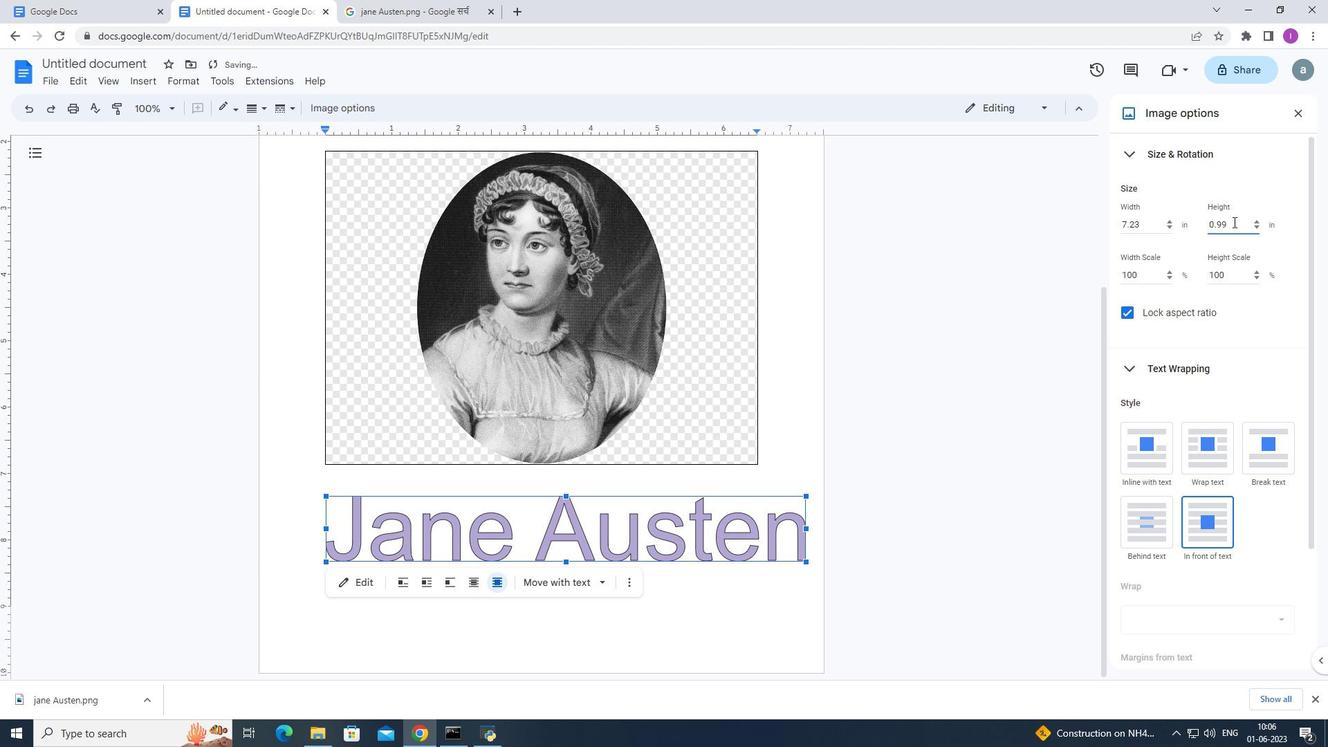 
Action: Mouse moved to (1232, 222)
Screenshot: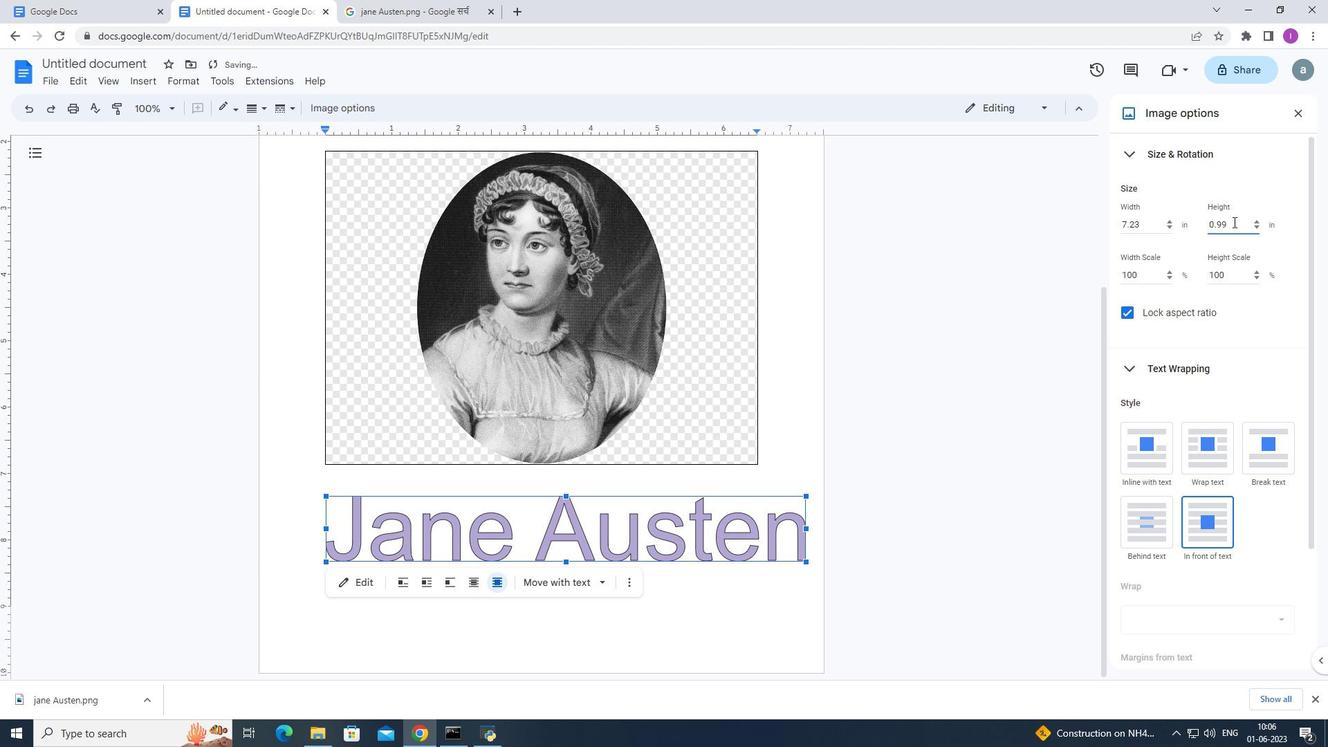 
Action: Key pressed <Key.backspace>
Screenshot: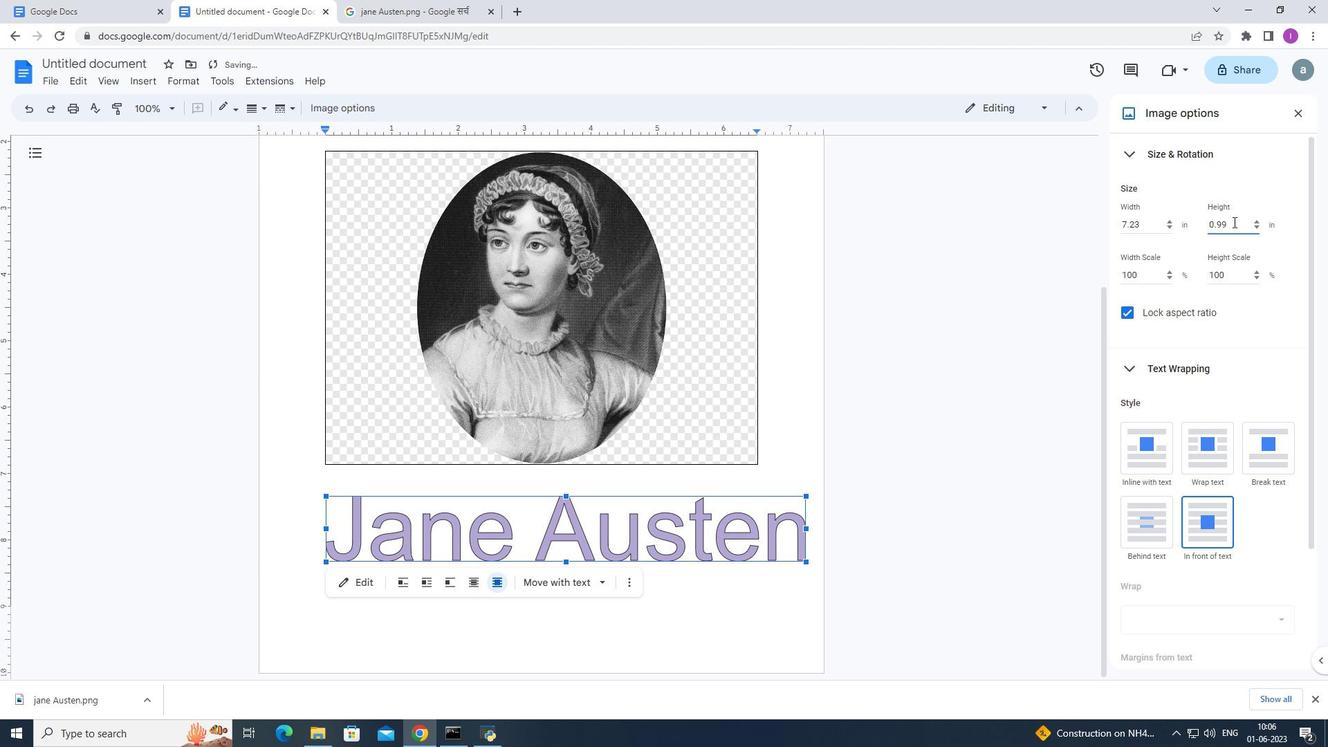 
Action: Mouse moved to (1210, 224)
Screenshot: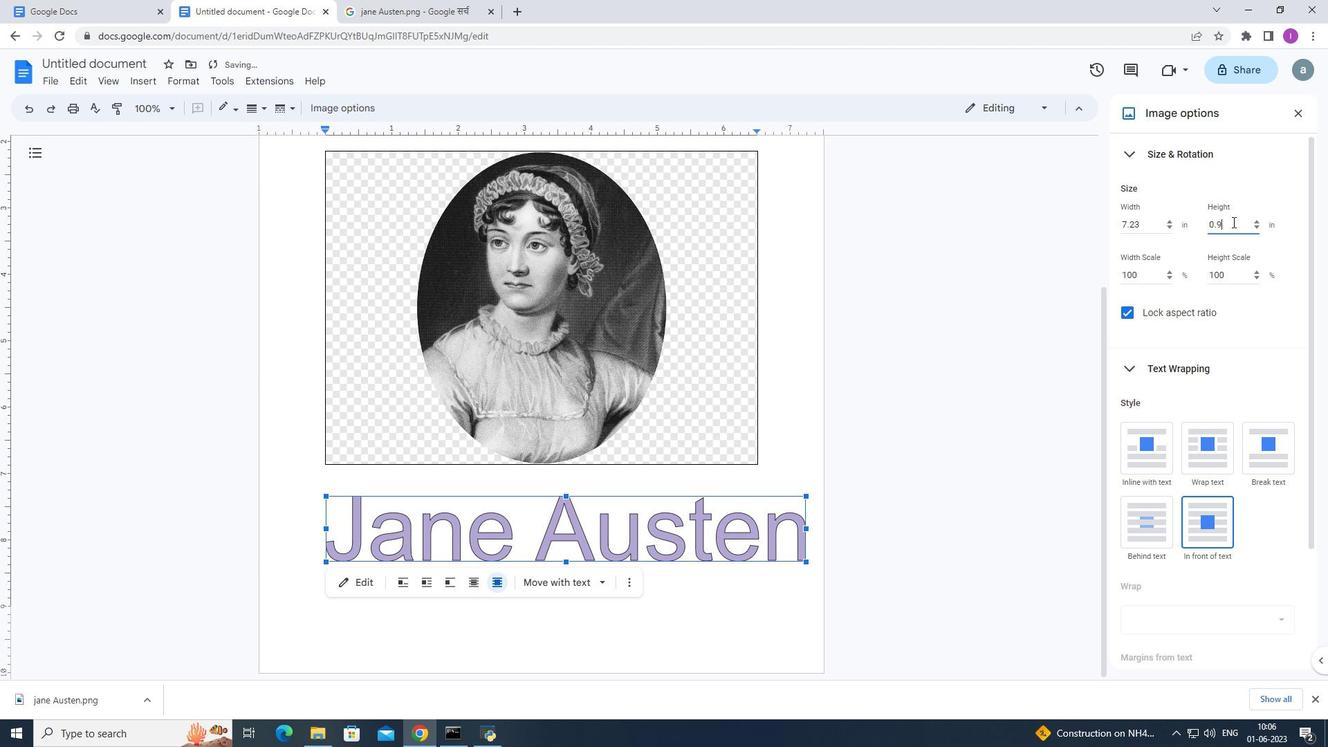 
Action: Key pressed <Key.backspace>
Screenshot: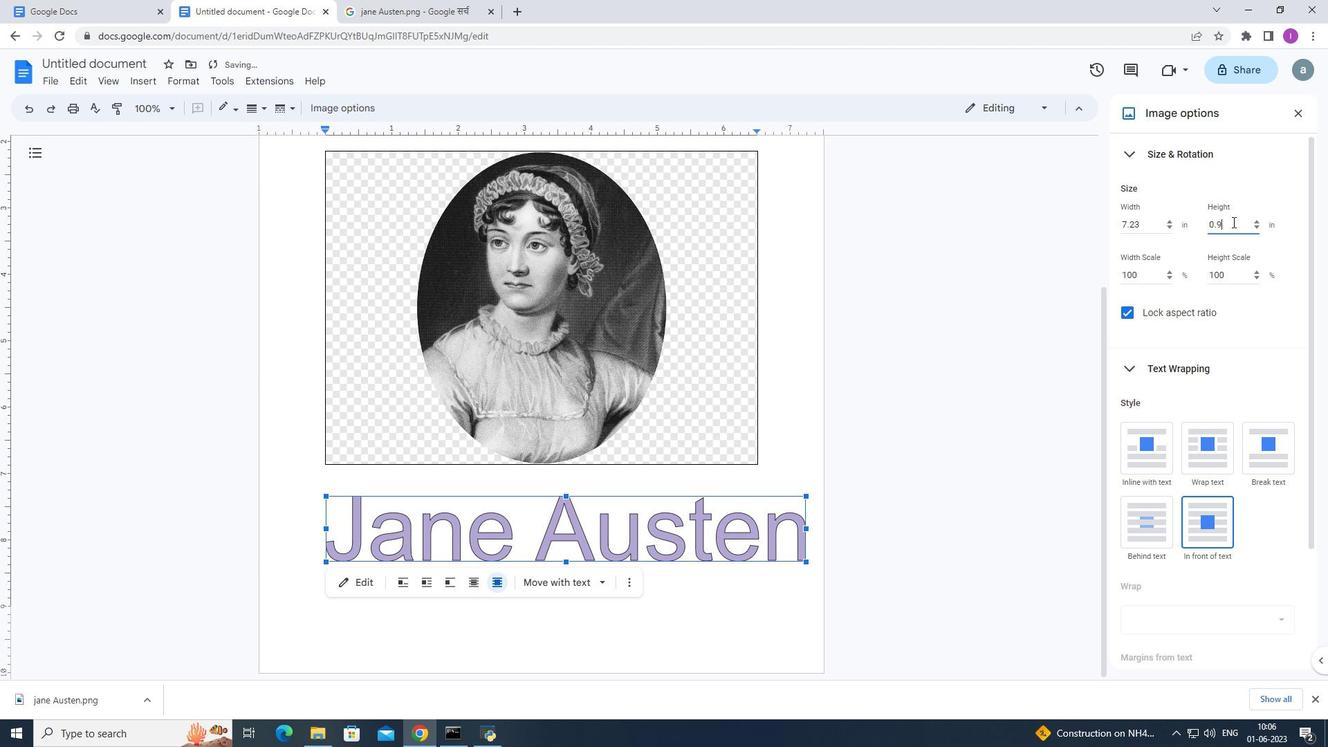 
Action: Mouse moved to (1207, 224)
Screenshot: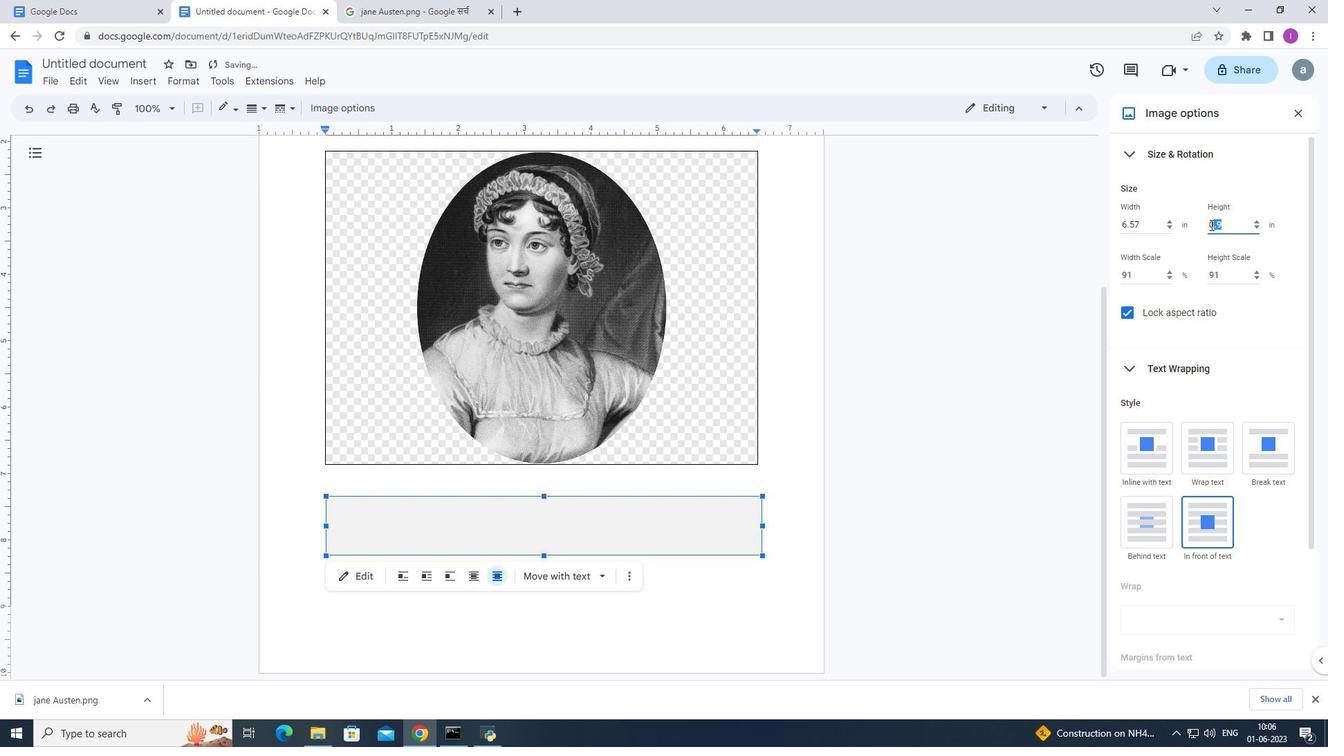 
Action: Key pressed <Key.backspace>
Screenshot: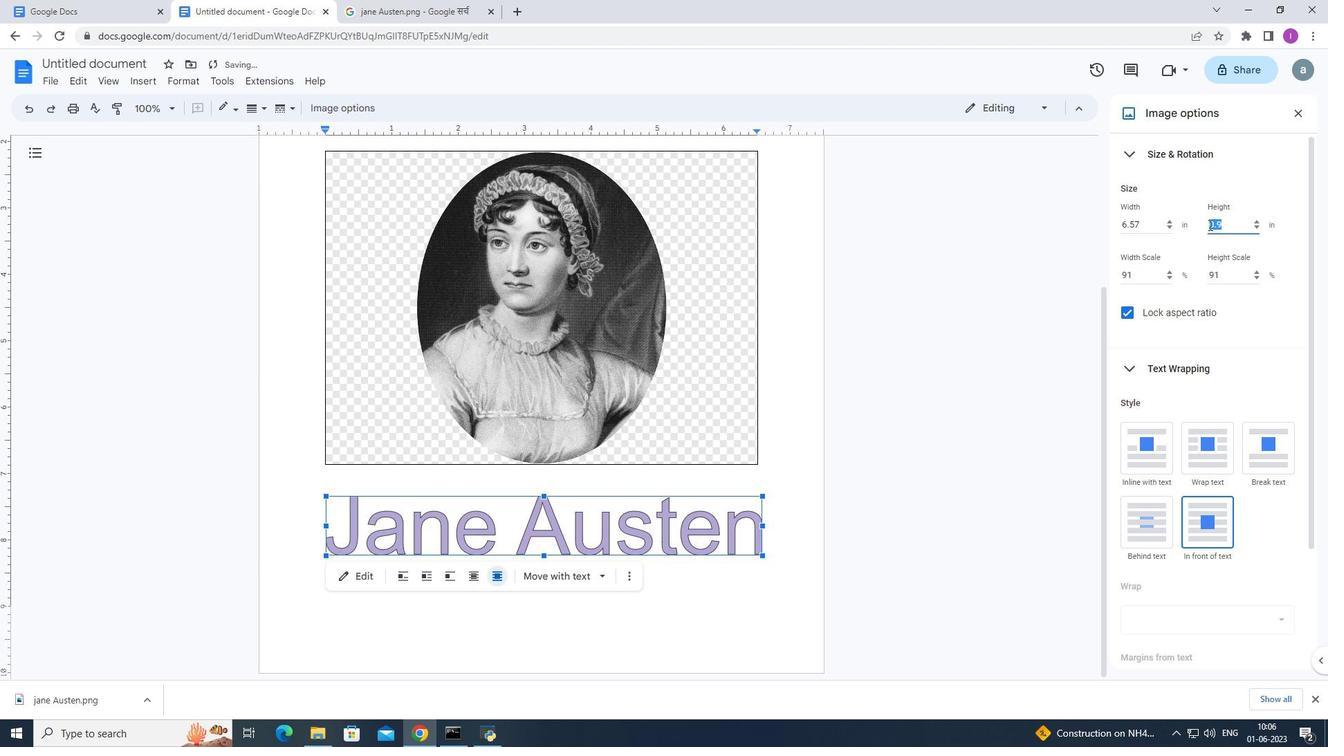 
Action: Mouse moved to (1255, 226)
Screenshot: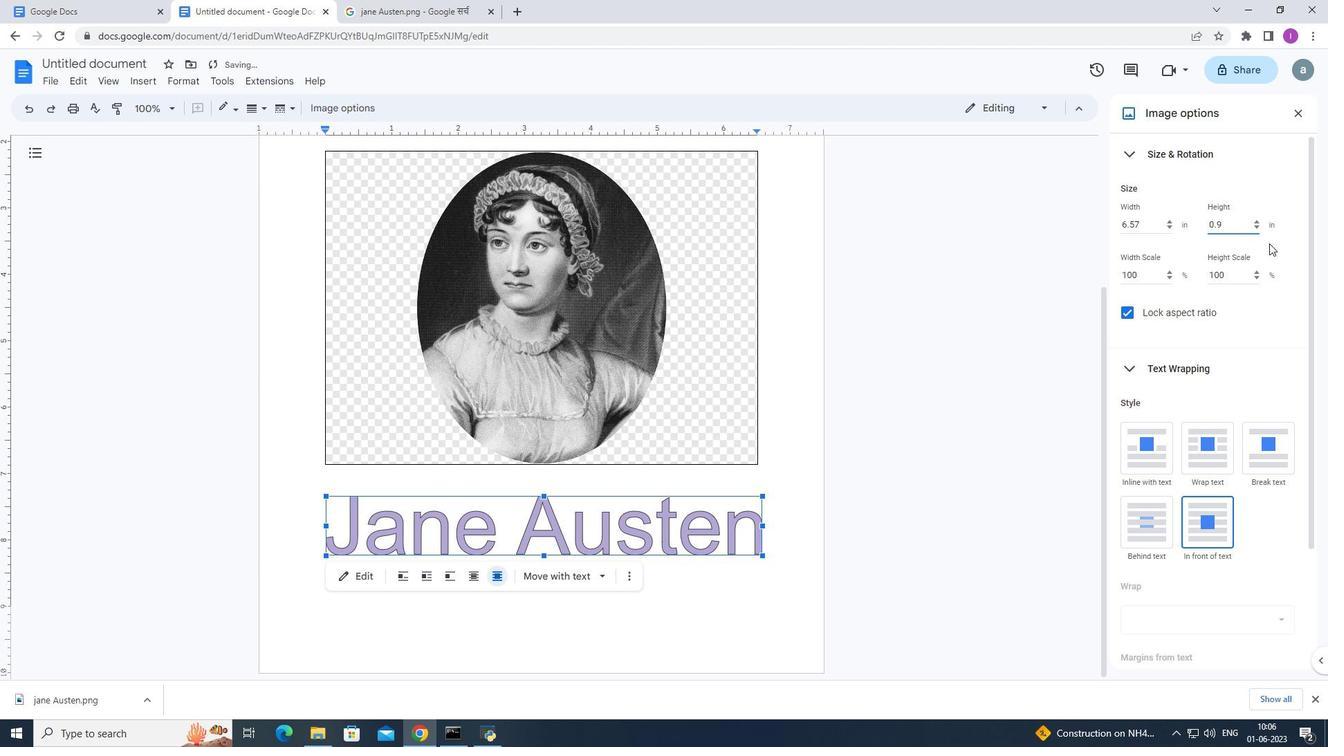 
Action: Key pressed <Key.backspace>
Screenshot: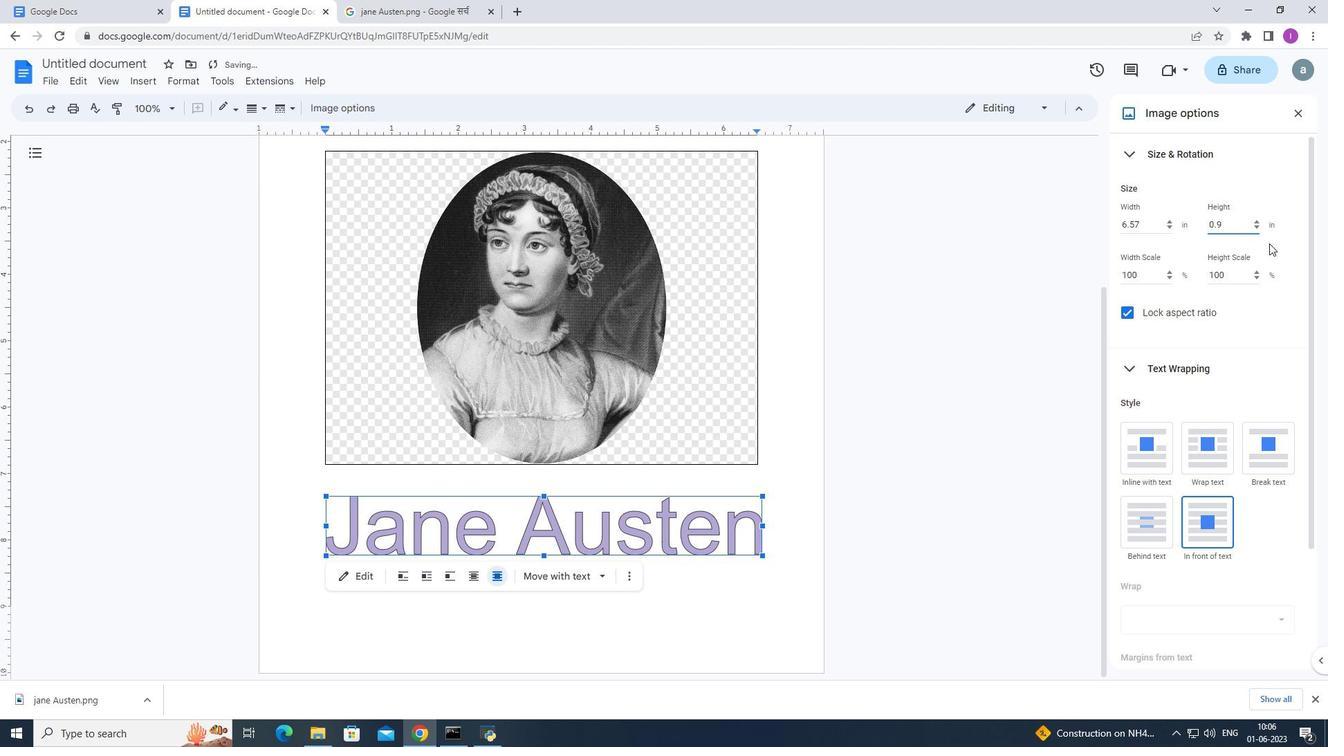 
Action: Mouse moved to (1250, 226)
Screenshot: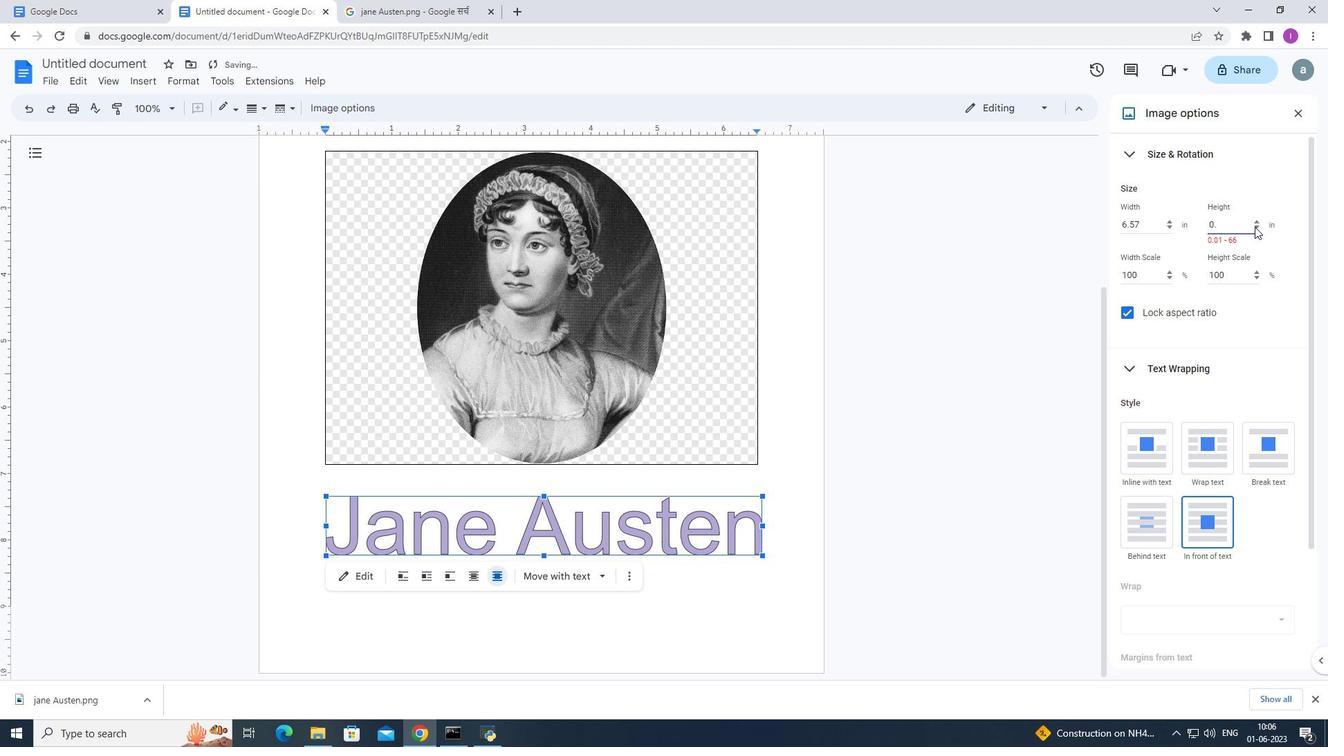 
Action: Key pressed <Key.backspace>
Screenshot: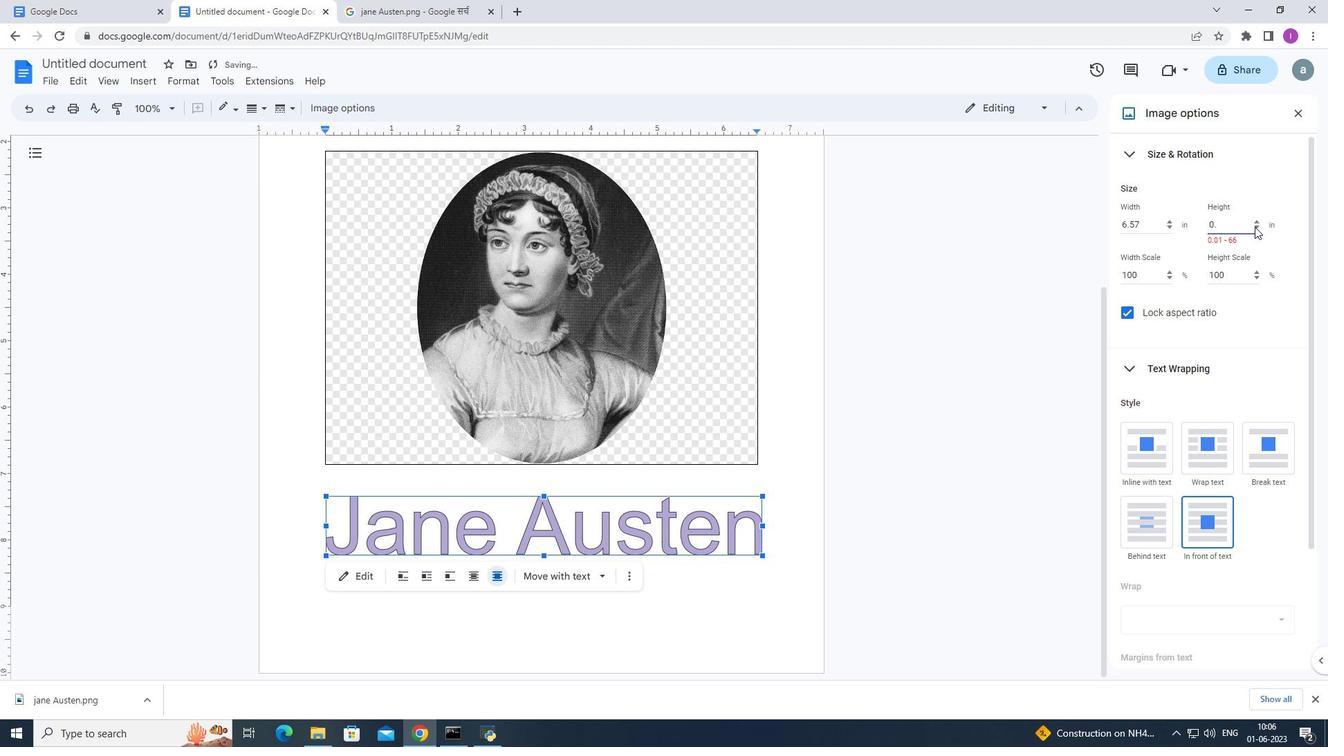 
Action: Mouse moved to (1248, 226)
Screenshot: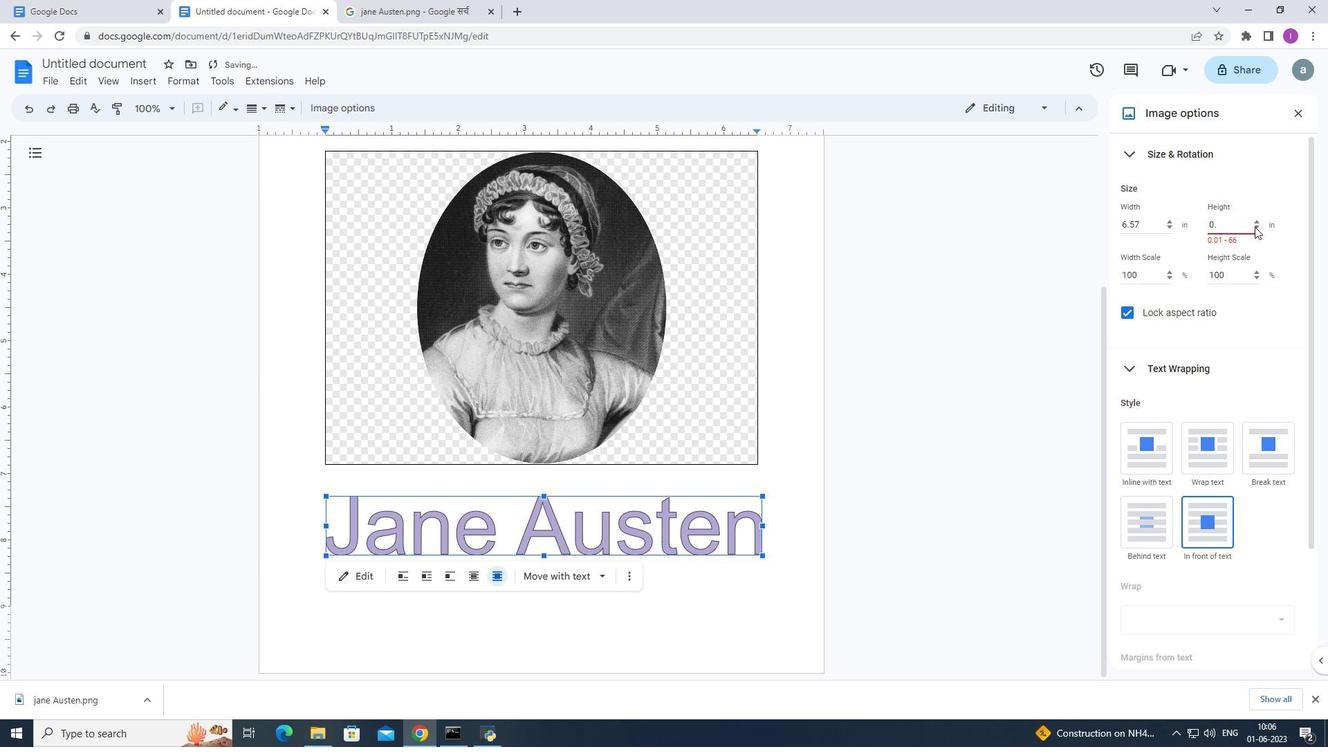 
Action: Key pressed <Key.backspace>7.2<Key.enter>
Screenshot: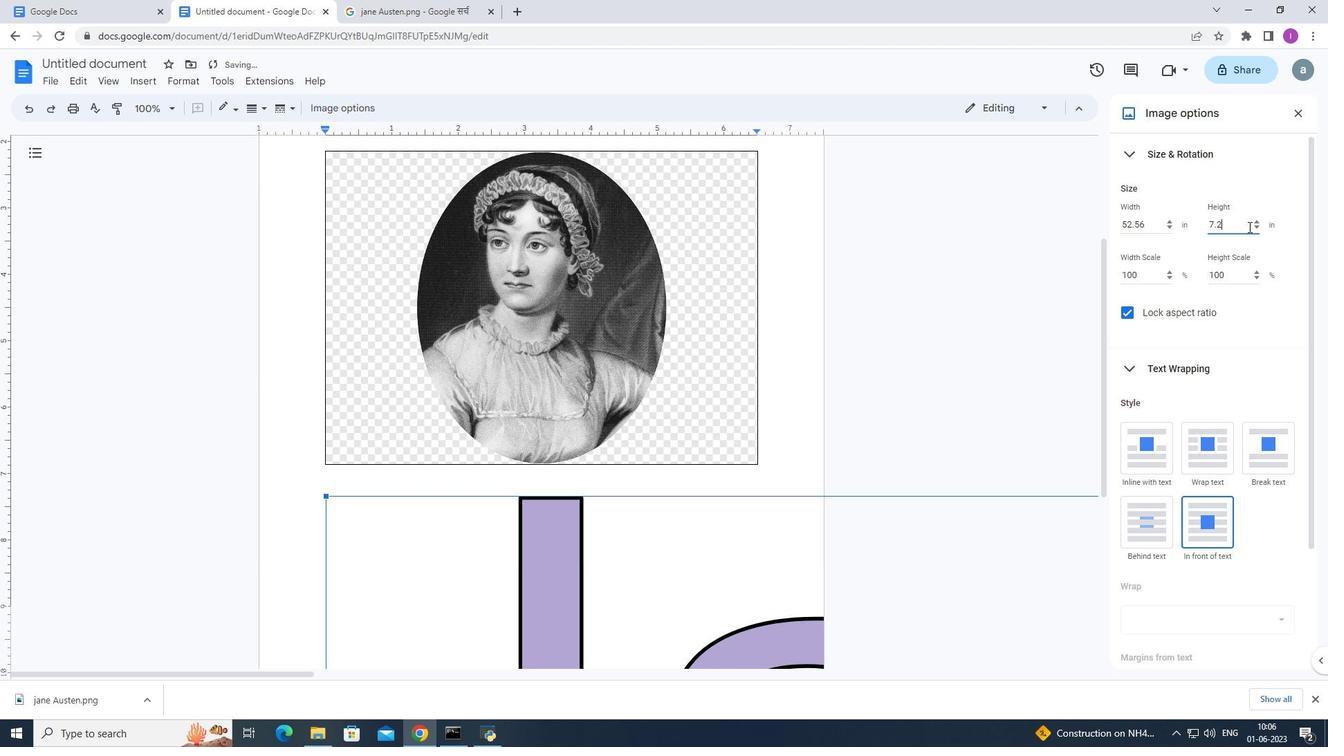 
Action: Mouse scrolled (1248, 226) with delta (0, 0)
Screenshot: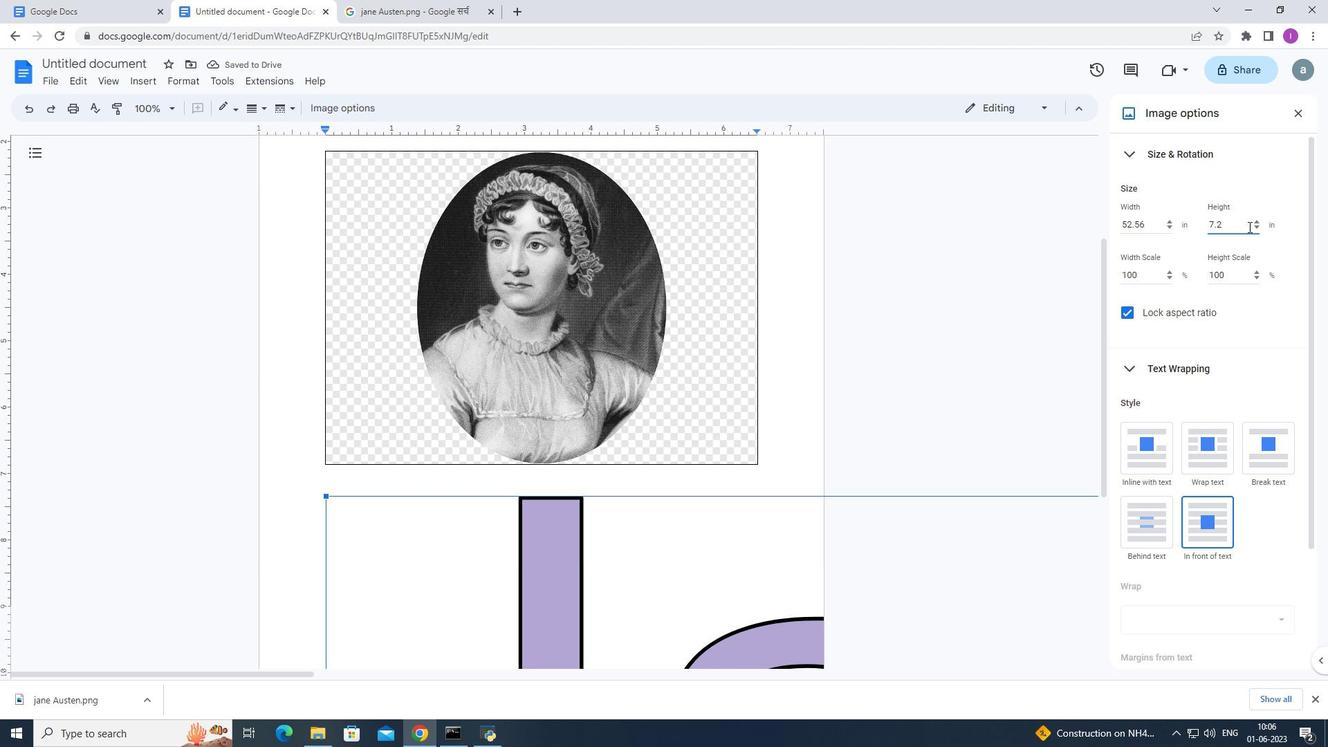 
Action: Mouse moved to (1248, 226)
Screenshot: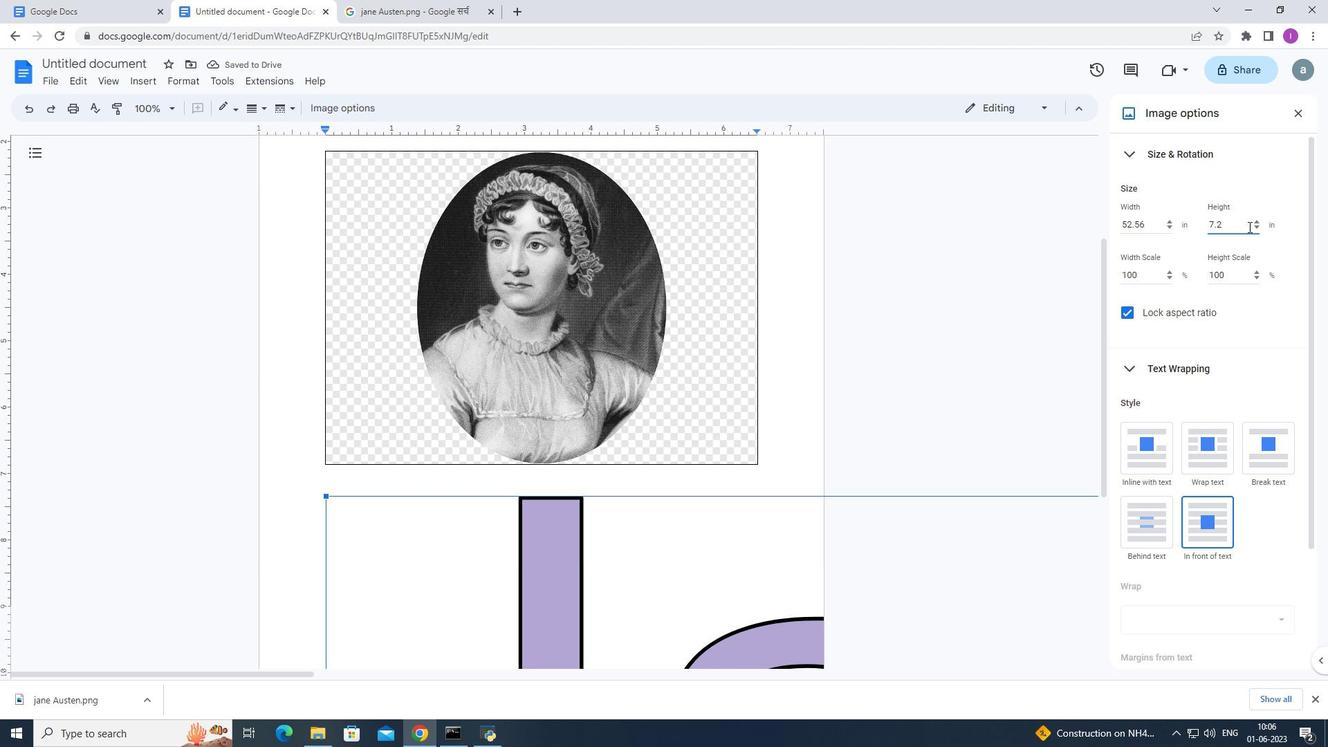 
Action: Mouse scrolled (1248, 226) with delta (0, 0)
Screenshot: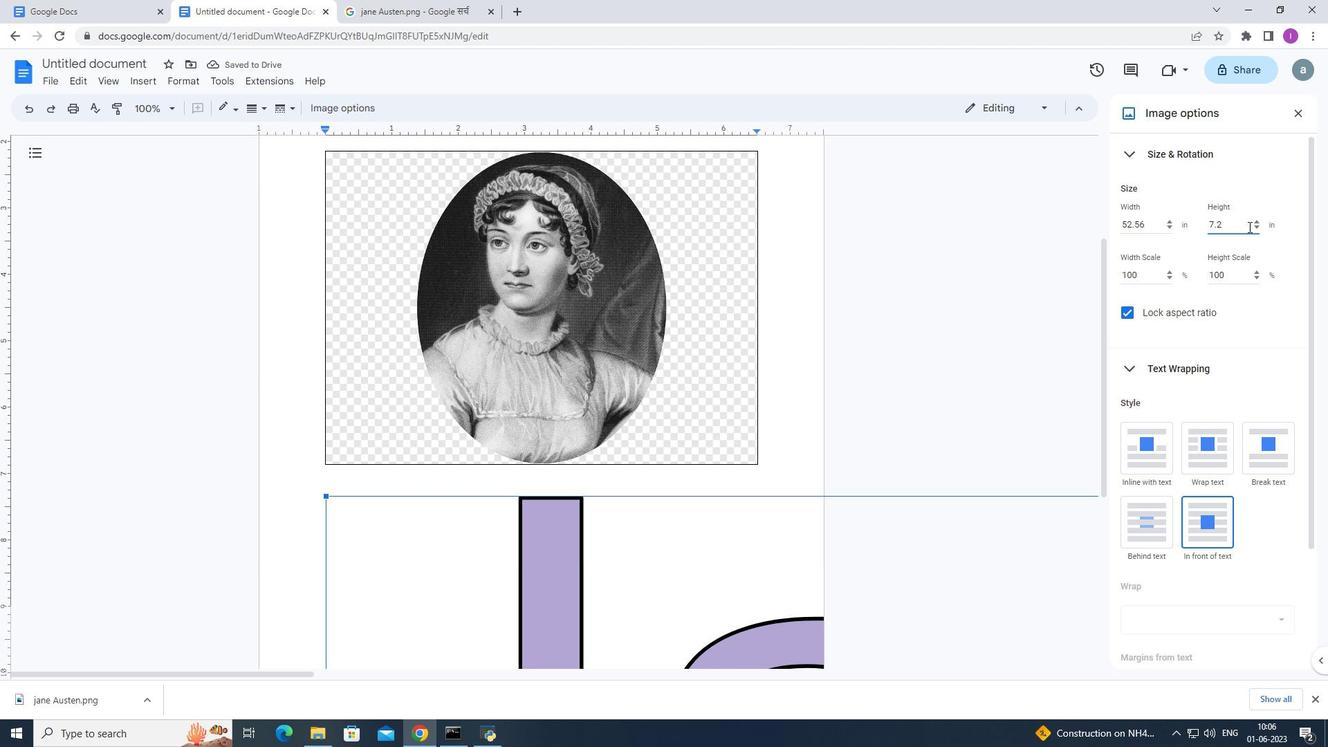 
Action: Mouse moved to (1244, 229)
Screenshot: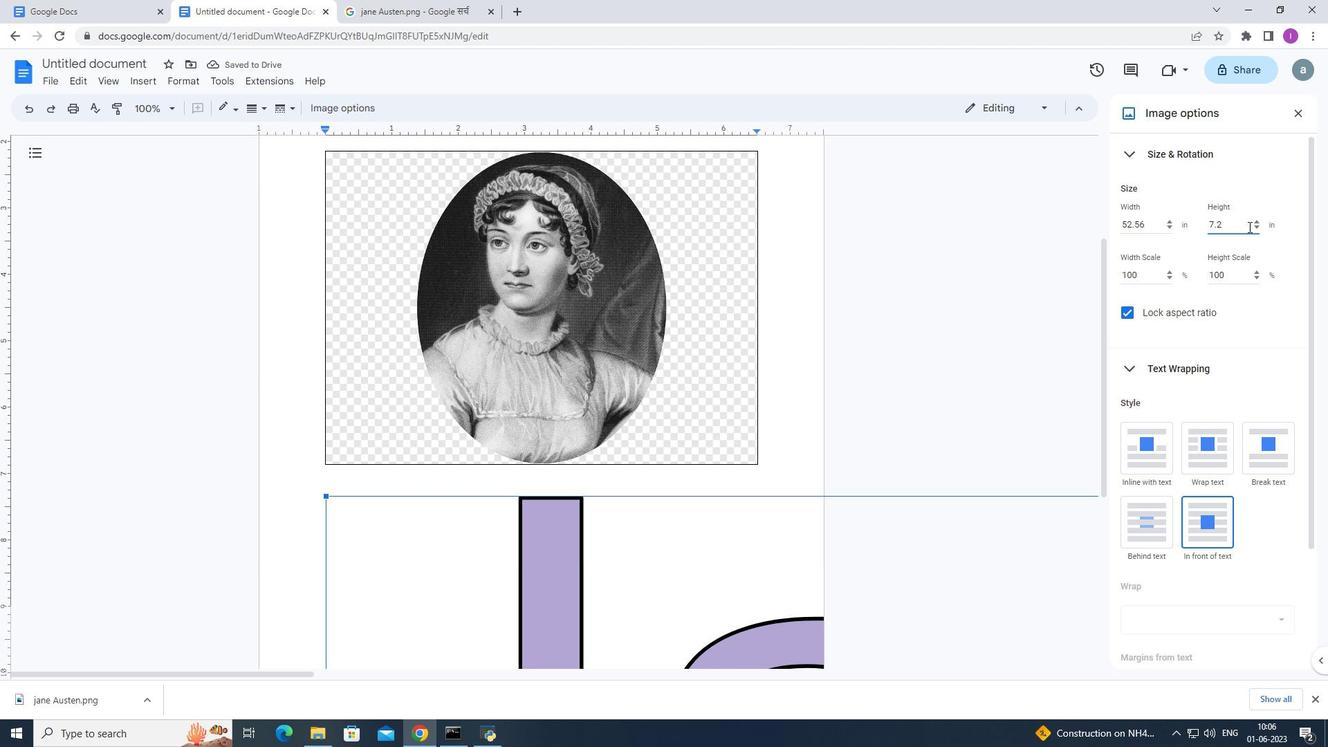 
Action: Mouse scrolled (1244, 228) with delta (0, 0)
Screenshot: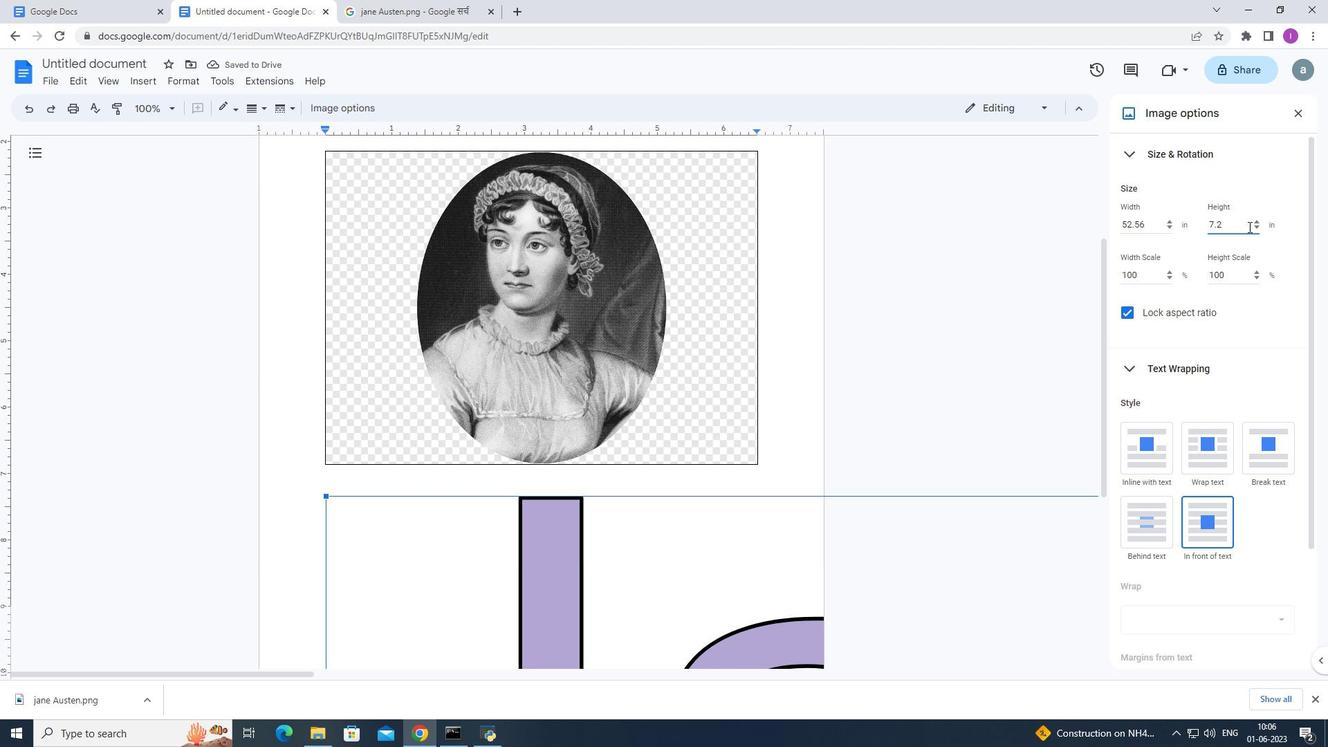 
Action: Mouse moved to (204, 312)
Screenshot: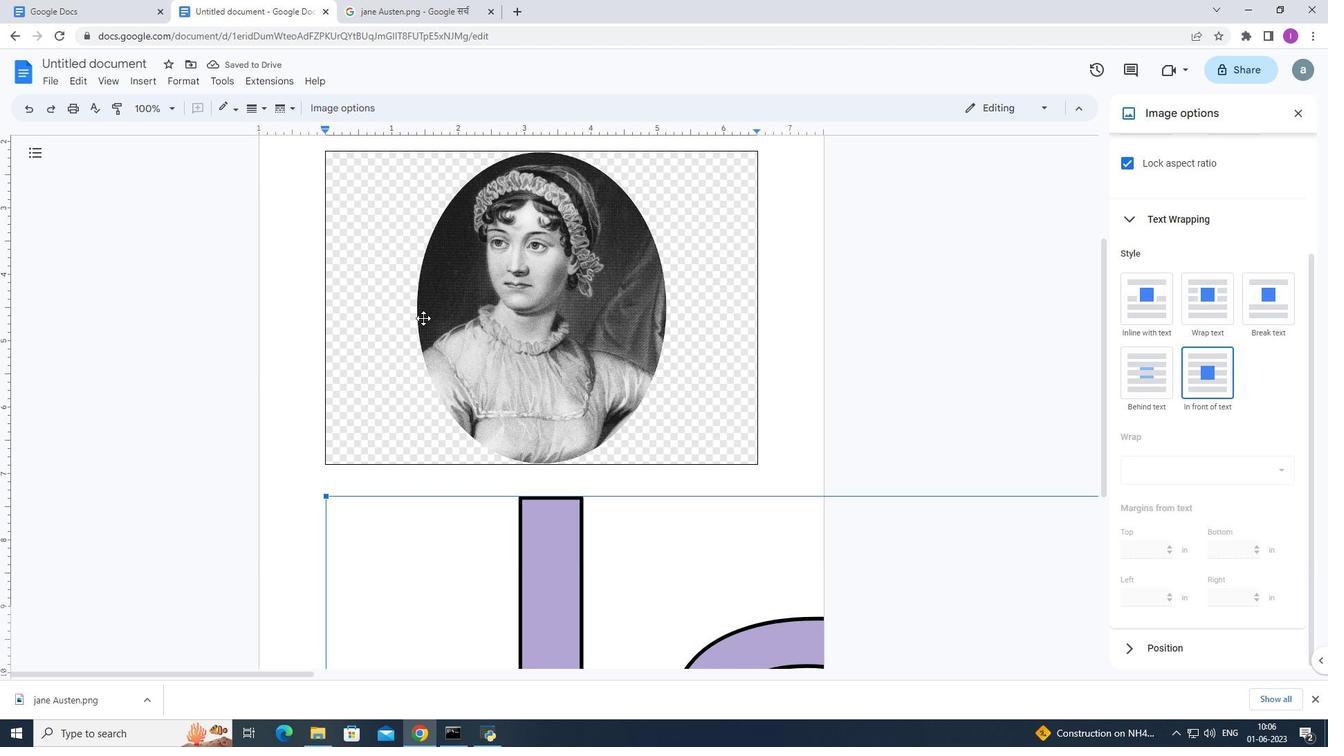 
Action: Mouse scrolled (204, 312) with delta (0, 0)
Screenshot: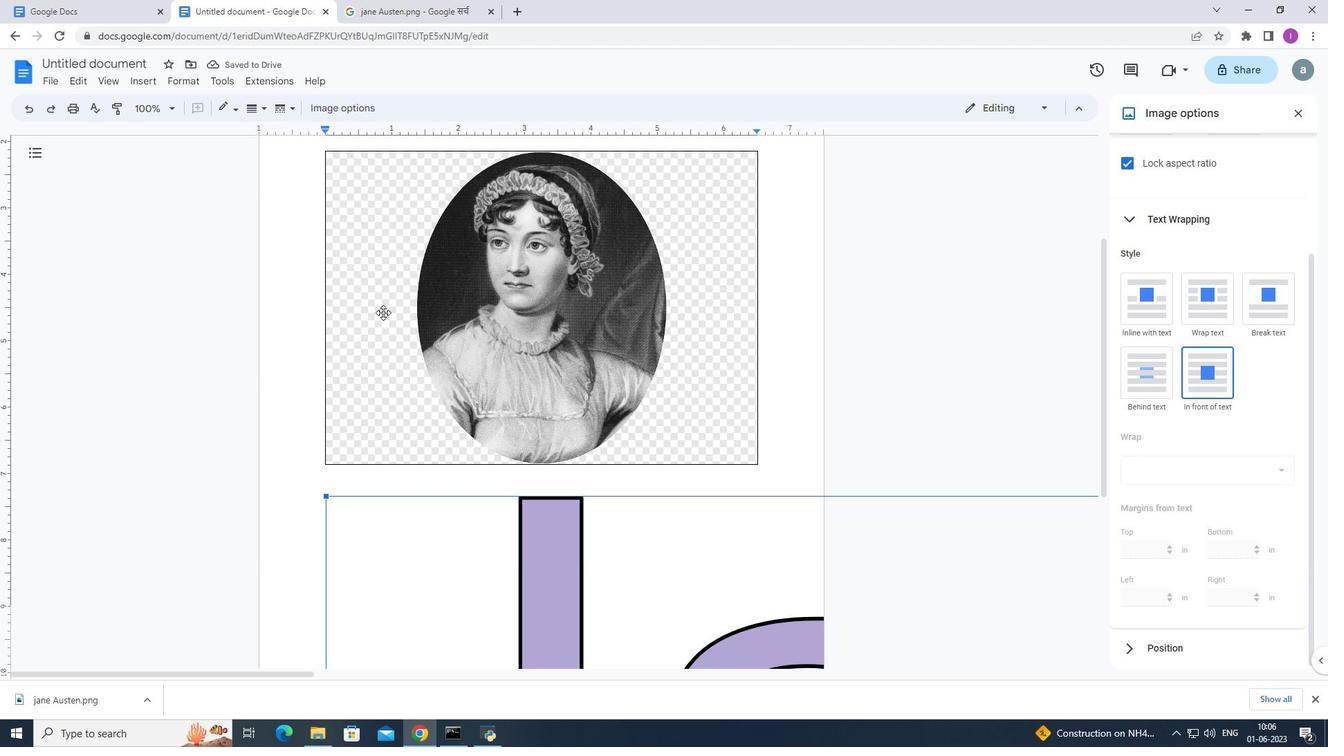 
Action: Mouse scrolled (204, 312) with delta (0, 0)
Screenshot: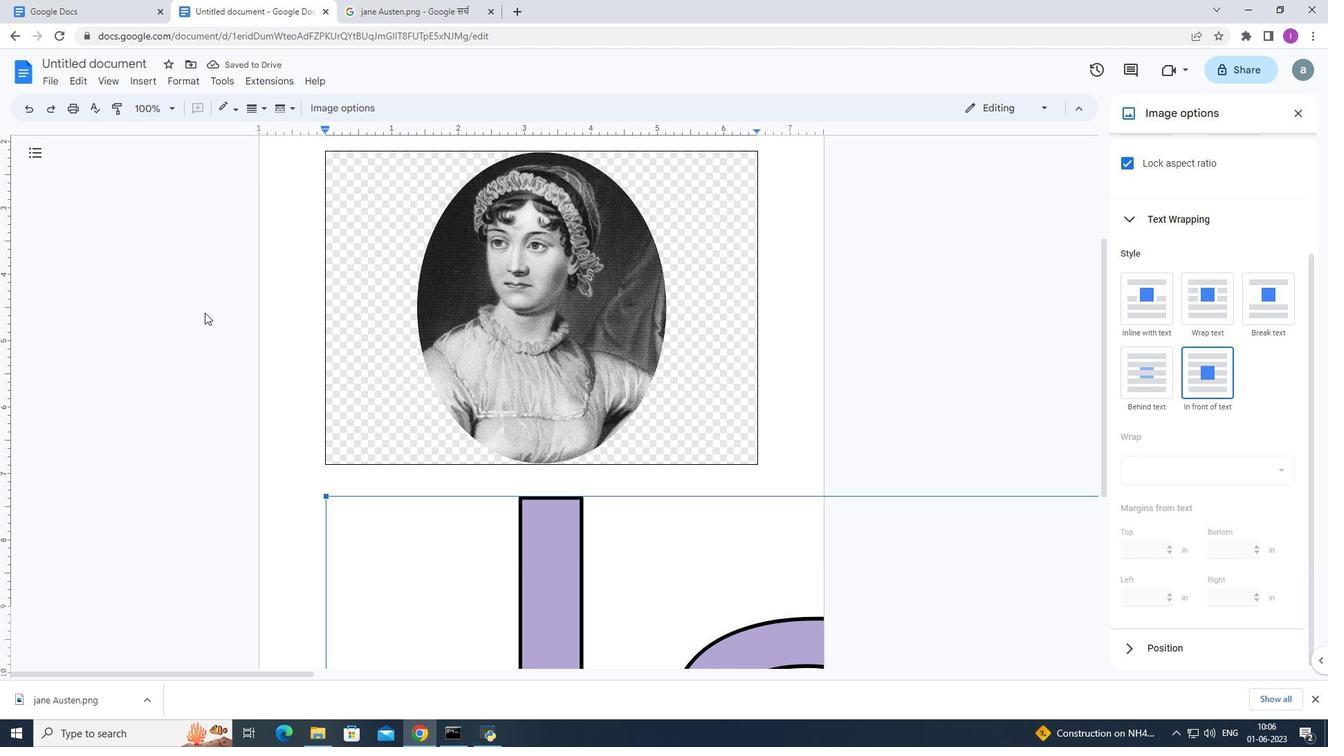 
Action: Mouse scrolled (204, 312) with delta (0, 0)
Screenshot: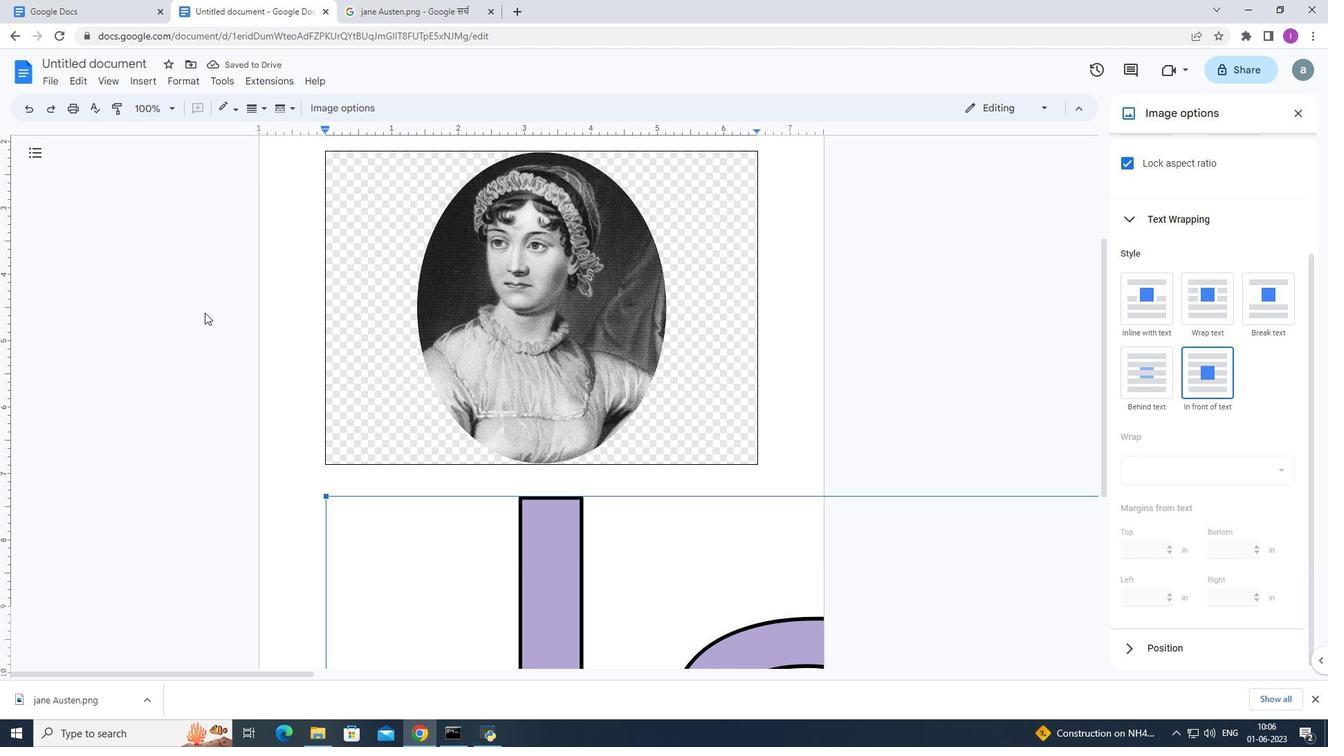 
Action: Mouse moved to (204, 312)
Screenshot: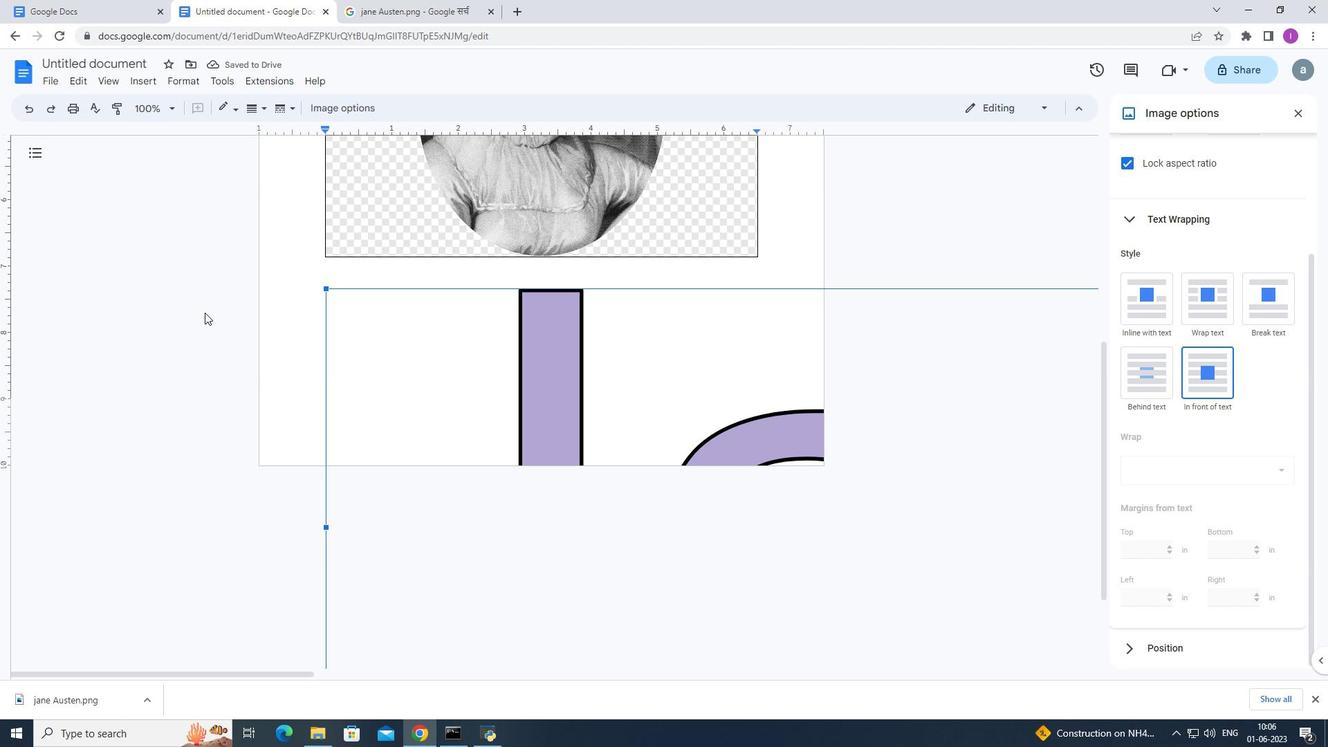 
Action: Mouse scrolled (204, 312) with delta (0, 0)
Screenshot: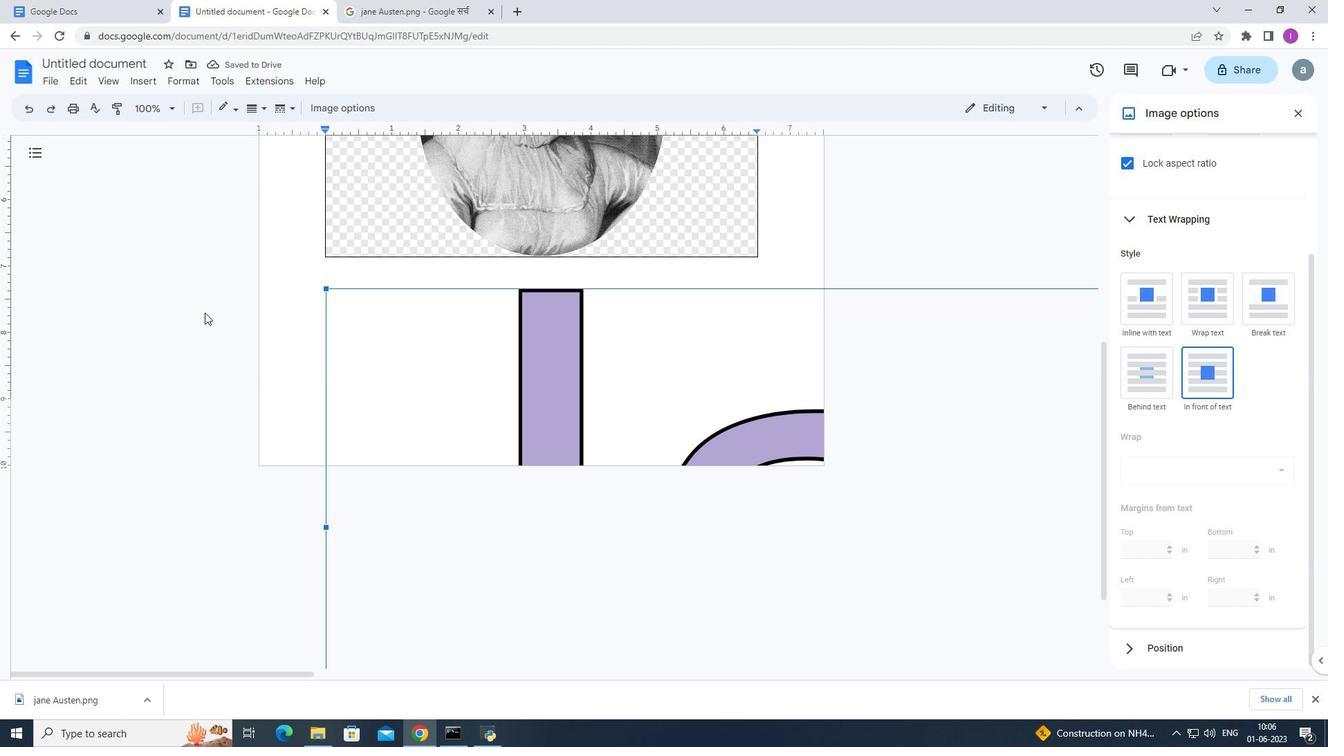 
Action: Mouse scrolled (204, 312) with delta (0, 0)
Screenshot: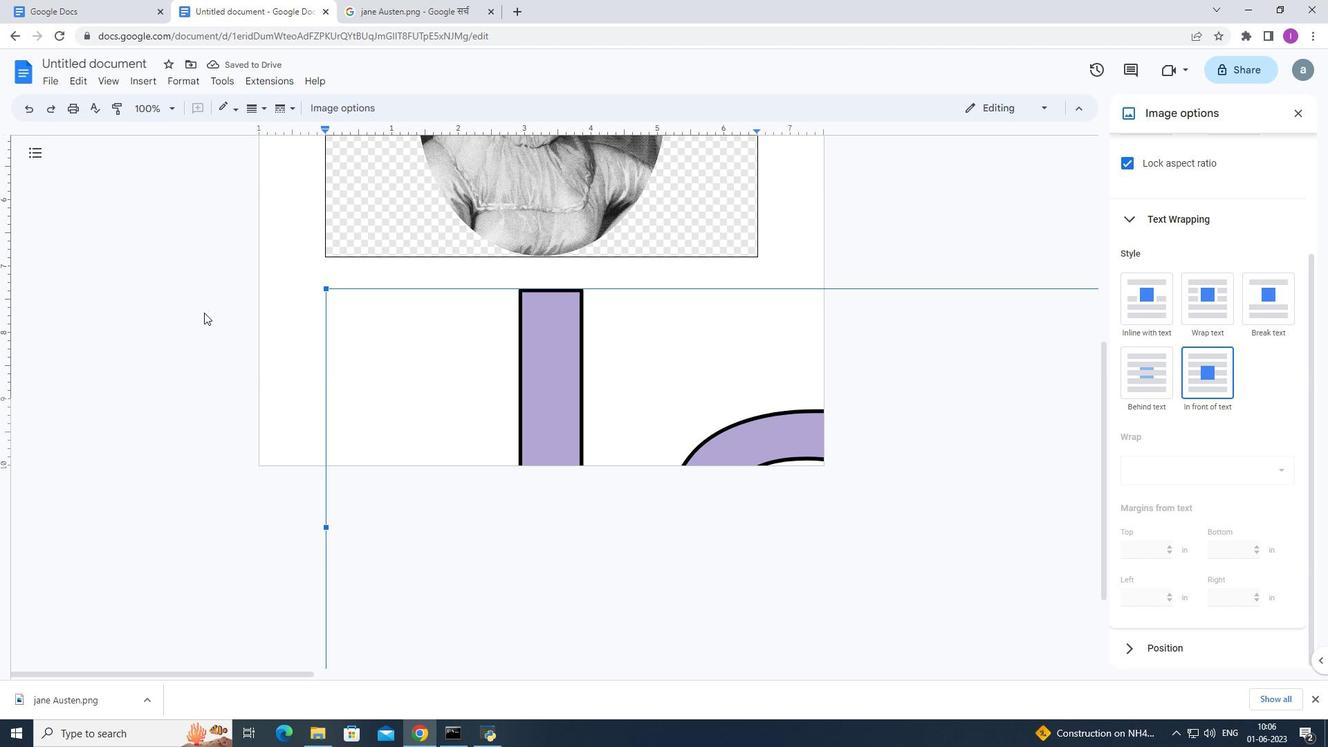 
Action: Mouse scrolled (204, 312) with delta (0, 0)
Screenshot: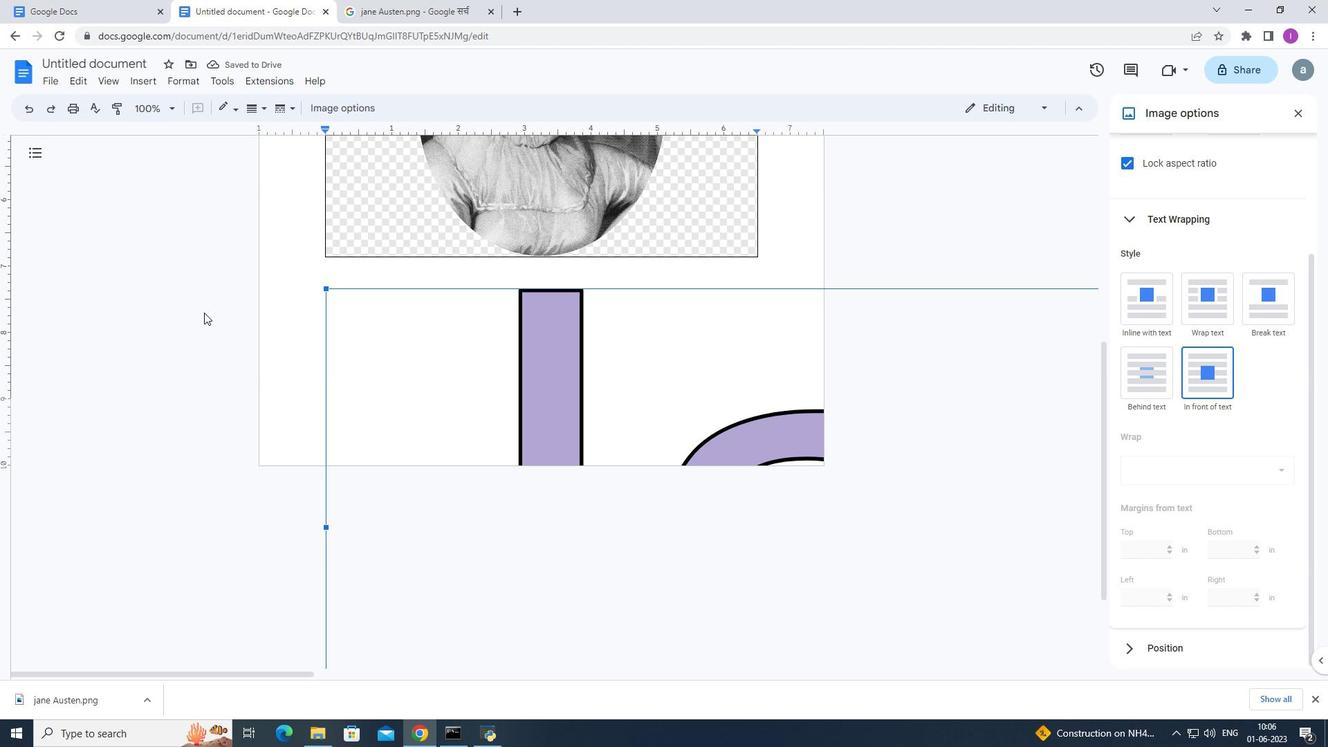 
Action: Mouse scrolled (204, 312) with delta (0, 0)
Screenshot: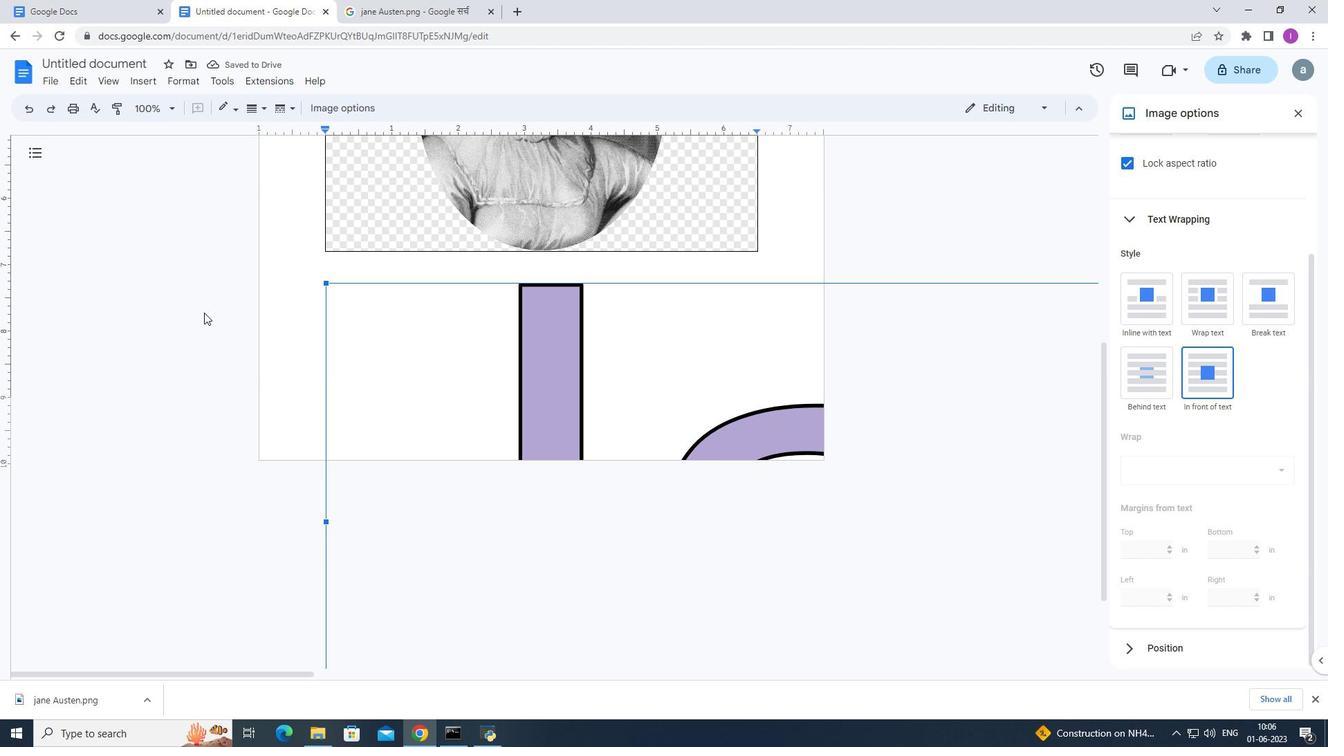 
Action: Mouse scrolled (204, 312) with delta (0, 0)
Screenshot: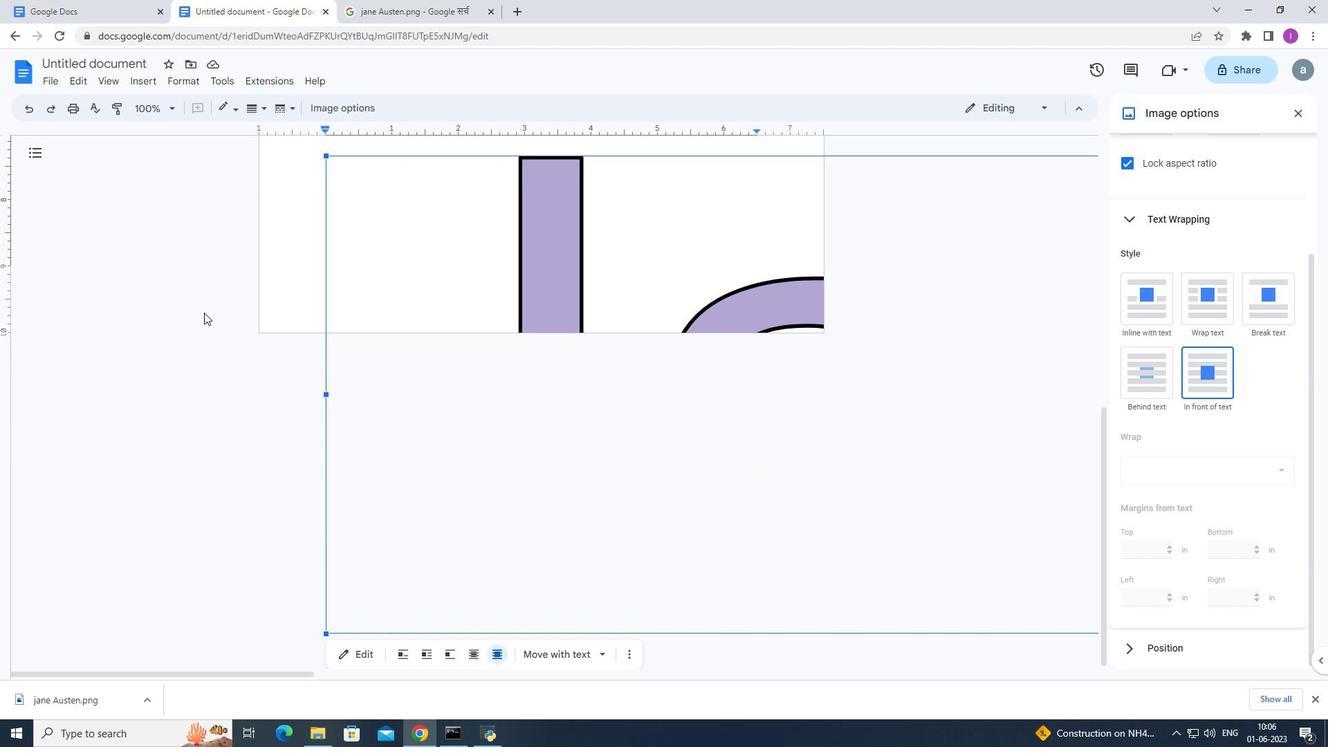 
Action: Mouse scrolled (204, 312) with delta (0, 0)
Screenshot: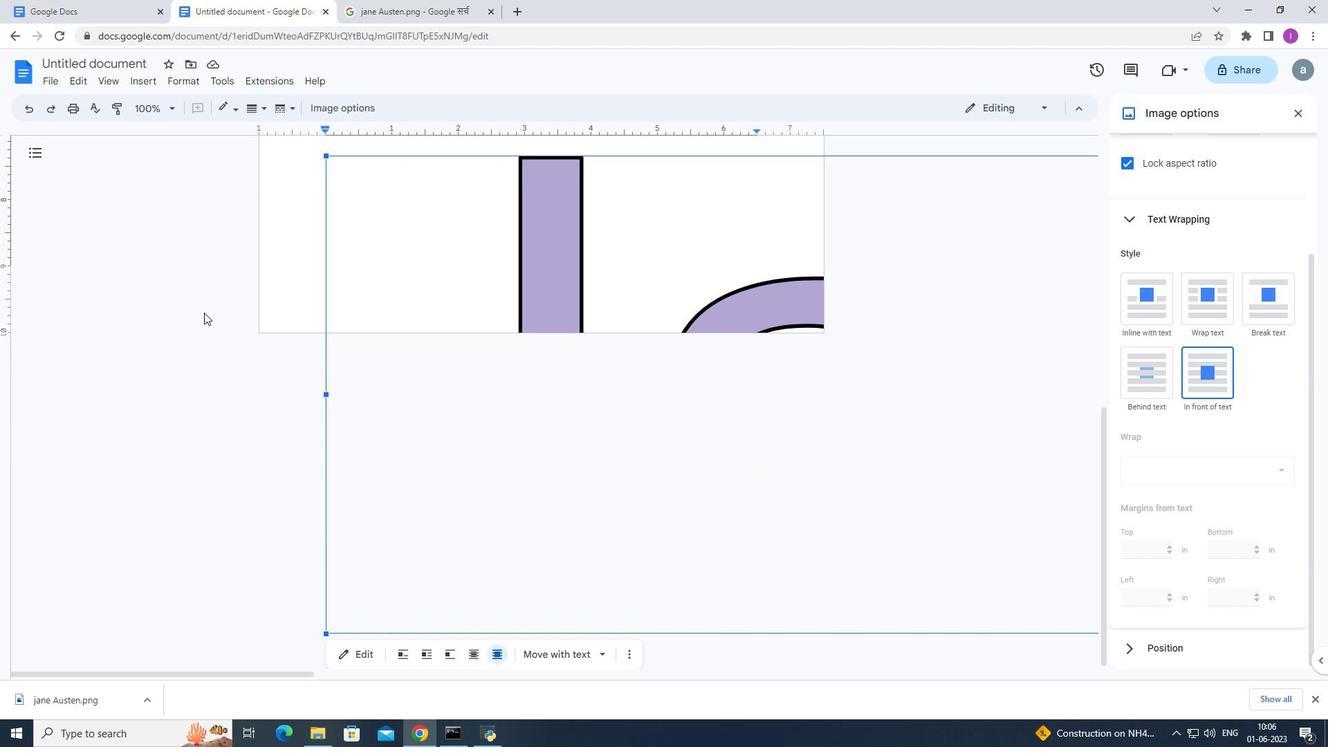 
Action: Mouse scrolled (204, 313) with delta (0, 0)
Screenshot: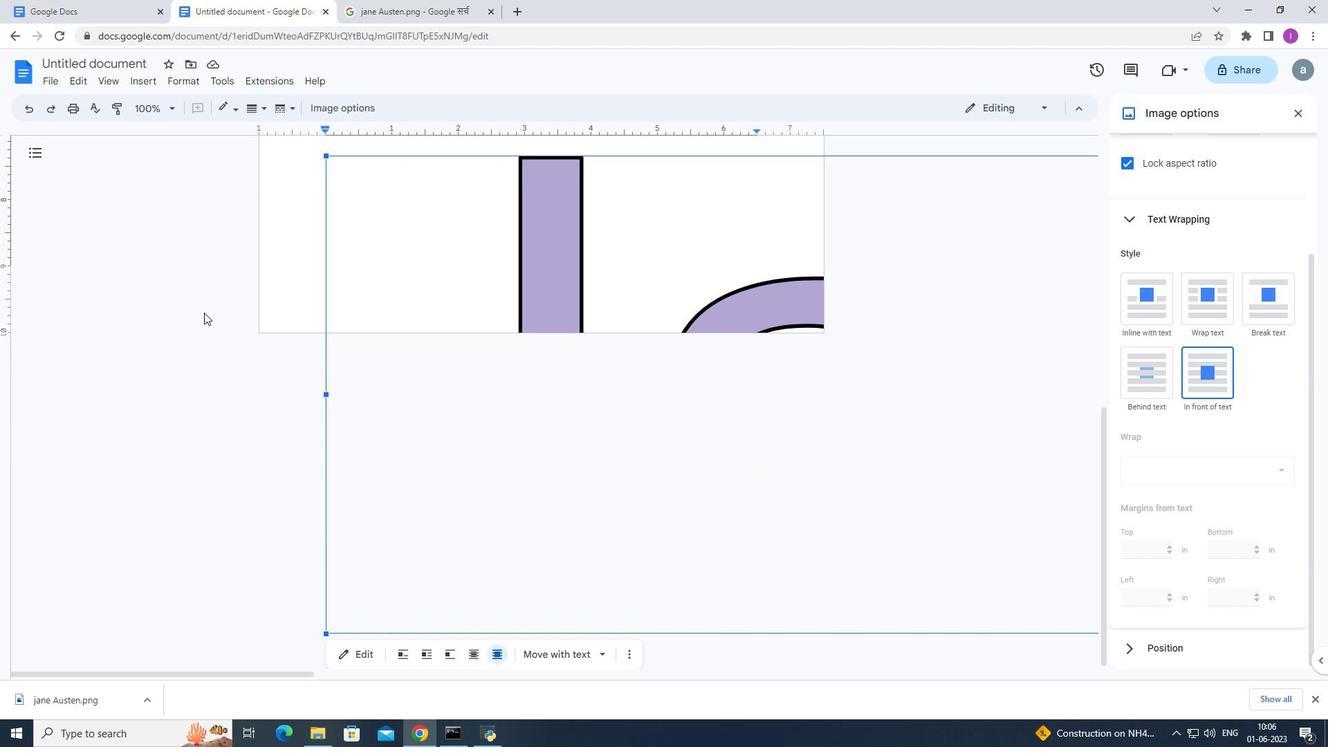 
Action: Mouse scrolled (204, 313) with delta (0, 0)
Screenshot: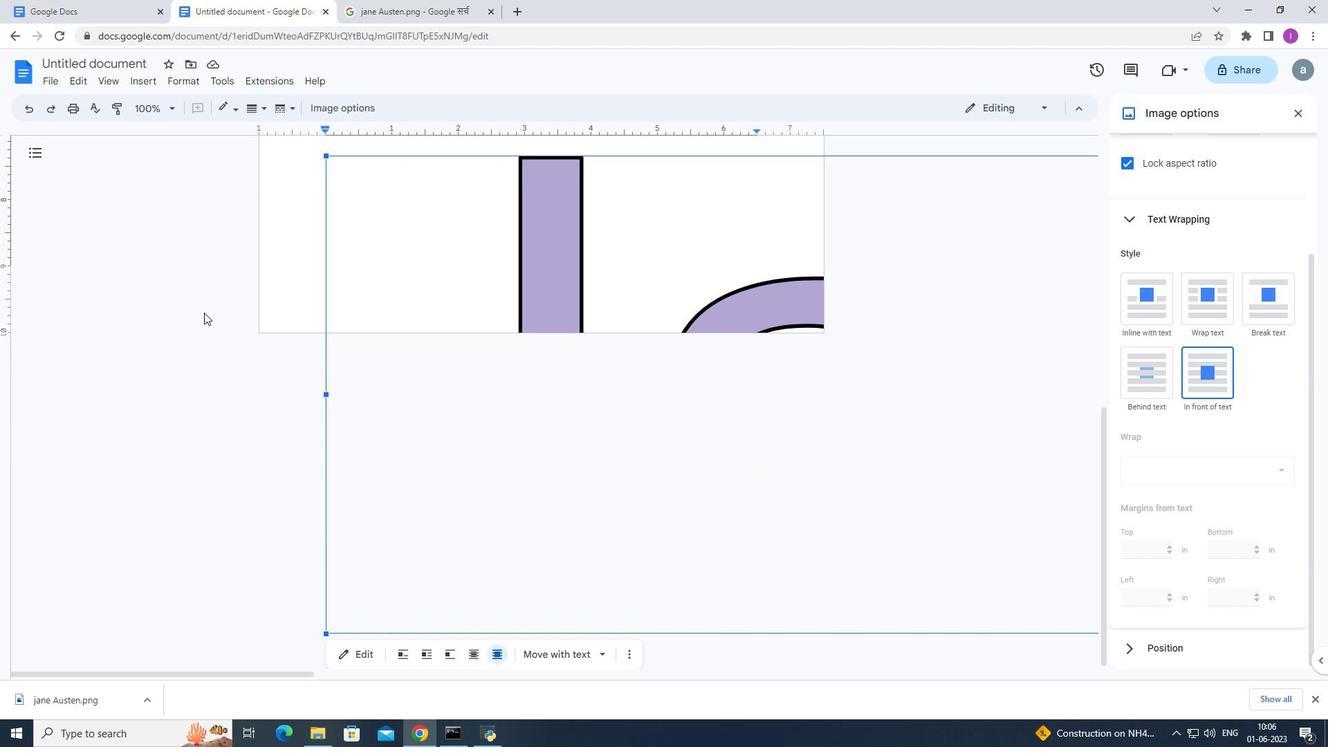
Action: Mouse scrolled (204, 313) with delta (0, 0)
Screenshot: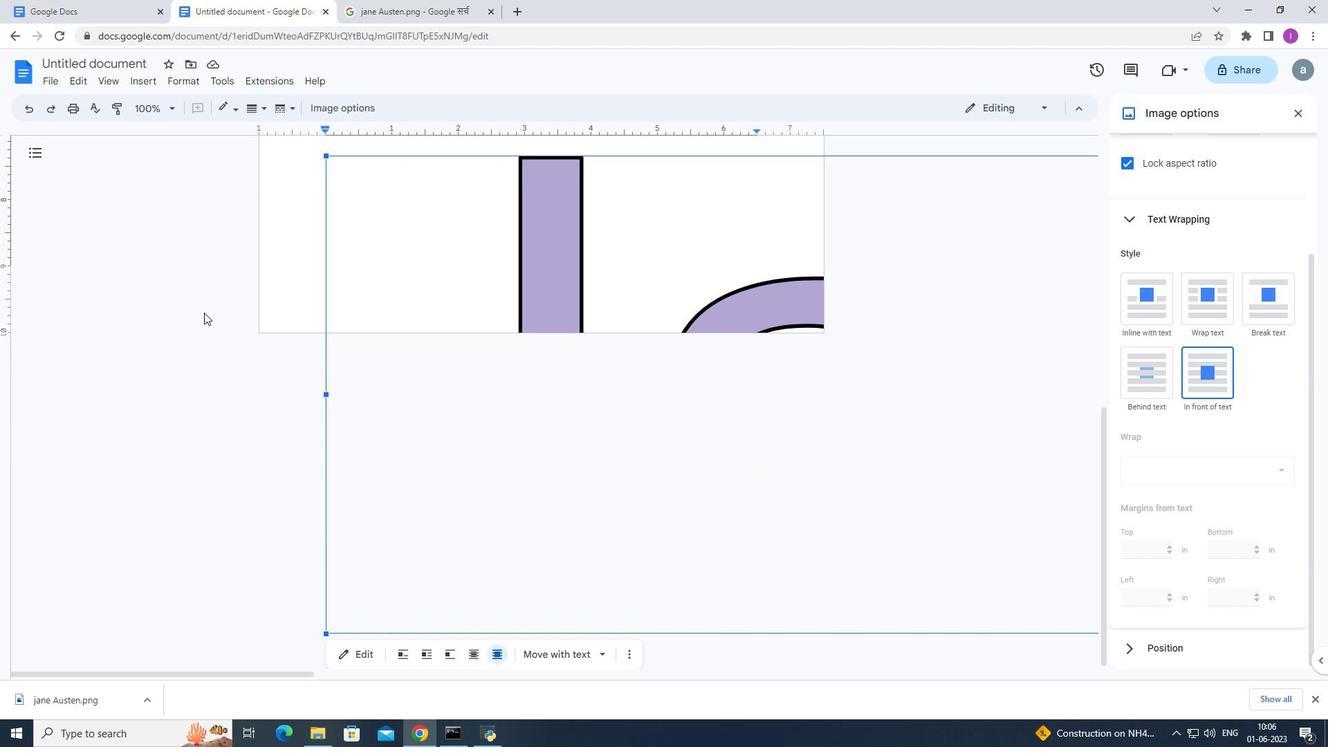 
Action: Mouse scrolled (204, 313) with delta (0, 0)
Screenshot: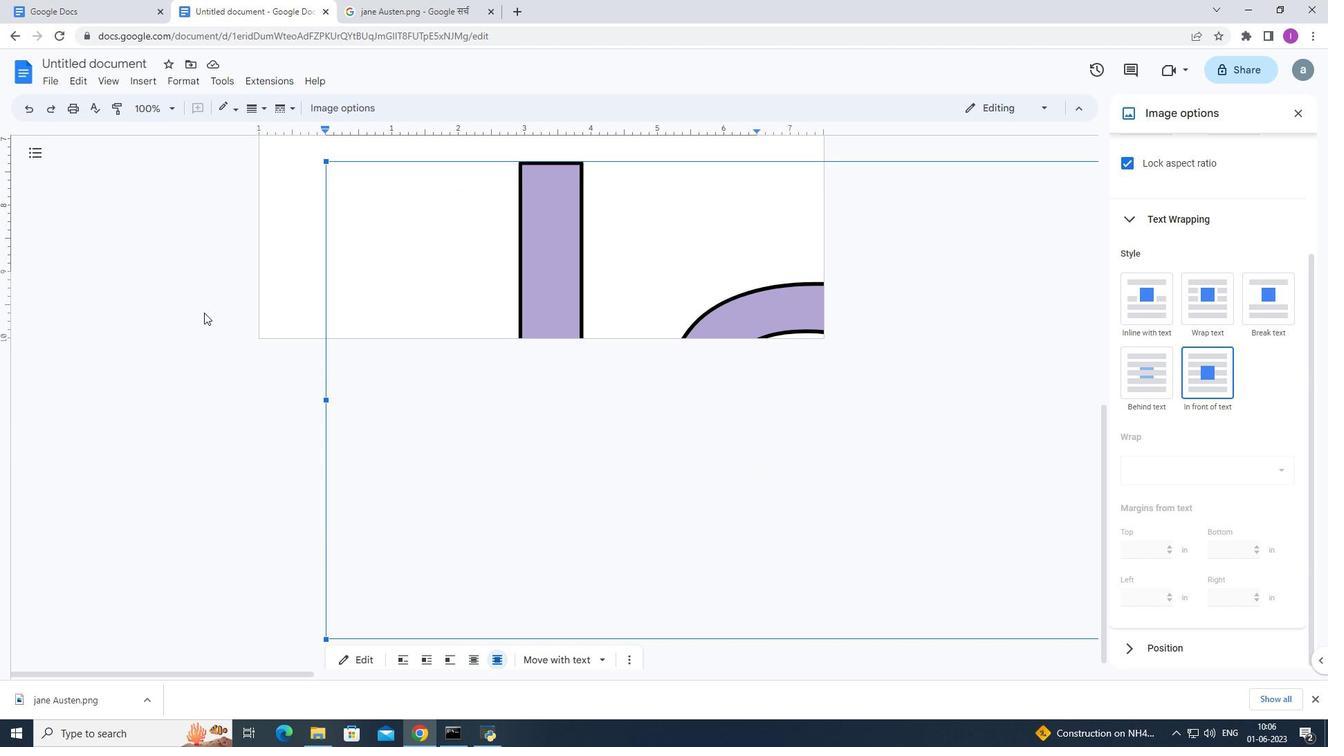 
Action: Mouse scrolled (204, 313) with delta (0, 0)
Screenshot: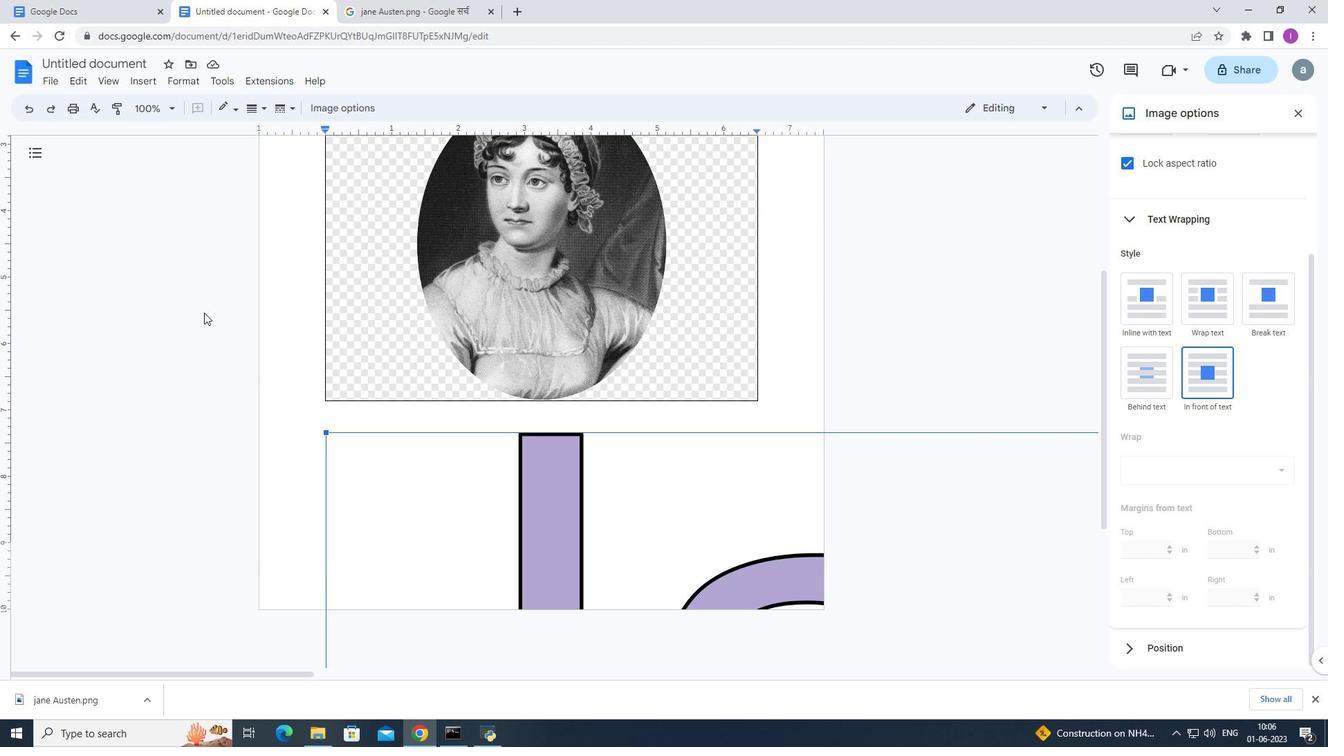 
Action: Mouse scrolled (204, 313) with delta (0, 0)
Screenshot: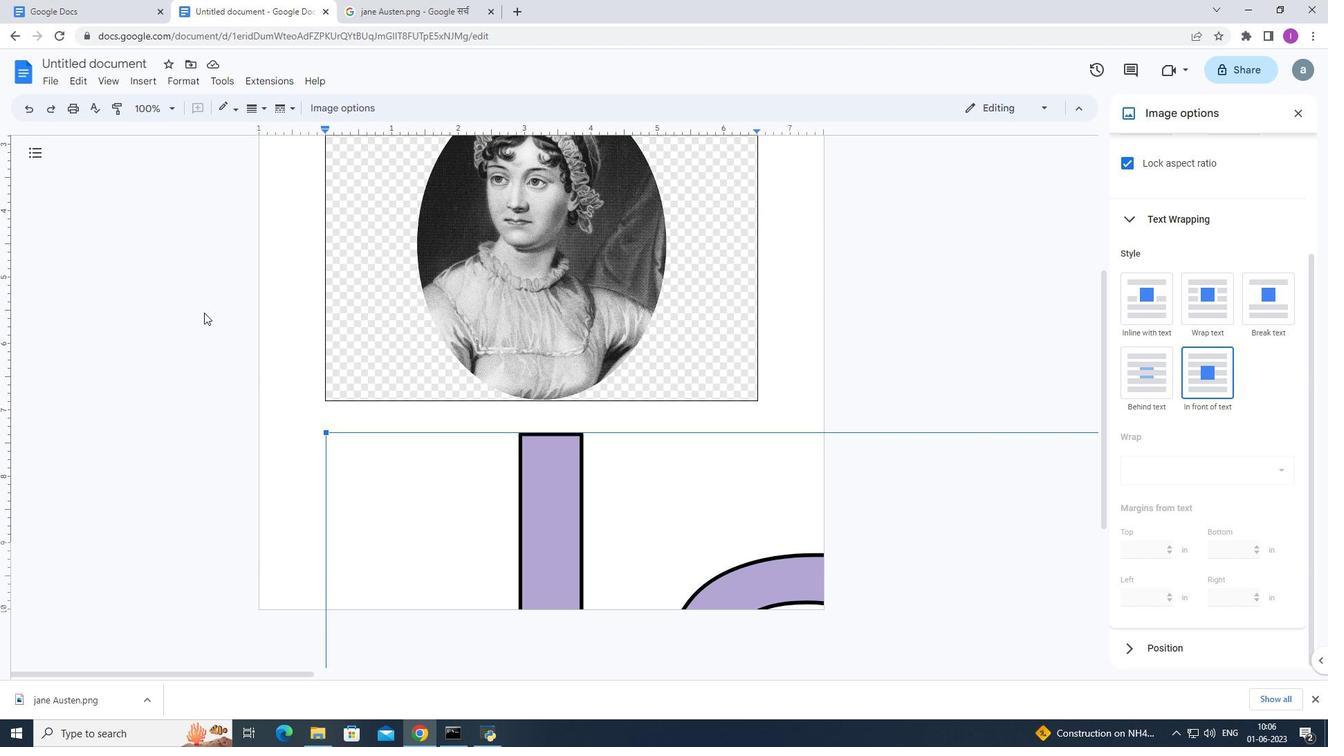 
Action: Mouse scrolled (204, 313) with delta (0, 0)
Screenshot: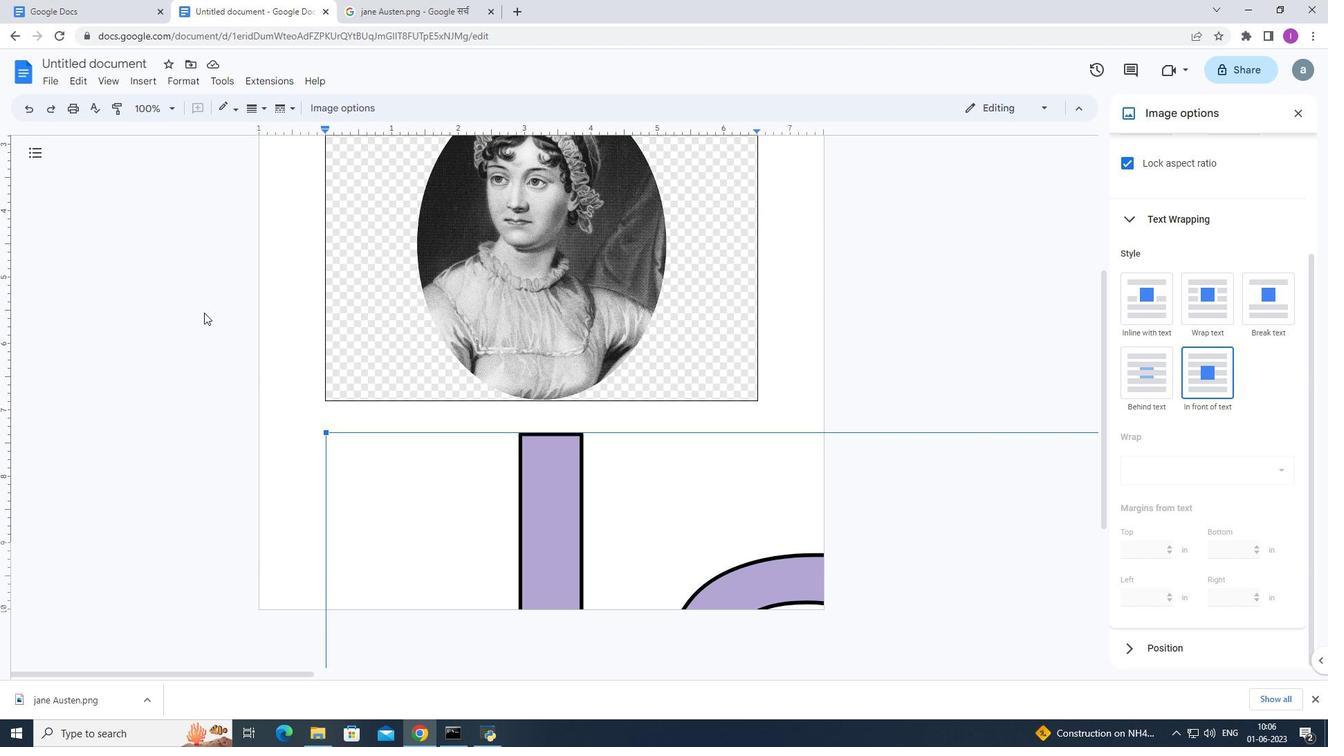 
Action: Mouse scrolled (204, 313) with delta (0, 0)
Screenshot: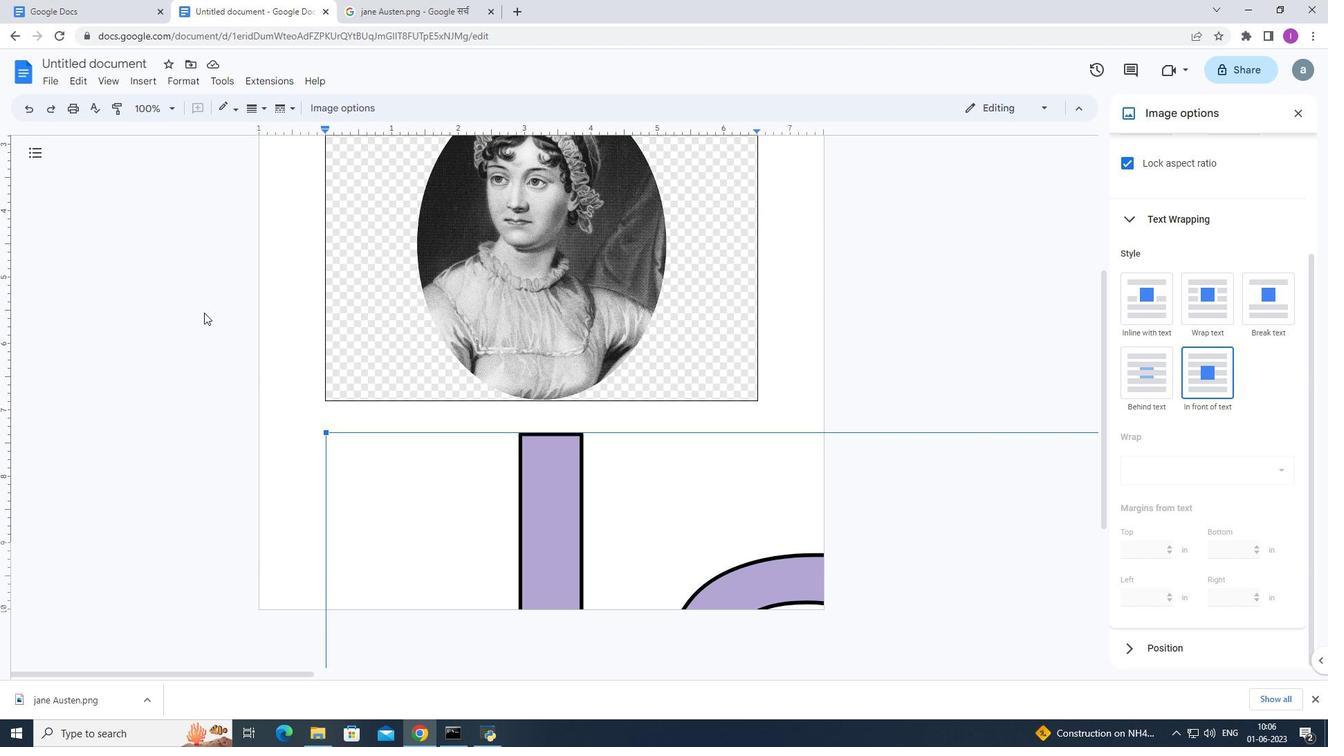 
Action: Mouse moved to (194, 318)
Screenshot: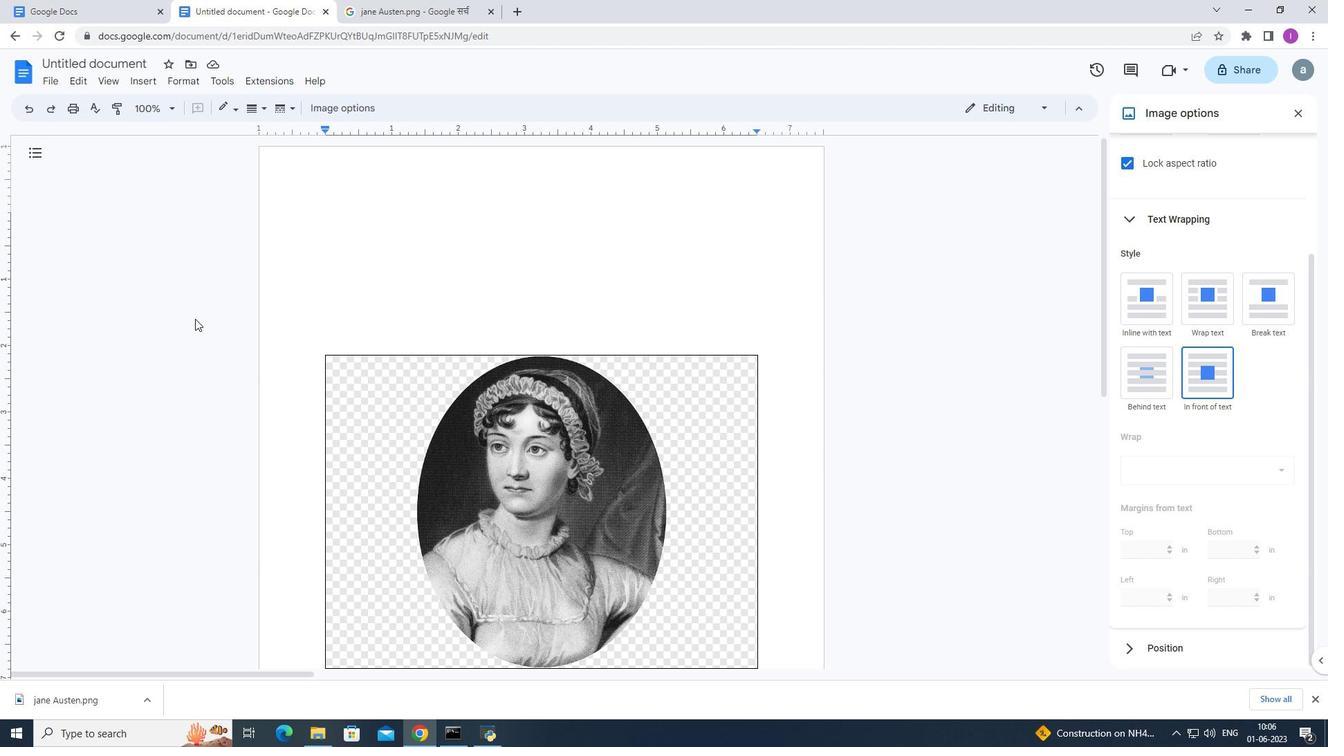 
Action: Mouse scrolled (194, 319) with delta (0, 0)
Screenshot: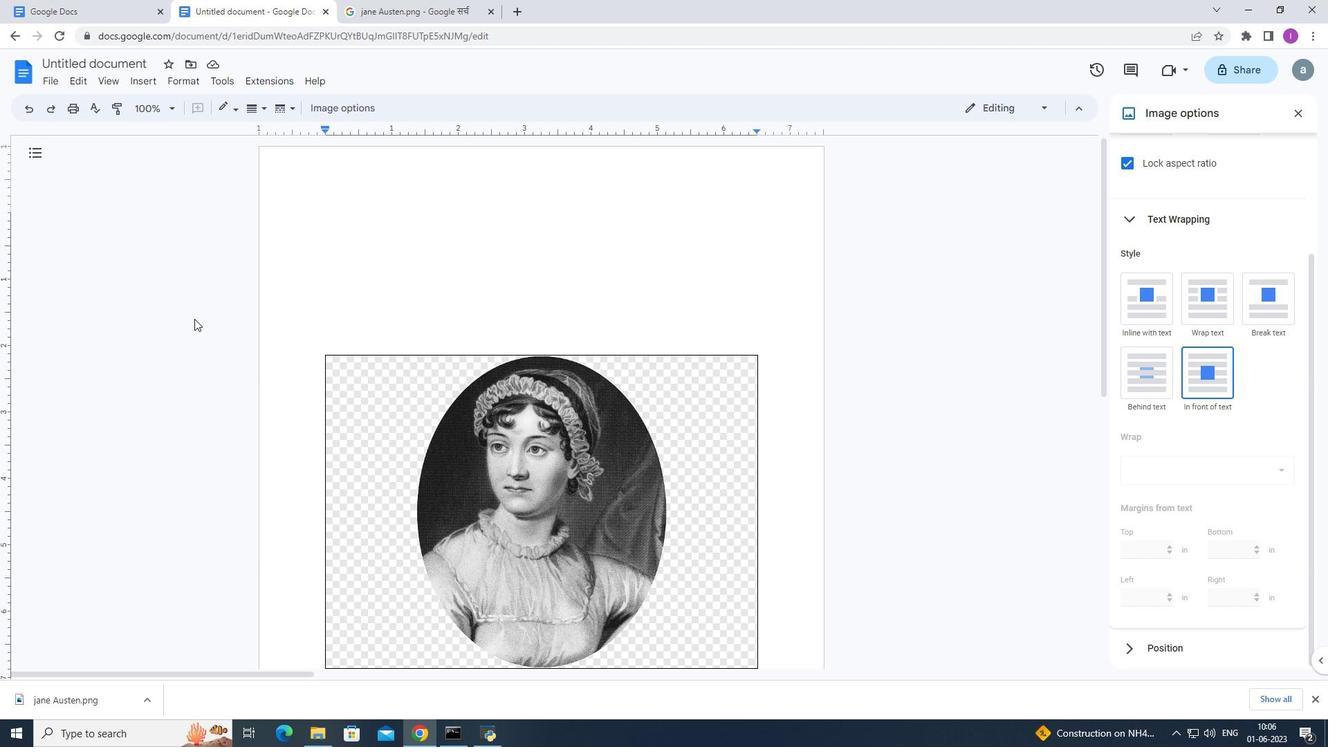 
Action: Mouse moved to (193, 318)
Screenshot: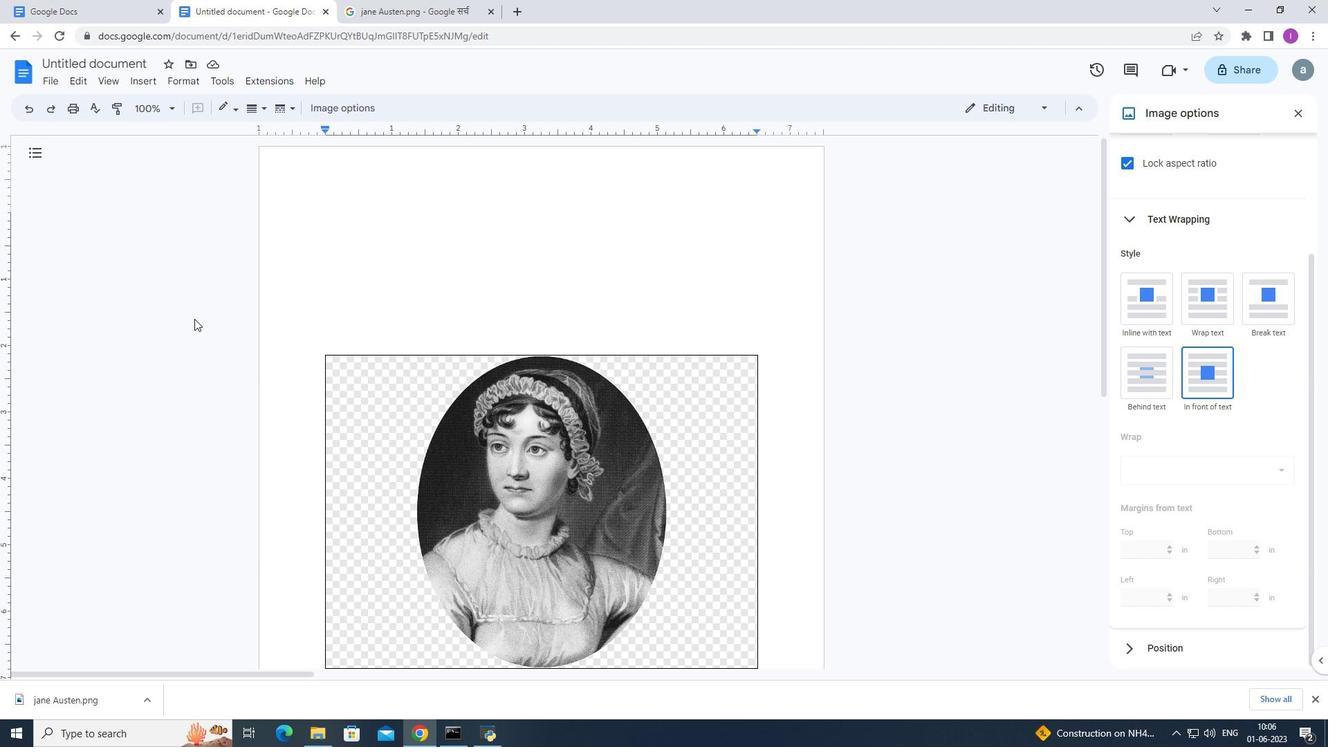 
Action: Mouse scrolled (193, 318) with delta (0, 0)
Screenshot: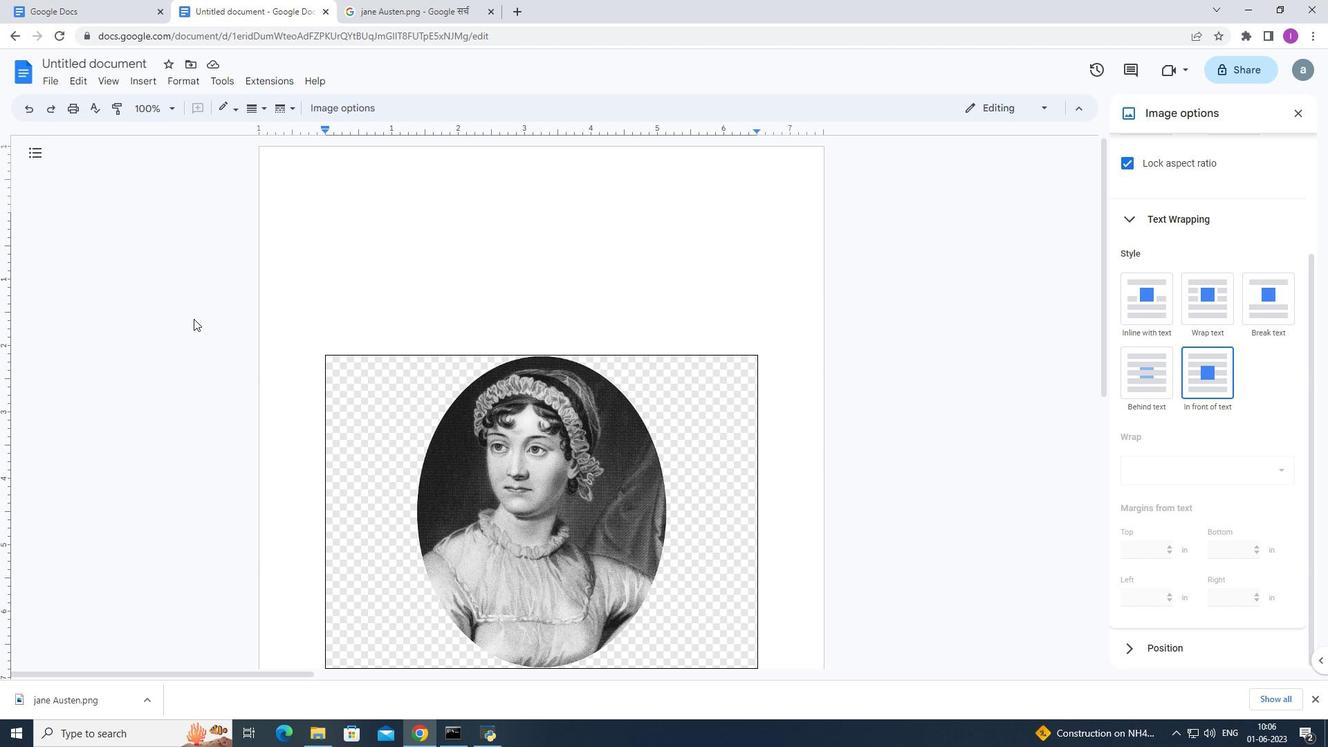 
Action: Mouse scrolled (193, 318) with delta (0, 0)
Screenshot: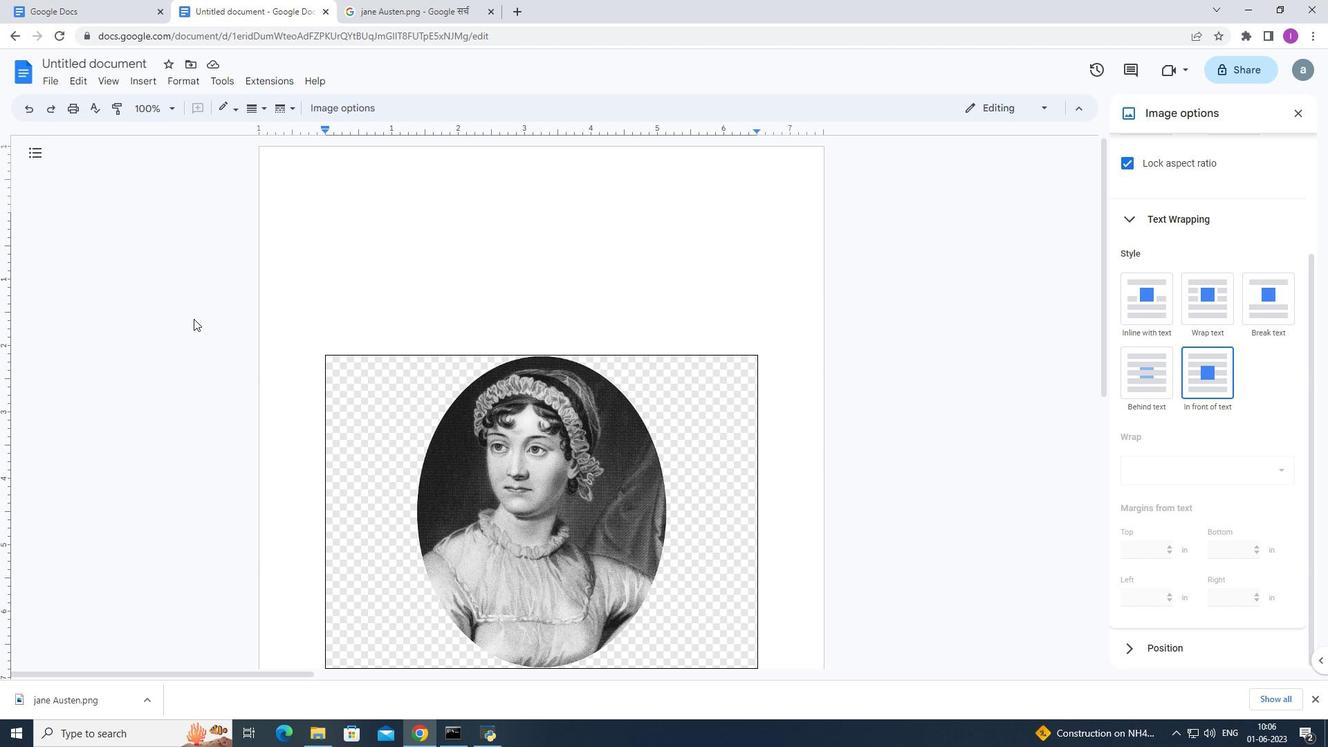 
Action: Mouse scrolled (193, 318) with delta (0, 0)
Screenshot: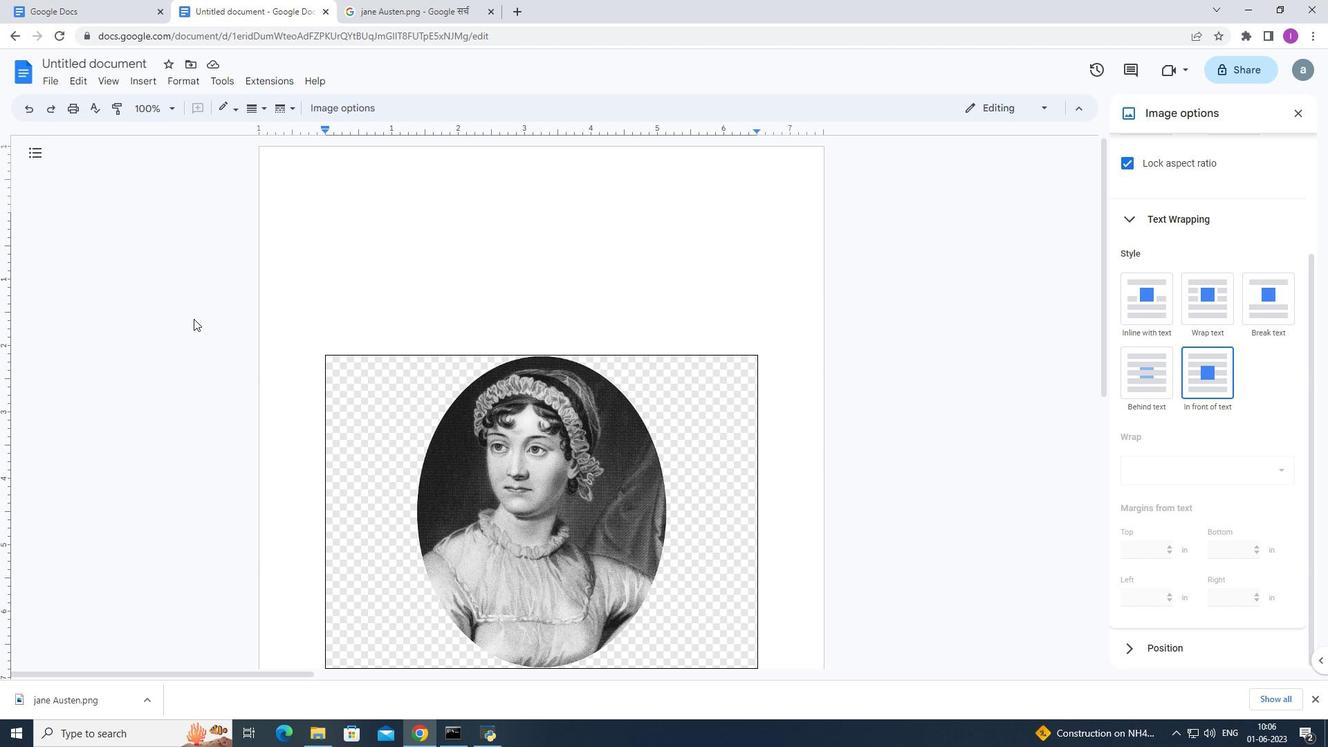 
Action: Mouse scrolled (193, 318) with delta (0, 0)
Screenshot: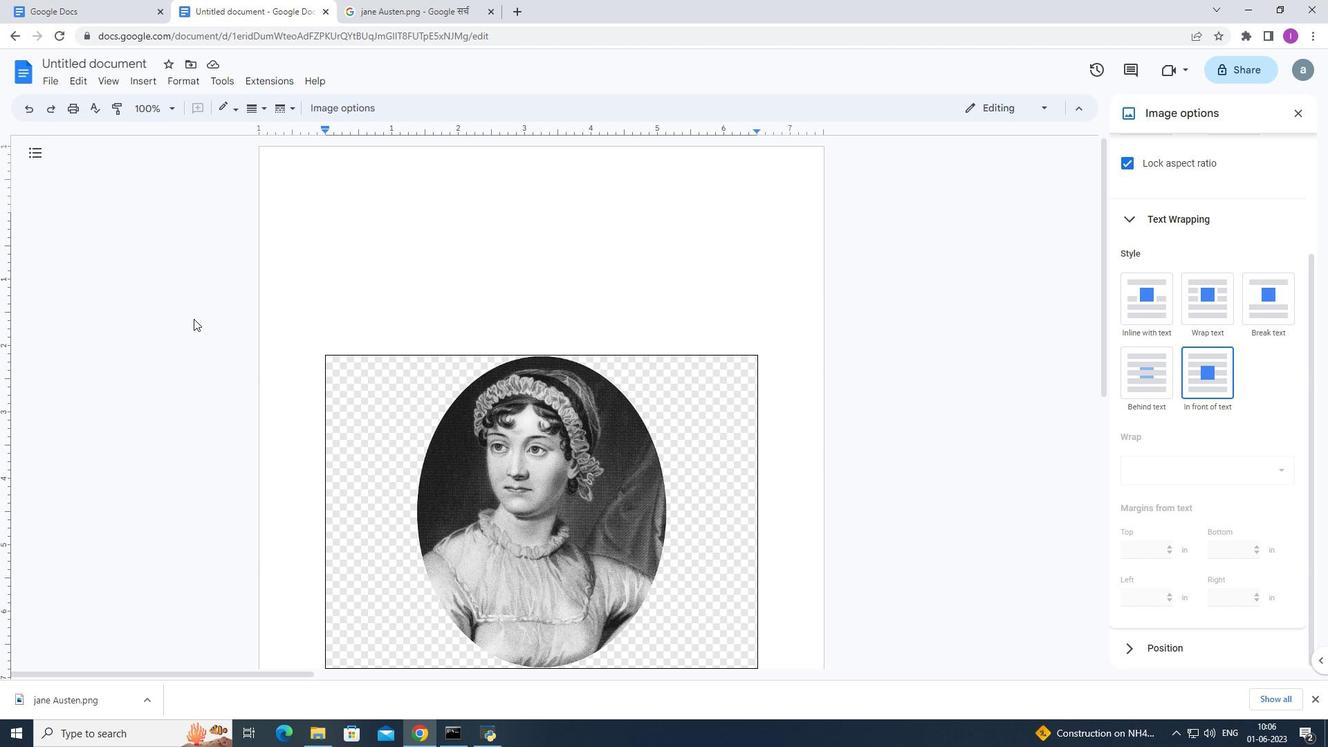 
Action: Mouse scrolled (193, 318) with delta (0, 0)
Screenshot: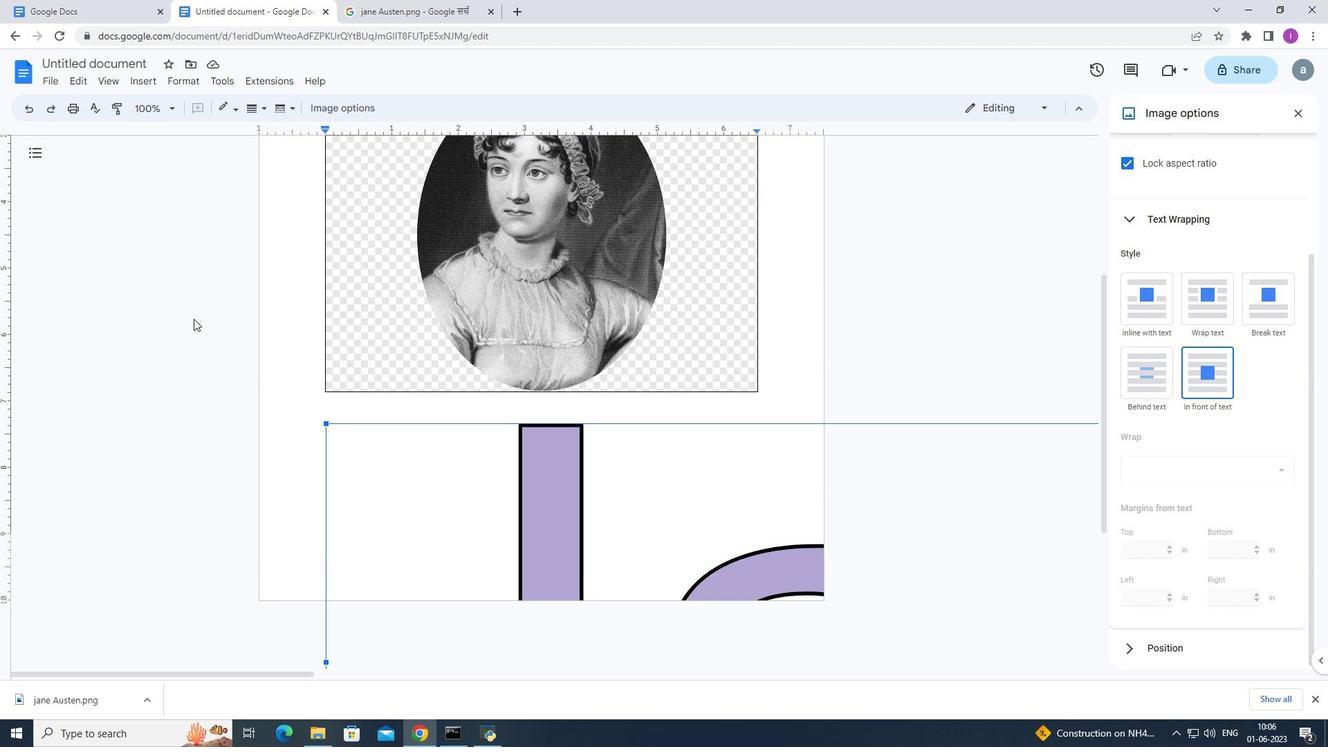
Action: Mouse scrolled (193, 318) with delta (0, 0)
Screenshot: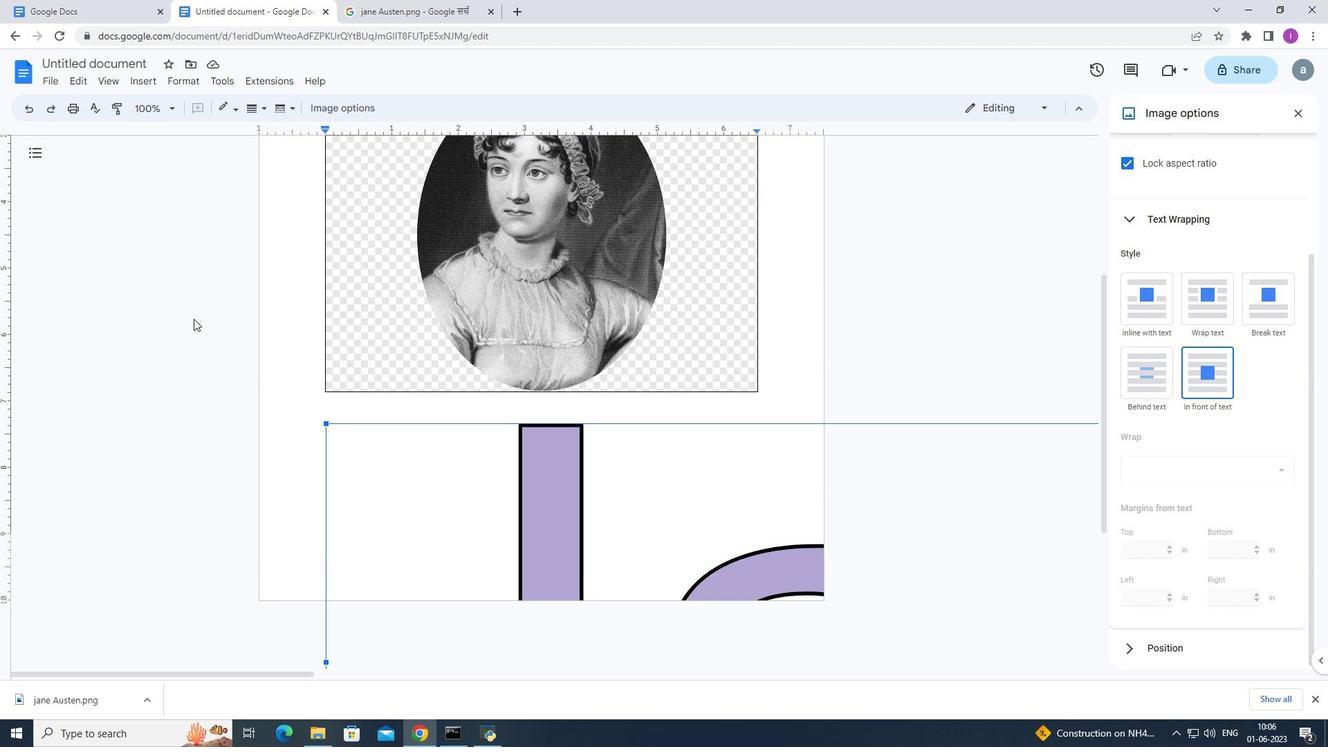 
Action: Mouse scrolled (193, 318) with delta (0, 0)
Screenshot: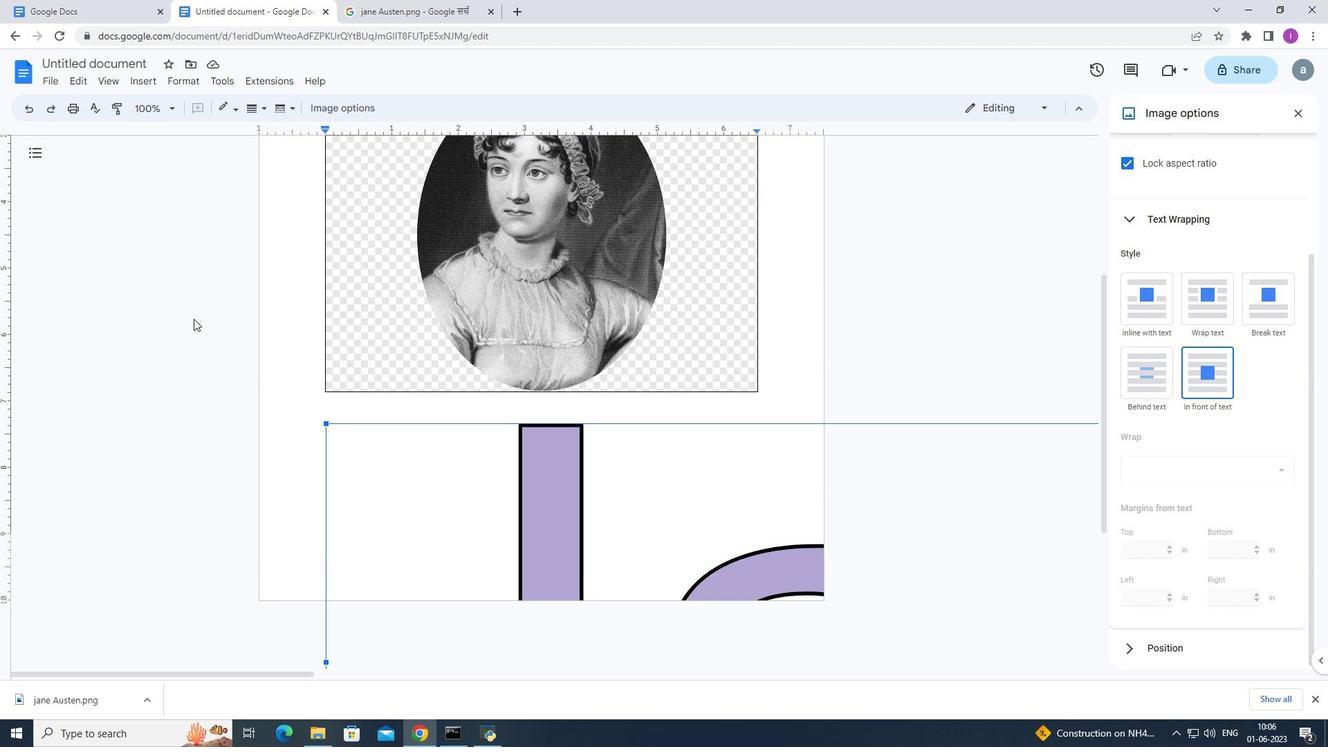 
Action: Mouse moved to (193, 318)
Screenshot: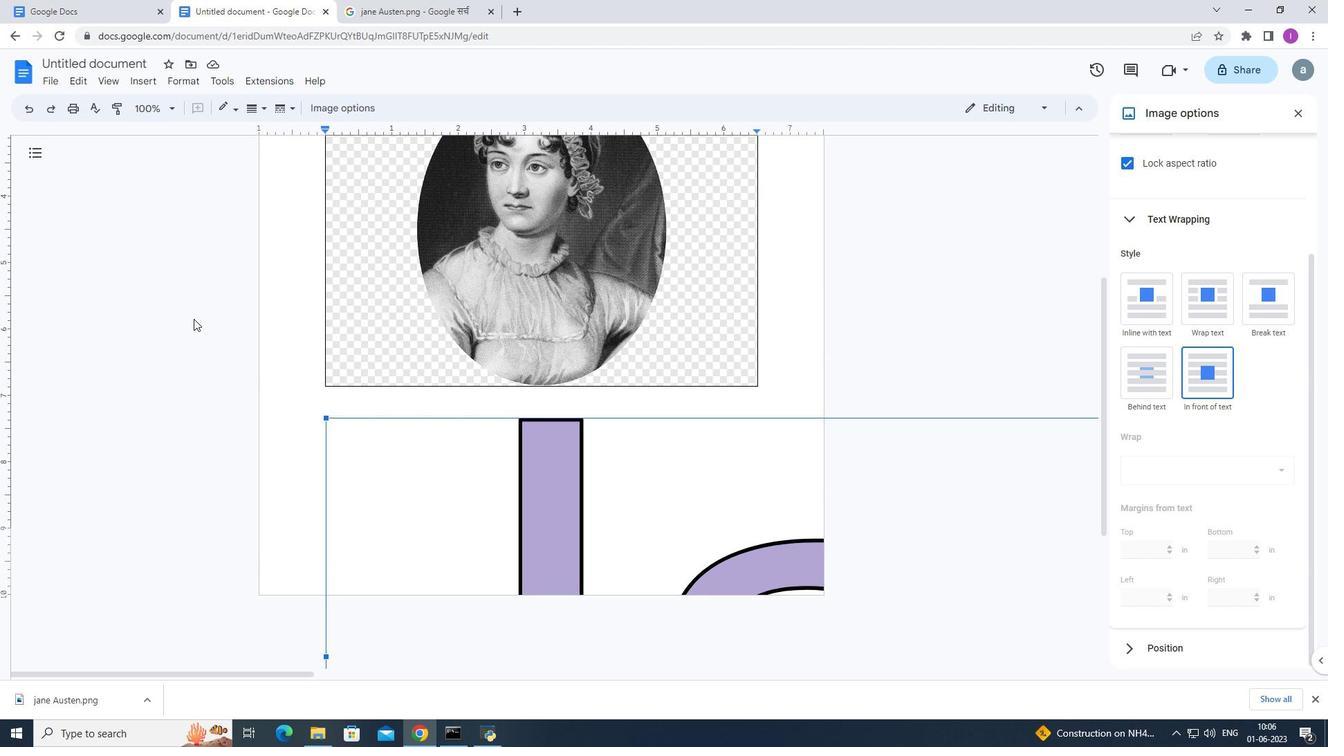 
Action: Mouse scrolled (193, 317) with delta (0, 0)
Screenshot: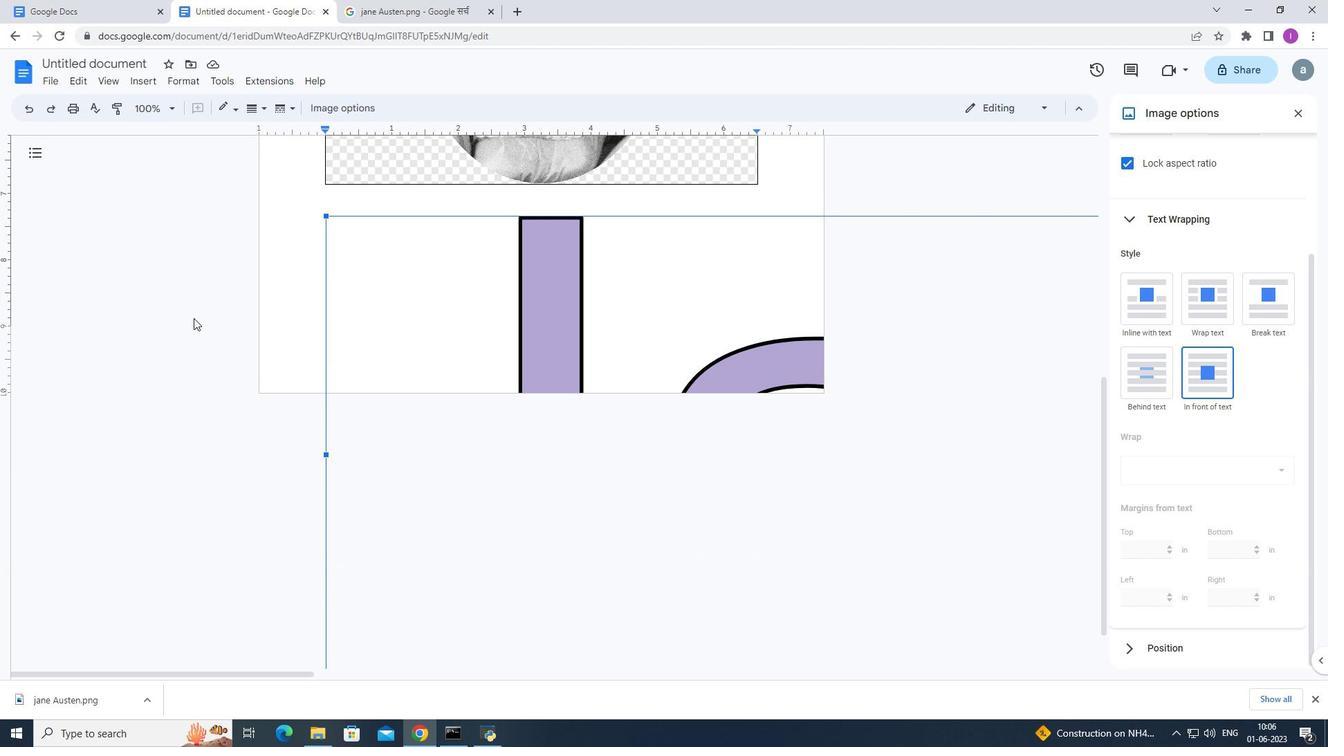 
Action: Mouse scrolled (193, 318) with delta (0, 0)
Screenshot: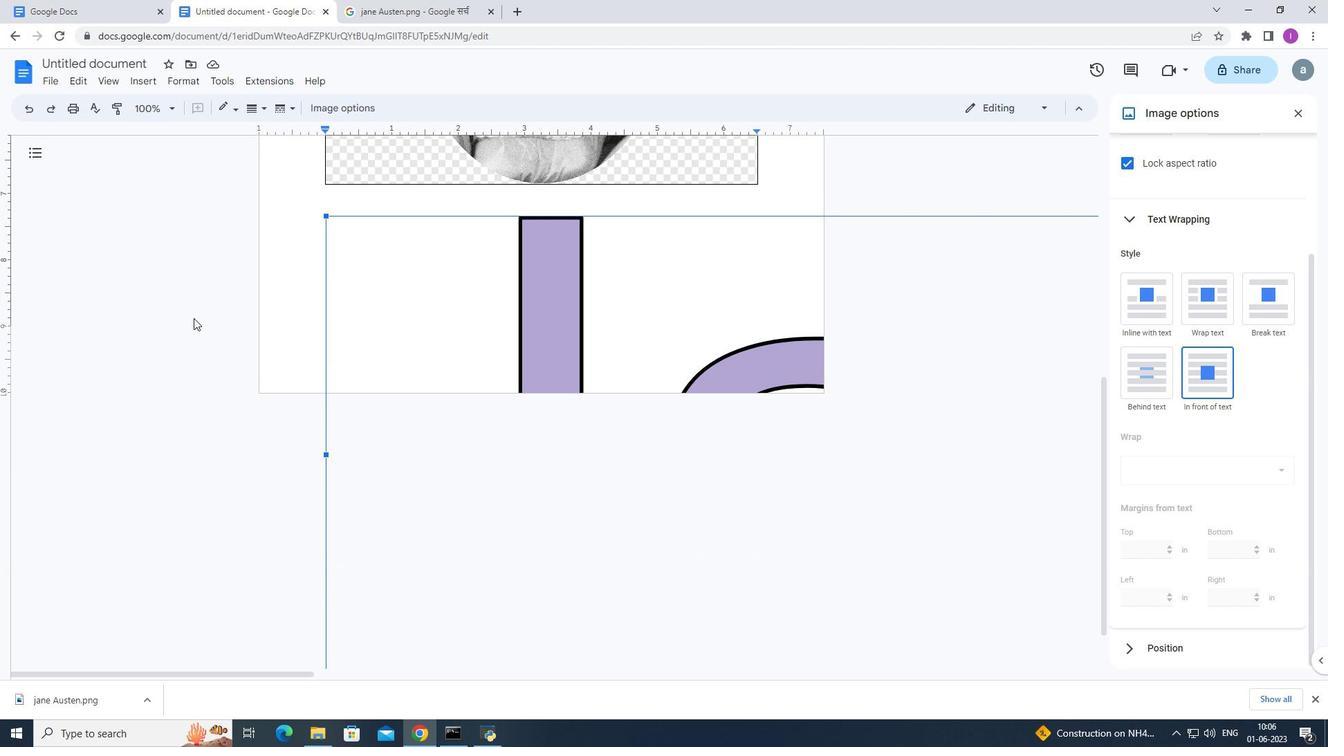 
Action: Mouse scrolled (193, 317) with delta (0, 0)
Screenshot: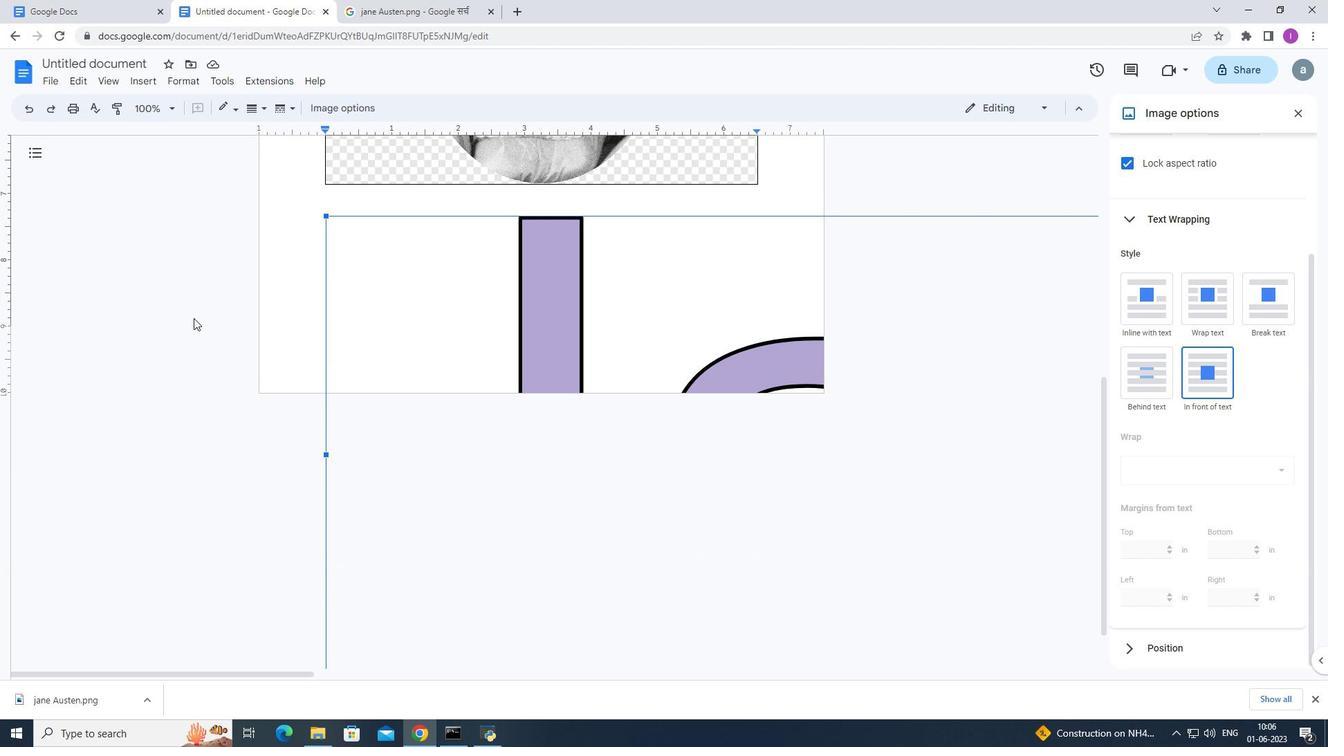 
Action: Mouse scrolled (193, 317) with delta (0, 0)
Screenshot: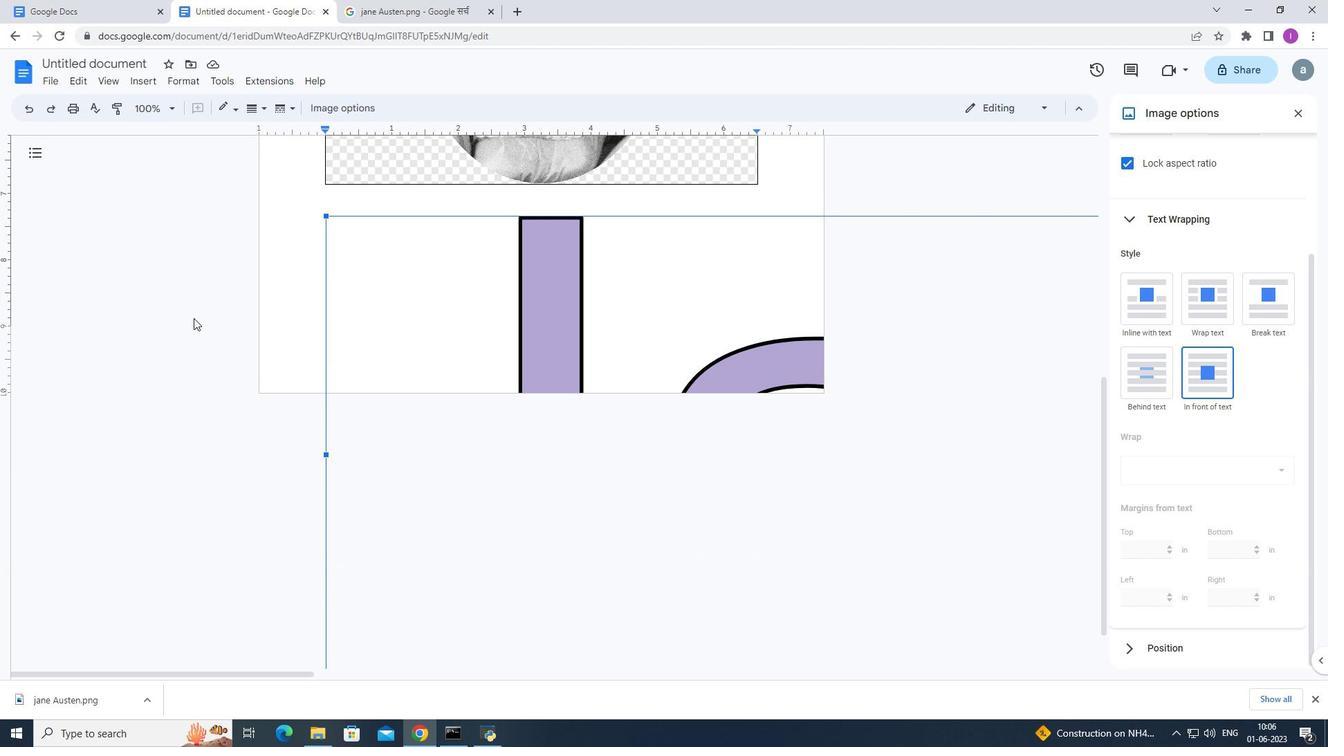 
Action: Mouse scrolled (193, 318) with delta (0, 0)
Screenshot: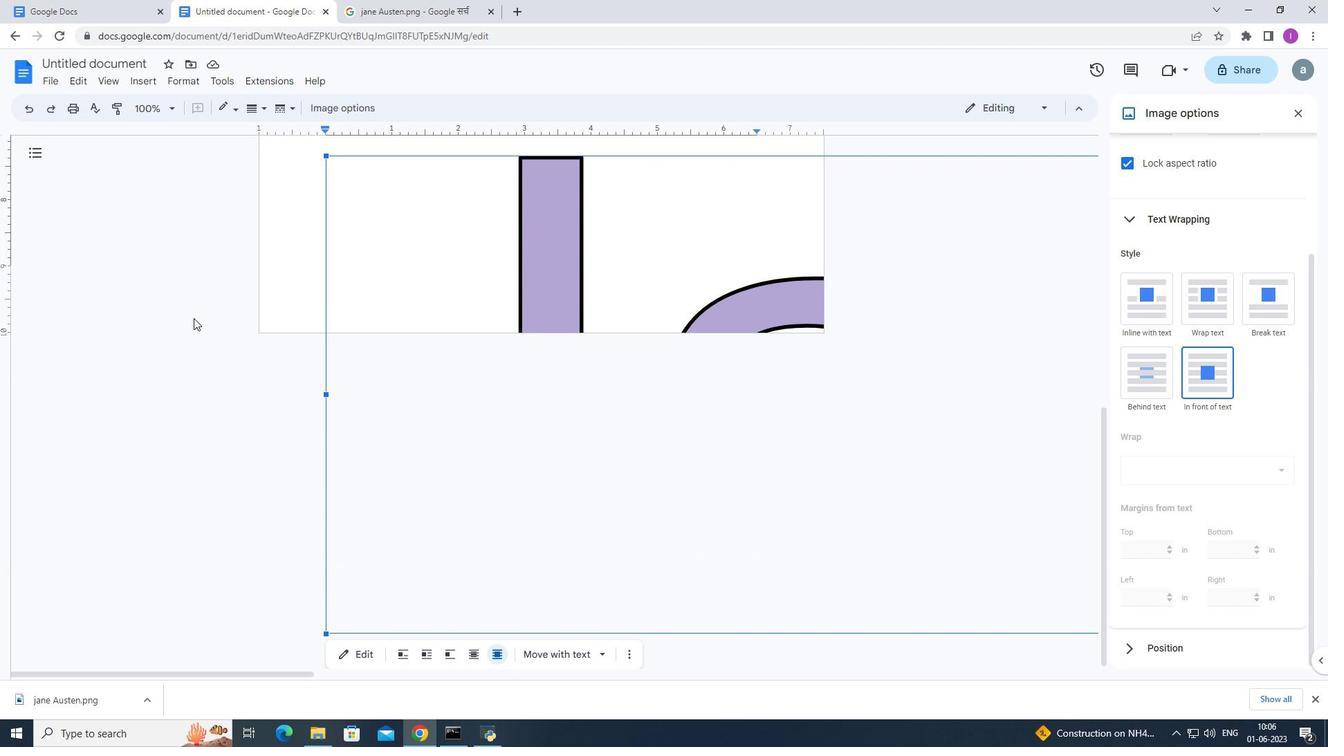 
Action: Mouse scrolled (193, 318) with delta (0, 0)
Screenshot: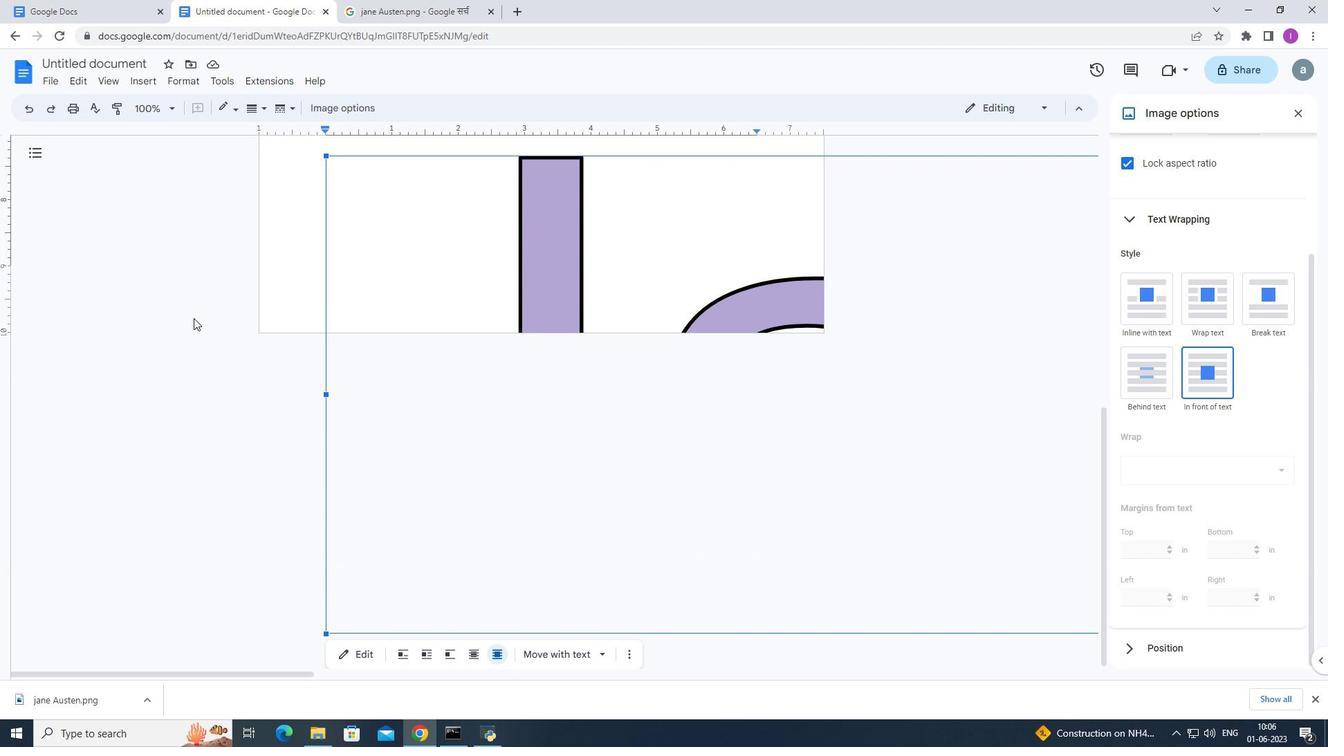 
Action: Mouse scrolled (193, 318) with delta (0, 0)
Screenshot: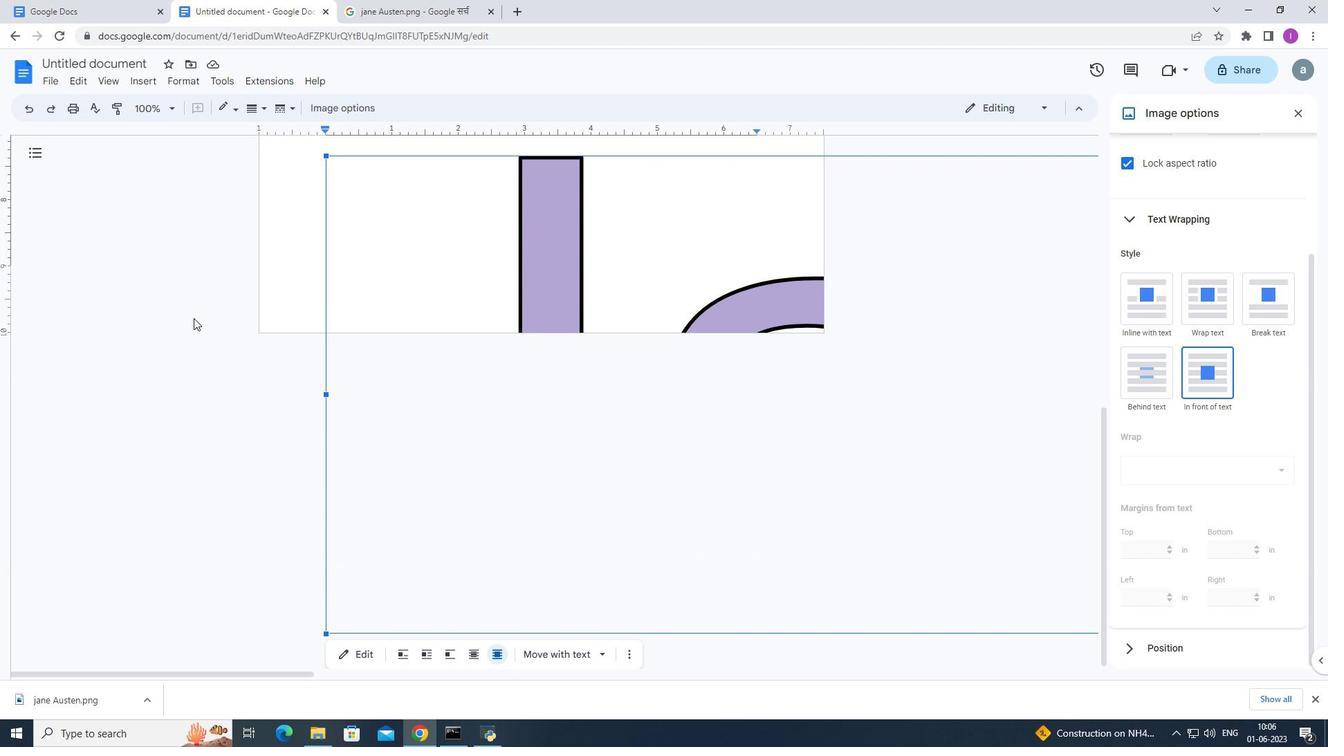 
Action: Mouse scrolled (193, 318) with delta (0, 0)
Screenshot: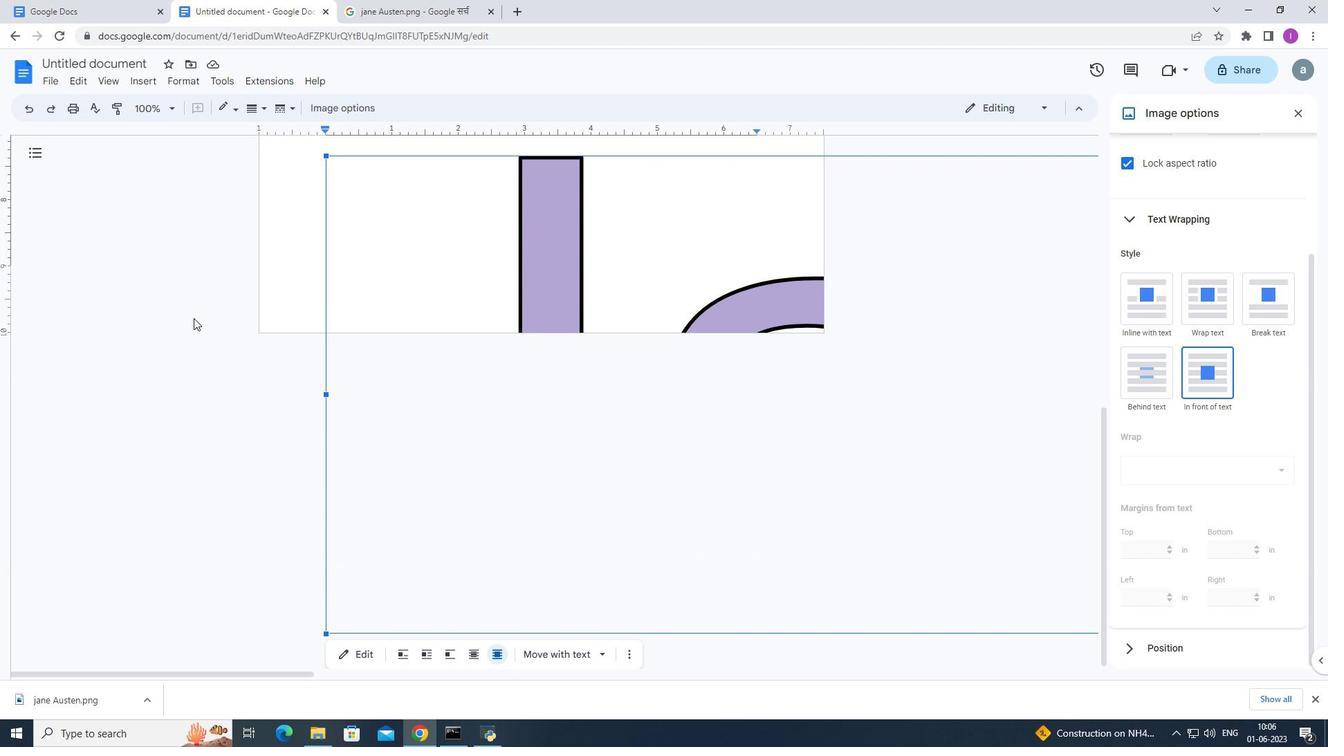 
Action: Mouse moved to (193, 318)
Screenshot: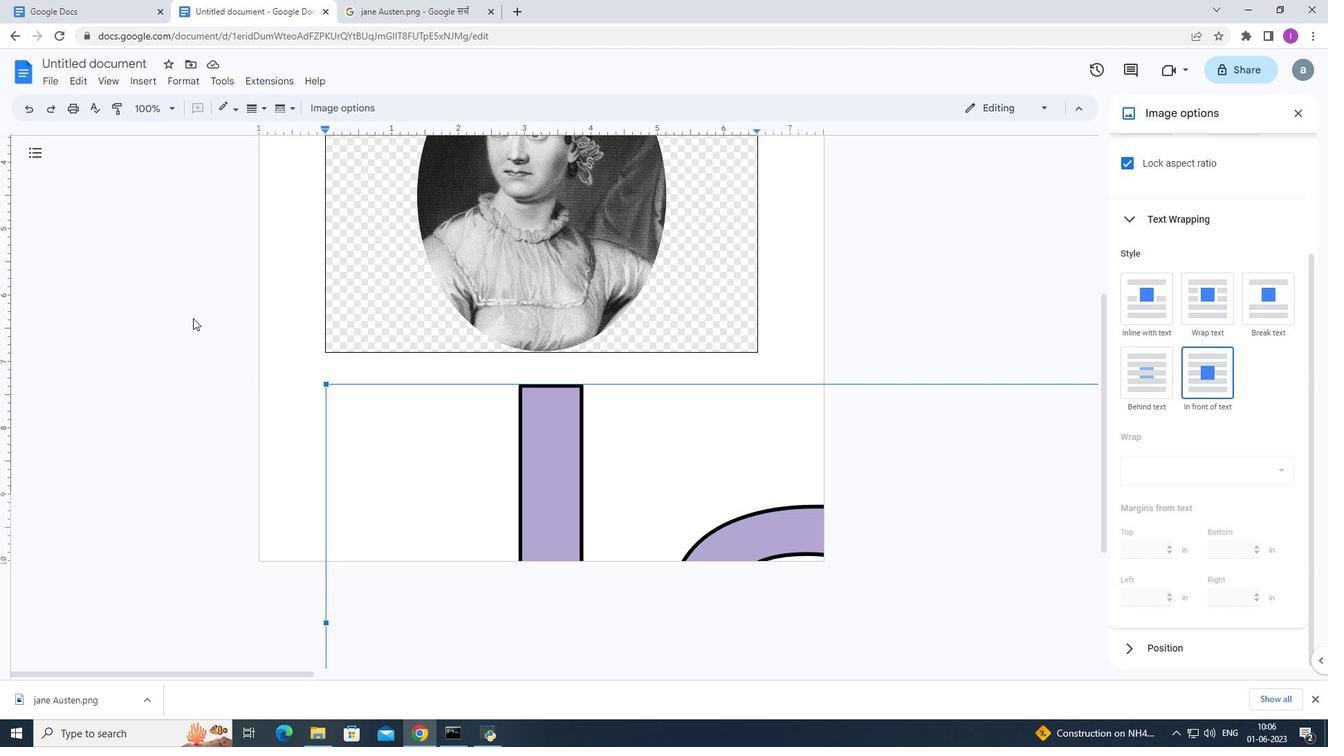 
Action: Mouse scrolled (193, 318) with delta (0, 0)
Screenshot: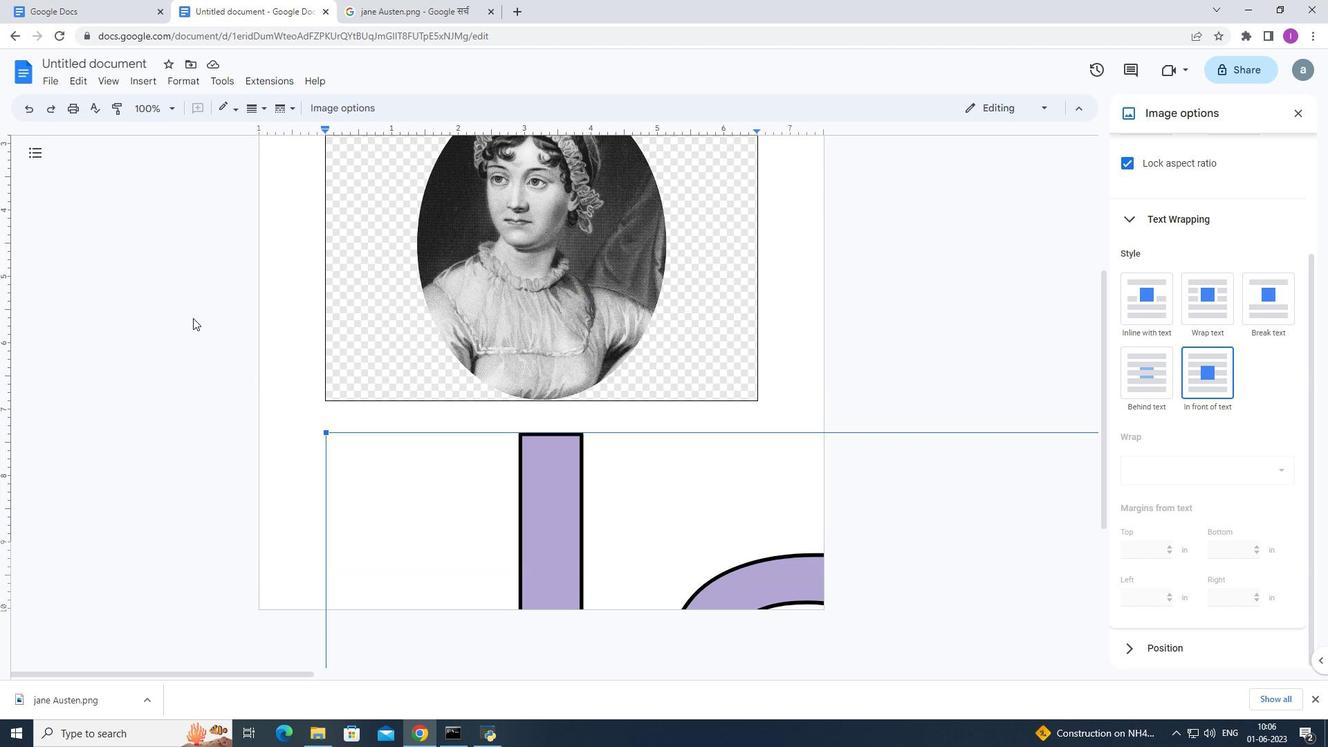 
Action: Mouse scrolled (193, 318) with delta (0, 0)
Screenshot: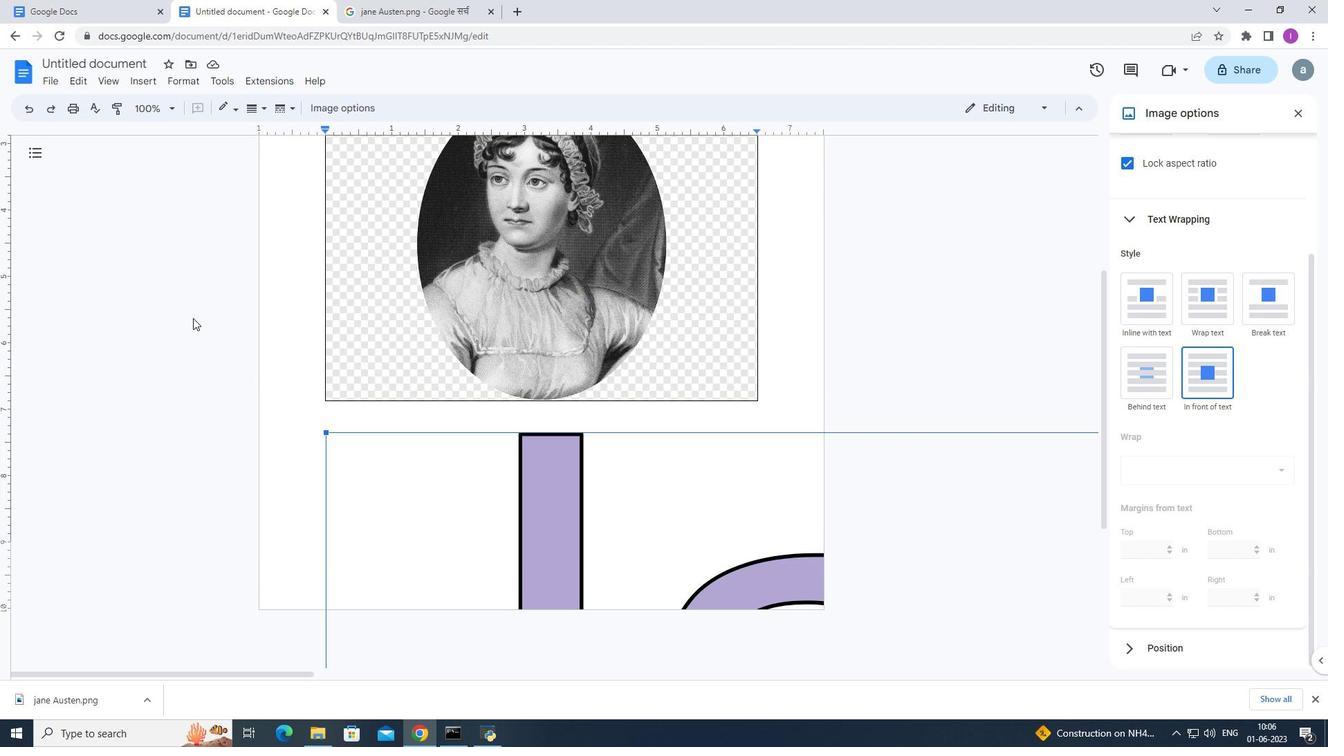 
Action: Mouse scrolled (193, 318) with delta (0, 0)
Screenshot: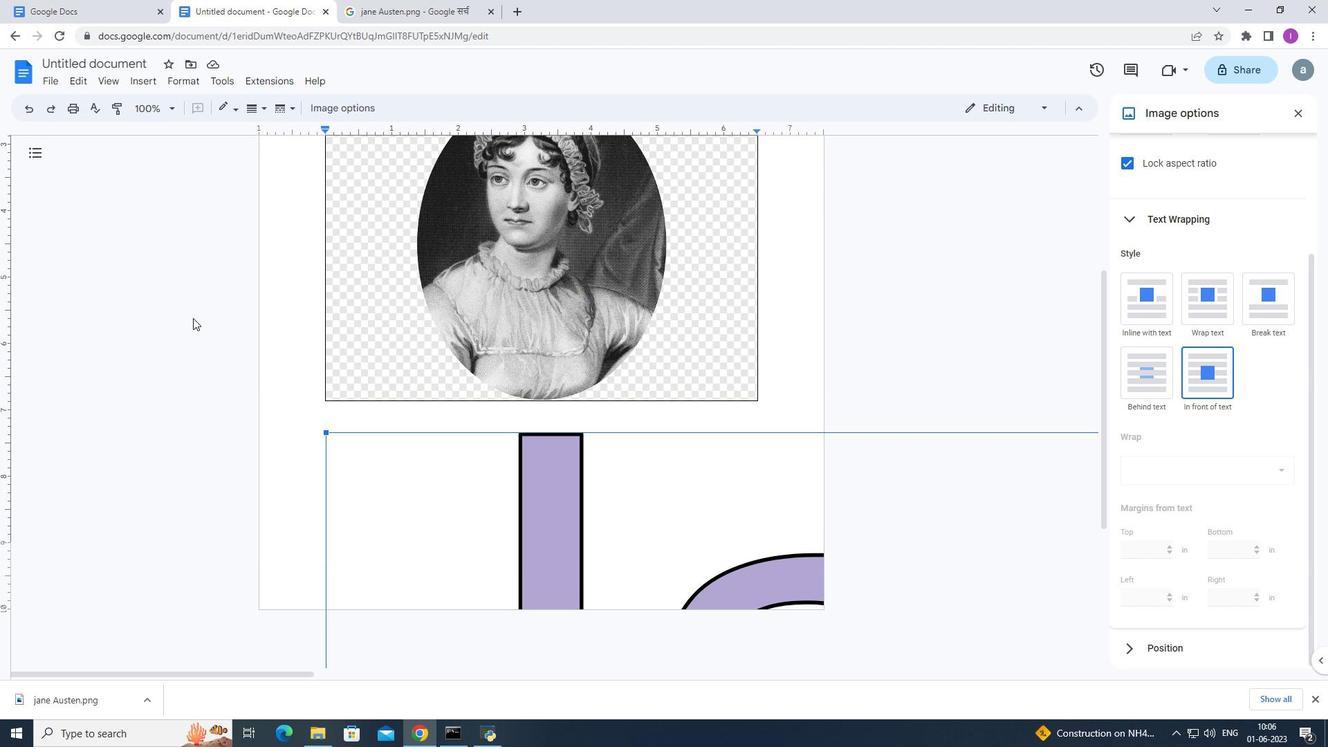 
Action: Mouse scrolled (193, 318) with delta (0, 0)
Screenshot: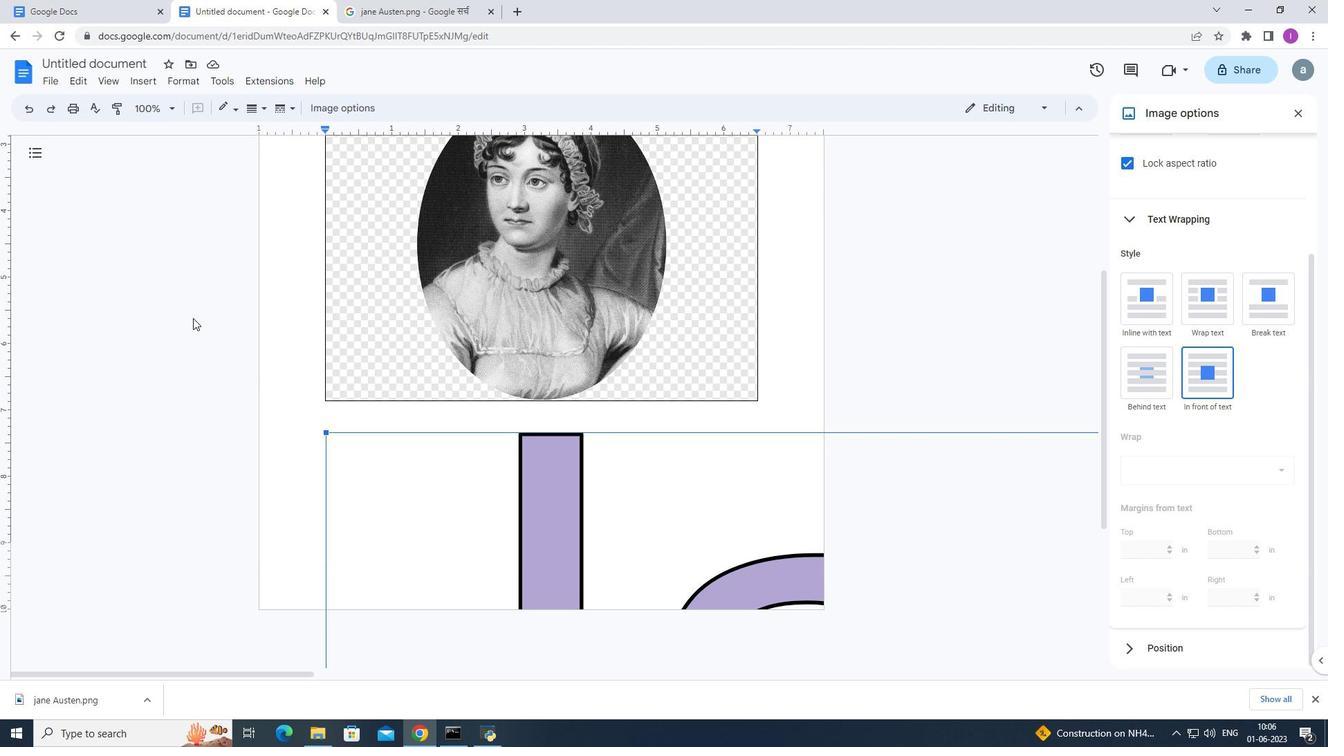 
Action: Mouse scrolled (193, 318) with delta (0, 0)
Screenshot: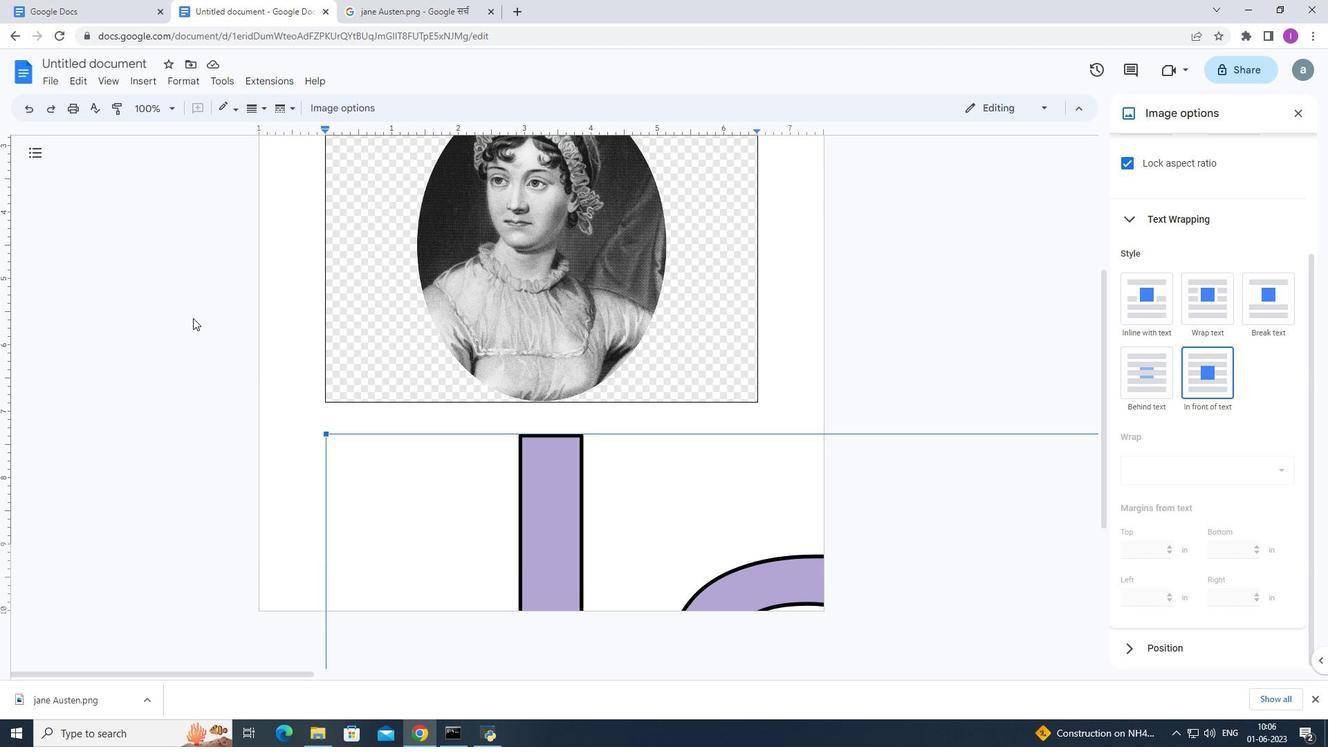 
Action: Mouse scrolled (193, 318) with delta (0, 0)
Screenshot: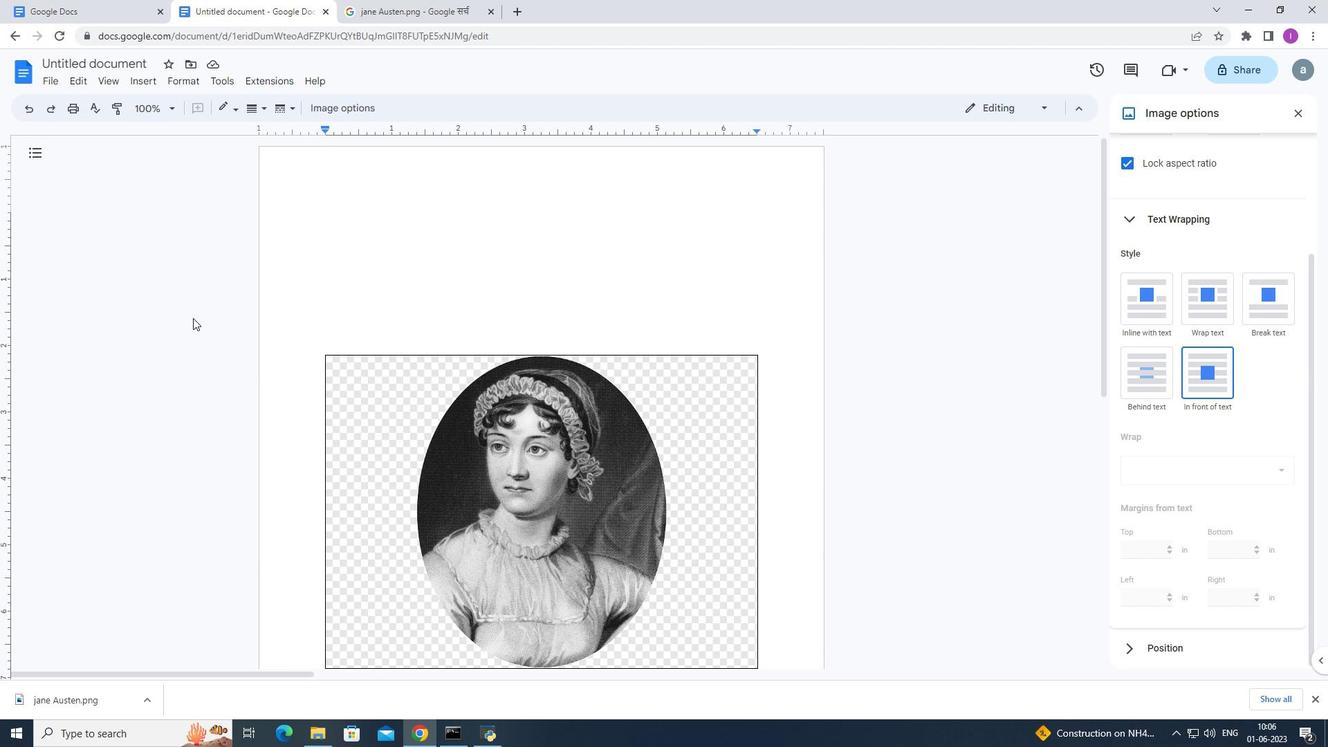 
Action: Mouse moved to (89, 293)
Screenshot: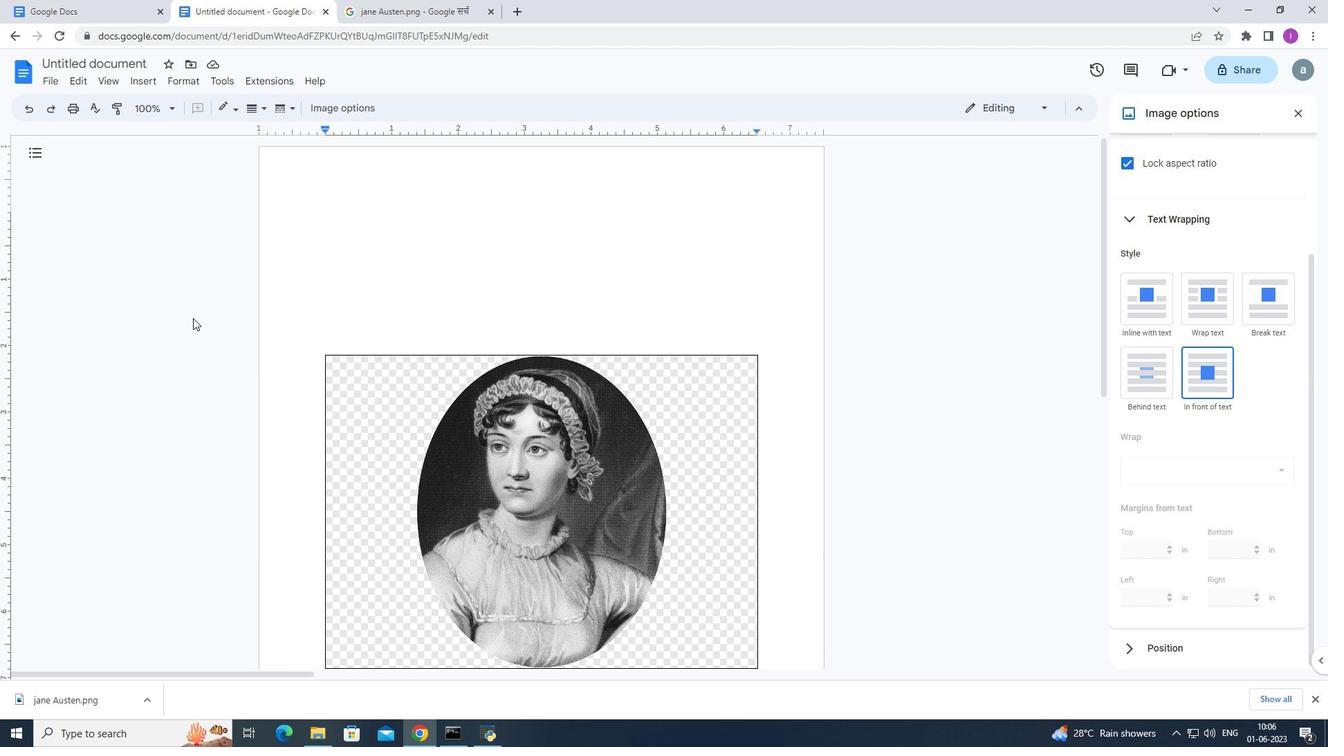 
Action: Mouse scrolled (89, 292) with delta (0, 0)
Screenshot: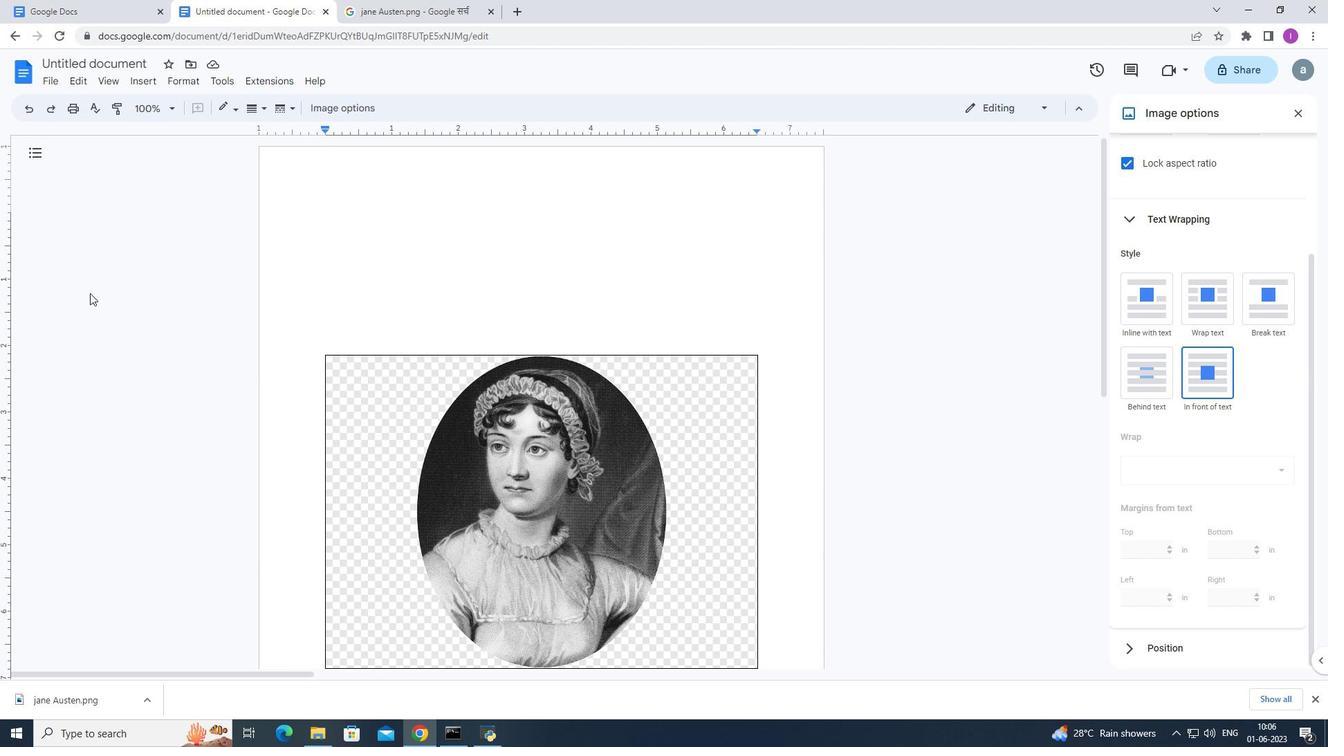 
Action: Mouse scrolled (89, 292) with delta (0, 0)
Screenshot: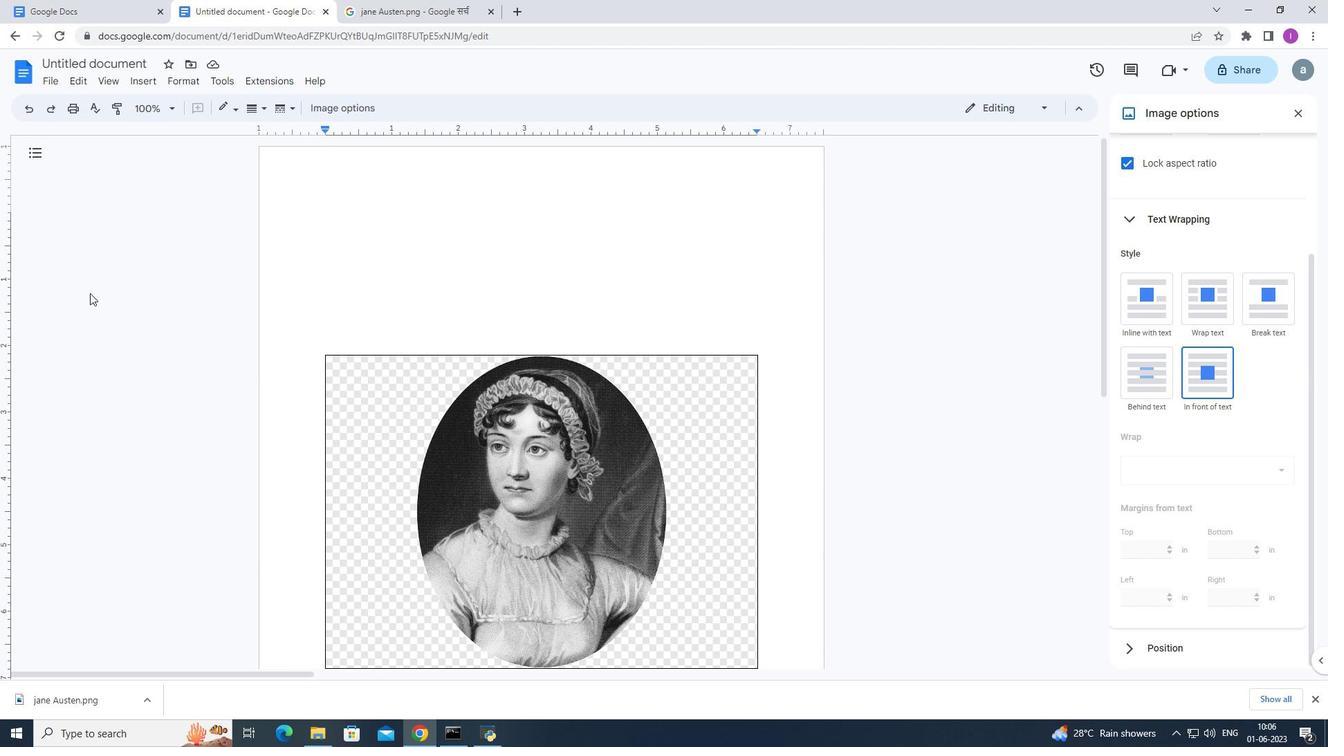 
Action: Mouse moved to (38, 169)
Screenshot: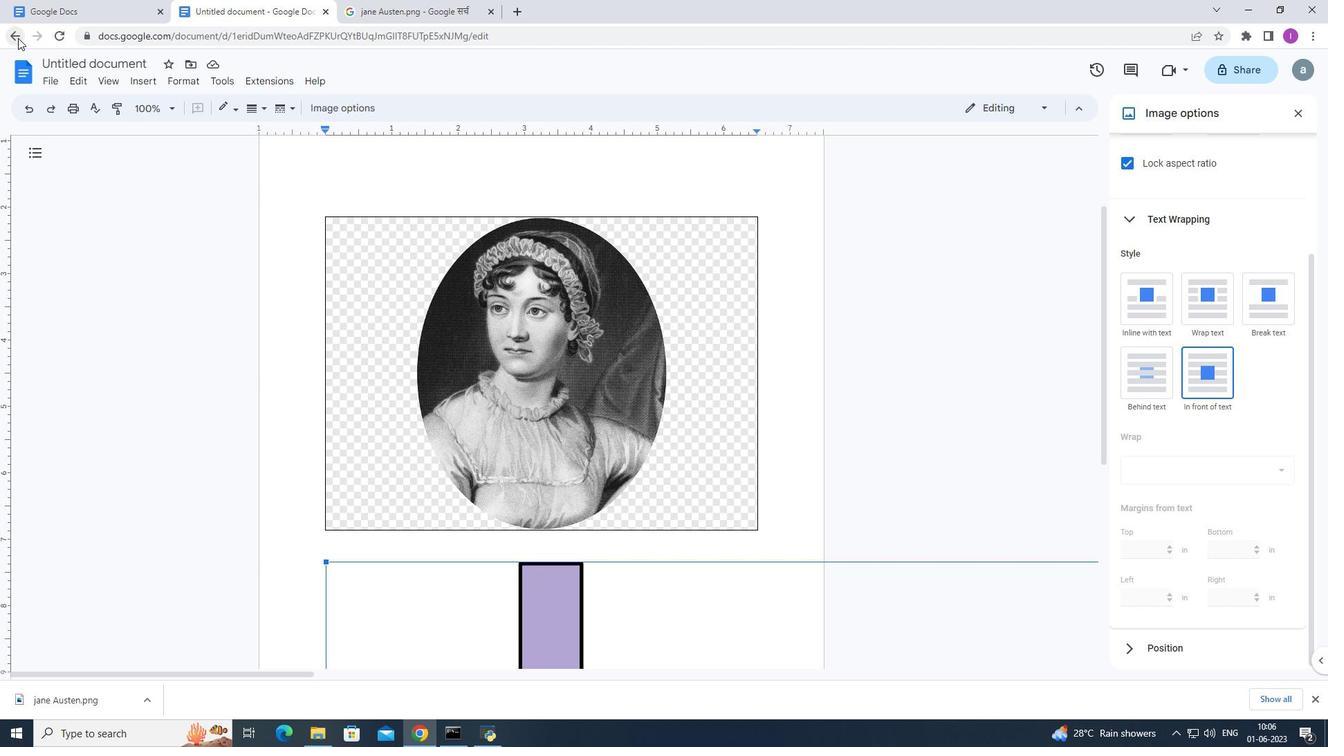 
